 Task: Visualize the dynamics of a genetic regulatory network under external environmental stressors.
Action: Mouse pressed left at (1427, 481)
Screenshot: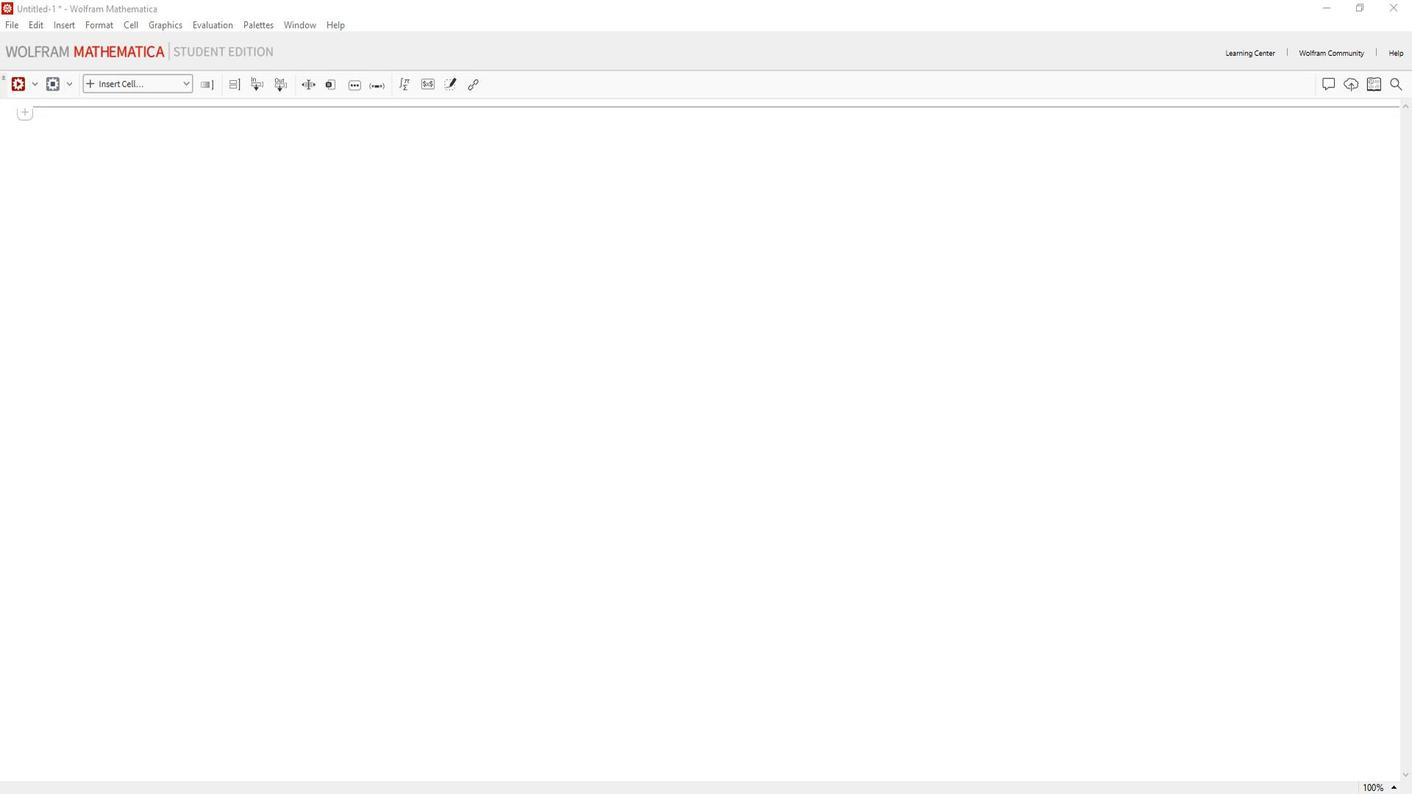 
Action: Mouse moved to (167, 72)
Screenshot: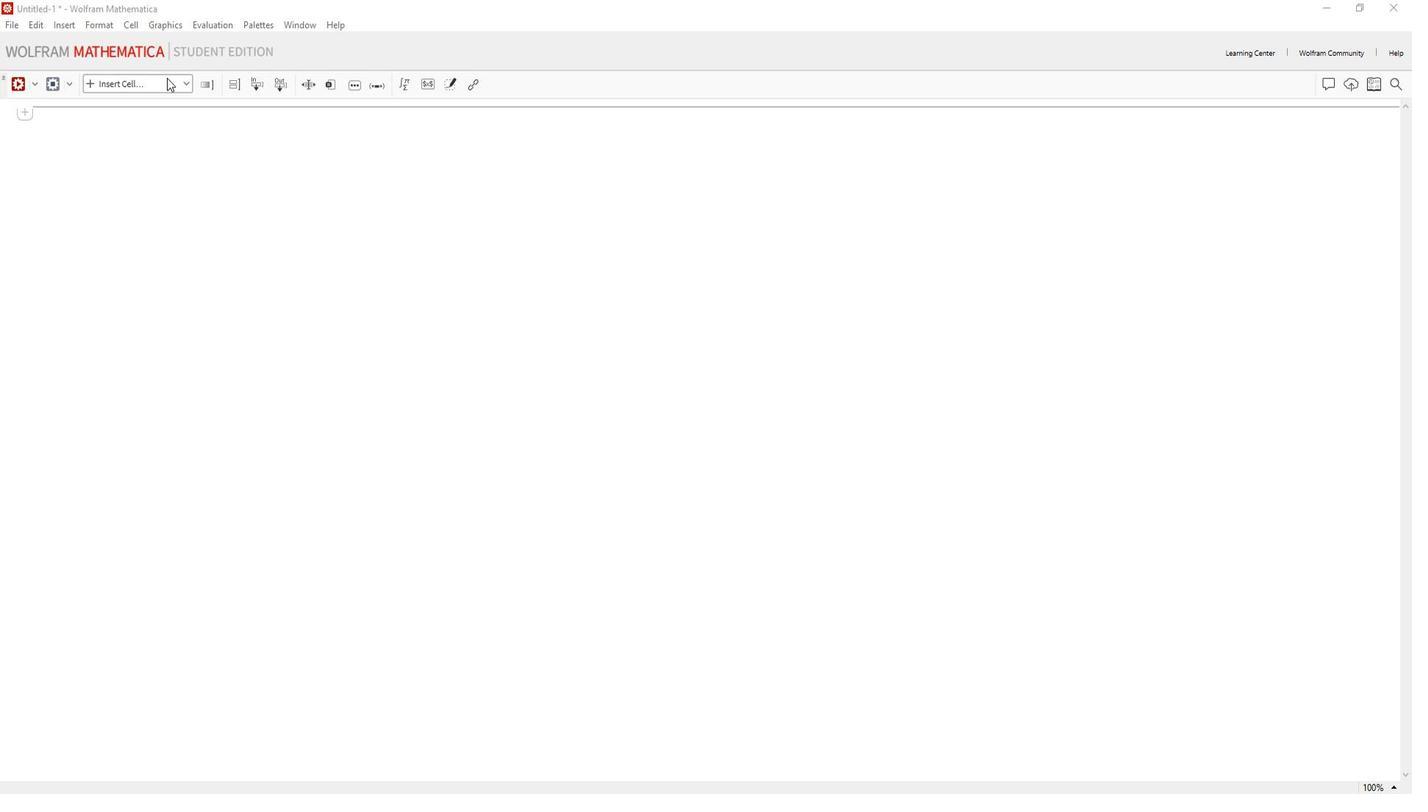 
Action: Mouse pressed left at (167, 72)
Screenshot: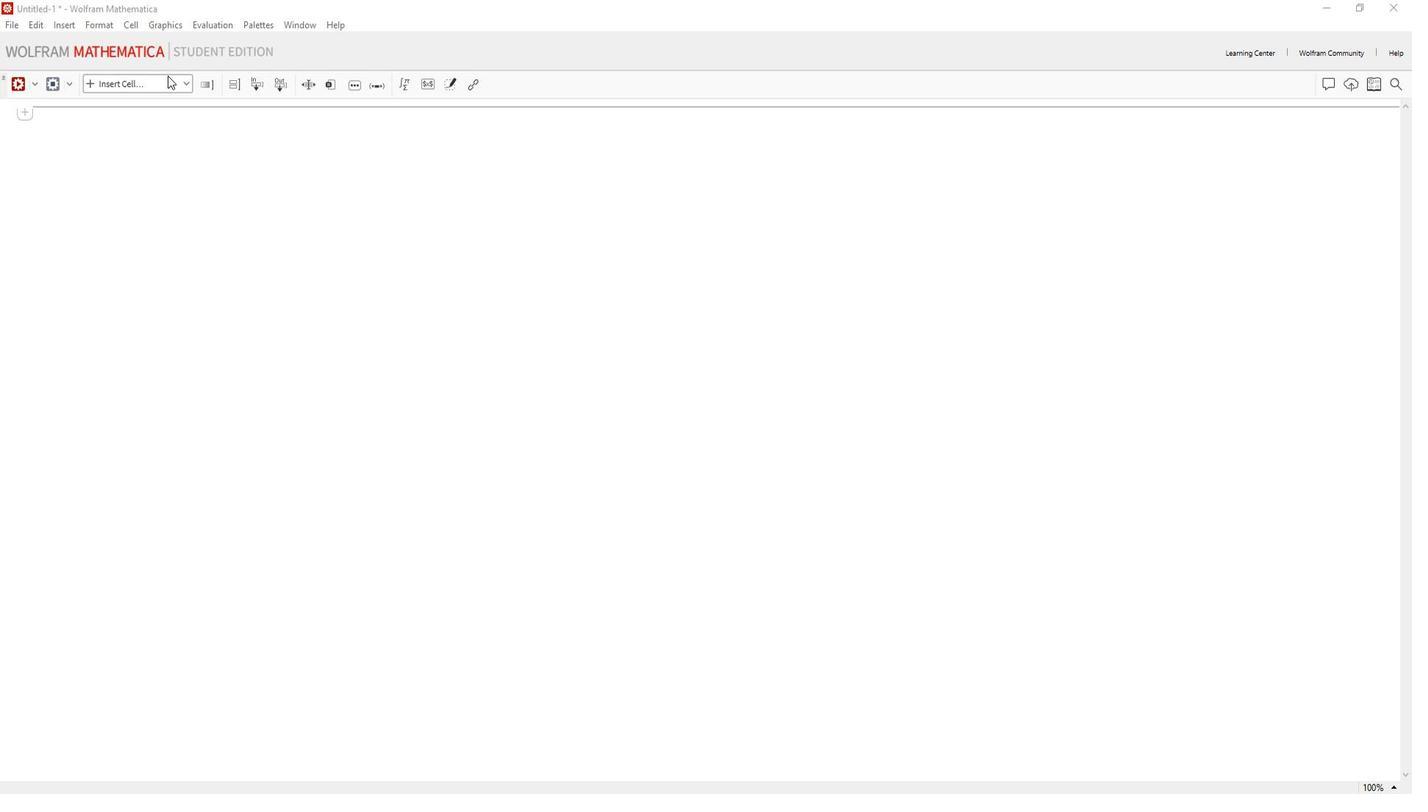 
Action: Mouse moved to (129, 274)
Screenshot: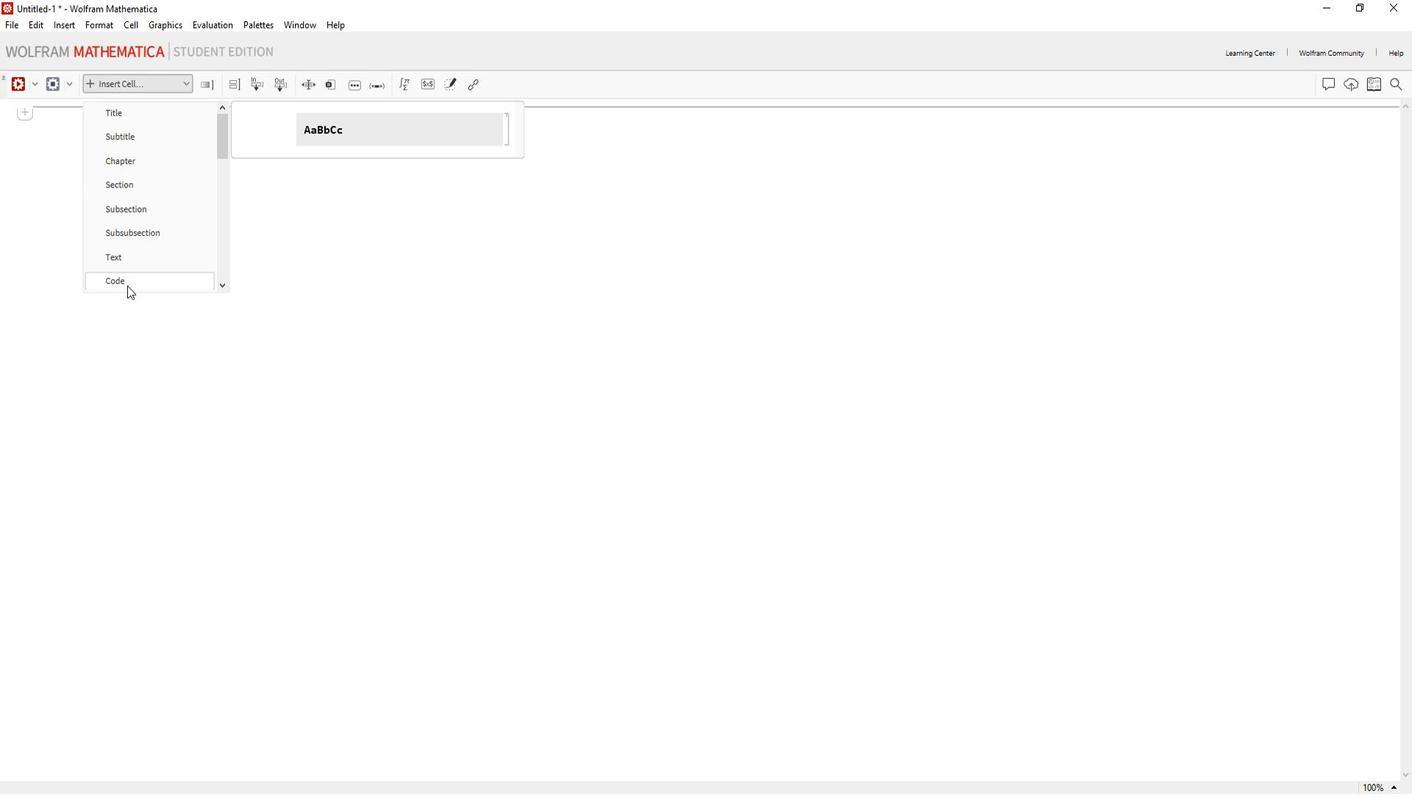 
Action: Mouse pressed left at (129, 274)
Screenshot: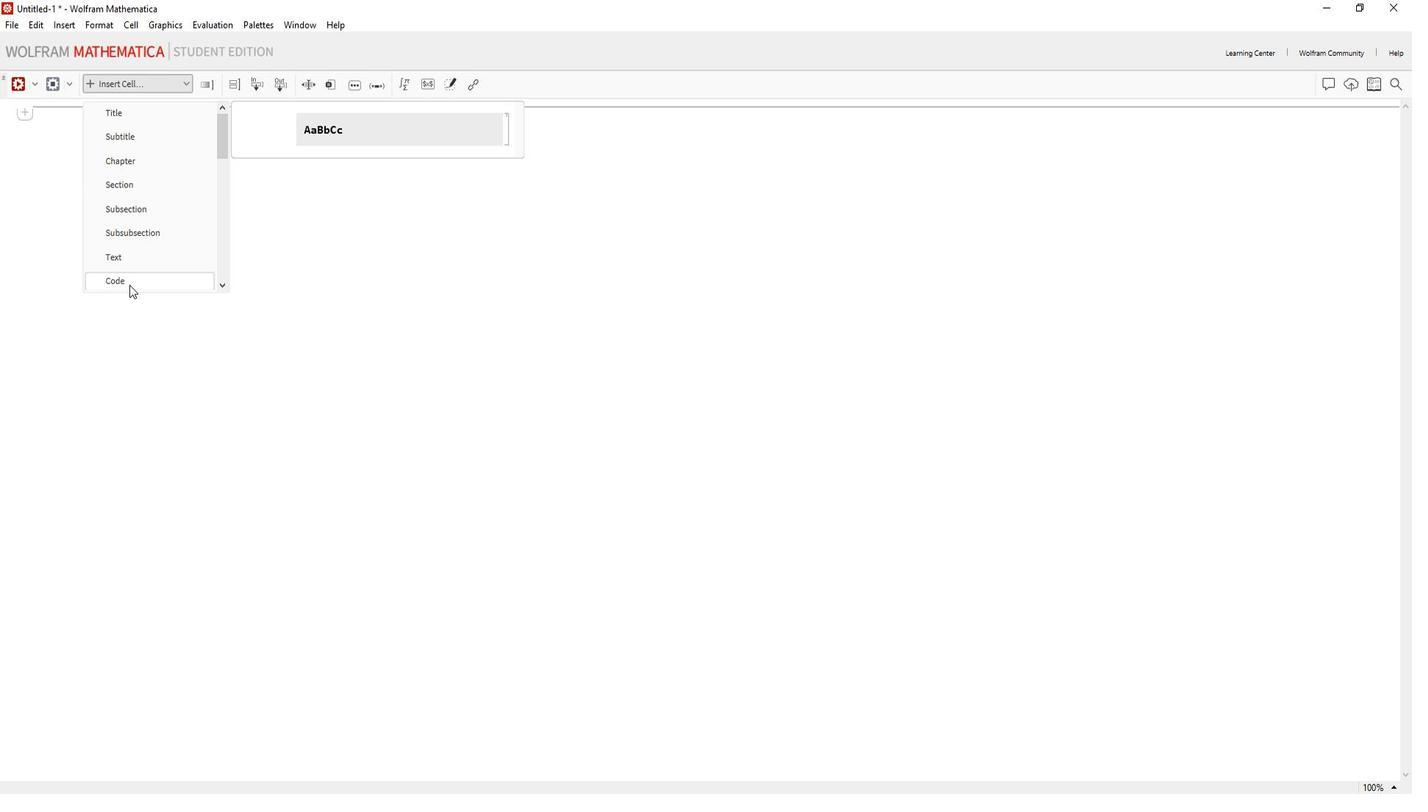 
Action: Mouse moved to (130, 274)
Screenshot: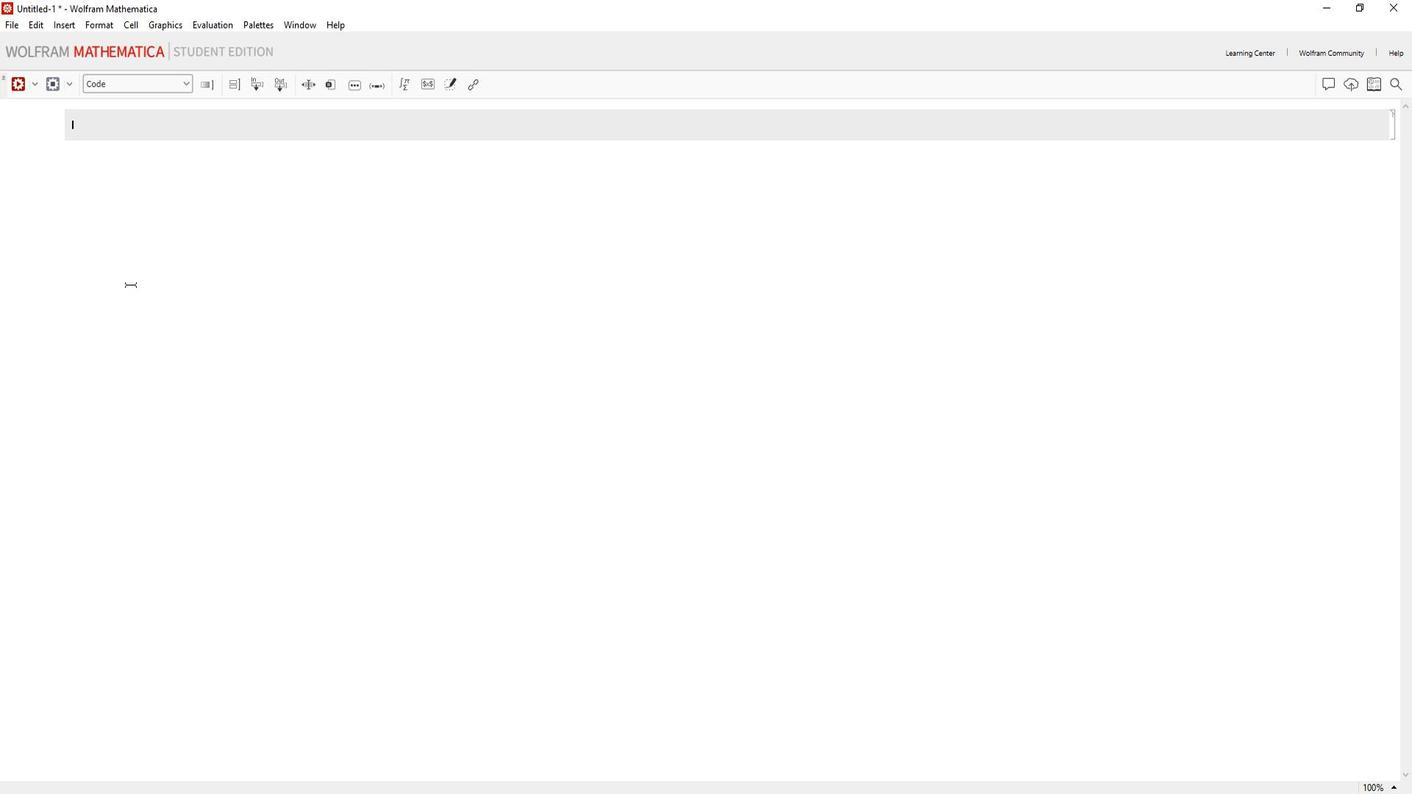 
Action: Key pressed <Key.shift_r>(*<Key.space><Key.shift>Define<Key.space>parameters<Key.space>and<Key.space>initial<Key.space>conditions<Key.space><Key.right><Key.right><Key.enter>
Screenshot: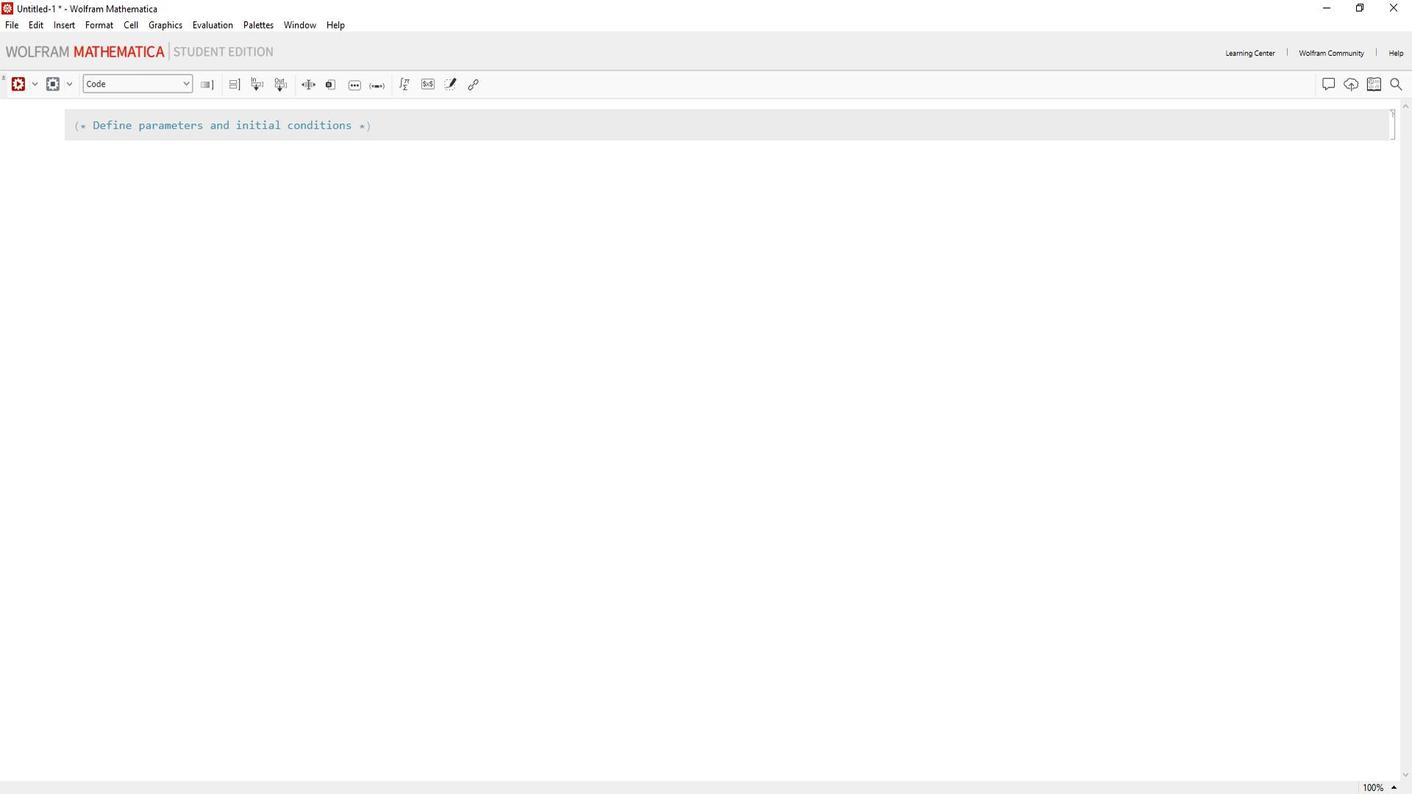 
Action: Mouse moved to (403, 85)
Screenshot: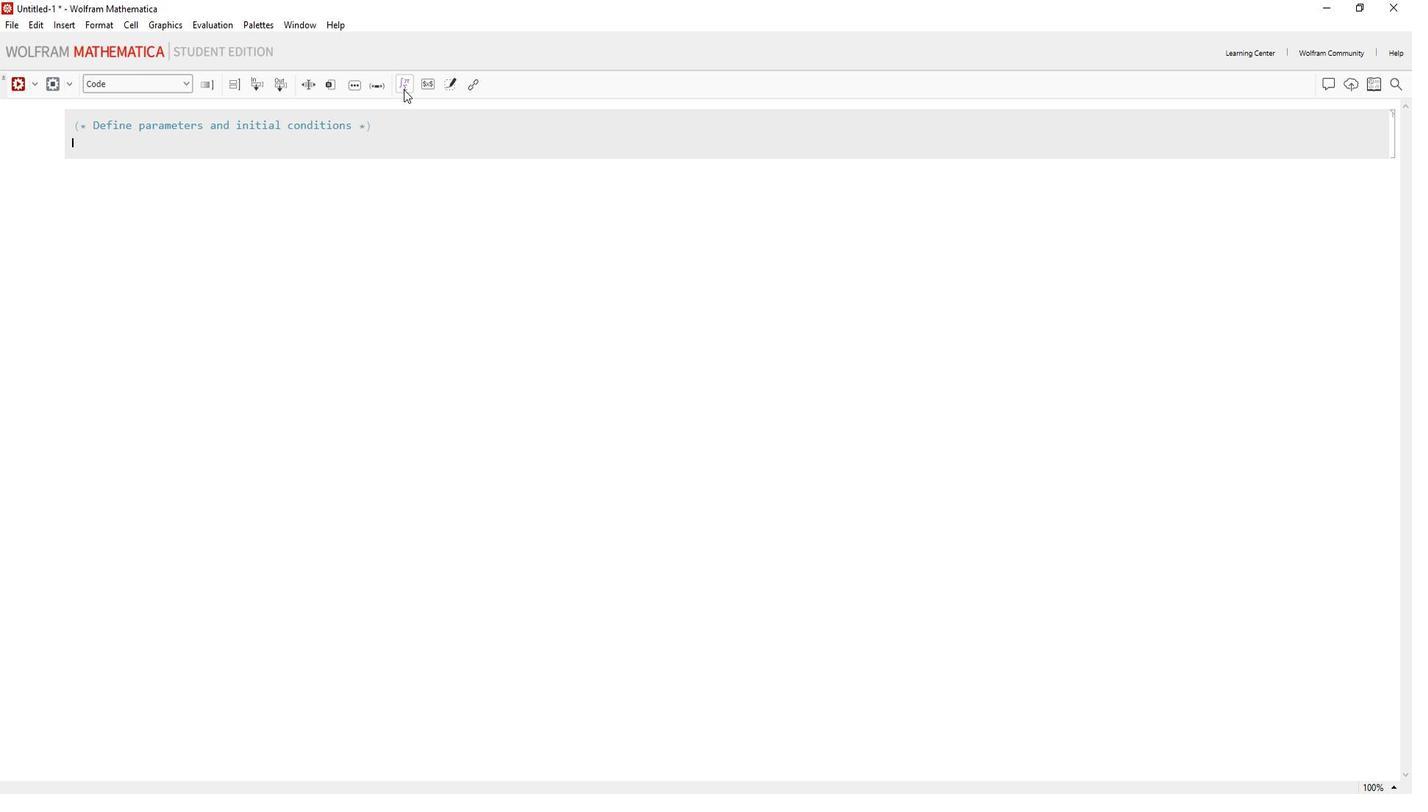 
Action: Mouse pressed left at (403, 85)
Screenshot: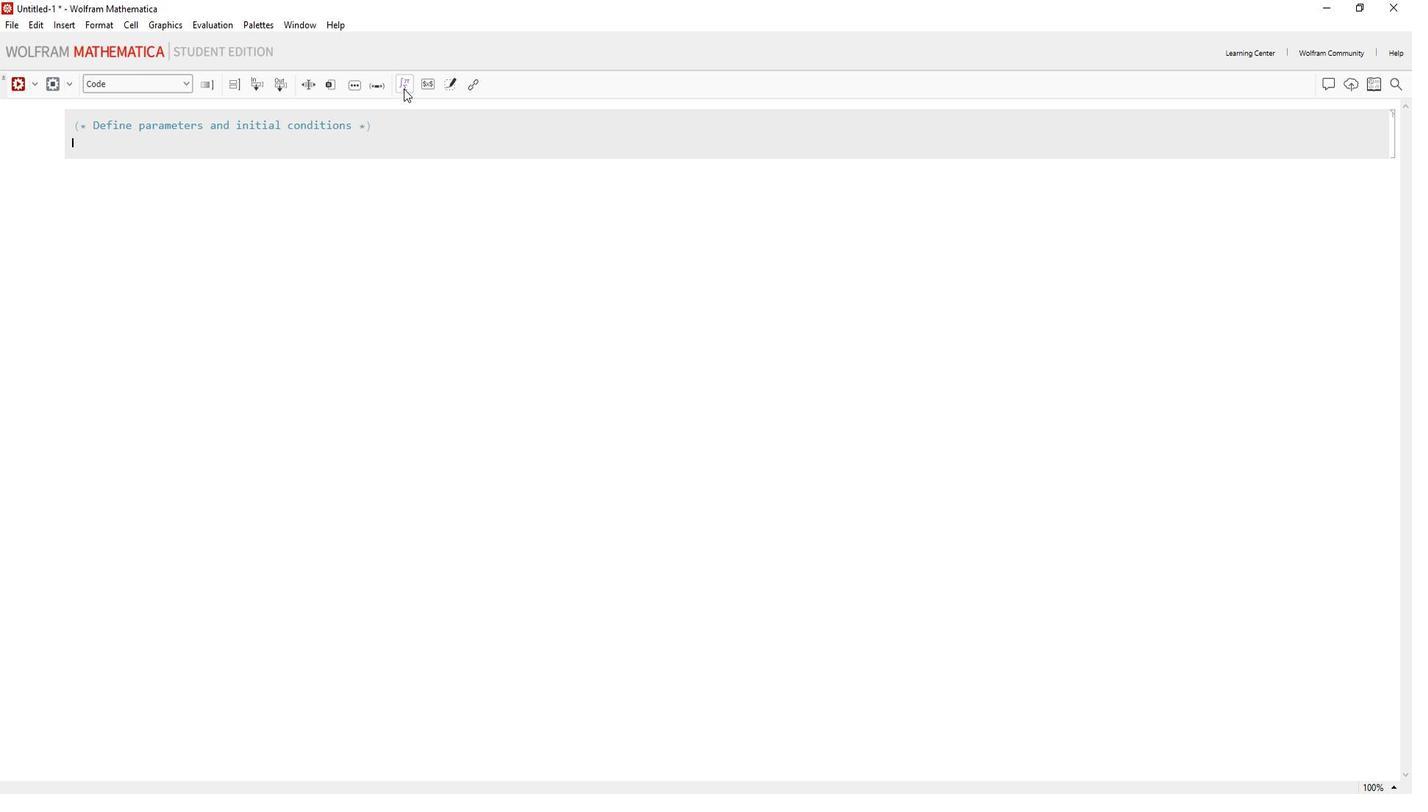 
Action: Mouse moved to (1337, 2)
Screenshot: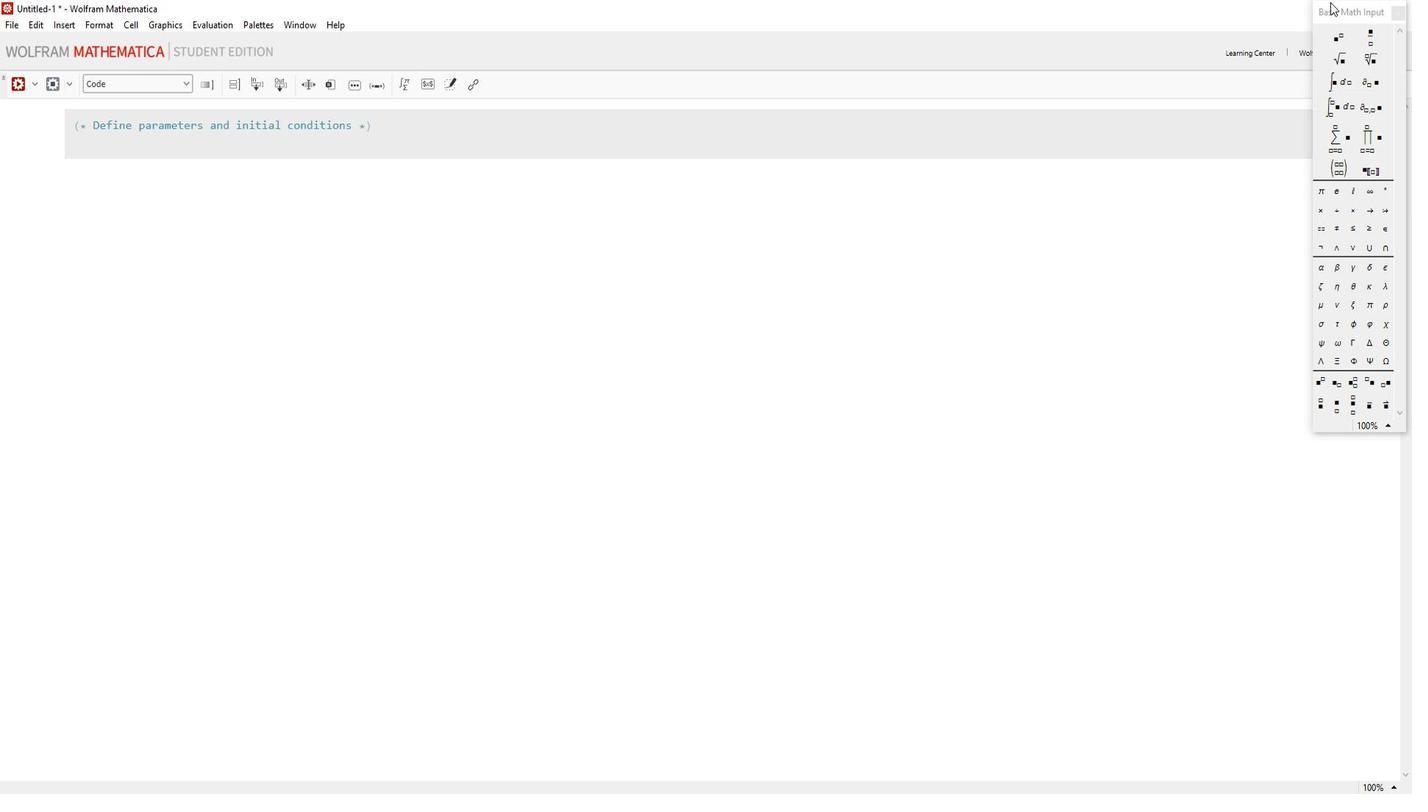 
Action: Mouse pressed left at (1337, 2)
Screenshot: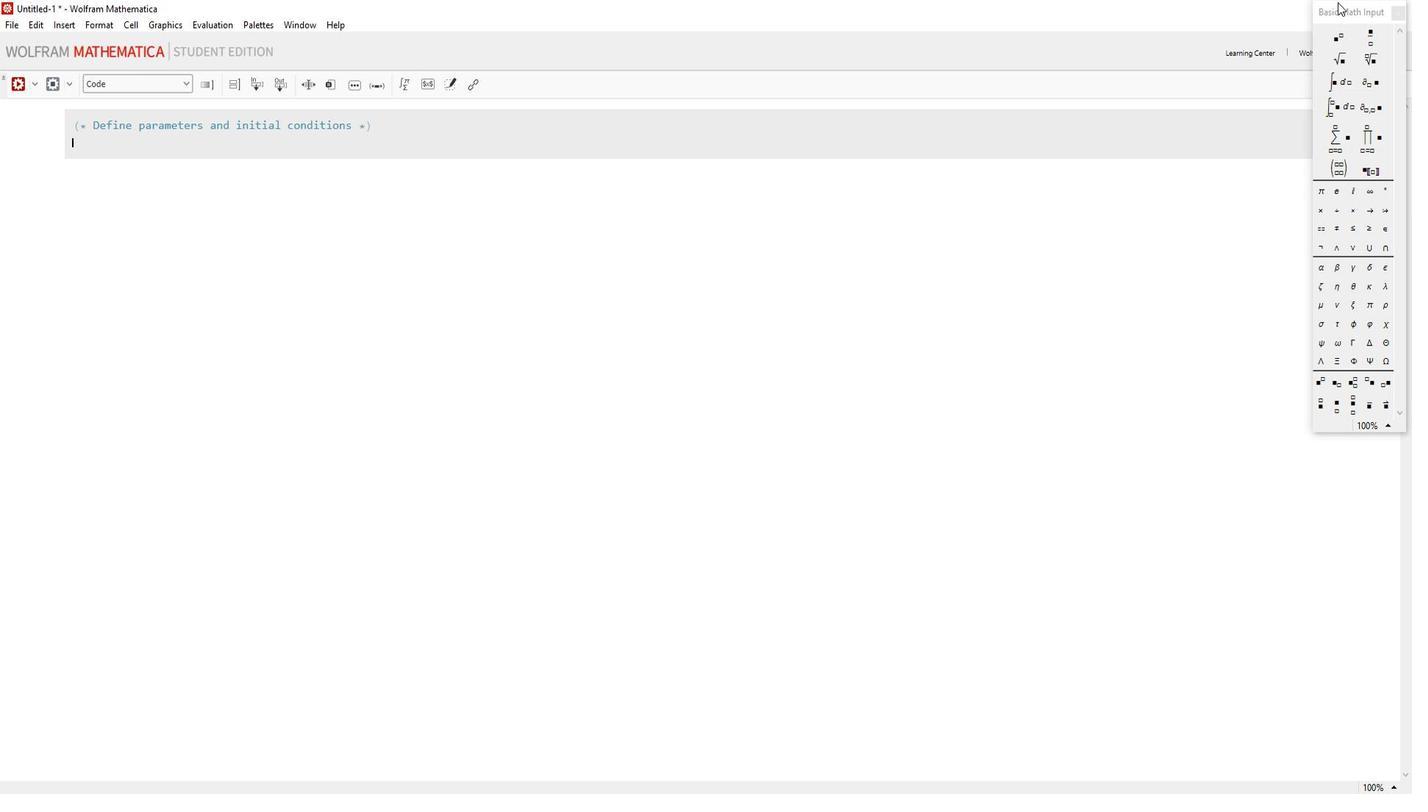 
Action: Mouse moved to (861, 748)
Screenshot: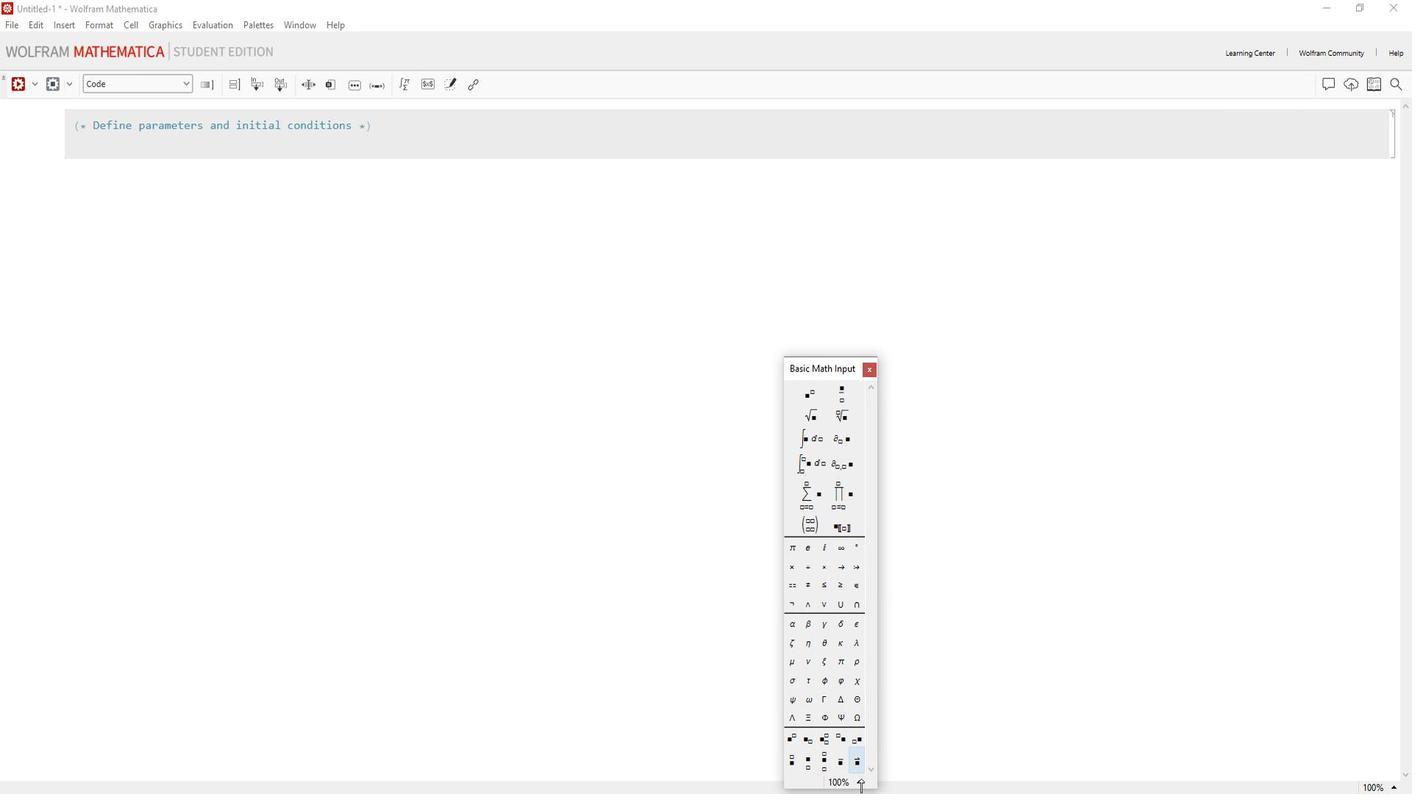
Action: Mouse pressed left at (861, 748)
Screenshot: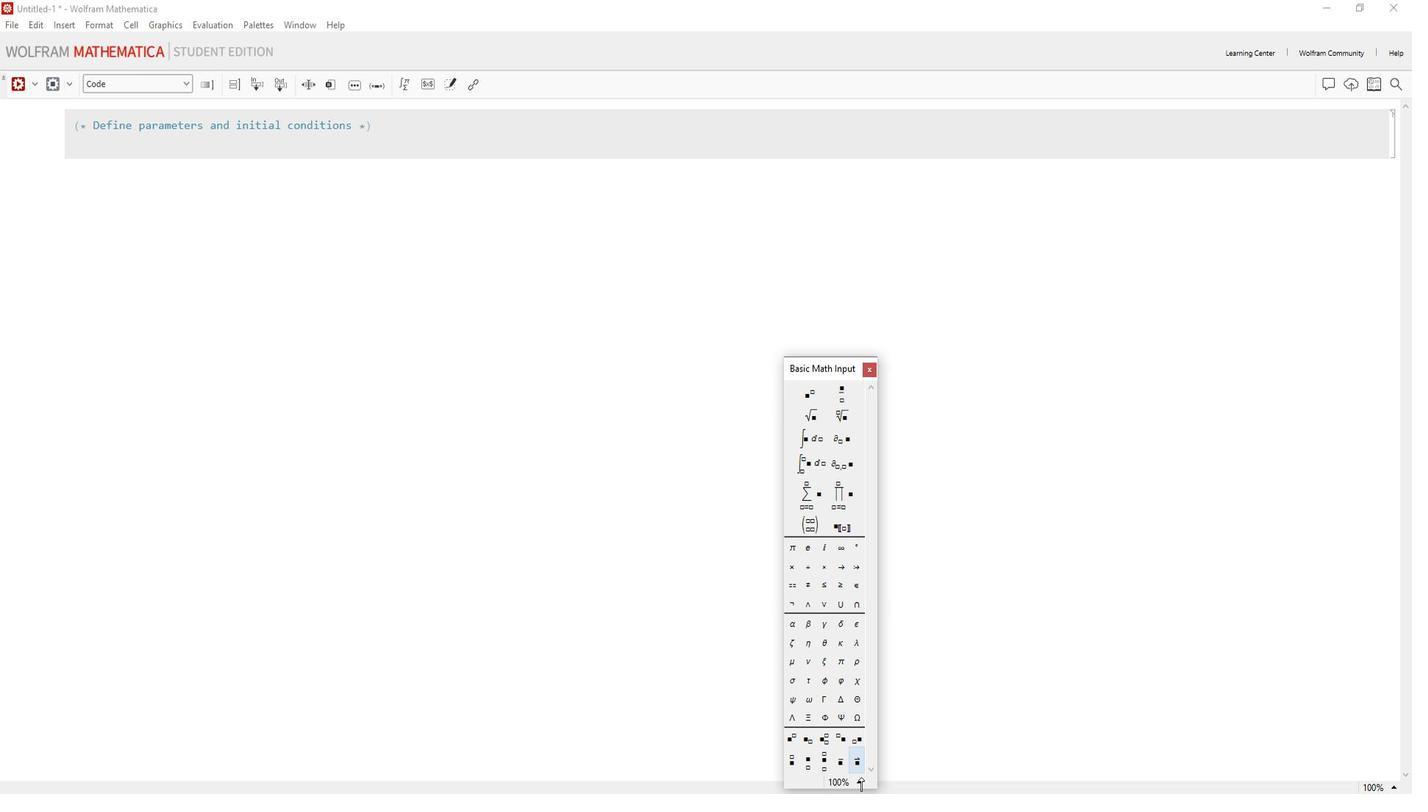 
Action: Mouse moved to (859, 703)
Screenshot: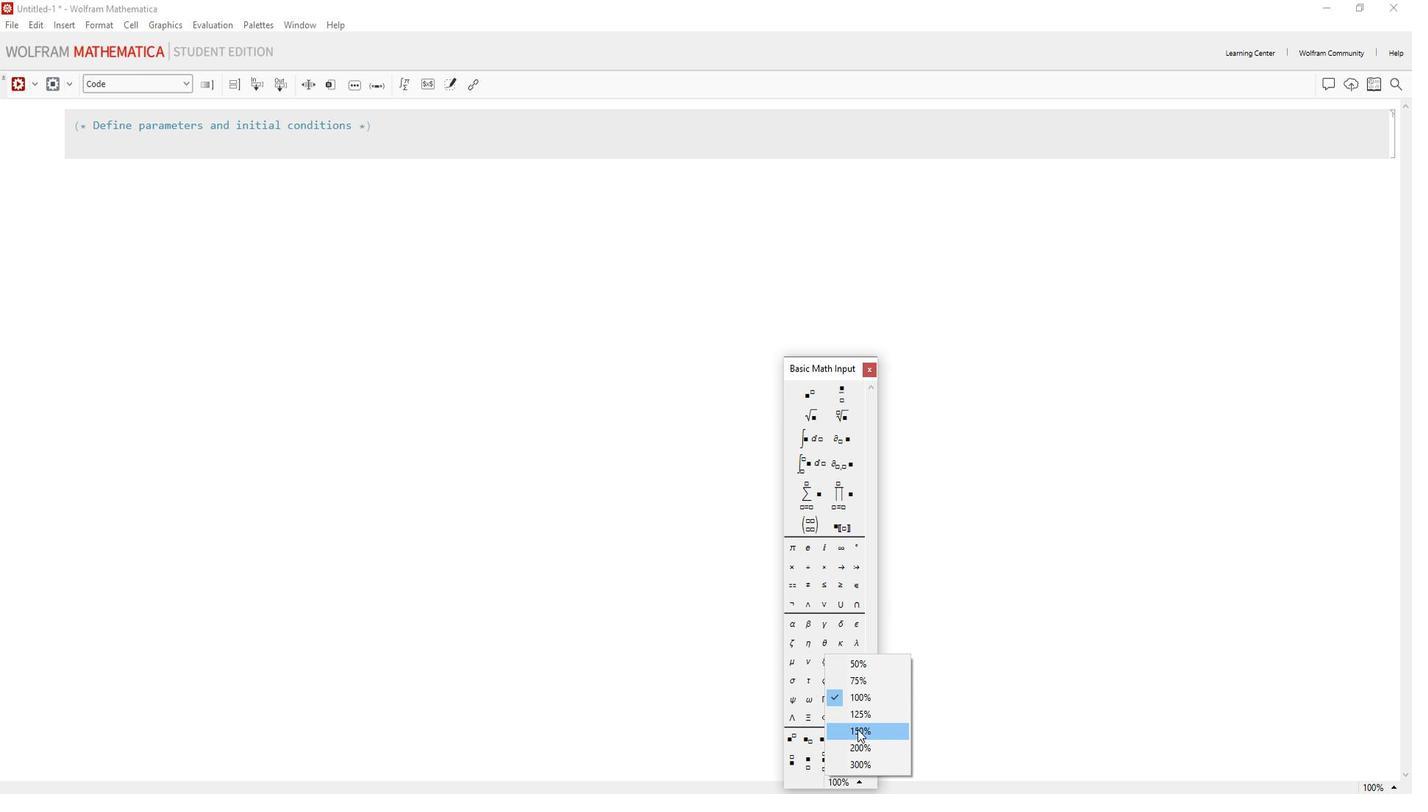 
Action: Mouse pressed left at (859, 703)
Screenshot: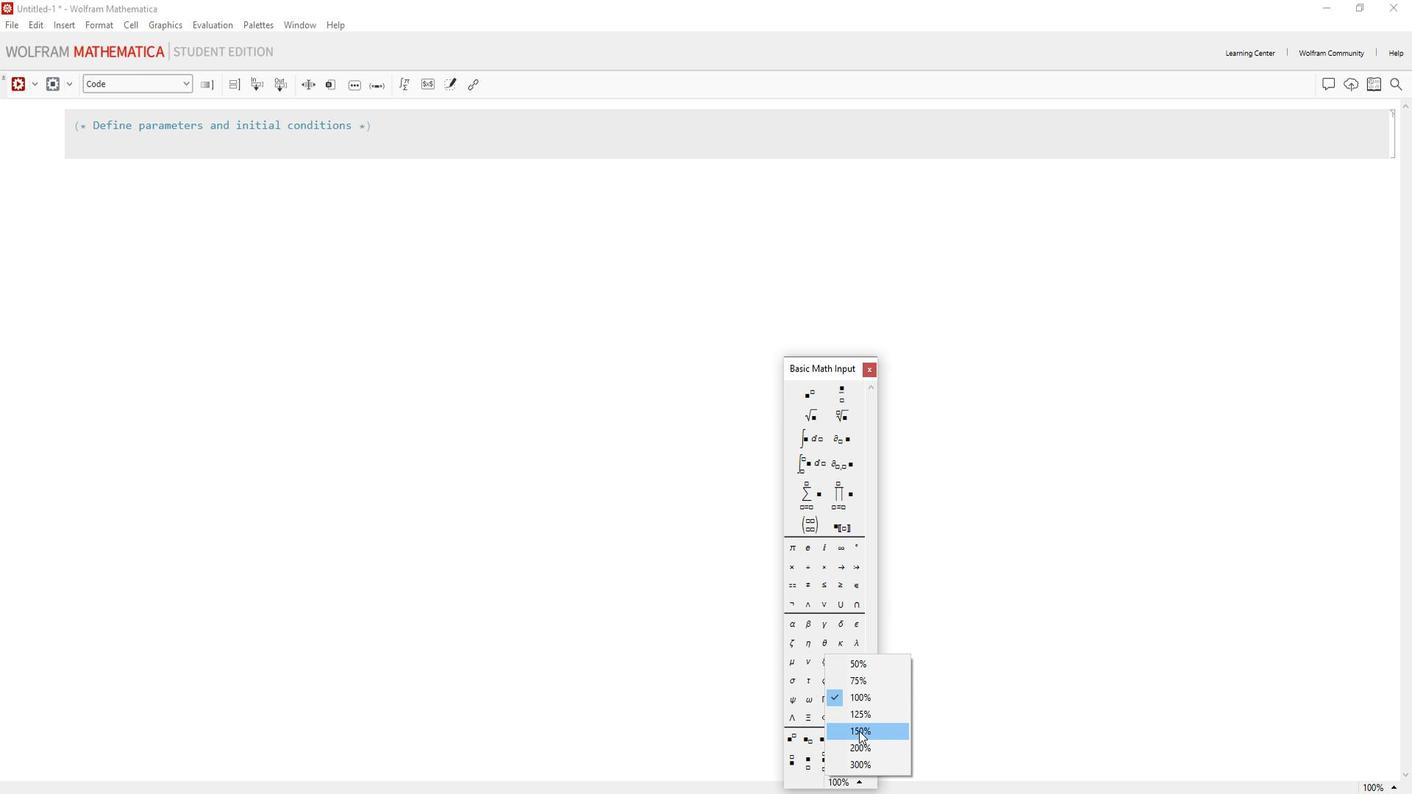 
Action: Mouse moved to (766, 541)
Screenshot: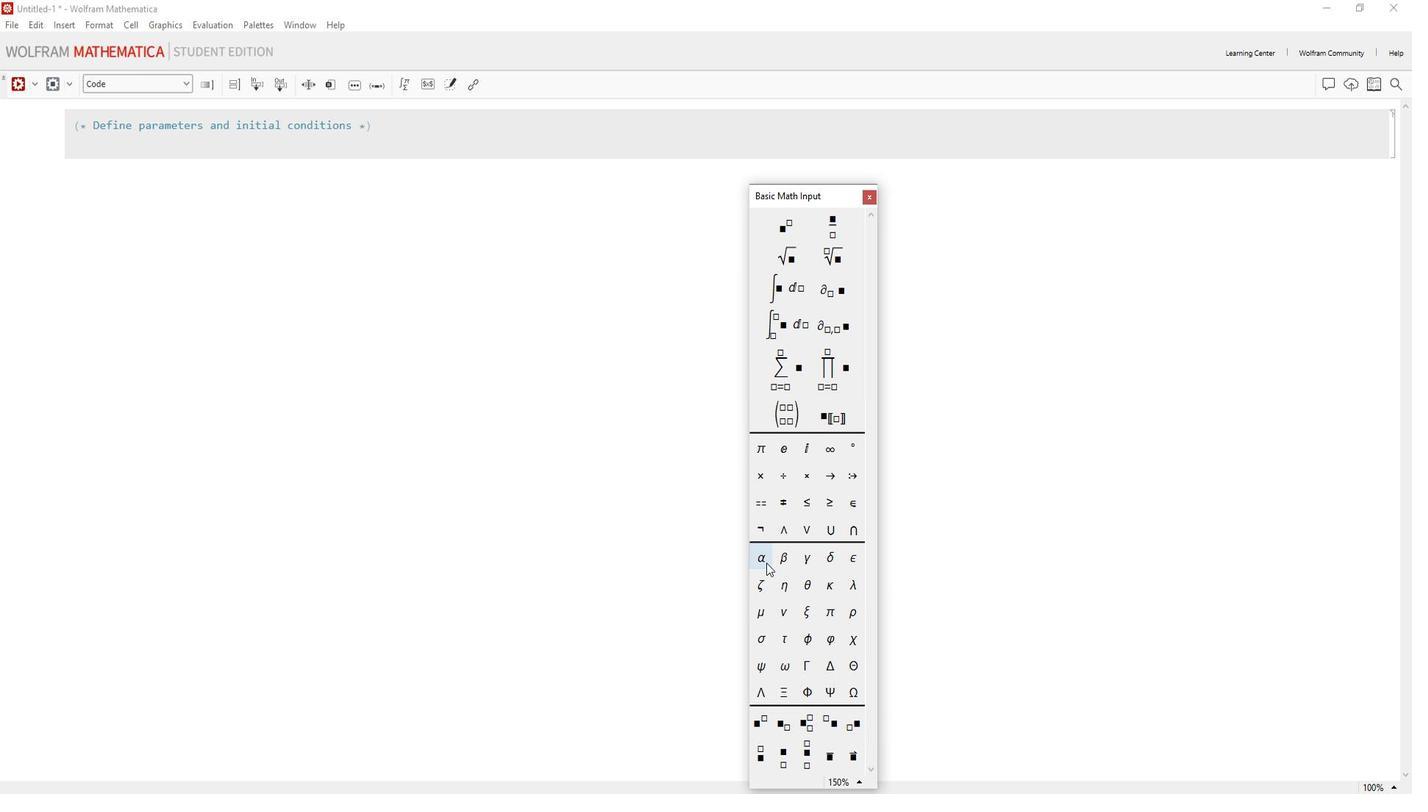 
Action: Mouse pressed left at (766, 541)
Screenshot: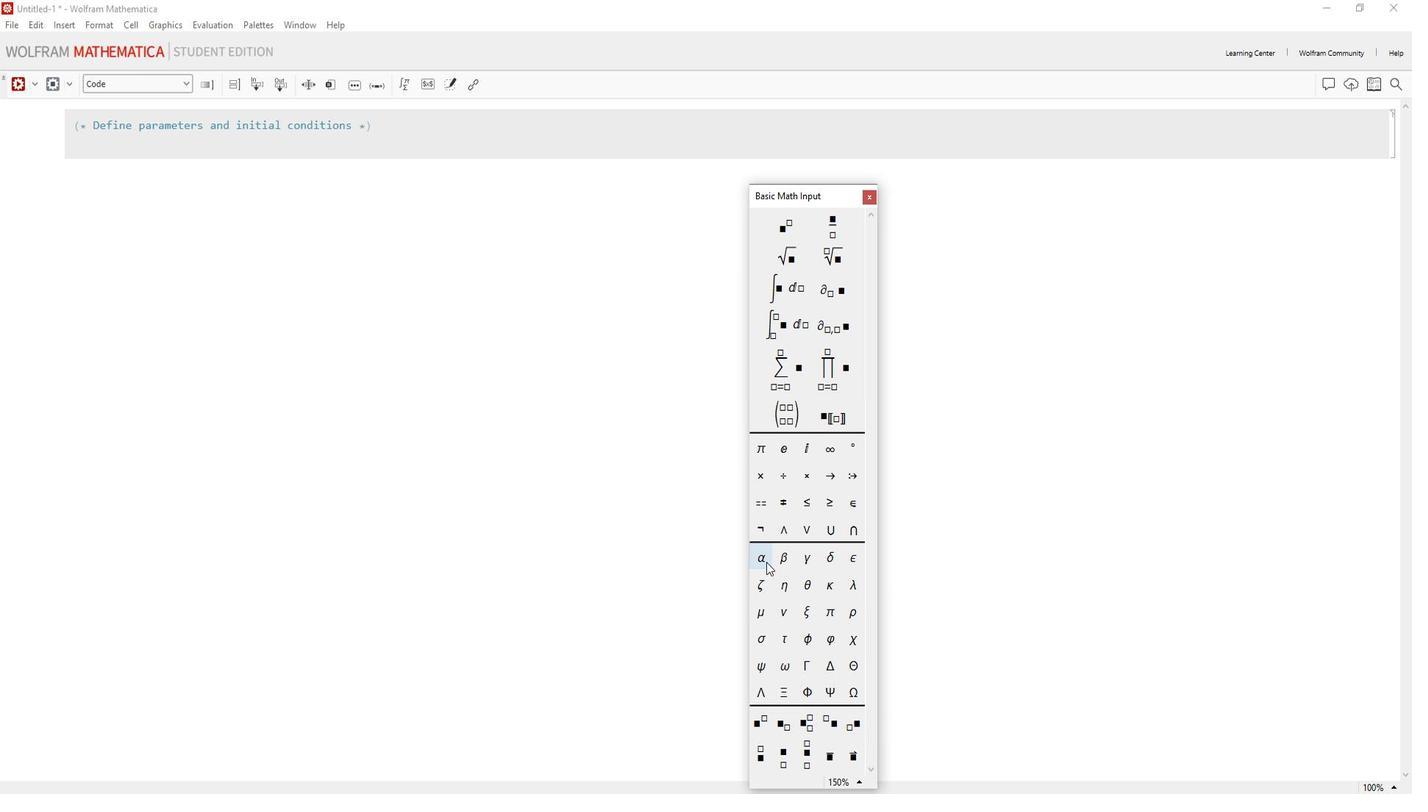 
Action: Mouse moved to (114, 142)
Screenshot: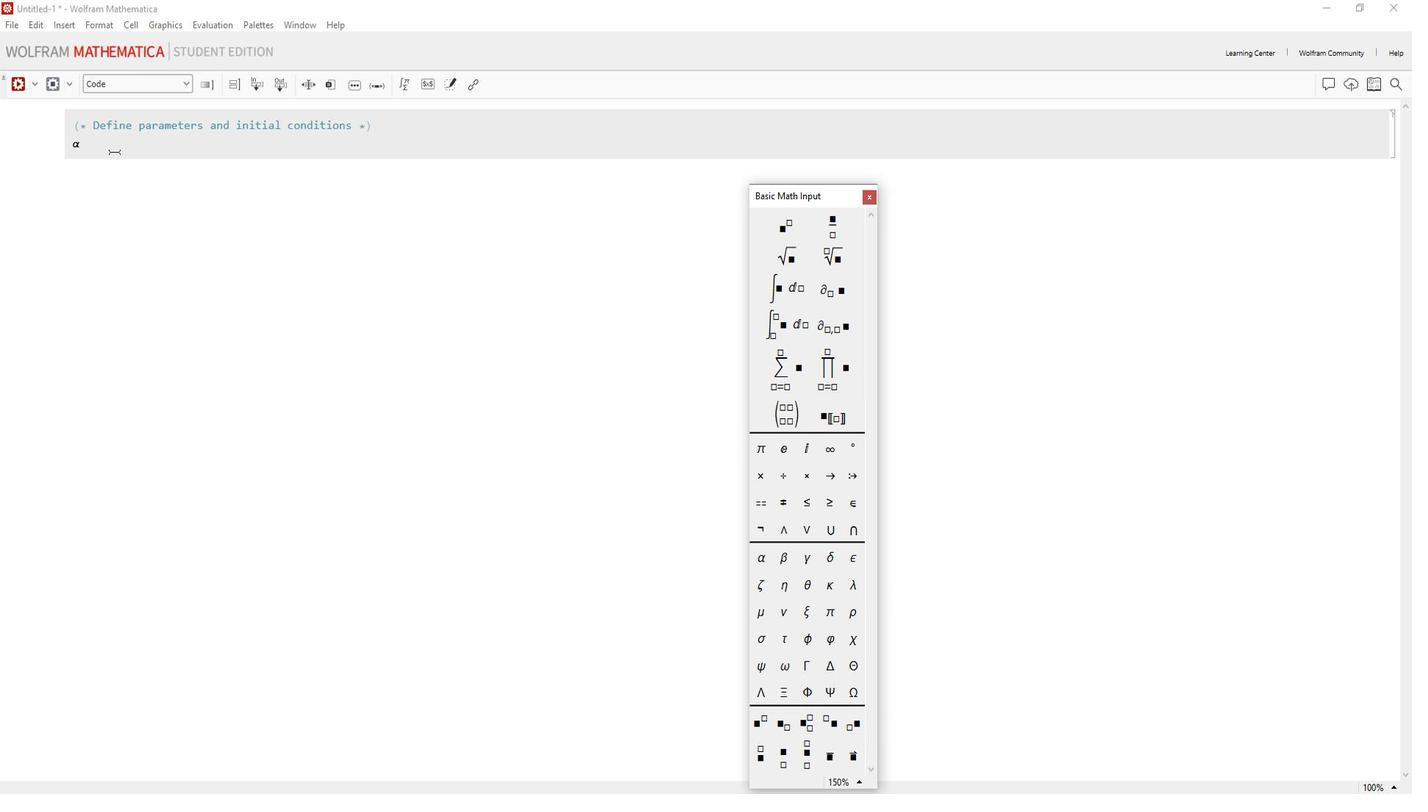 
Action: Mouse pressed left at (114, 142)
Screenshot: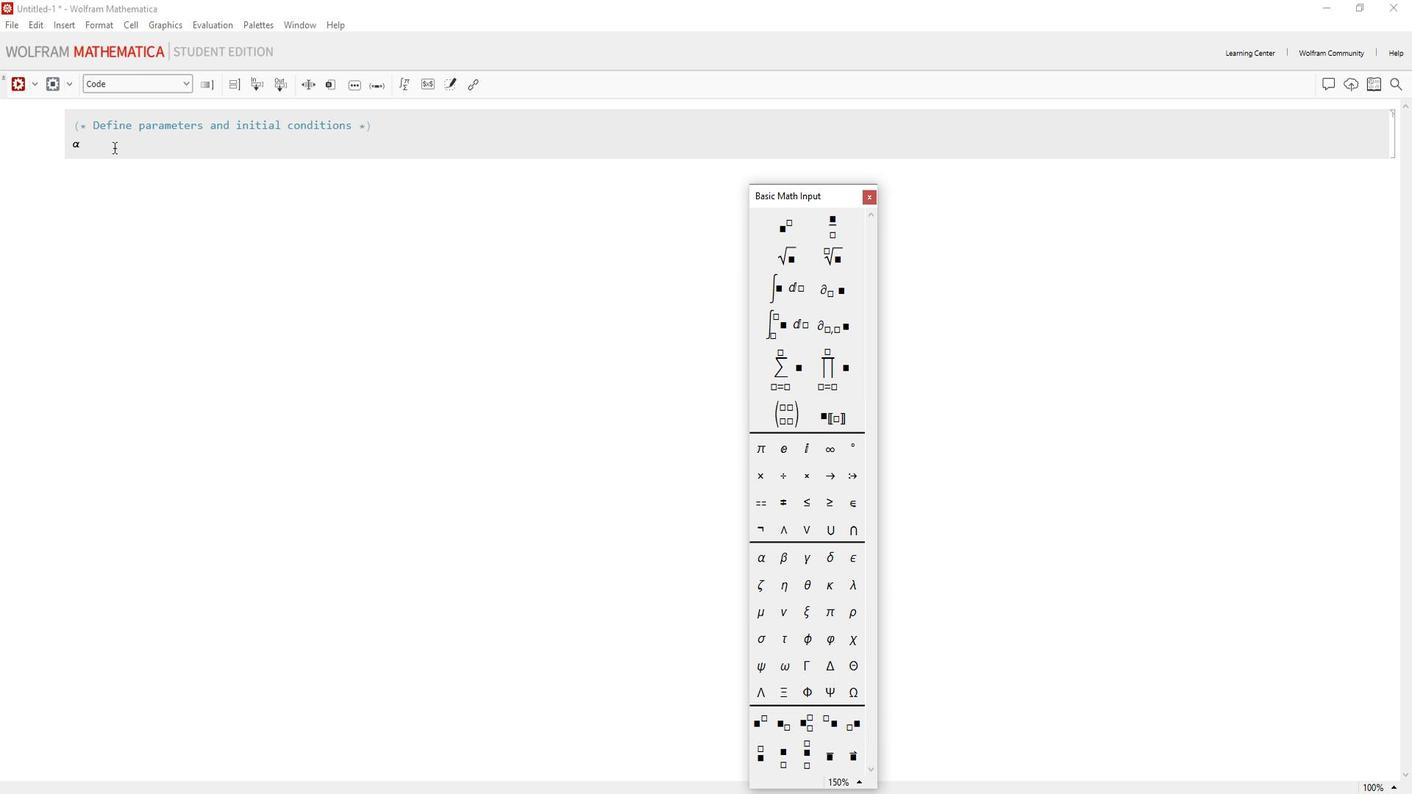 
Action: Key pressed <Key.space>=<Key.space>0.1;<Key.space>
Screenshot: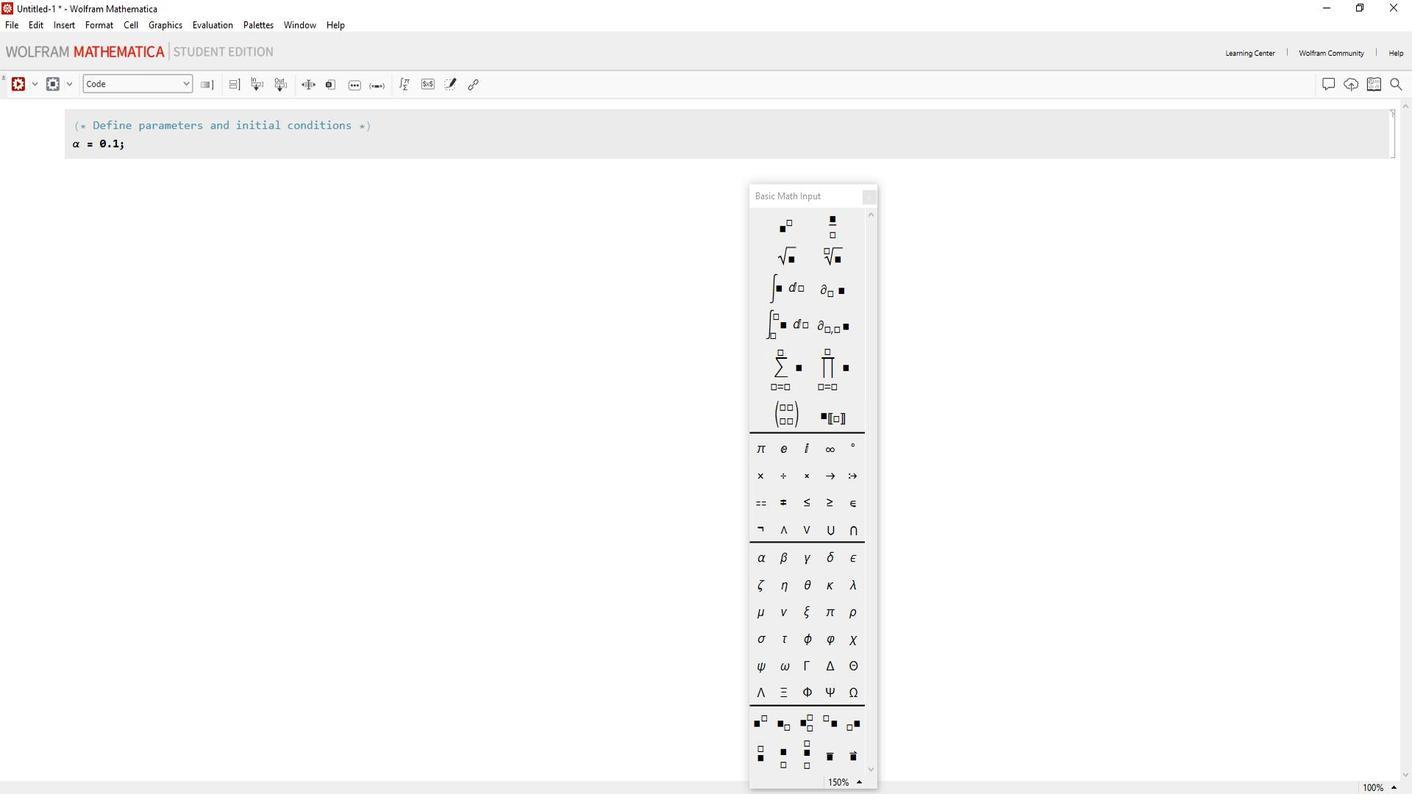 
Action: Mouse moved to (786, 546)
Screenshot: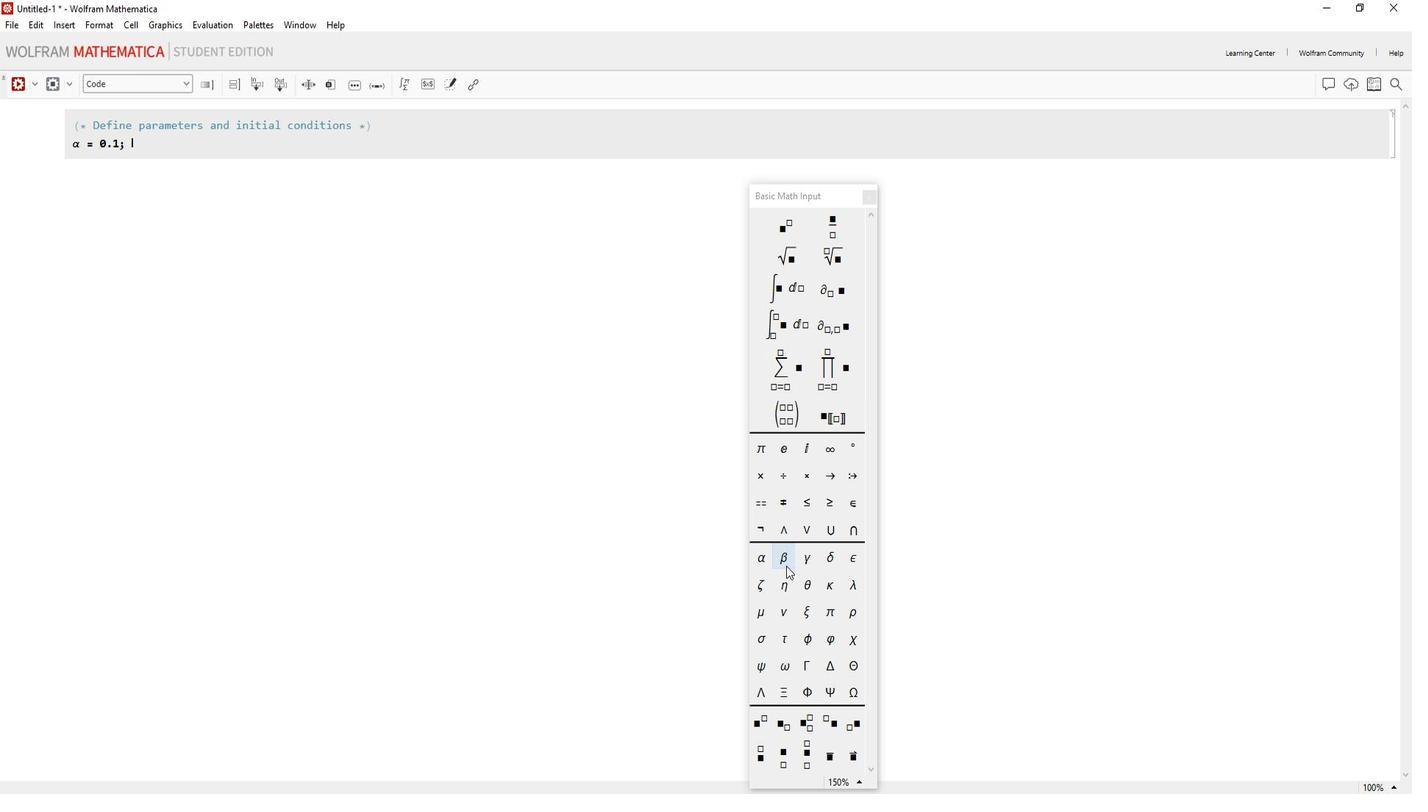 
Action: Mouse pressed left at (786, 546)
Screenshot: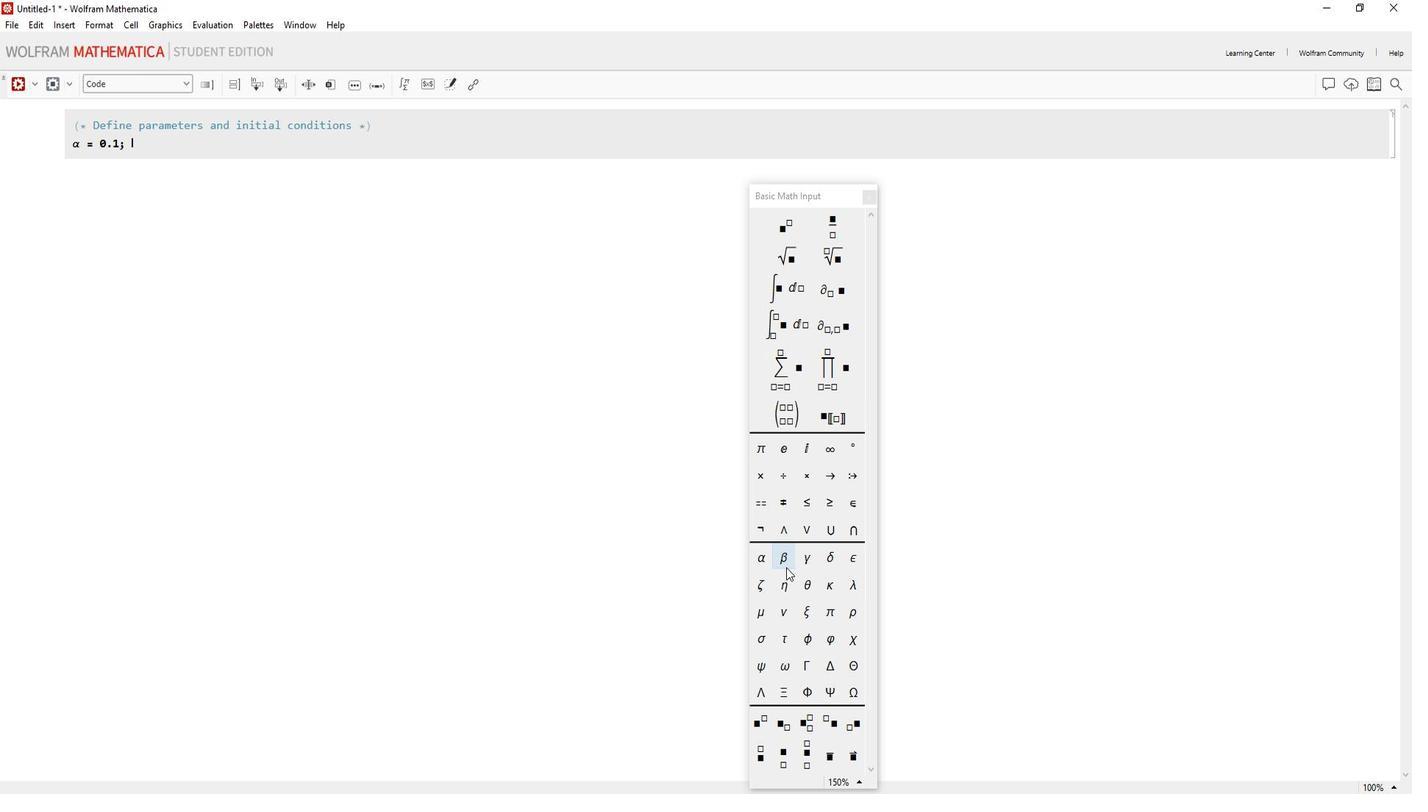 
Action: Key pressed =<Key.backspace><Key.space>=<Key.space>0.2;<Key.space>
Screenshot: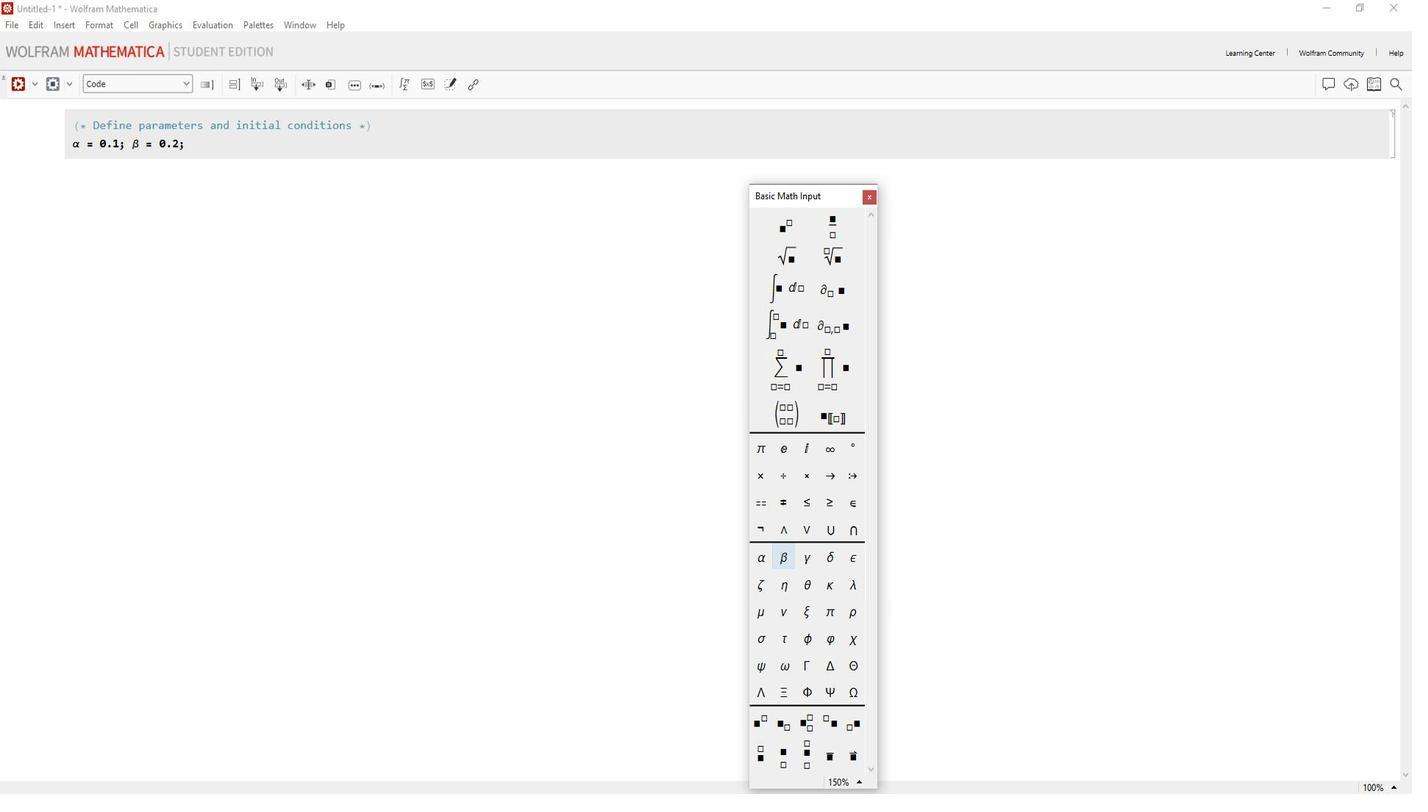 
Action: Mouse moved to (802, 541)
Screenshot: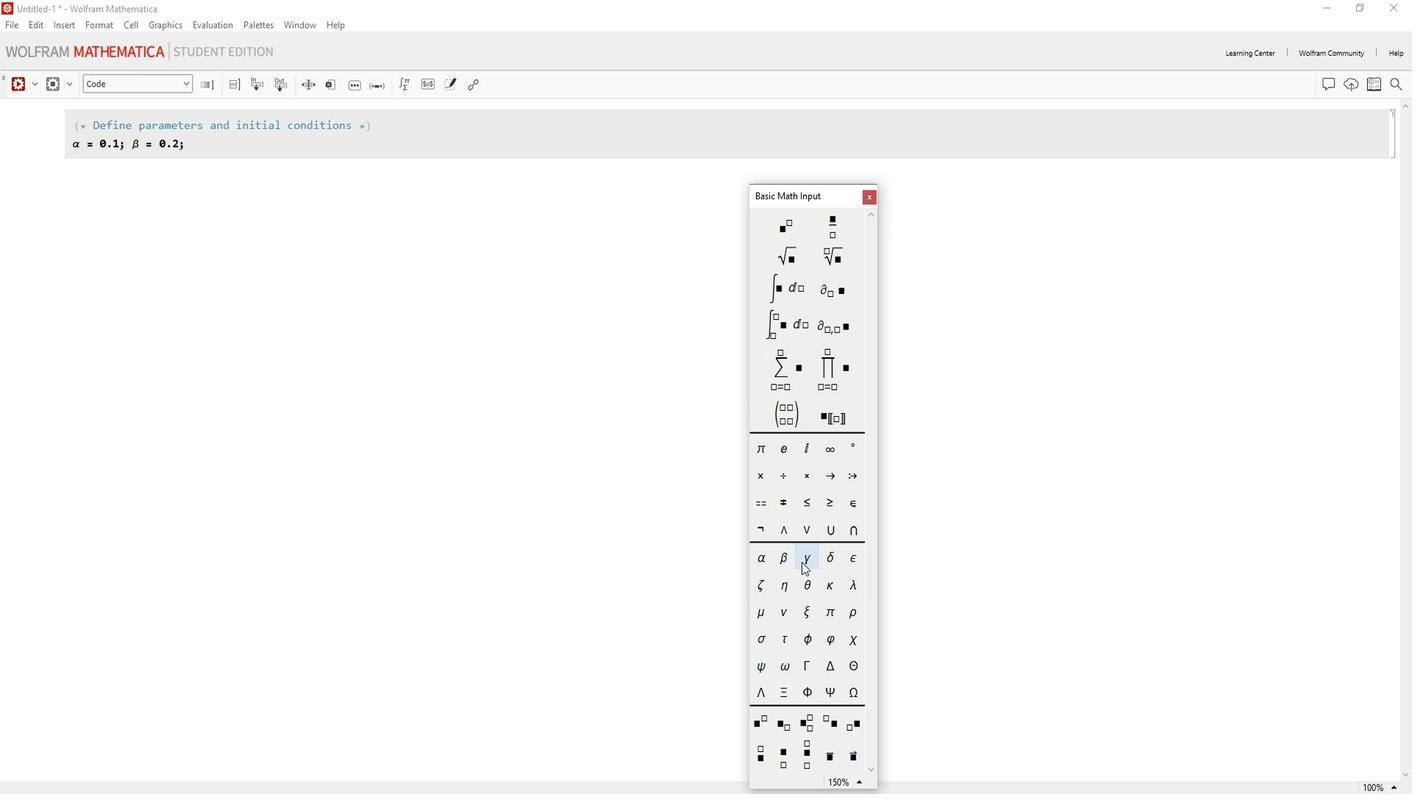 
Action: Mouse pressed left at (802, 541)
Screenshot: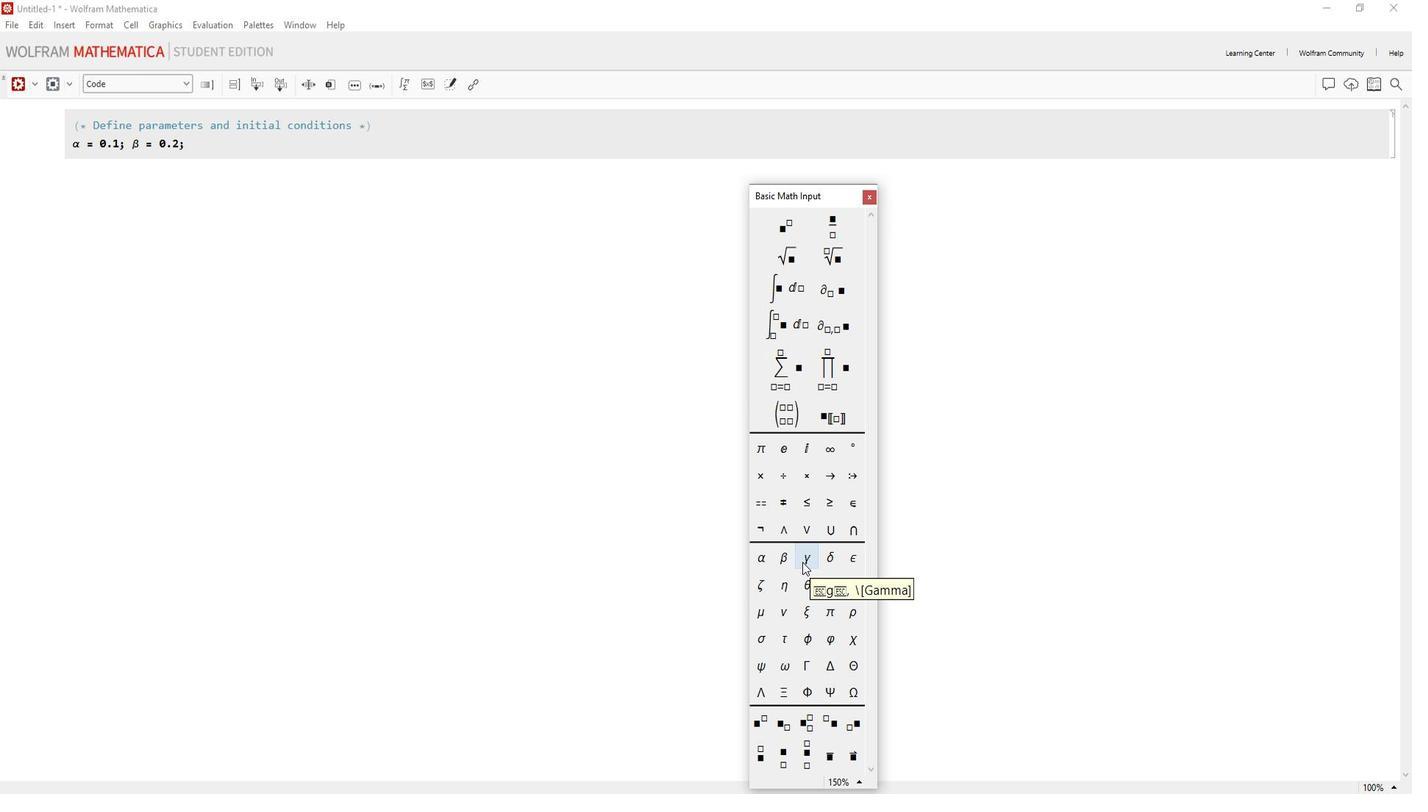 
Action: Mouse moved to (222, 140)
Screenshot: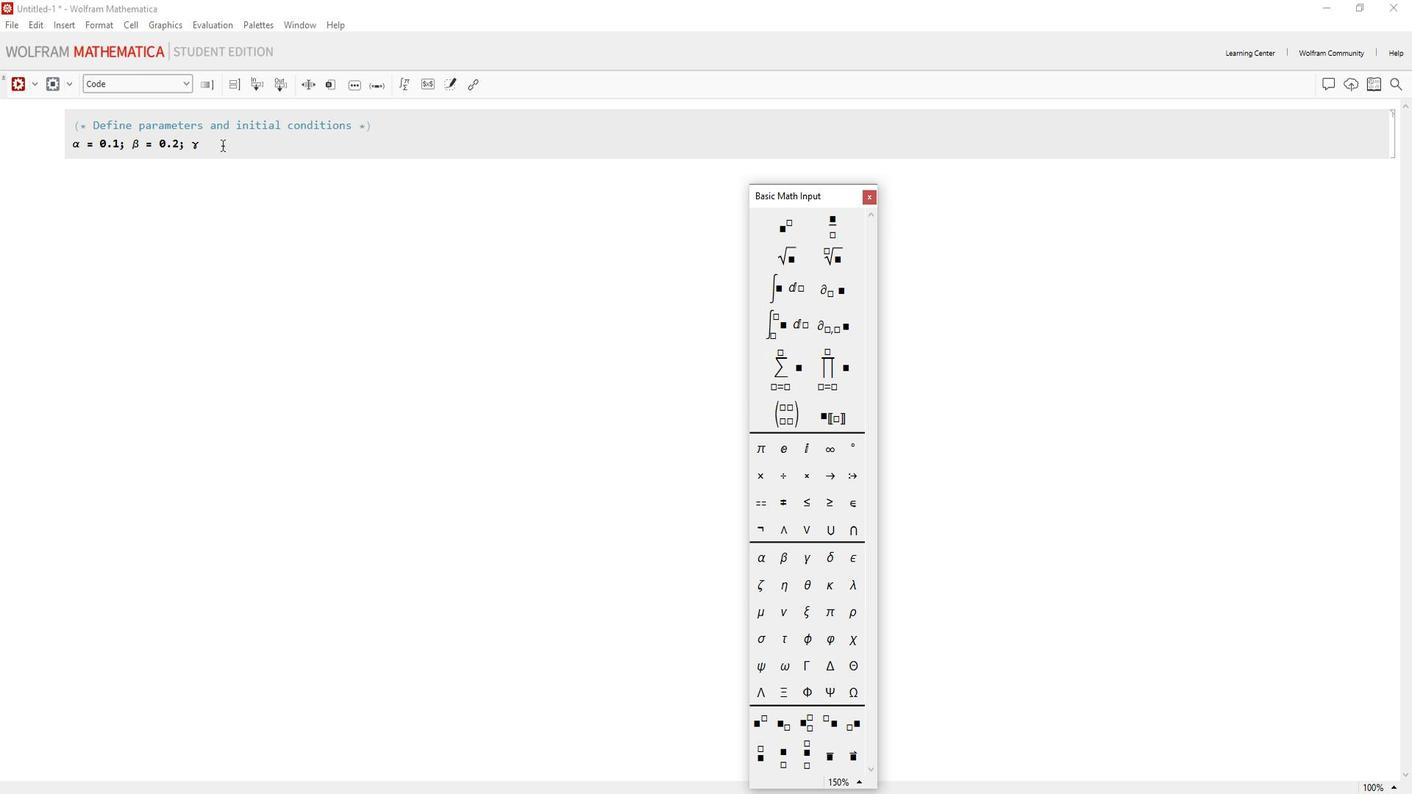 
Action: Mouse pressed left at (222, 140)
Screenshot: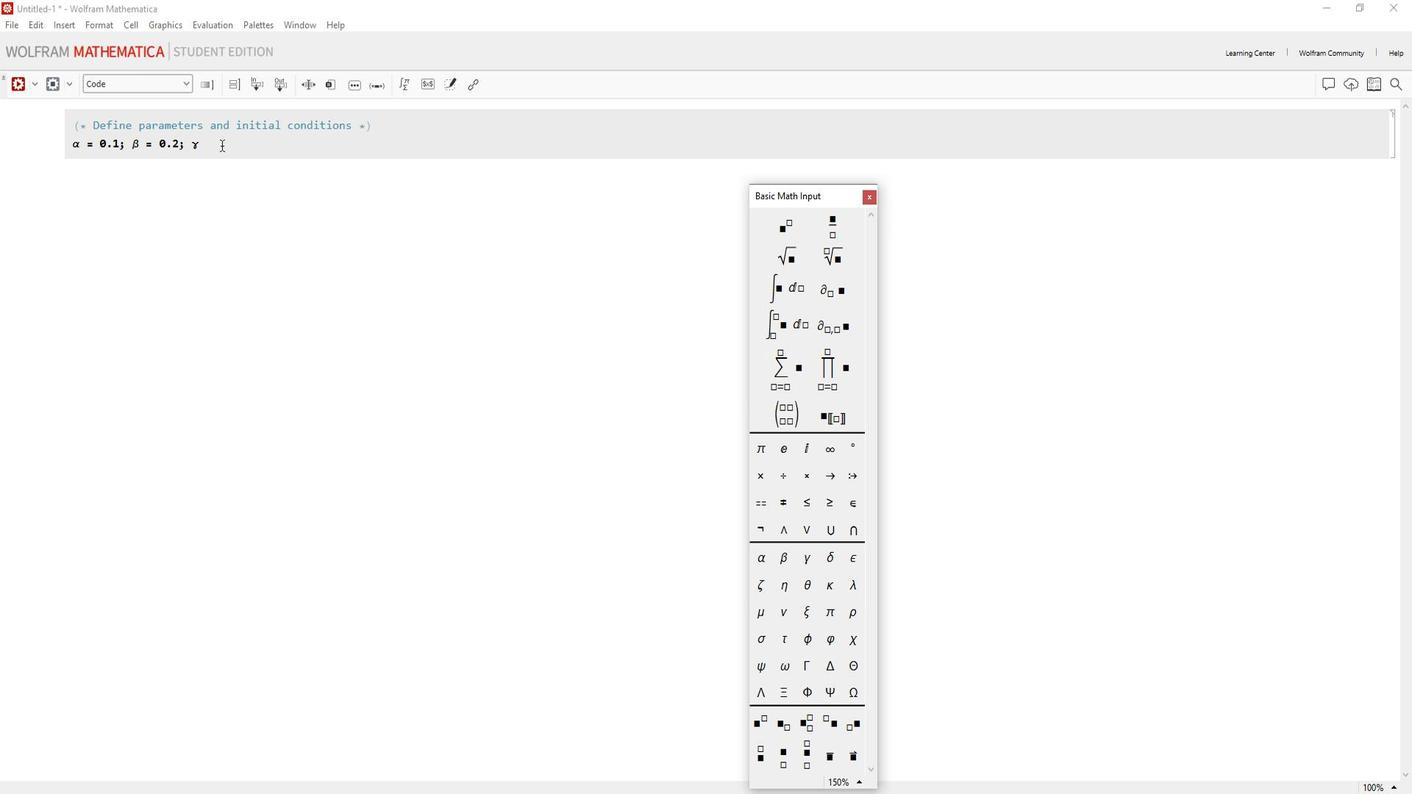 
Action: Mouse moved to (221, 140)
Screenshot: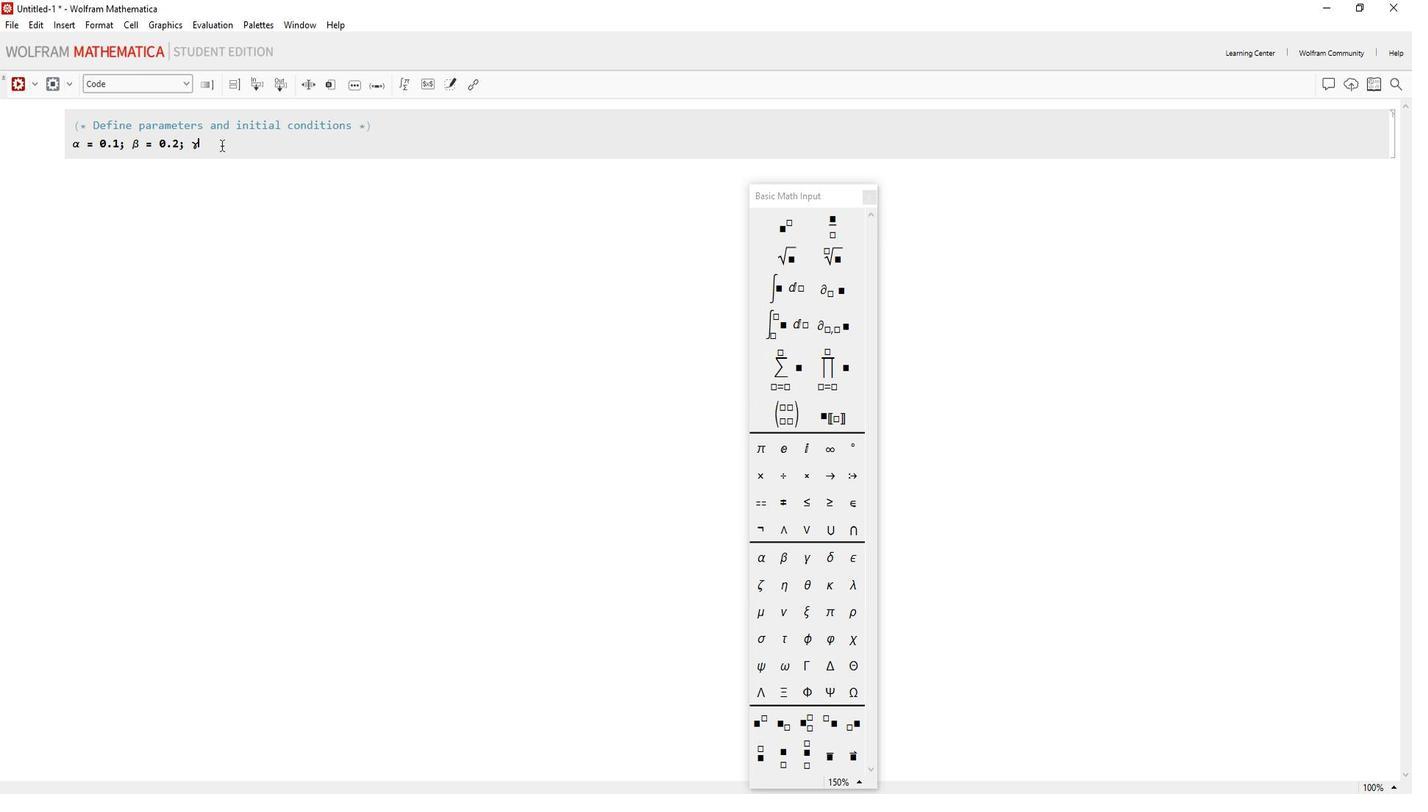 
Action: Key pressed <Key.space>=<Key.space>0.3;<Key.space>
Screenshot: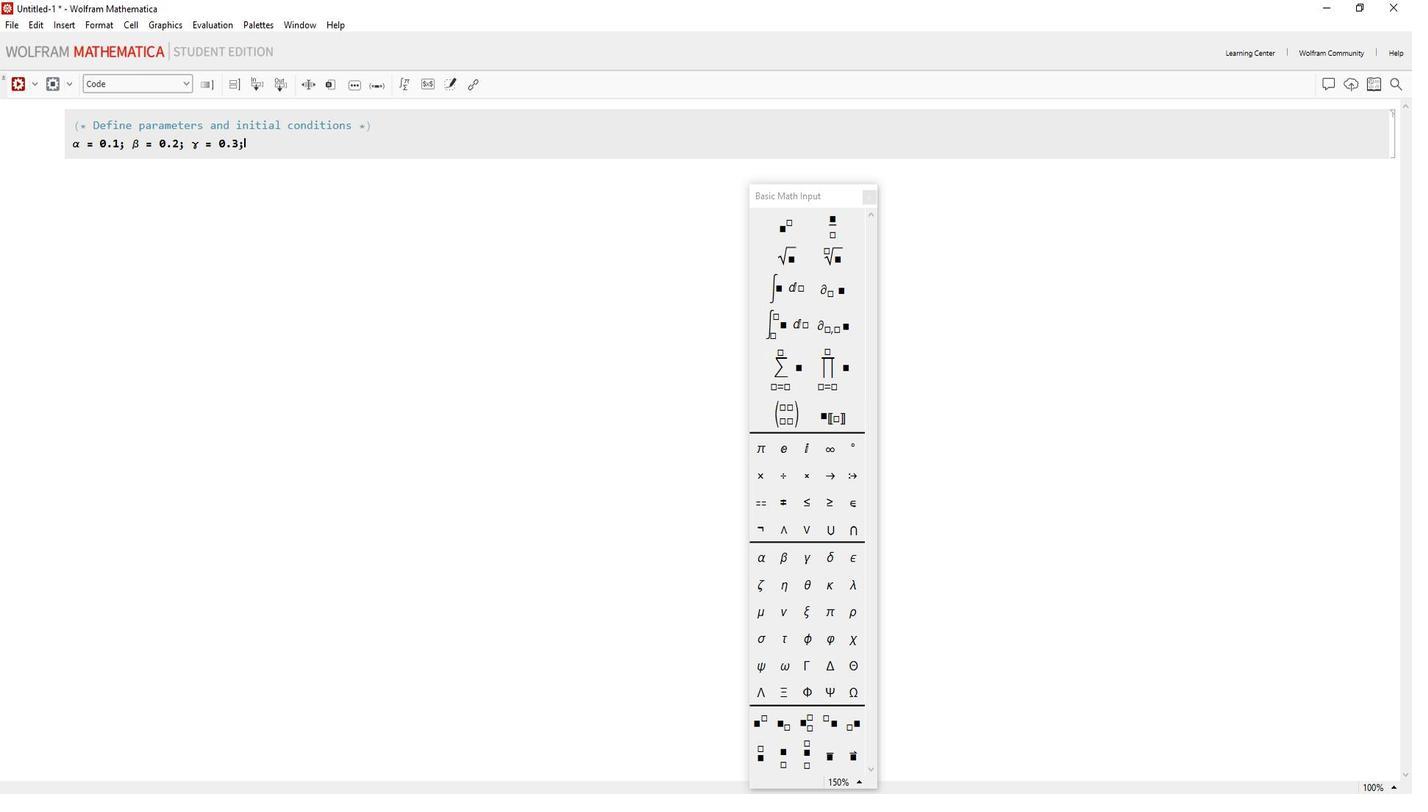 
Action: Mouse moved to (831, 542)
Screenshot: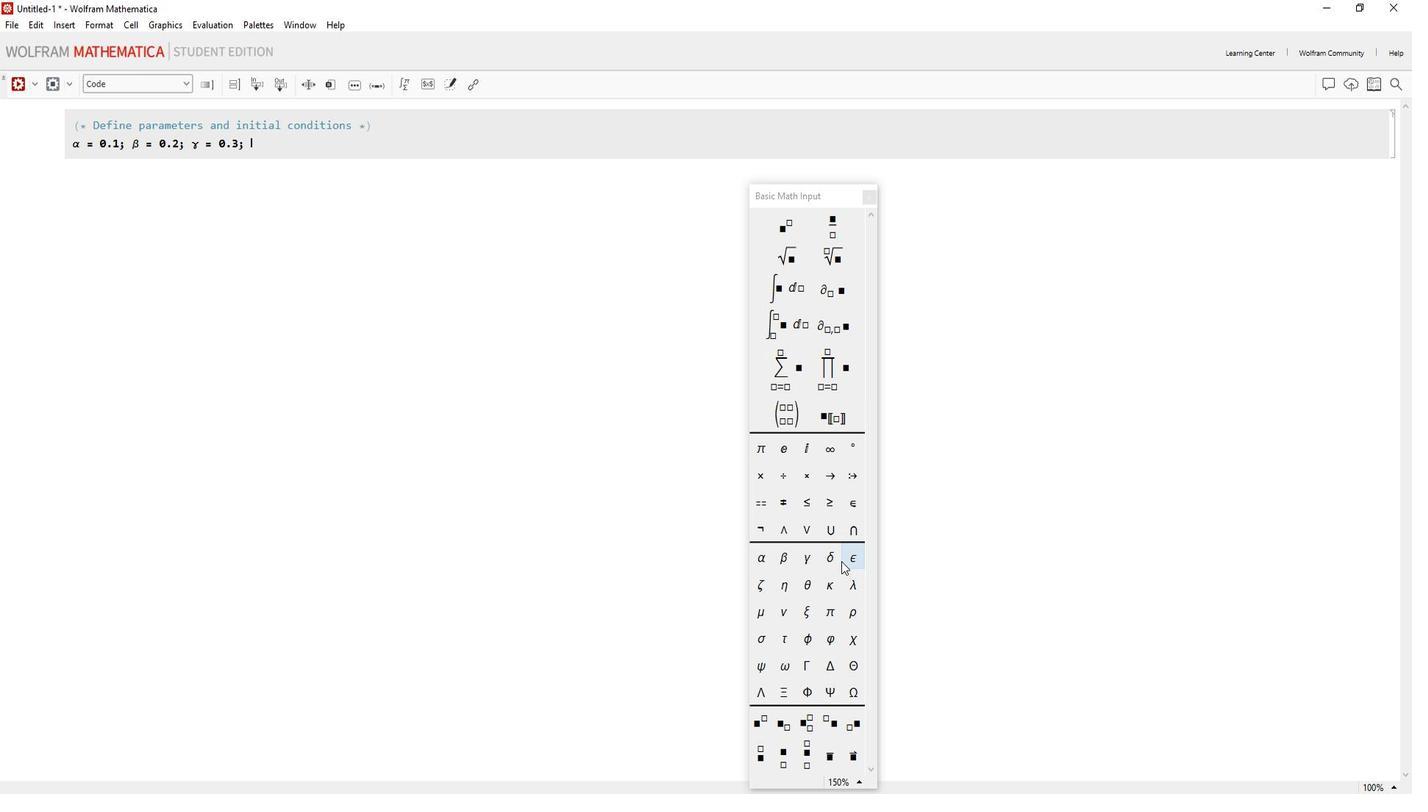 
Action: Mouse pressed left at (831, 542)
Screenshot: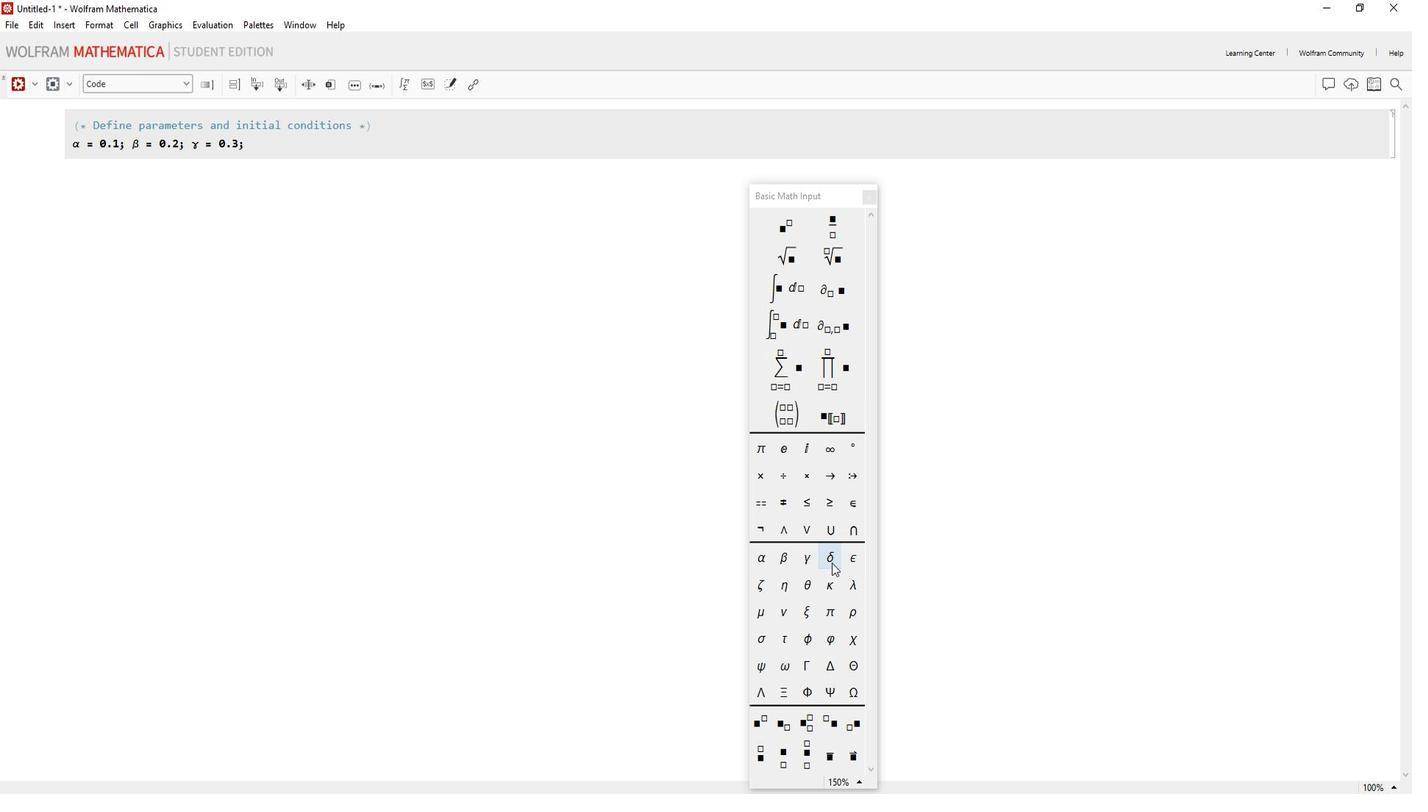 
Action: Mouse pressed left at (831, 542)
Screenshot: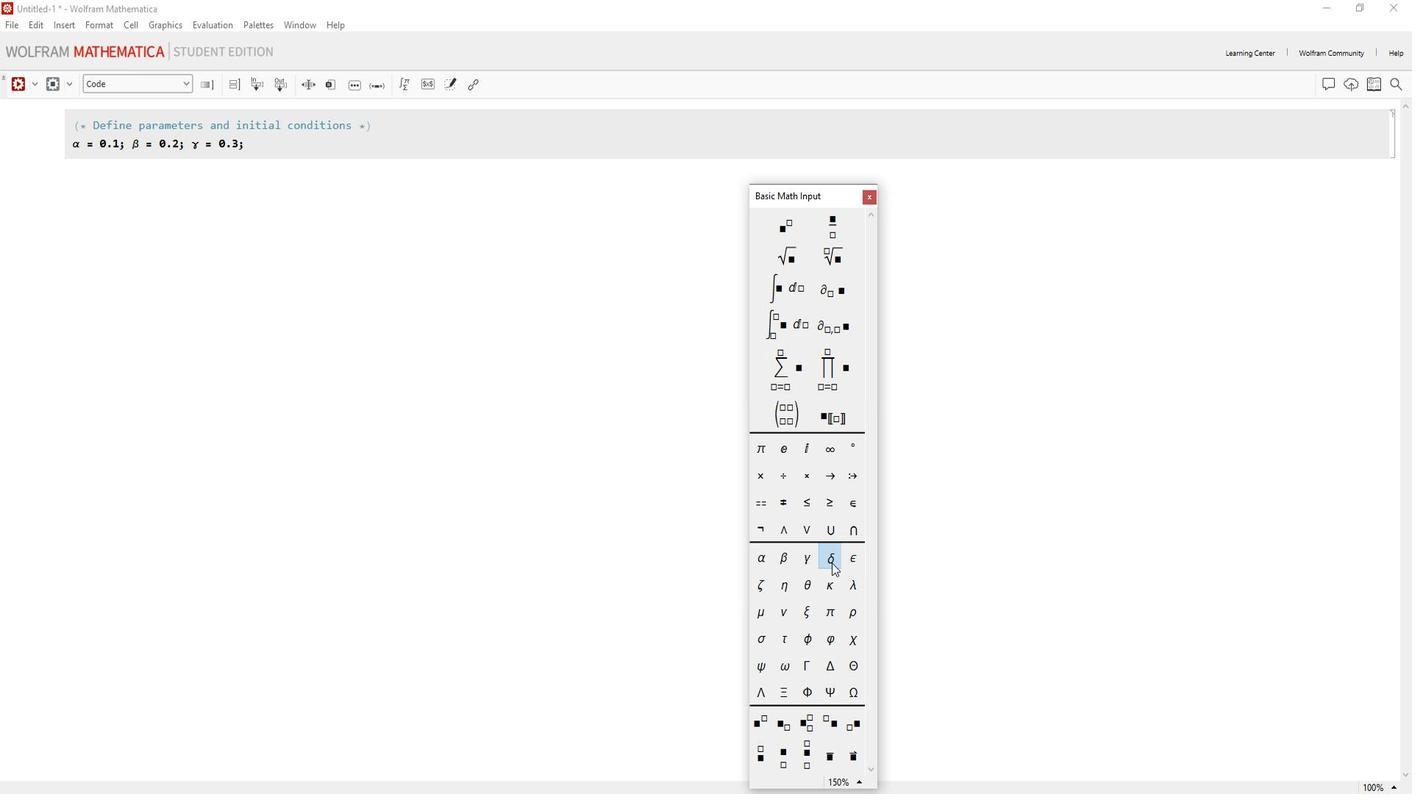 
Action: Mouse moved to (436, 231)
Screenshot: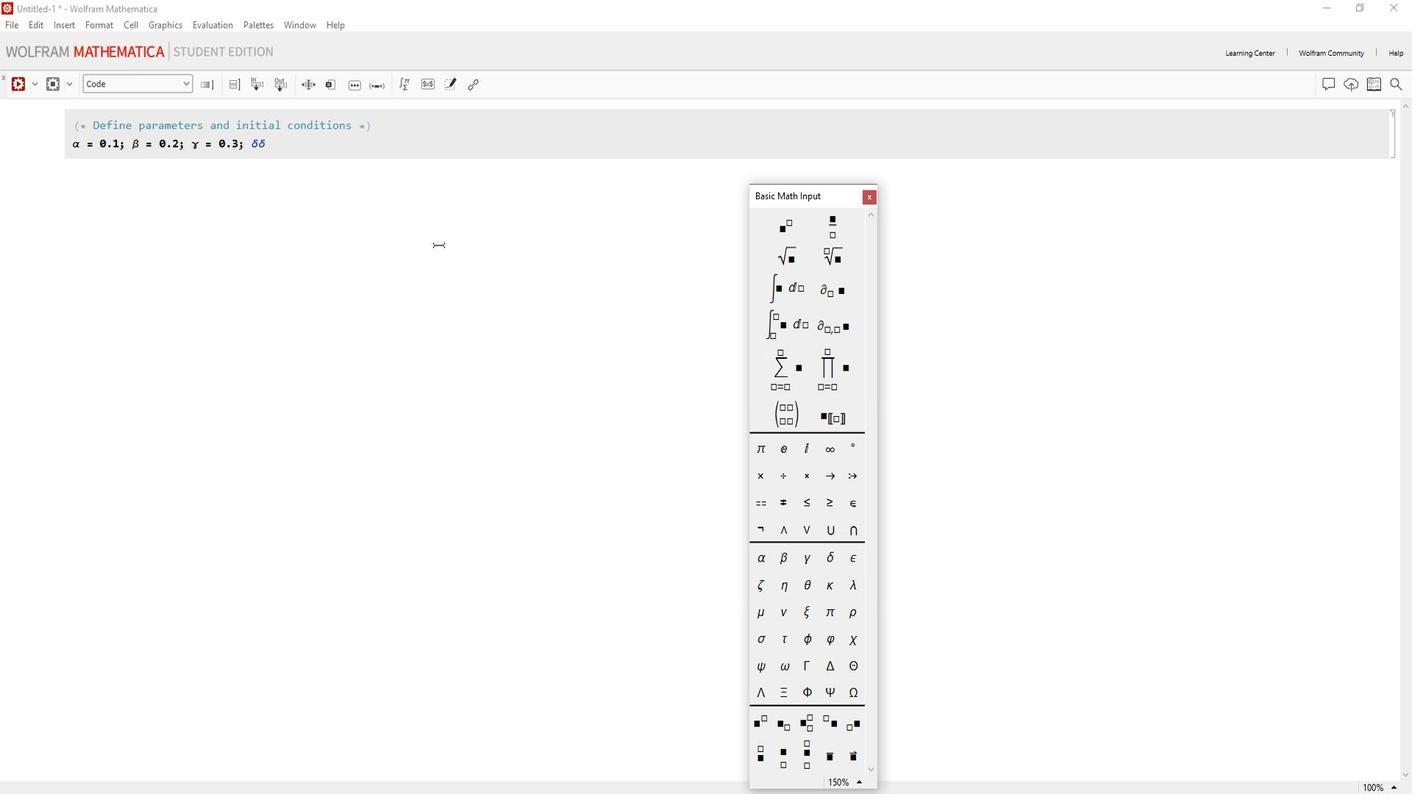 
Action: Key pressed <Key.backspace><Key.space>=<Key.space>0.4;<Key.space>
Screenshot: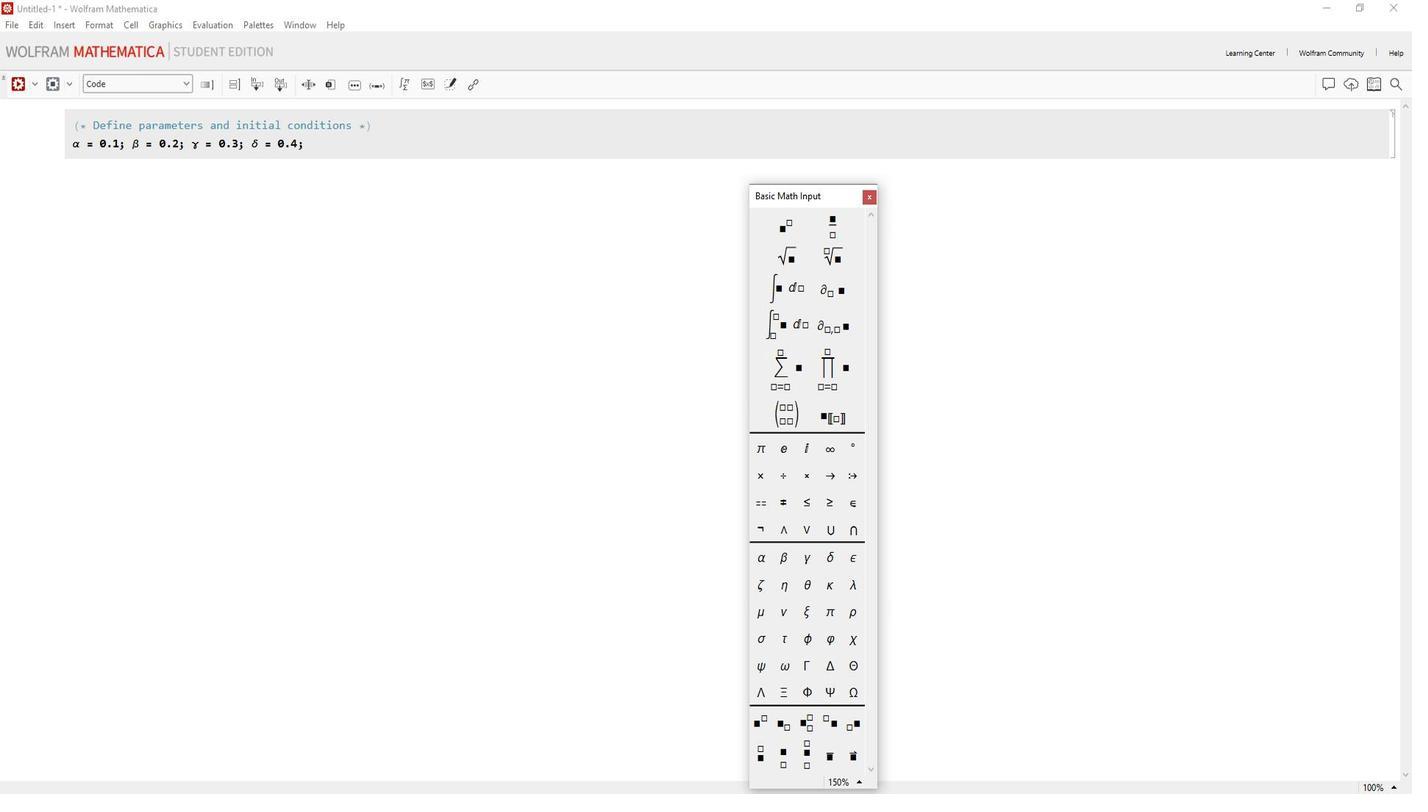 
Action: Mouse moved to (858, 539)
Screenshot: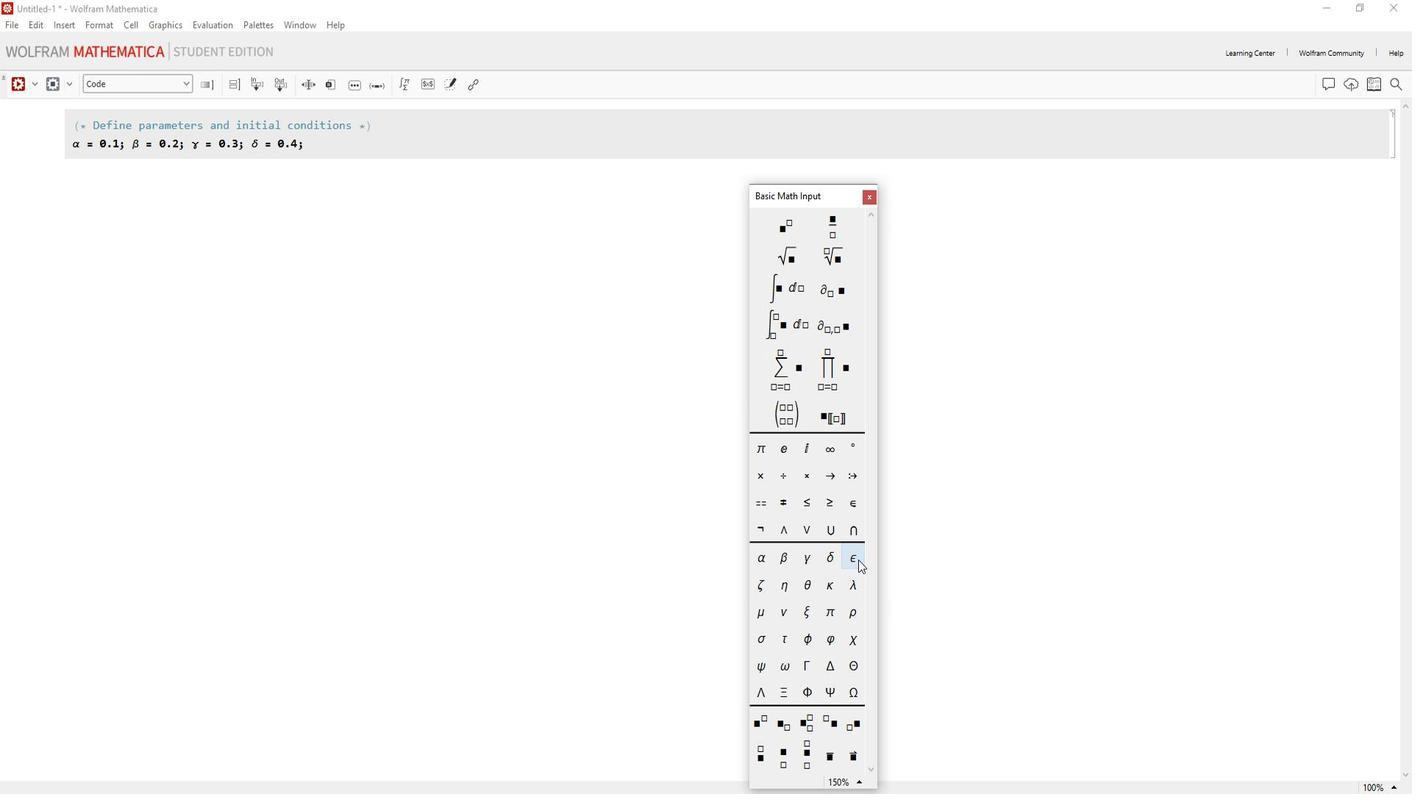 
Action: Mouse pressed left at (858, 539)
Screenshot: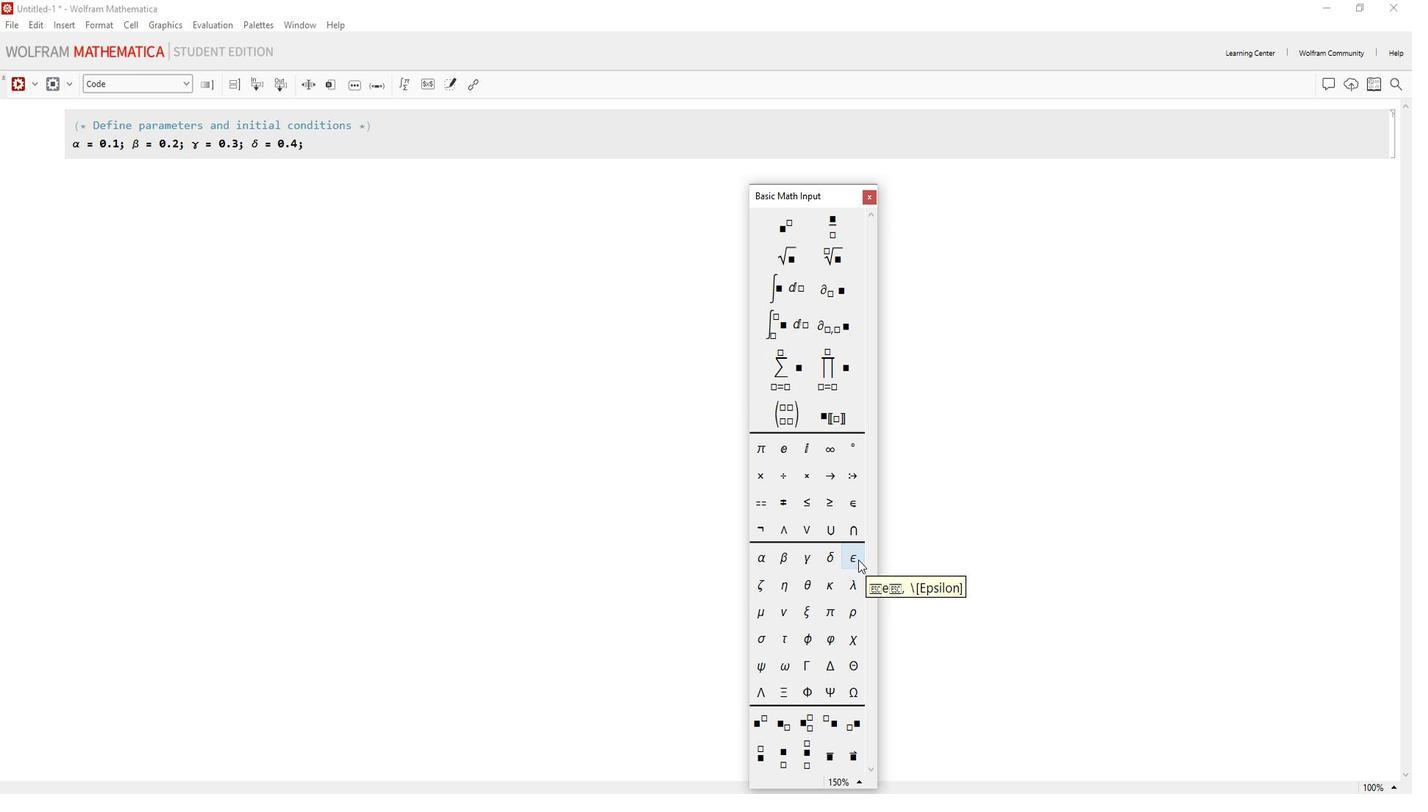 
Action: Mouse moved to (556, 264)
Screenshot: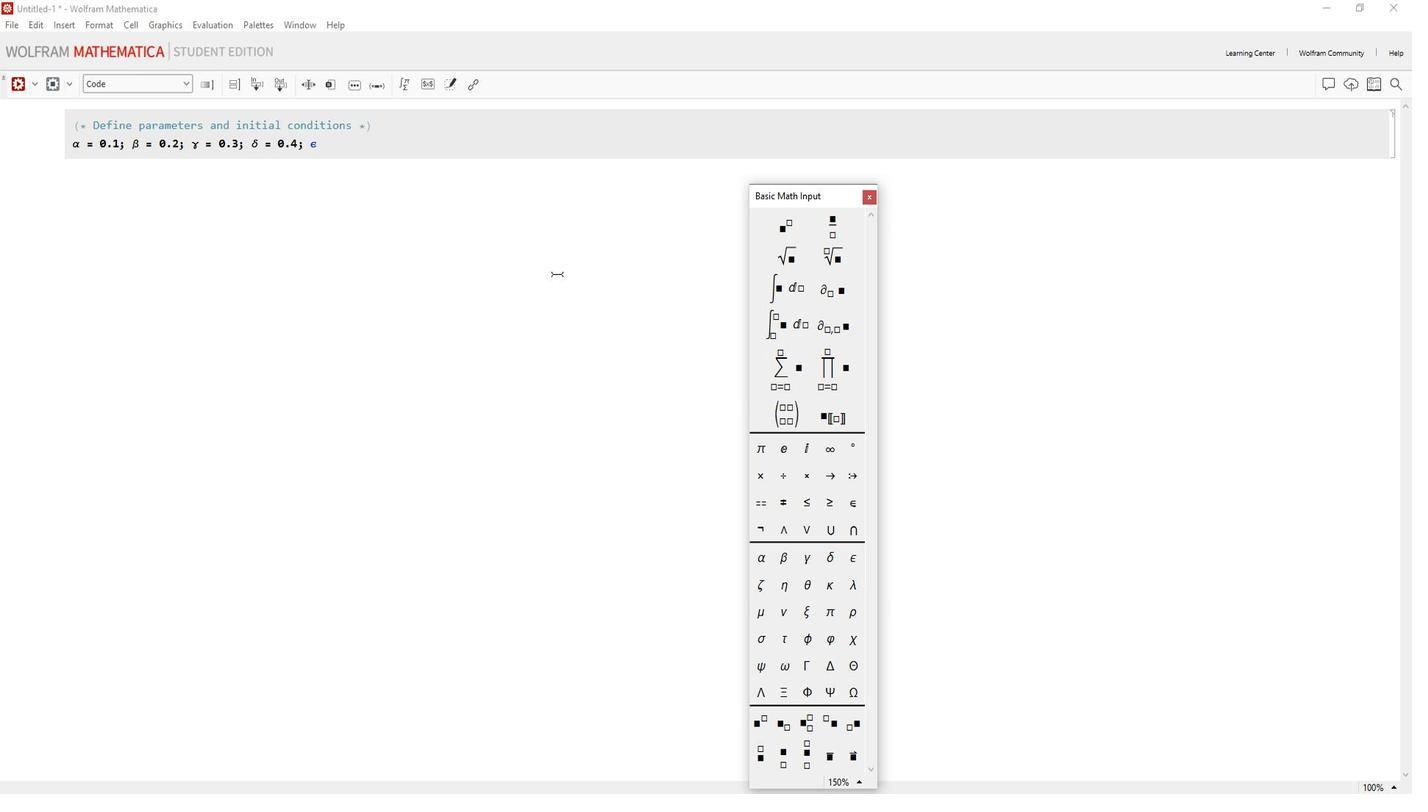 
Action: Key pressed <Key.space>=<Key.space>0.5;<Key.enter>
Screenshot: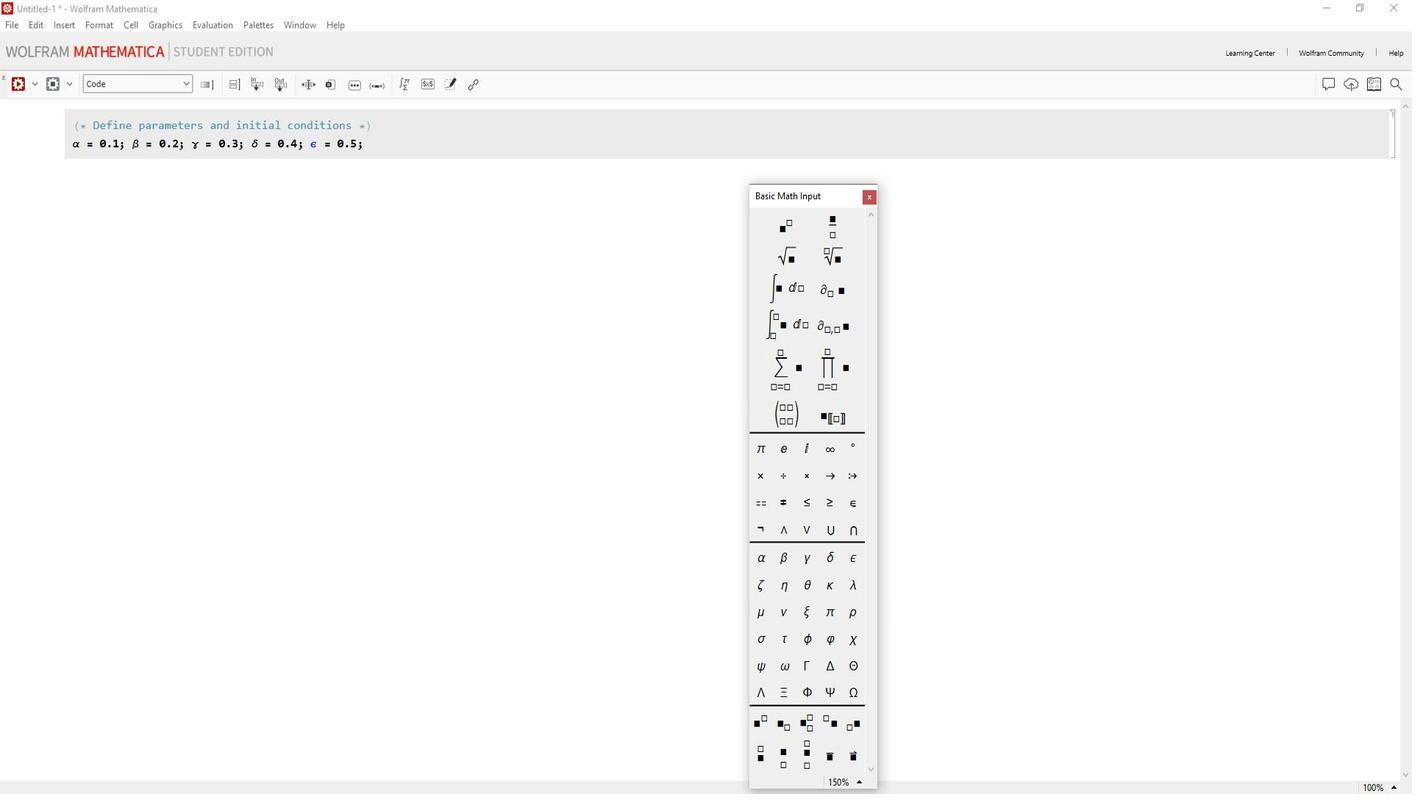 
Action: Mouse moved to (83, 150)
Screenshot: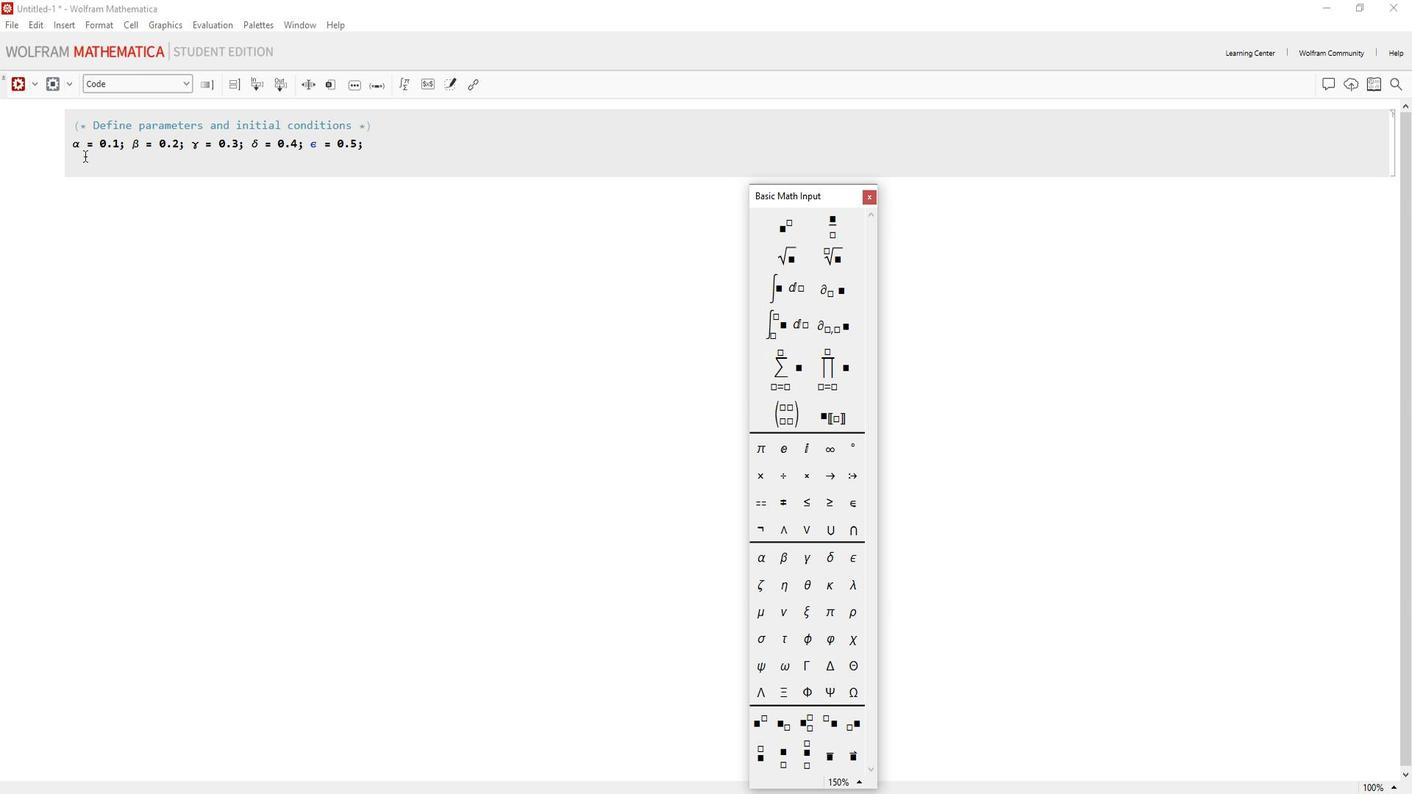 
Action: Mouse pressed left at (83, 150)
Screenshot: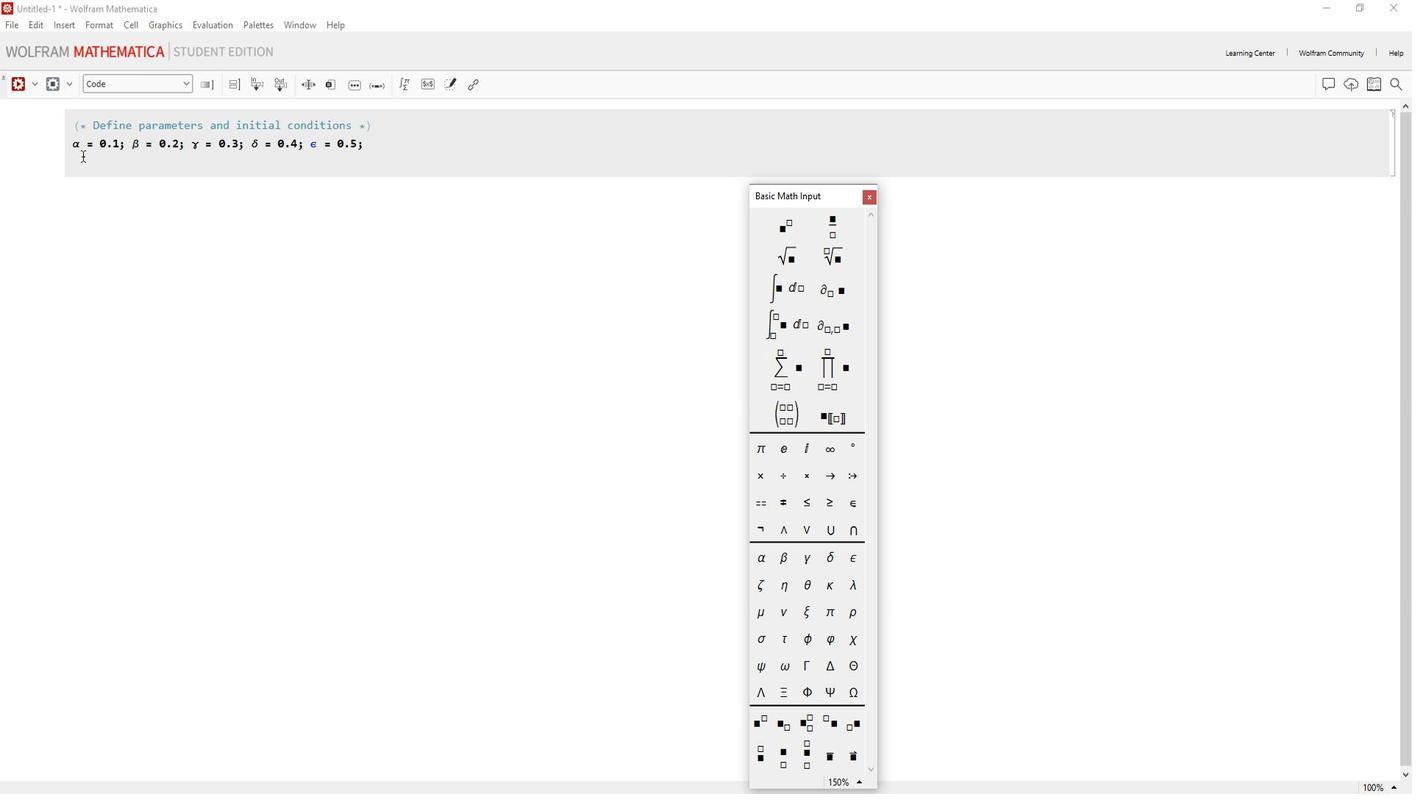 
Action: Key pressed x0<Key.space>=<Key.space>1;<Key.space>y0<Key.space>=<Key.space>1;<Key.space>z0<Key.space>=<Key.space>1;<Key.enter><Key.enter><Key.shift_r>(*<Key.space><Key.shift>Define<Key.space>the<Key.space>system<Key.space>of<Key.space><Key.shift>ODEs<Key.space>representing<Key.space>the<Key.space>genetic<Key.space>regulatory<Key.space>network<Key.space><Key.right><Key.right><Key.enter>system<Key.space>=<Key.space><Key.shift_r>{<Key.enter><Key.enter><Key.up><Key.tab>x'[t<Key.right><Key.space>==<Key.space>
Screenshot: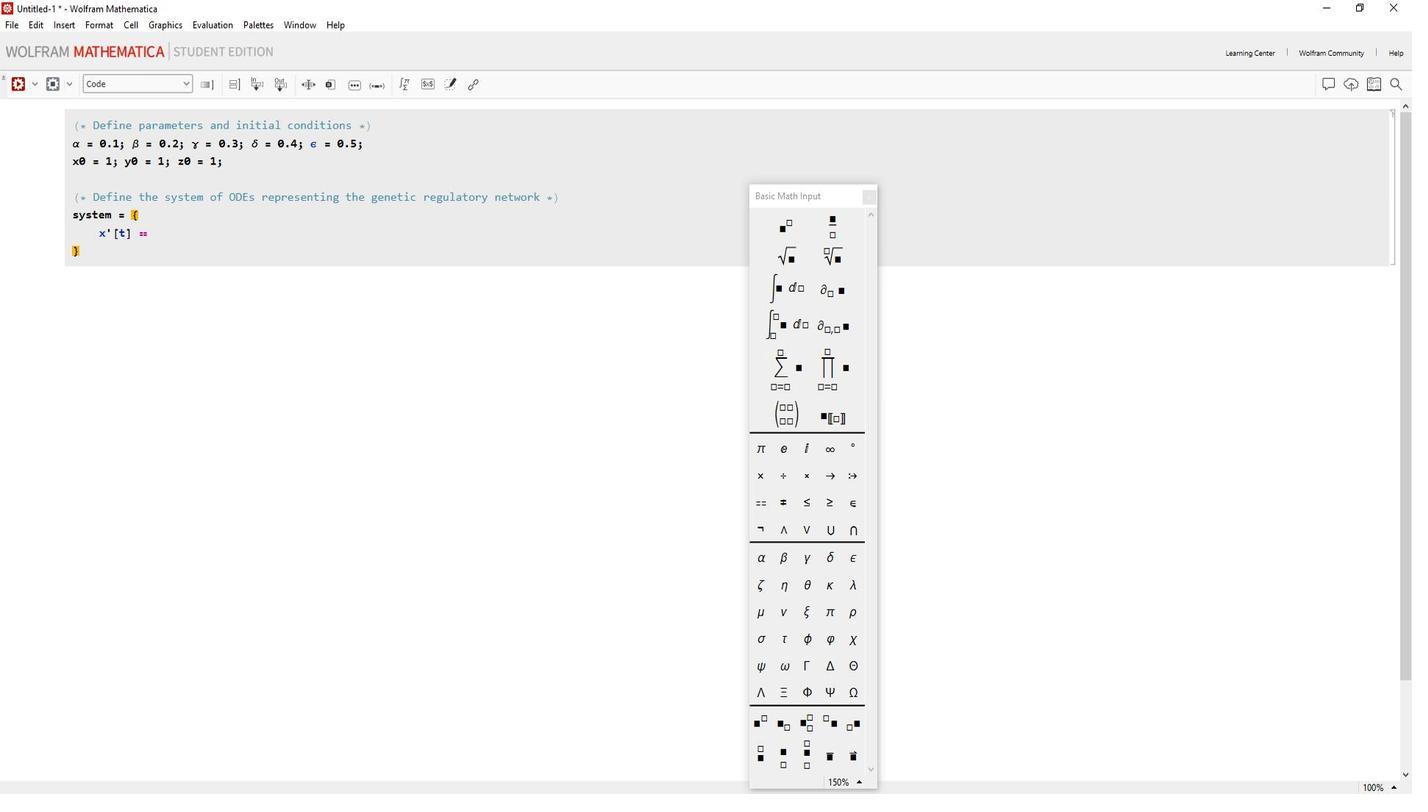 
Action: Mouse moved to (766, 539)
Screenshot: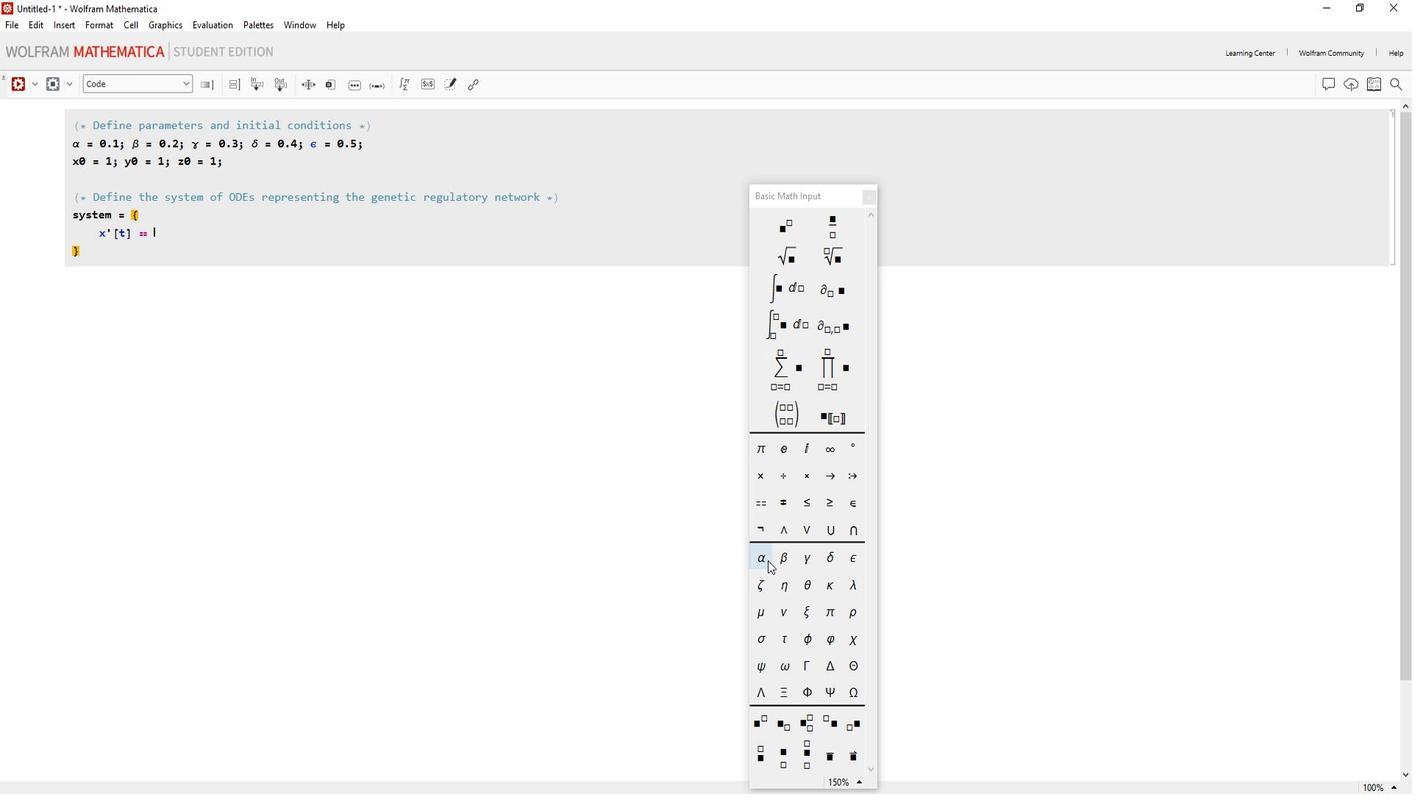 
Action: Mouse pressed left at (766, 539)
Screenshot: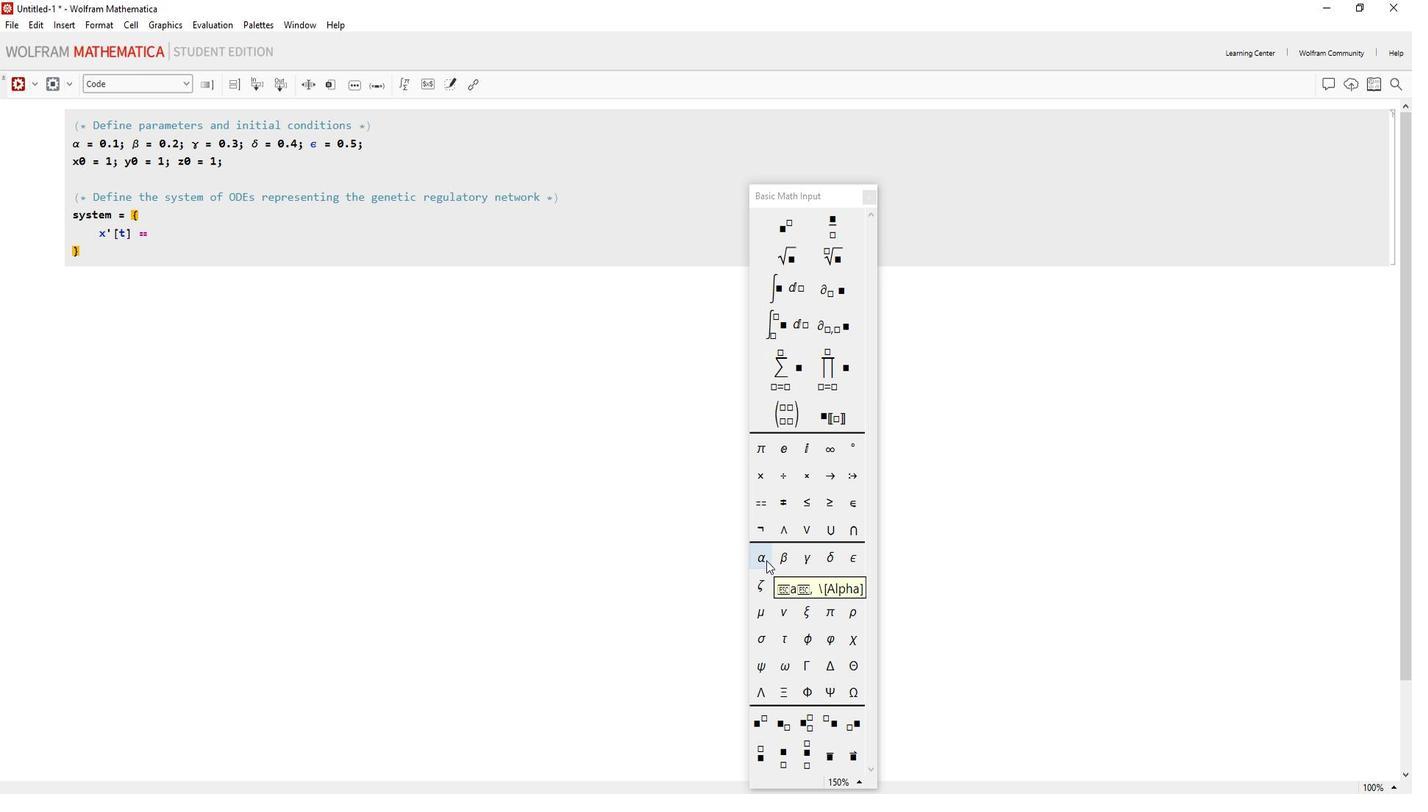 
Action: Key pressed <Key.shift_r><Key.shift_r><Key.shift_r><Key.shift_r>*x[t<Key.right><Key.space>
Screenshot: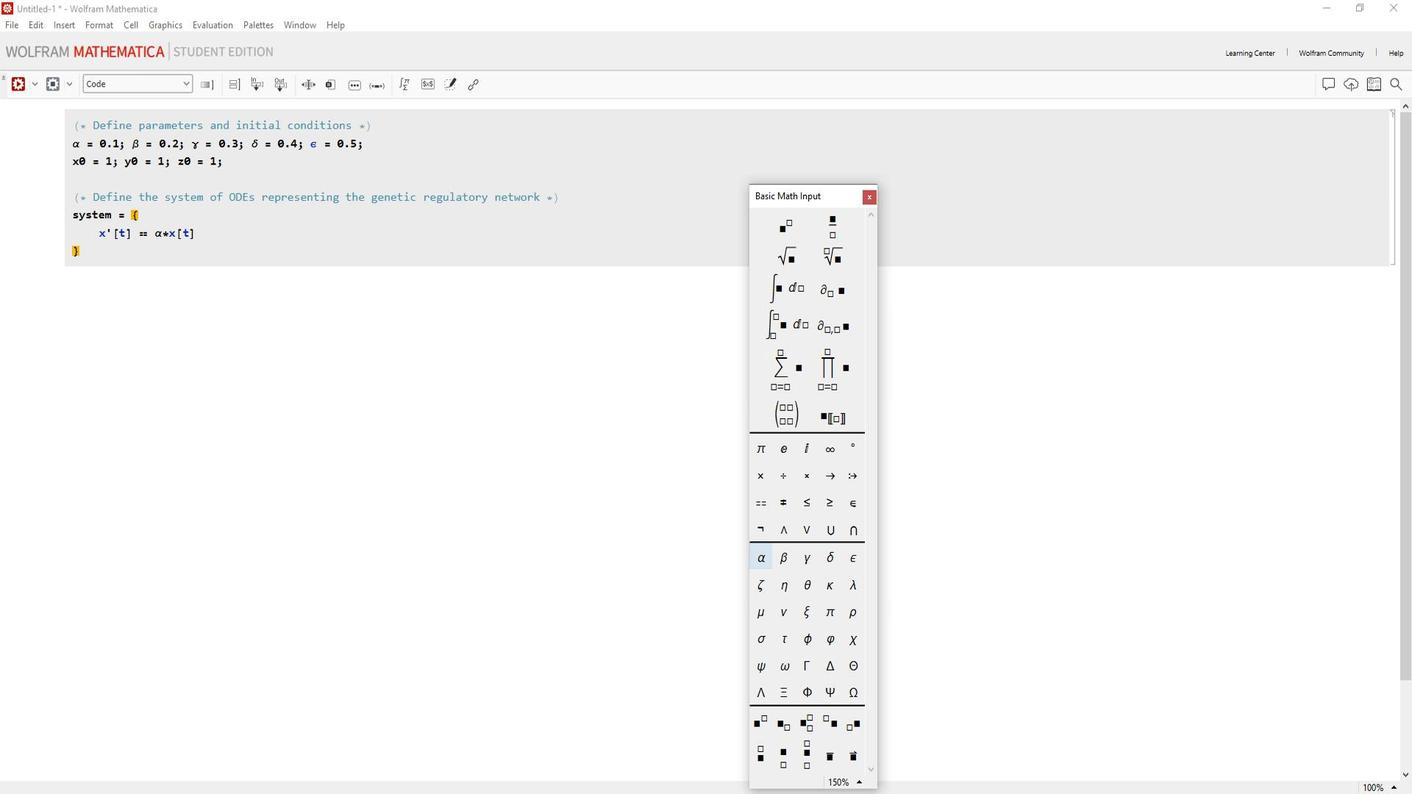 
Action: Mouse moved to (224, 216)
Screenshot: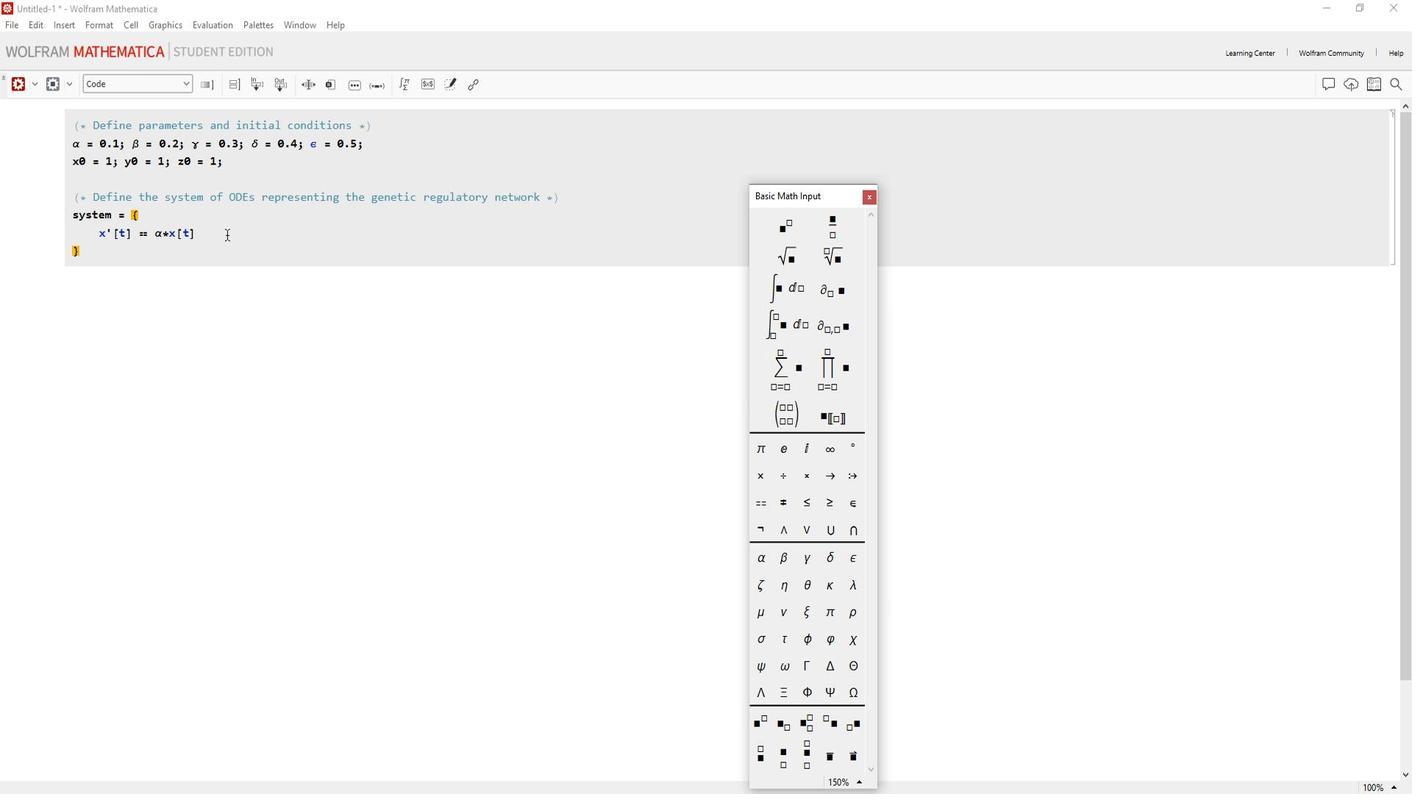 
Action: Mouse pressed left at (224, 216)
Screenshot: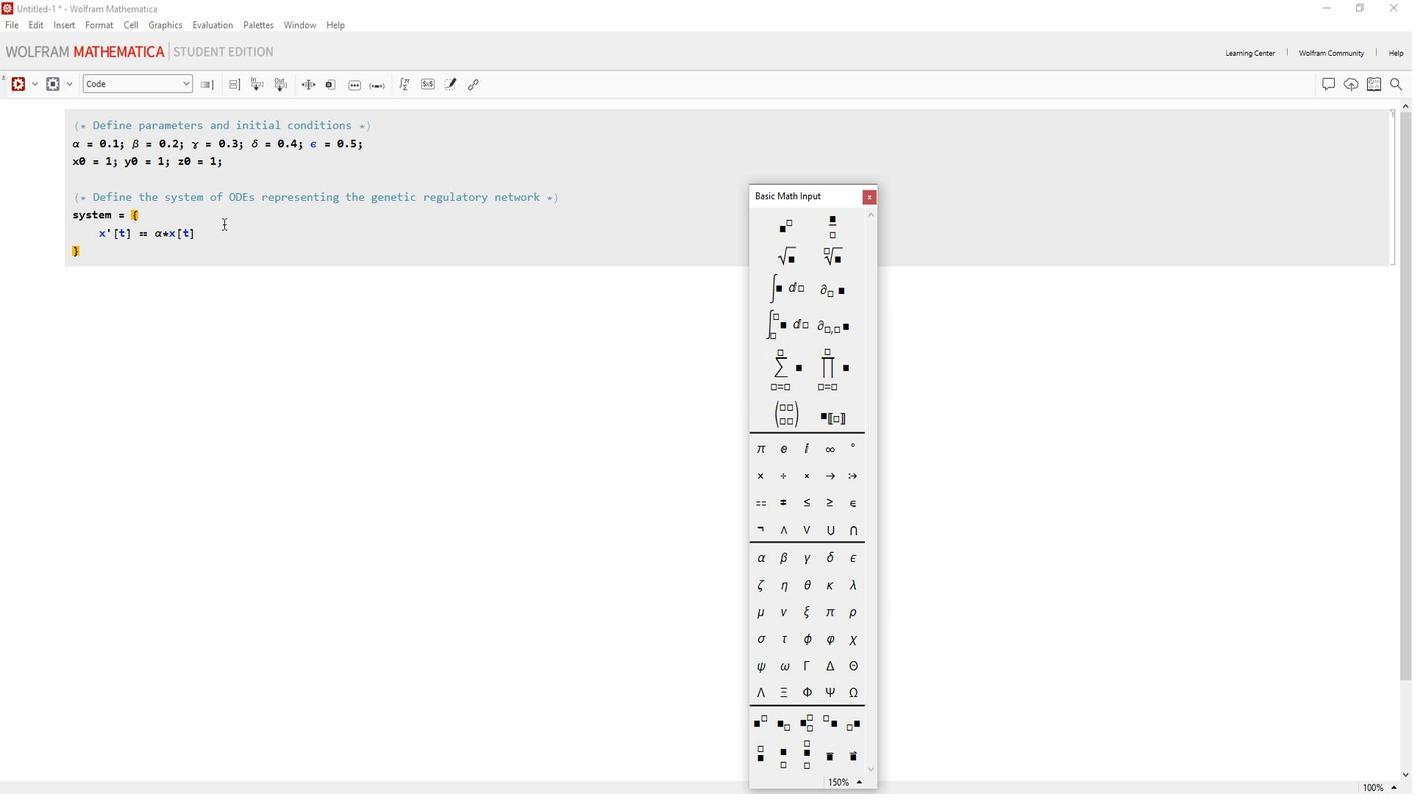 
Action: Mouse moved to (224, 218)
Screenshot: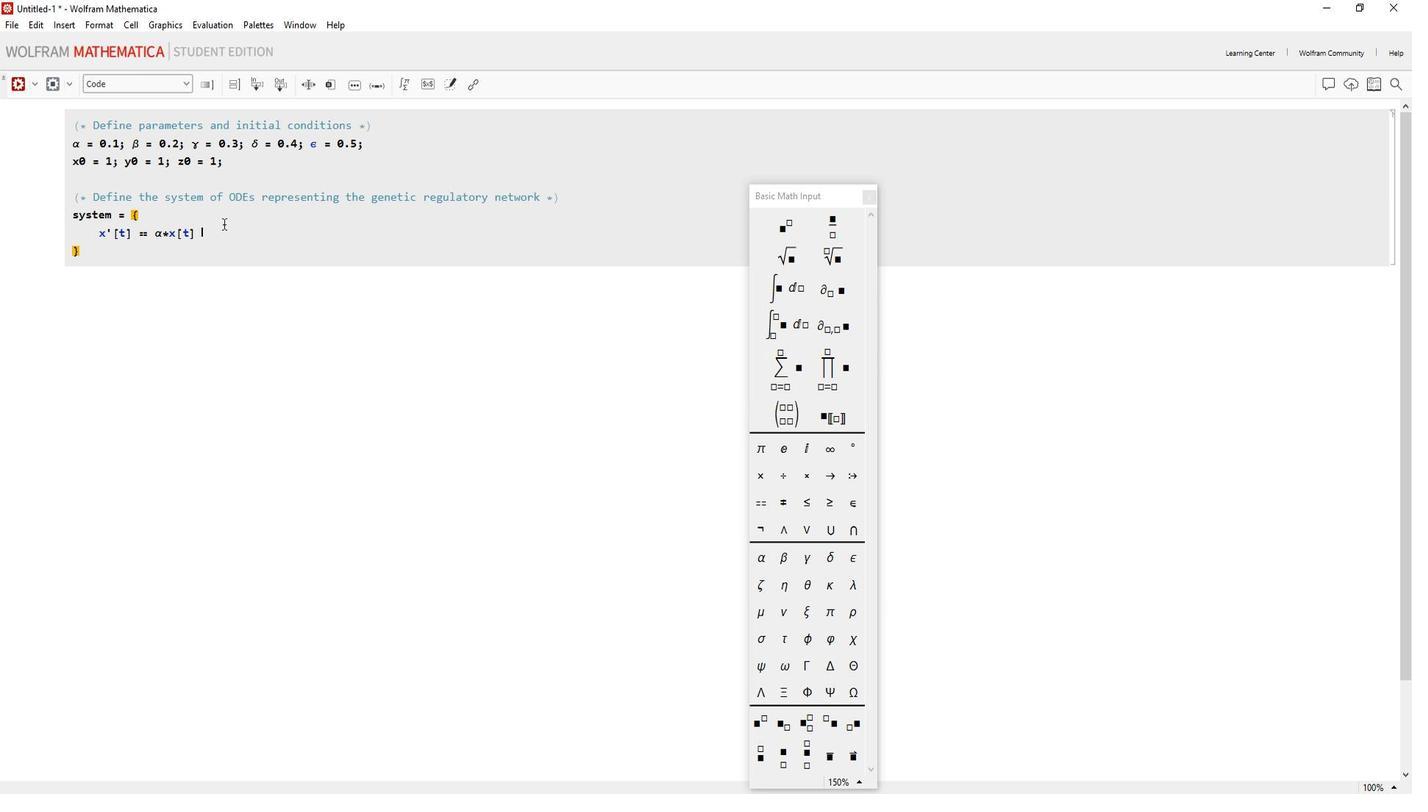 
Action: Key pressed =<Key.backspace>-<Key.space>
Screenshot: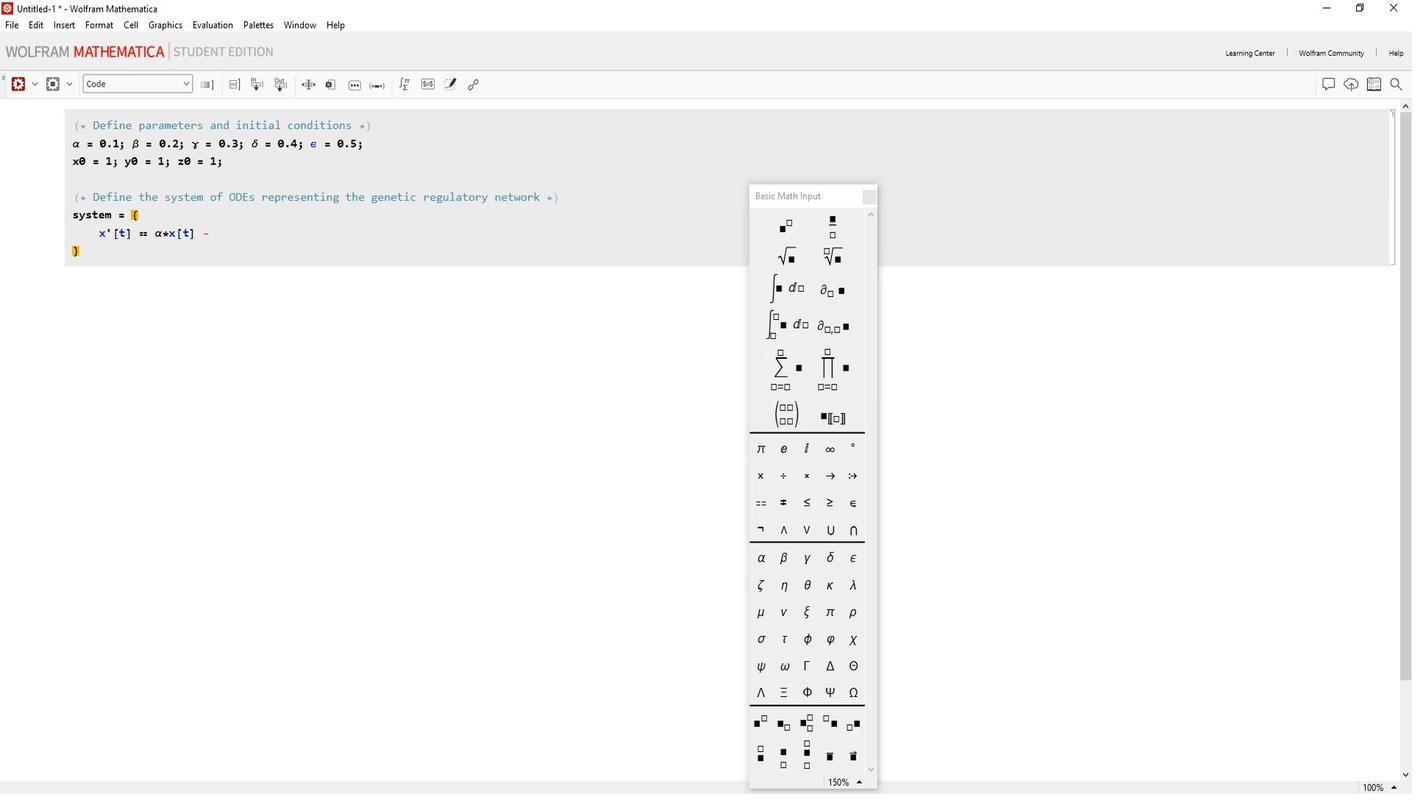 
Action: Mouse moved to (785, 543)
Screenshot: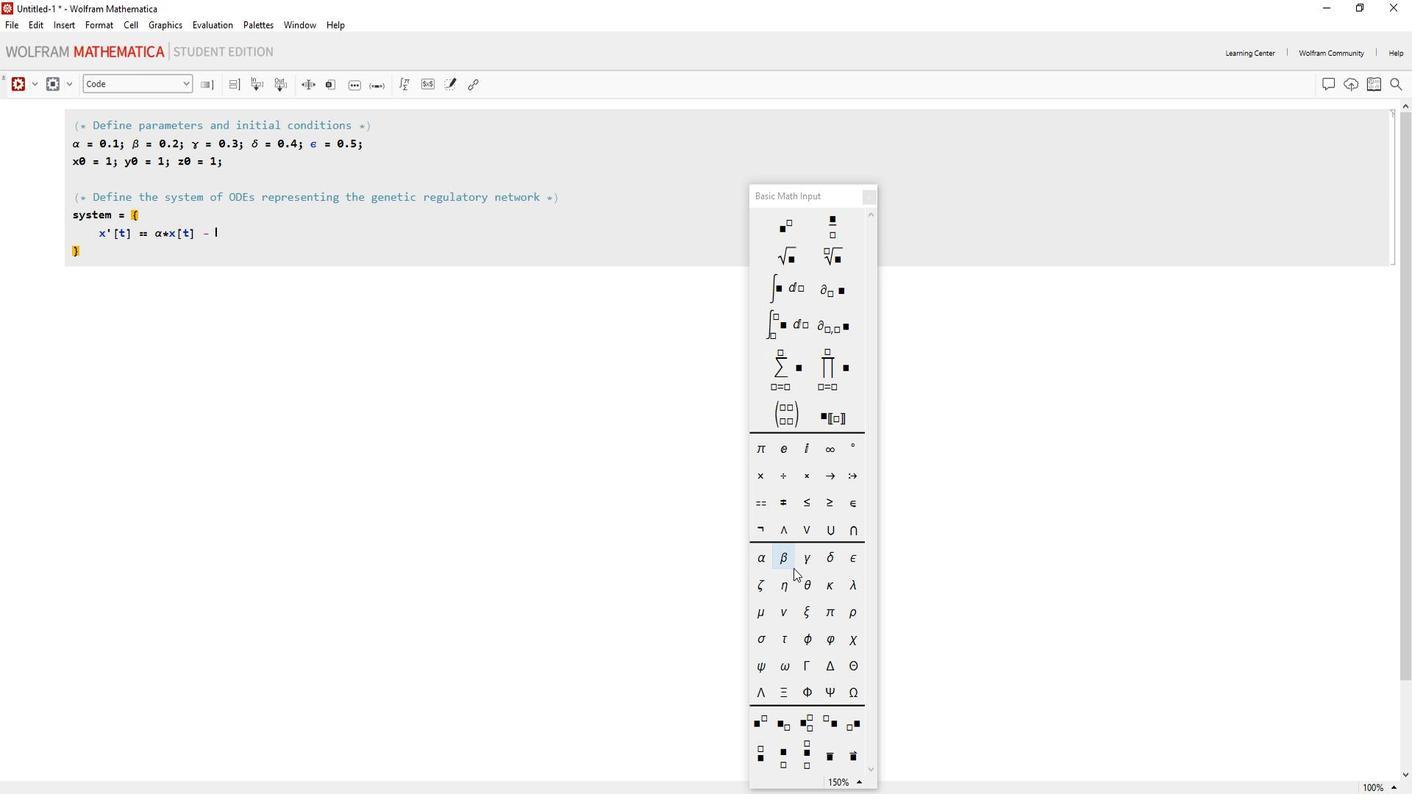 
Action: Mouse pressed left at (785, 543)
Screenshot: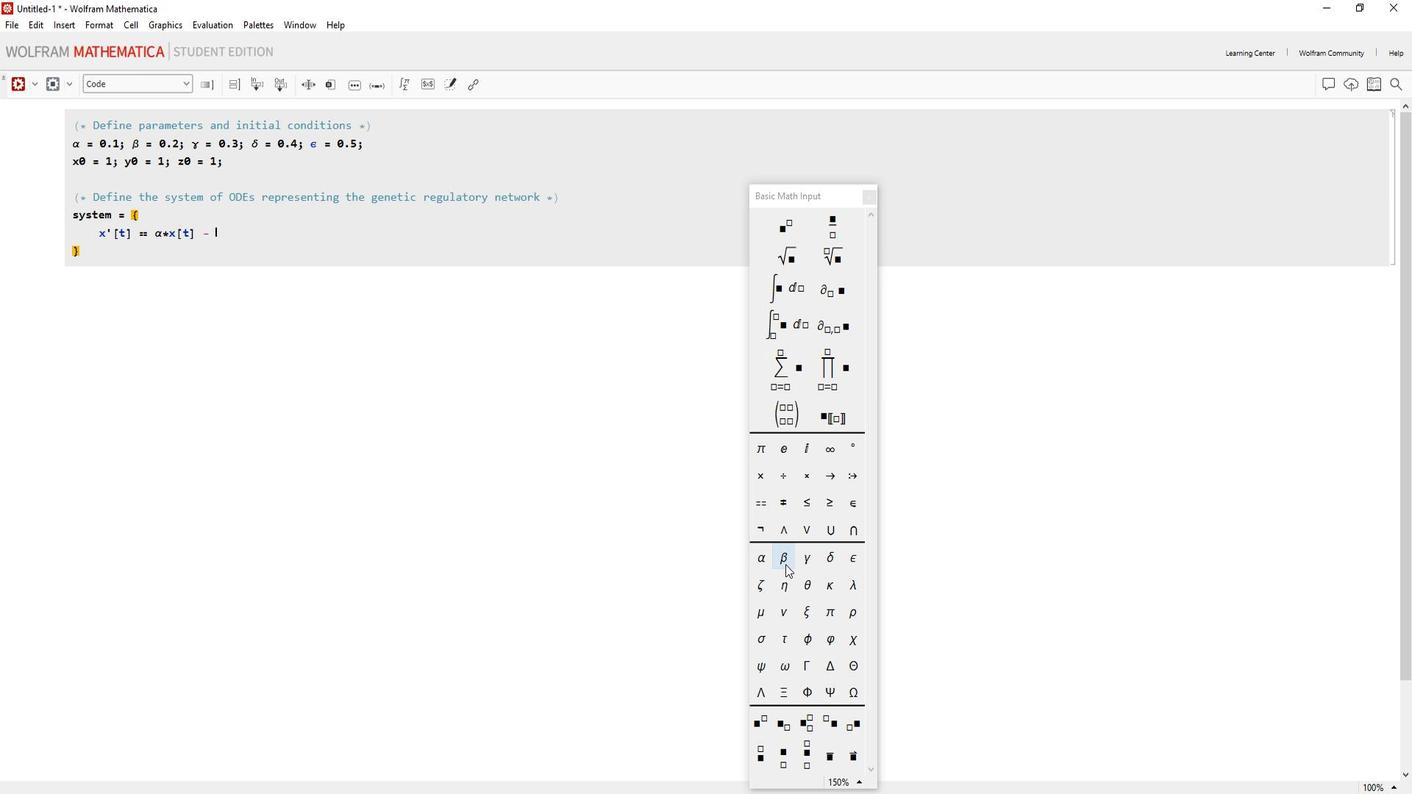 
Action: Mouse moved to (249, 224)
Screenshot: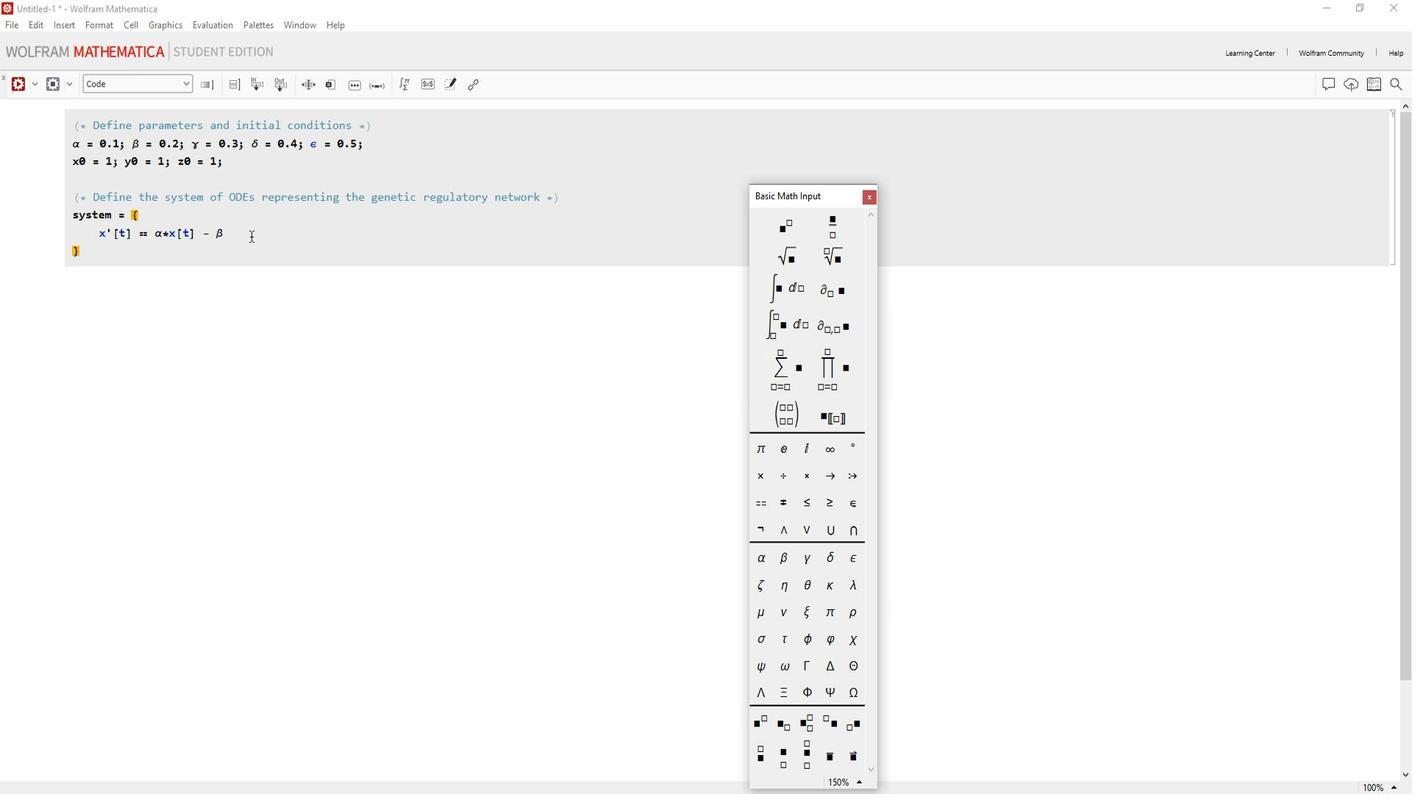 
Action: Mouse pressed left at (249, 224)
Screenshot: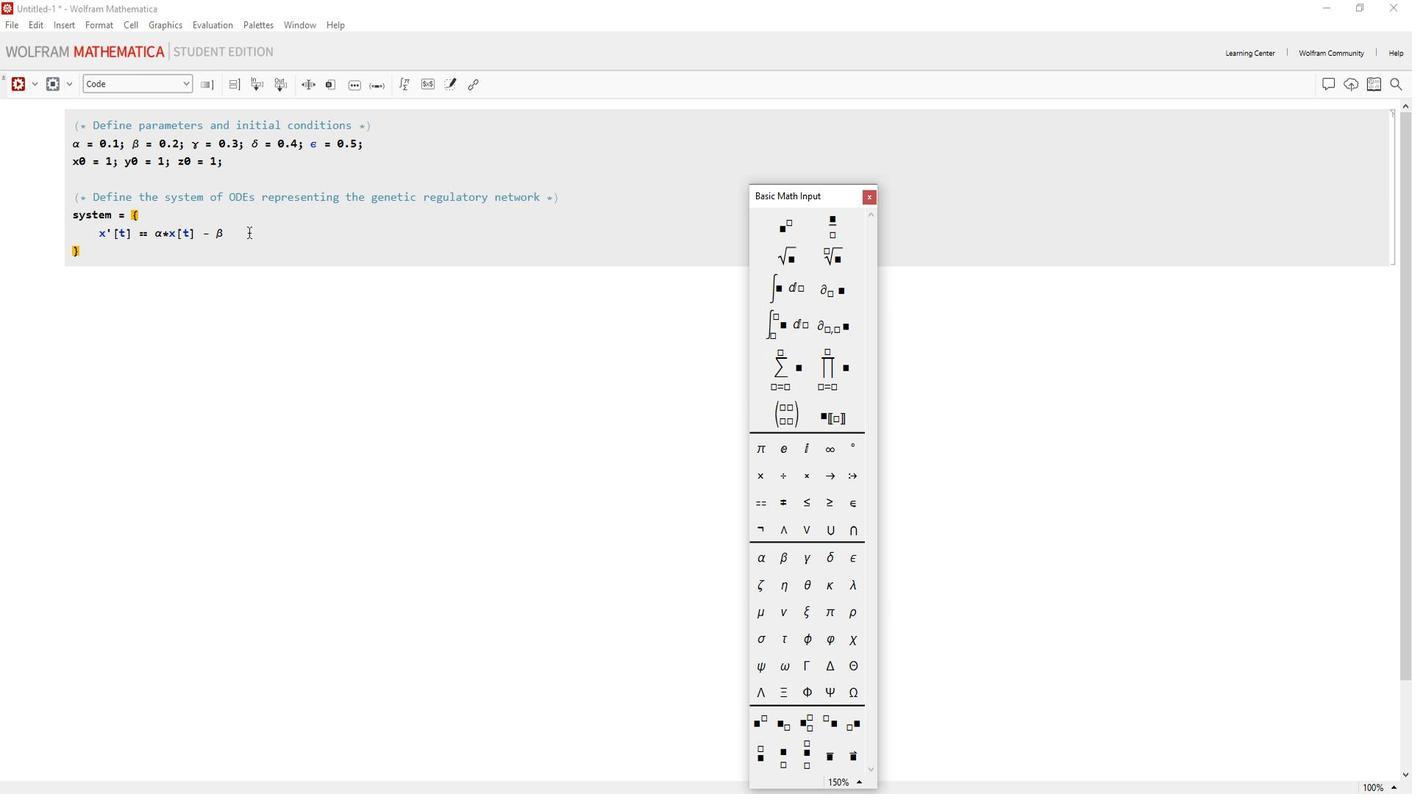 
Action: Key pressed <Key.shift_r><Key.shift_r><Key.shift_r><Key.shift_r>*x[t<Key.right><Key.shift_r>*y[t<Key.right>,<Key.enter>y'[t<Key.right><Key.space>==<Key.space>
Screenshot: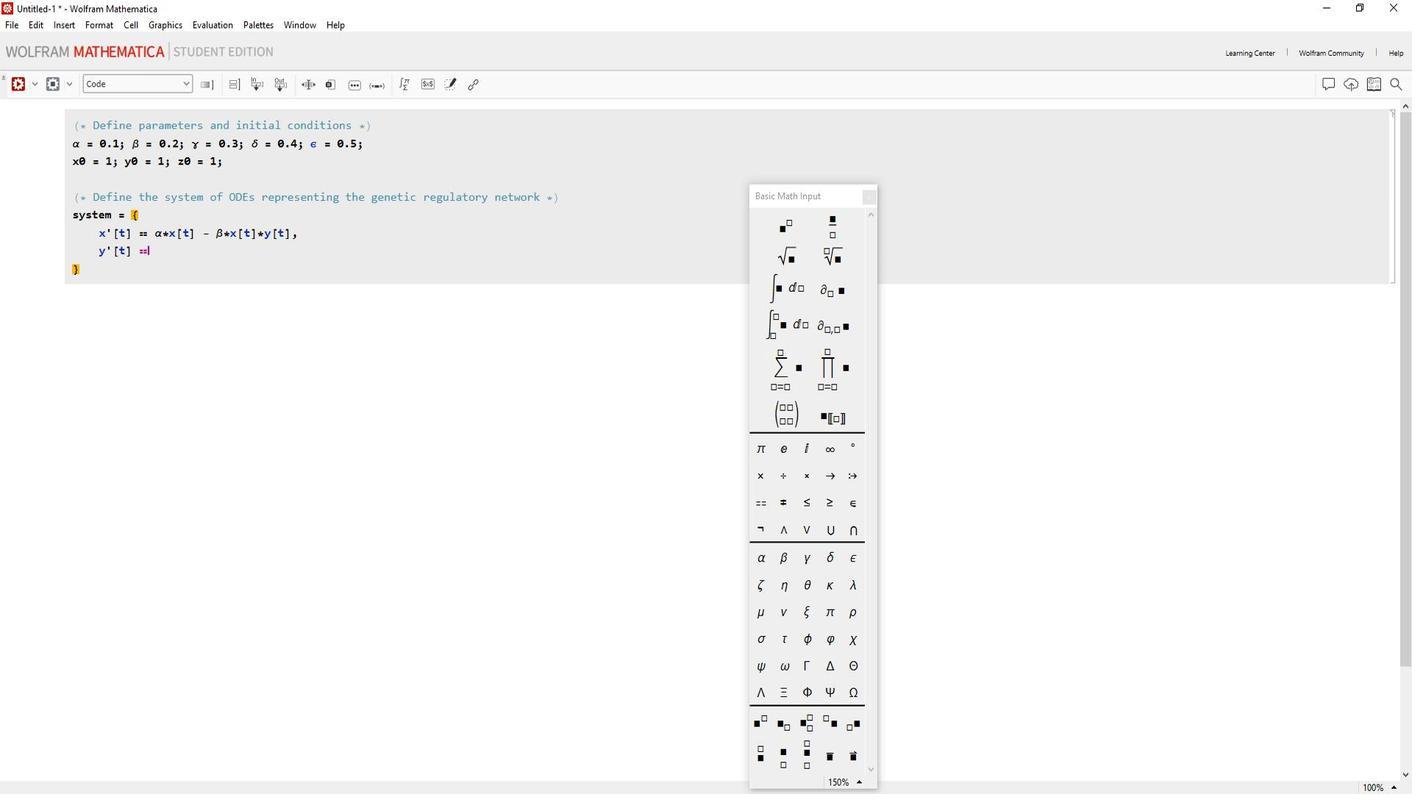 
Action: Mouse moved to (831, 541)
Screenshot: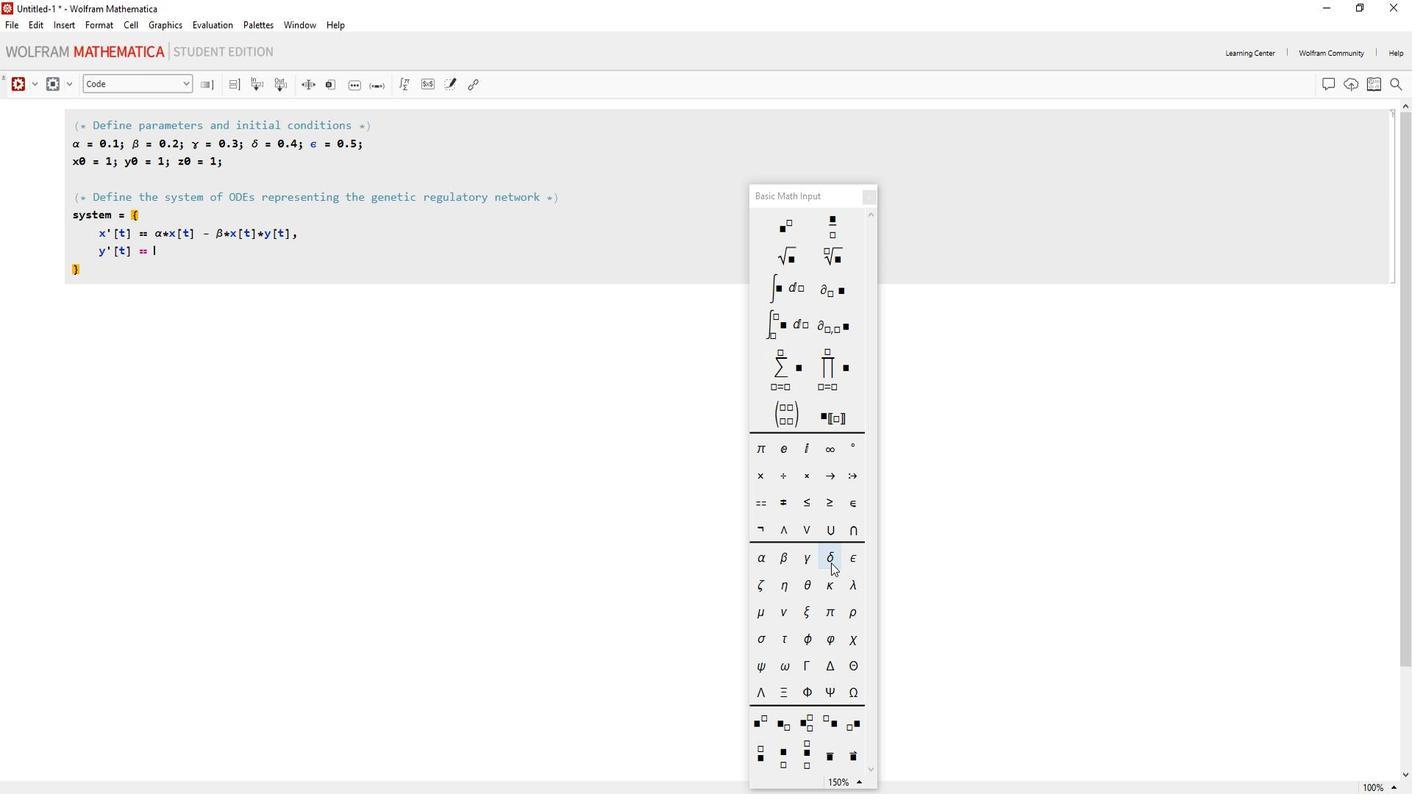 
Action: Mouse pressed left at (831, 541)
Screenshot: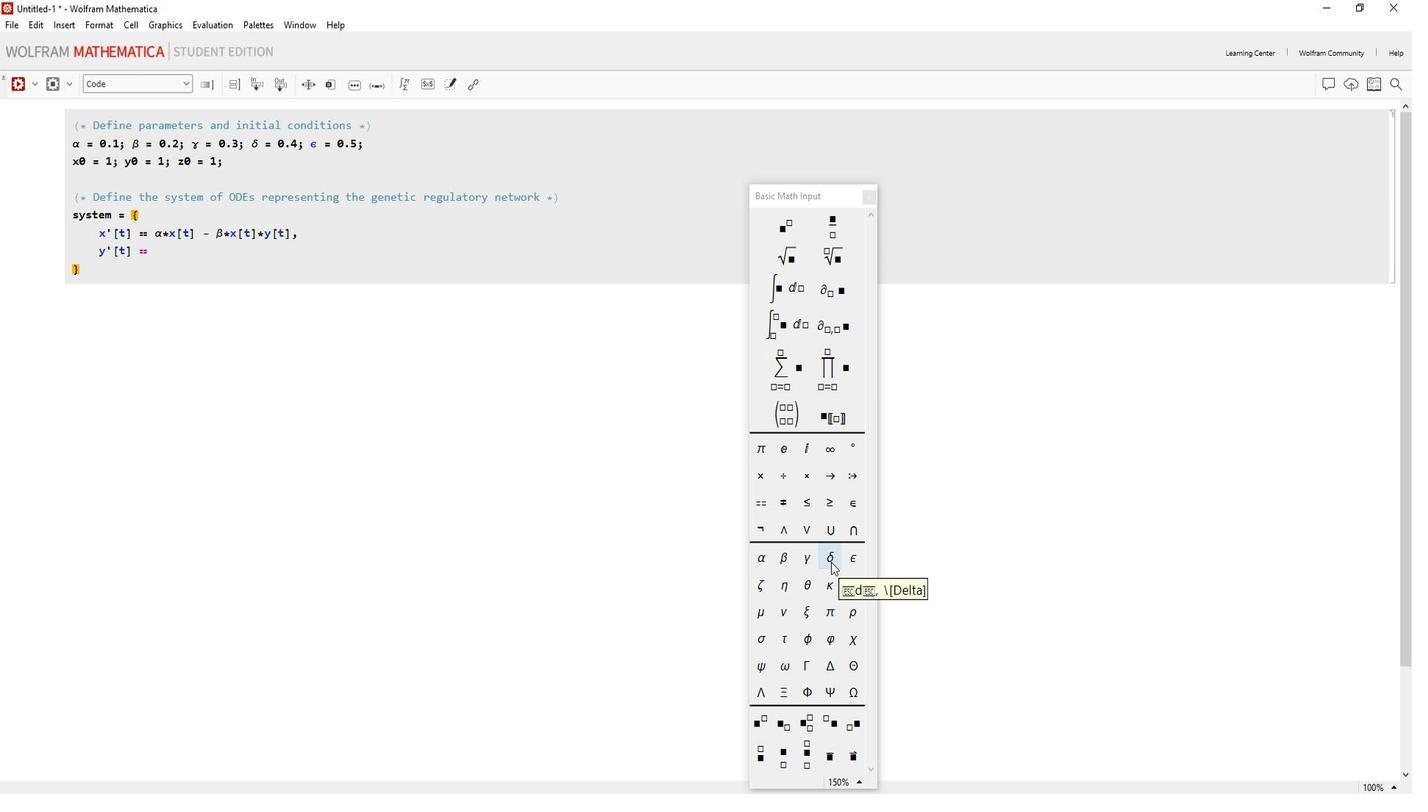 
Action: Mouse moved to (164, 239)
Screenshot: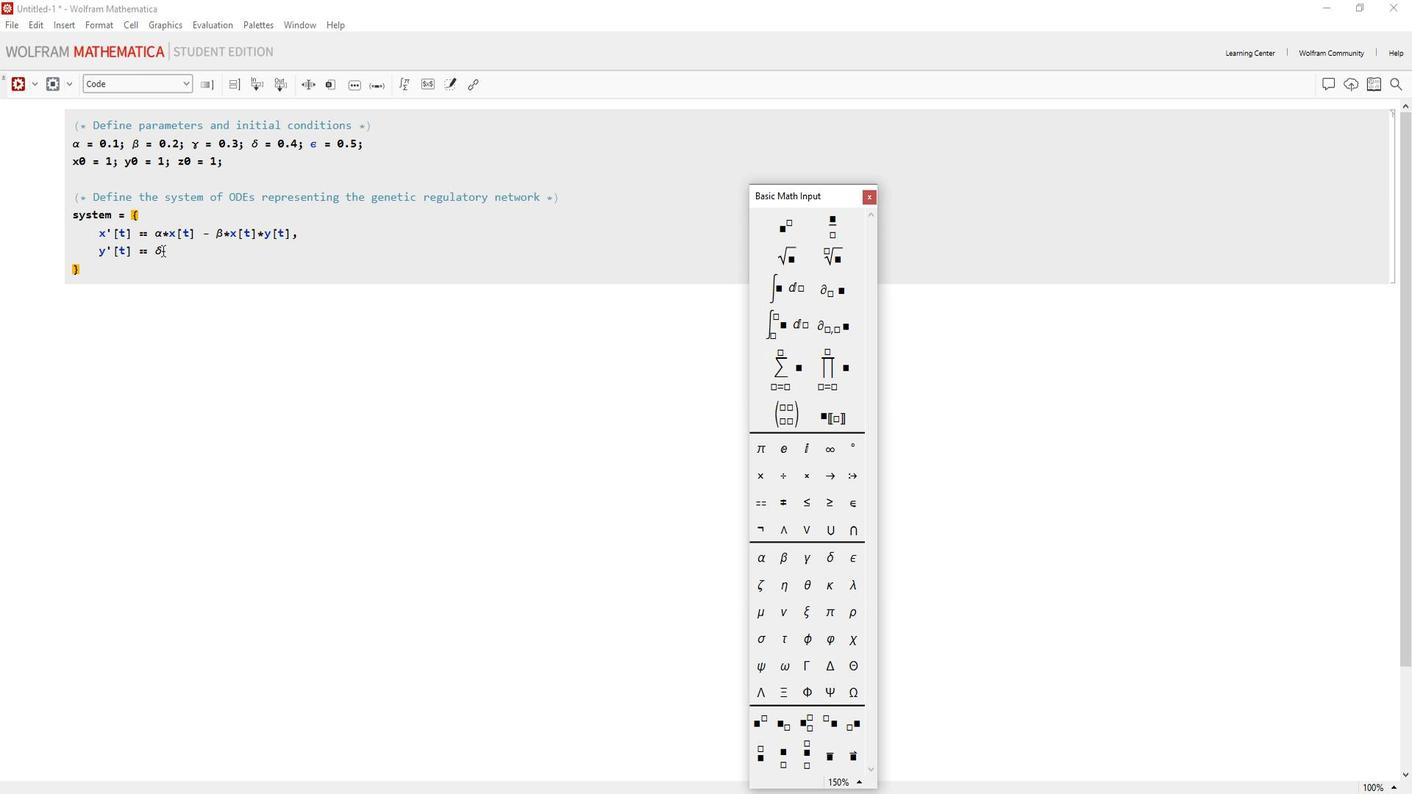 
Action: Mouse pressed left at (164, 239)
Screenshot: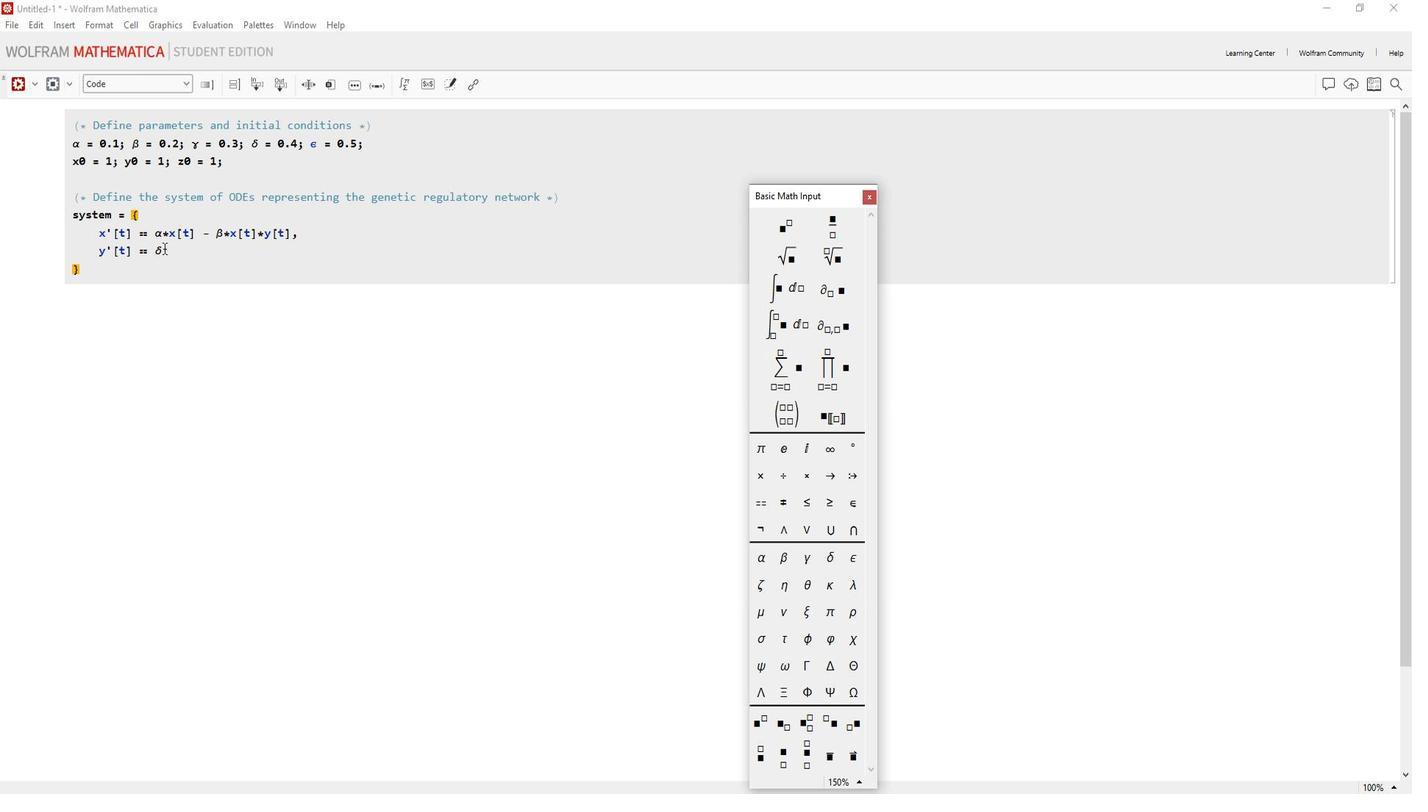 
Action: Key pressed <Key.shift_r><Key.shift_r><Key.shift_r>*x[t<Key.right><Key.shift_r>*y[t<Key.right><Key.space>-<Key.space>
Screenshot: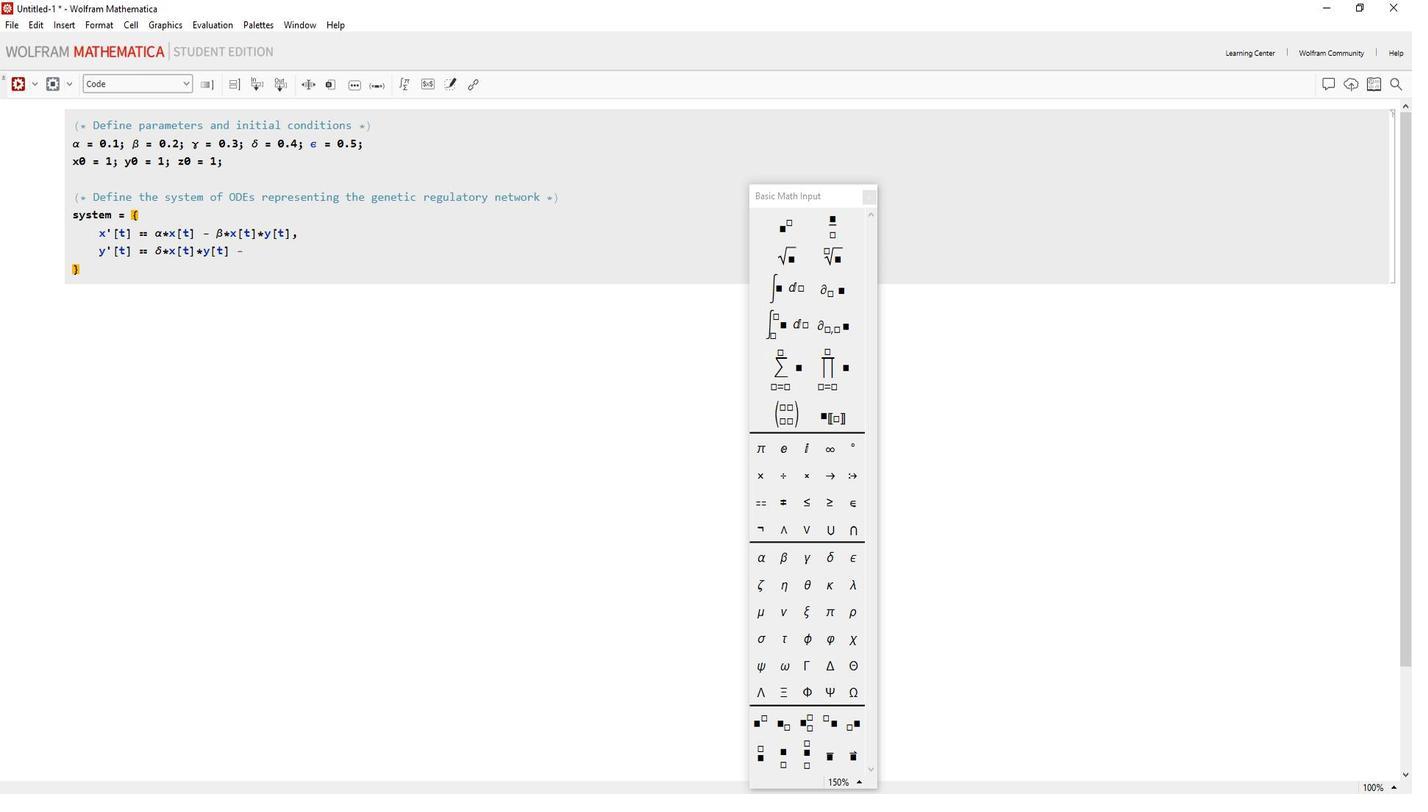 
Action: Mouse moved to (808, 540)
Screenshot: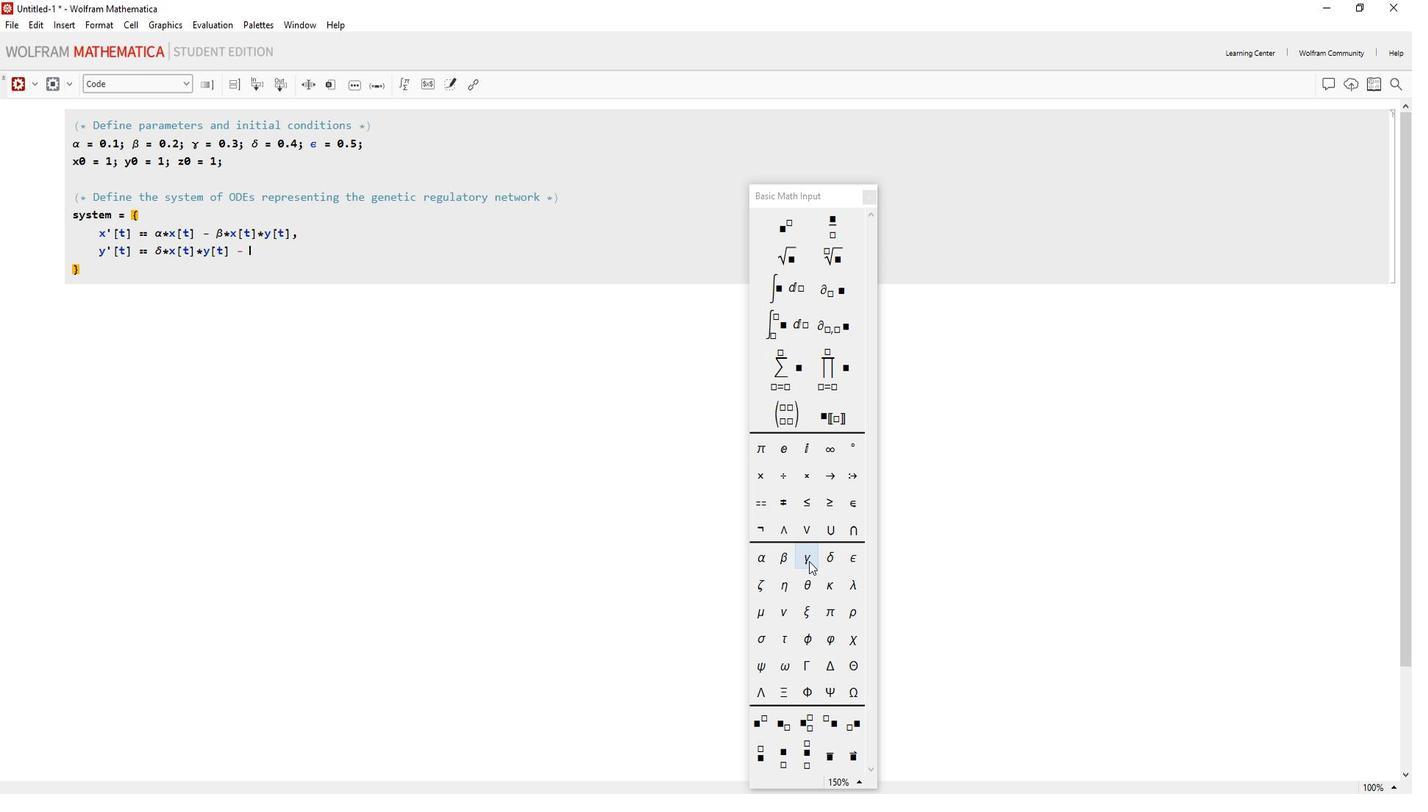 
Action: Mouse pressed left at (808, 540)
Screenshot: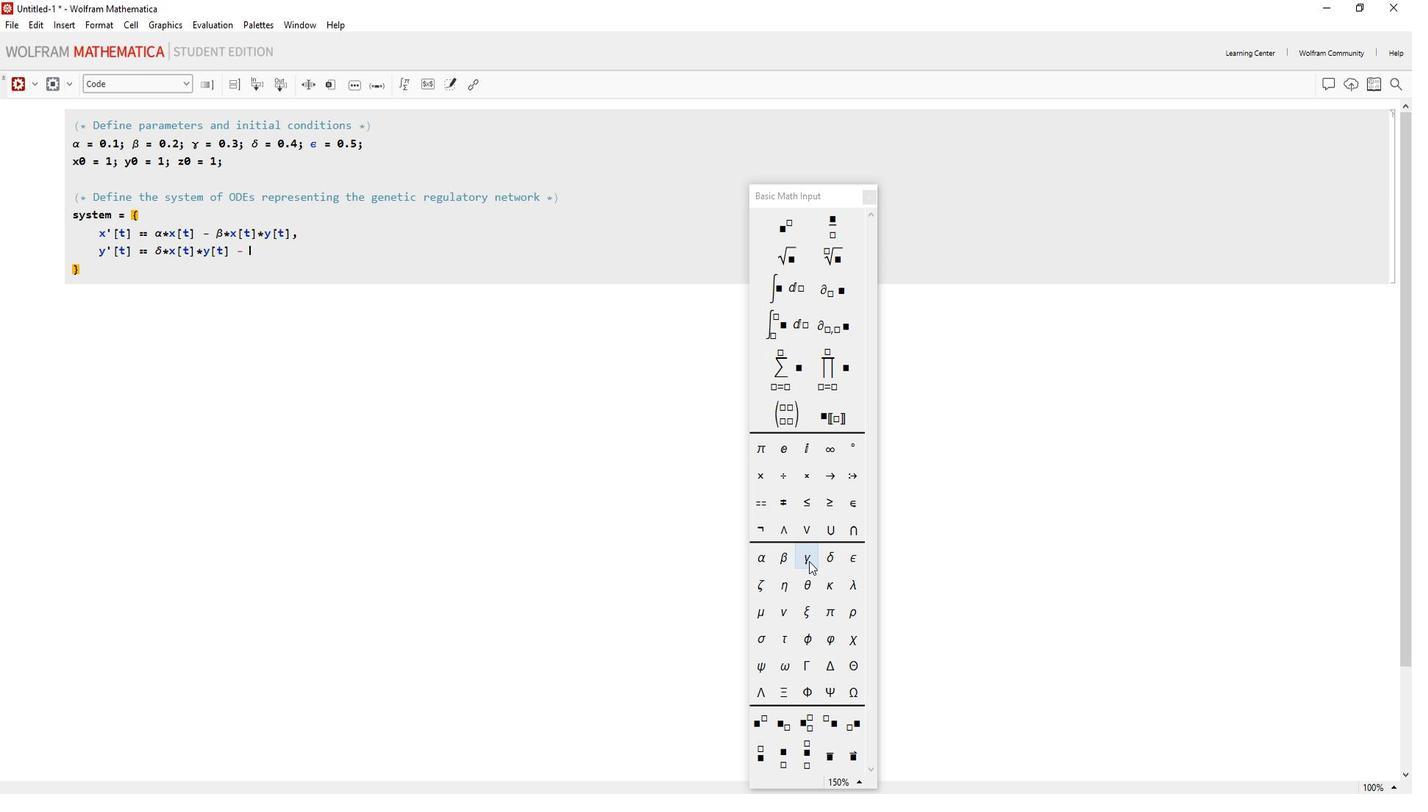 
Action: Mouse moved to (284, 251)
Screenshot: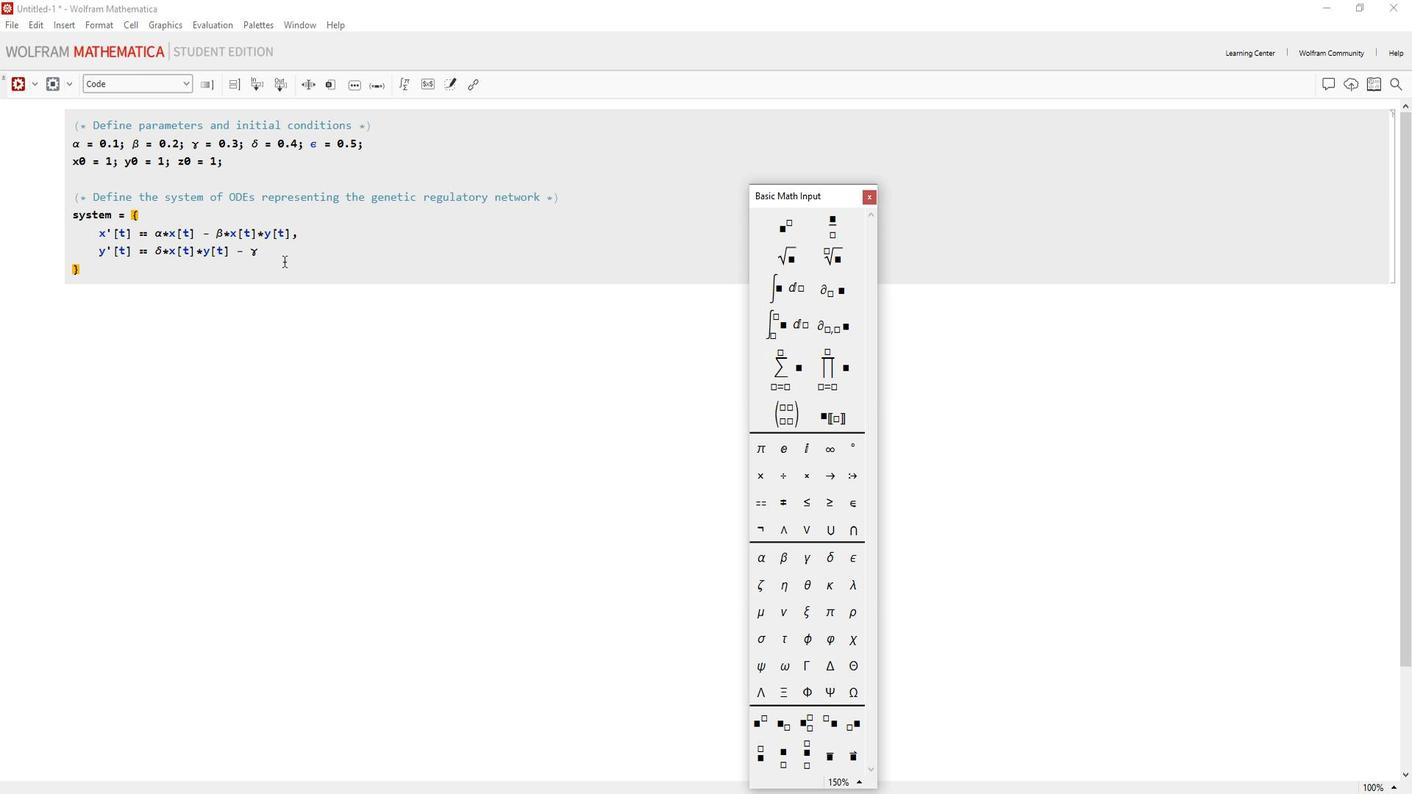 
Action: Mouse pressed left at (284, 251)
Screenshot: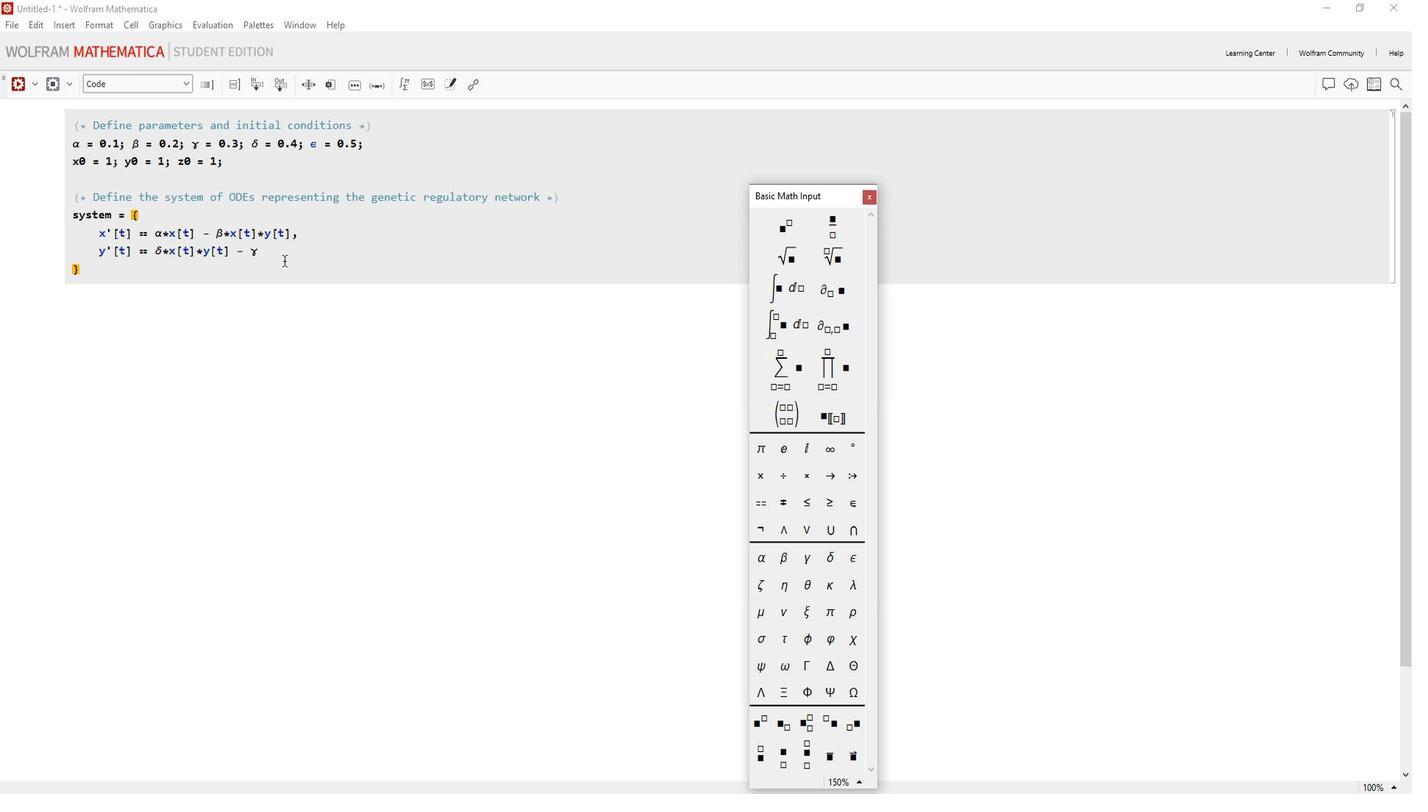 
Action: Mouse moved to (276, 244)
Screenshot: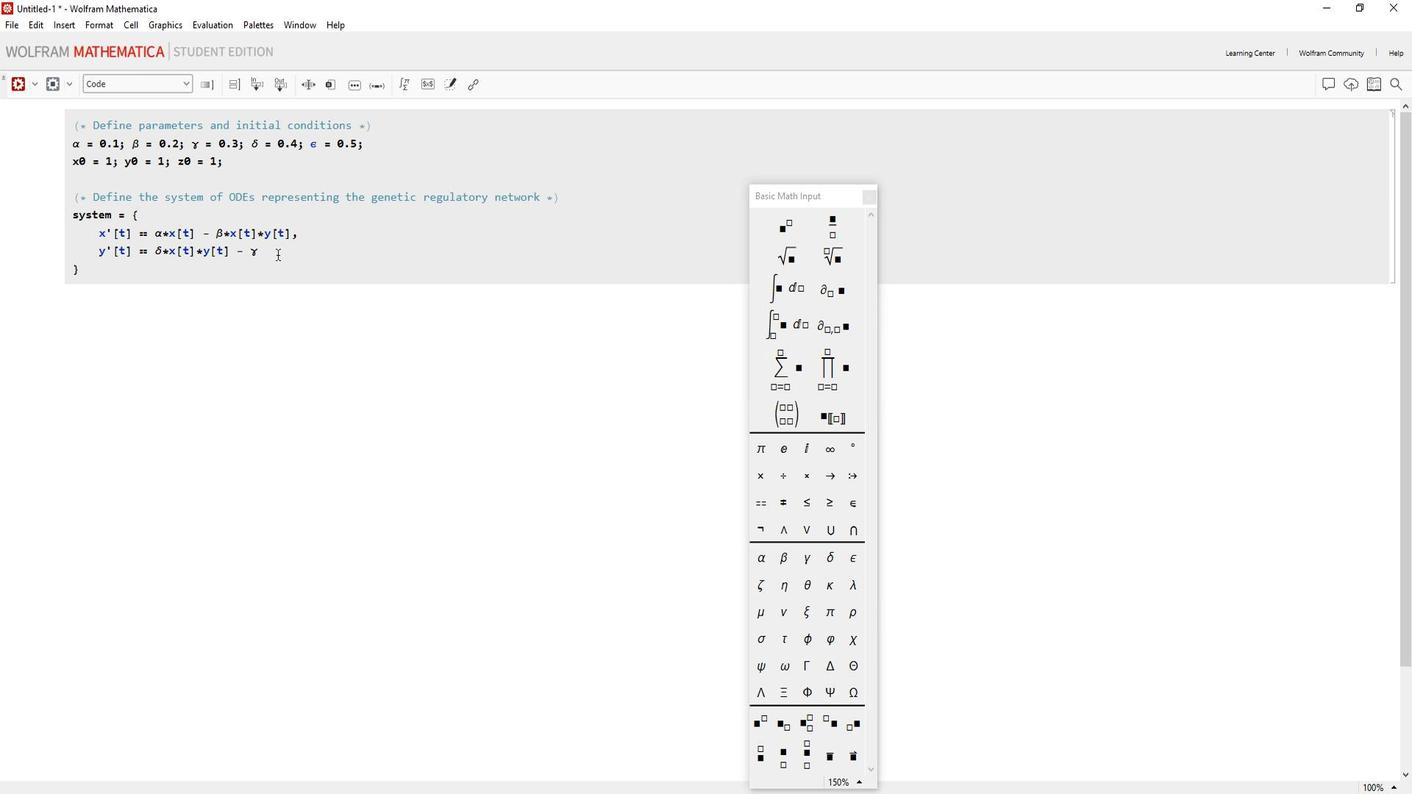 
Action: Mouse pressed left at (276, 244)
Screenshot: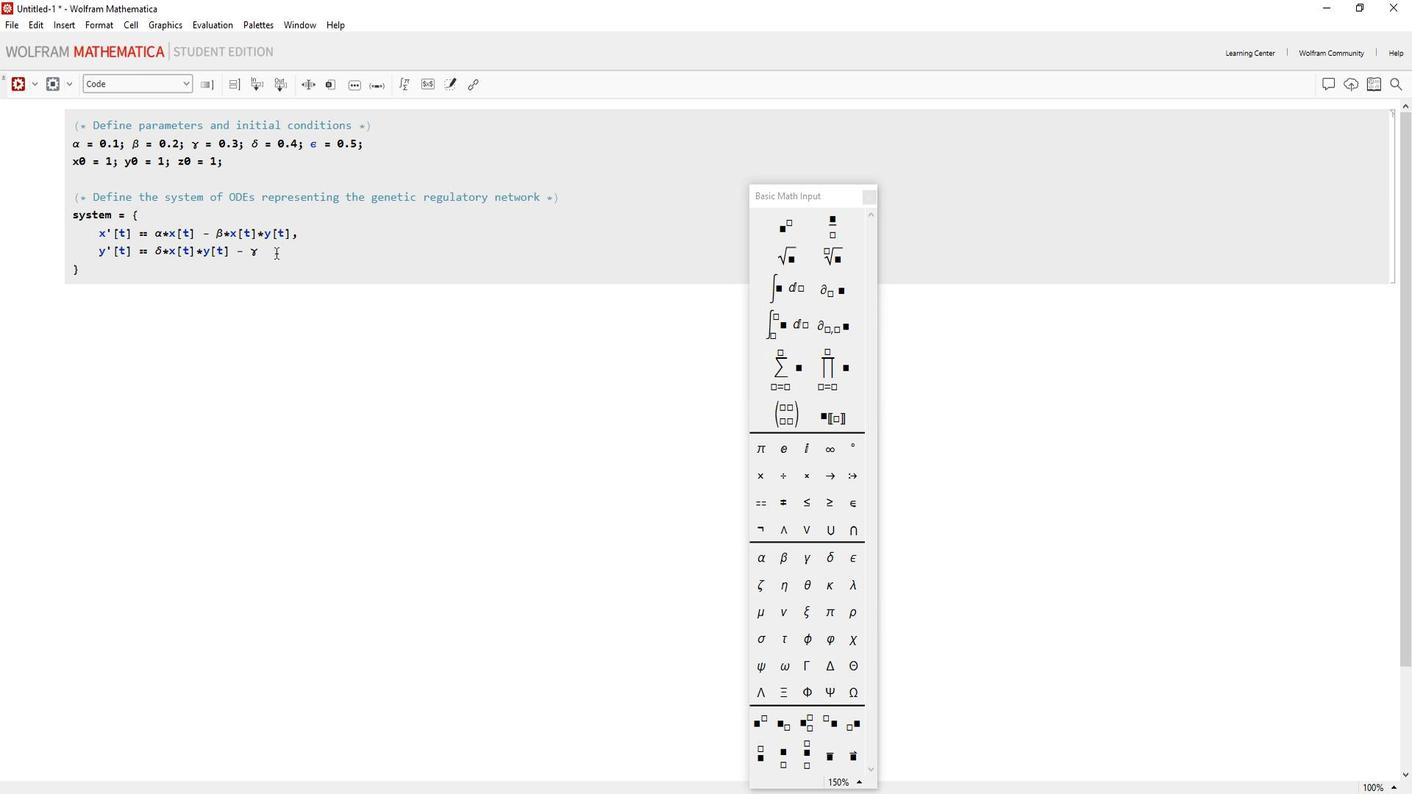 
Action: Key pressed <Key.shift_r>*y[t<Key.right><Key.space>-<Key.space>
Screenshot: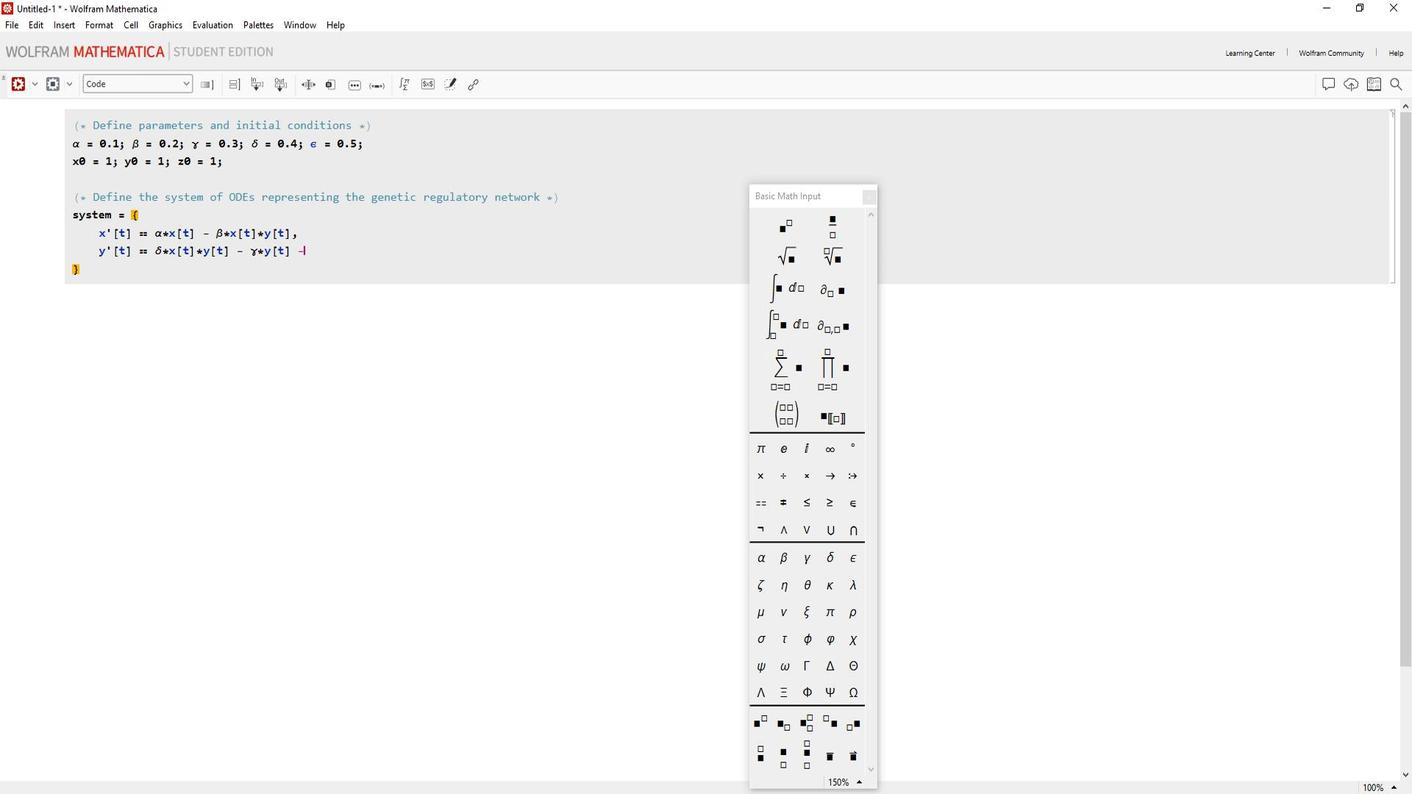 
Action: Mouse moved to (859, 536)
Screenshot: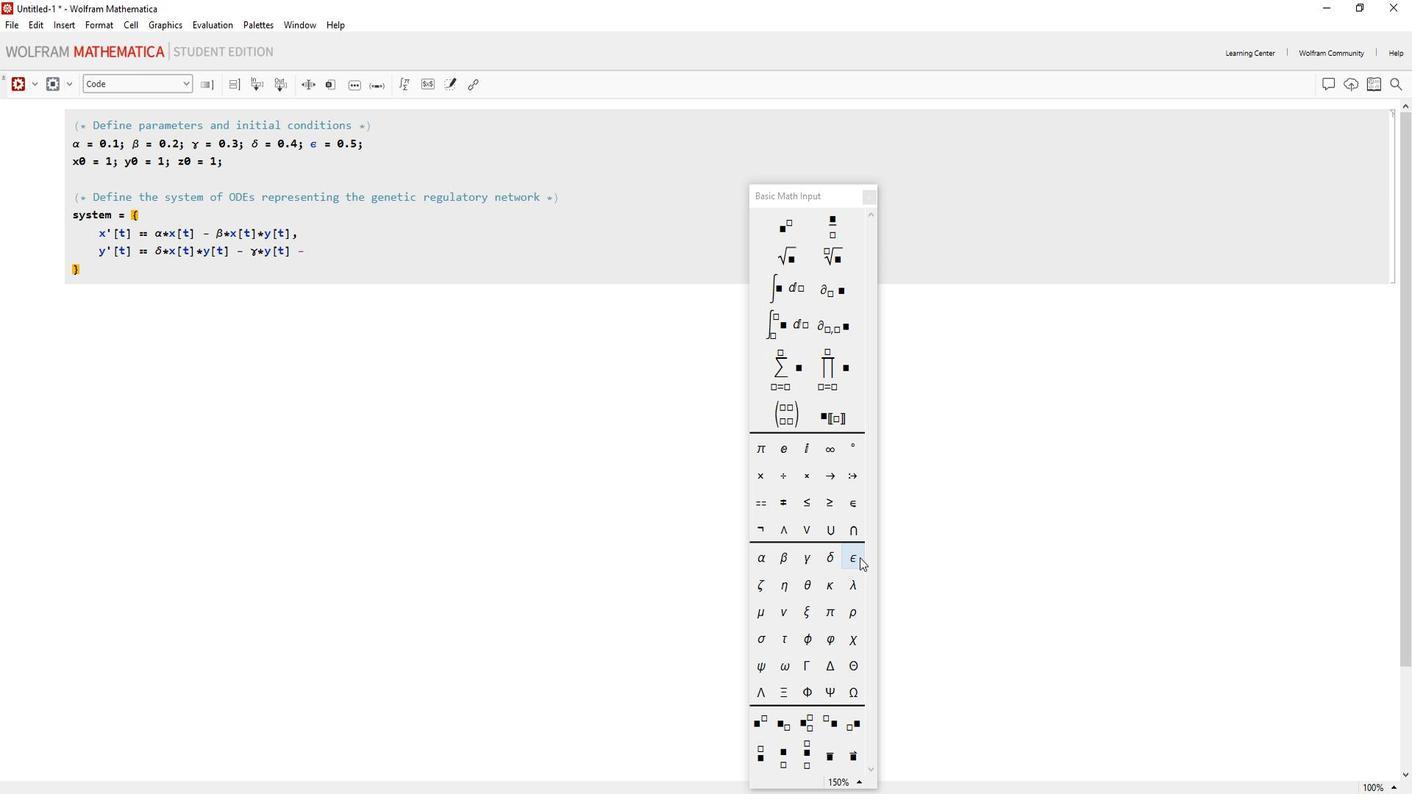 
Action: Mouse pressed left at (859, 536)
Screenshot: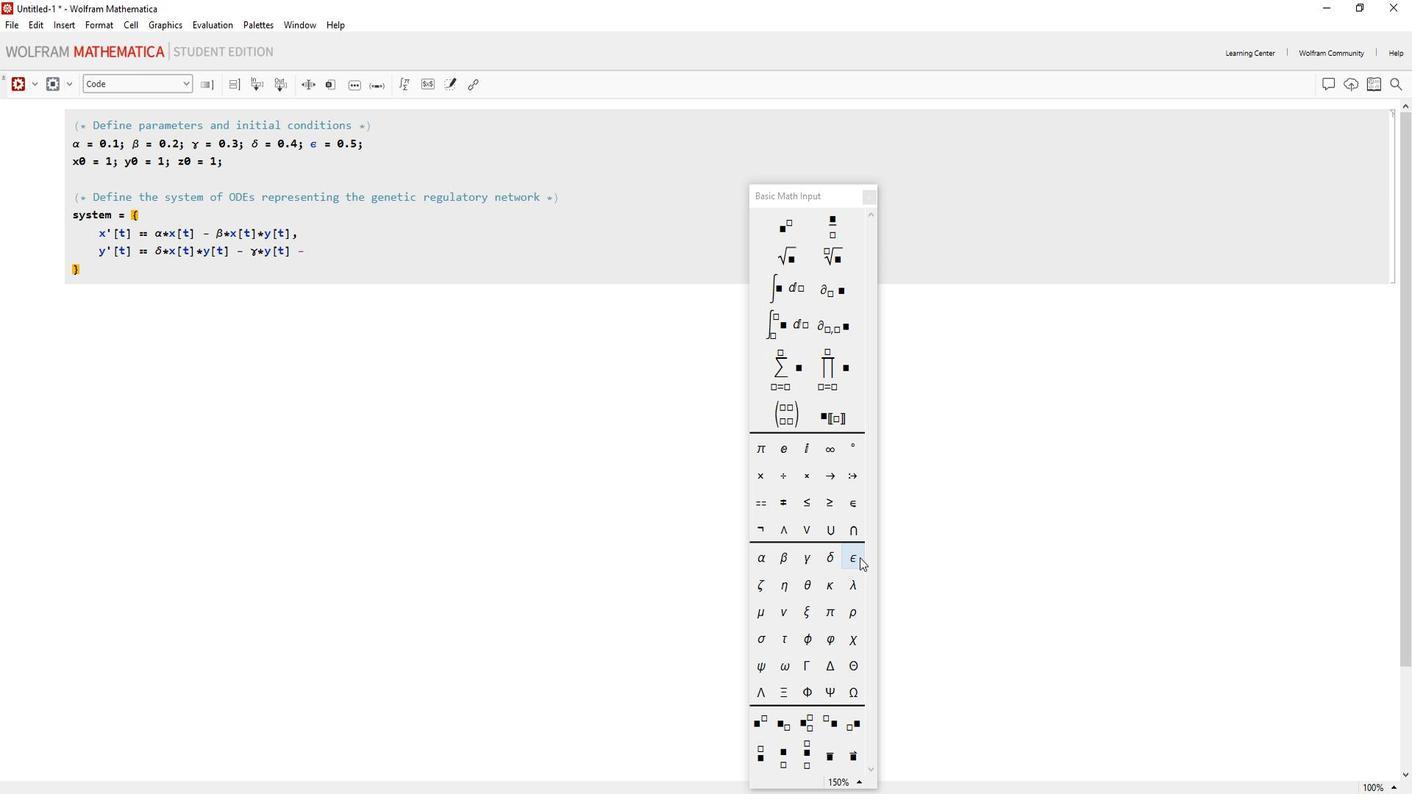 
Action: Mouse moved to (335, 244)
Screenshot: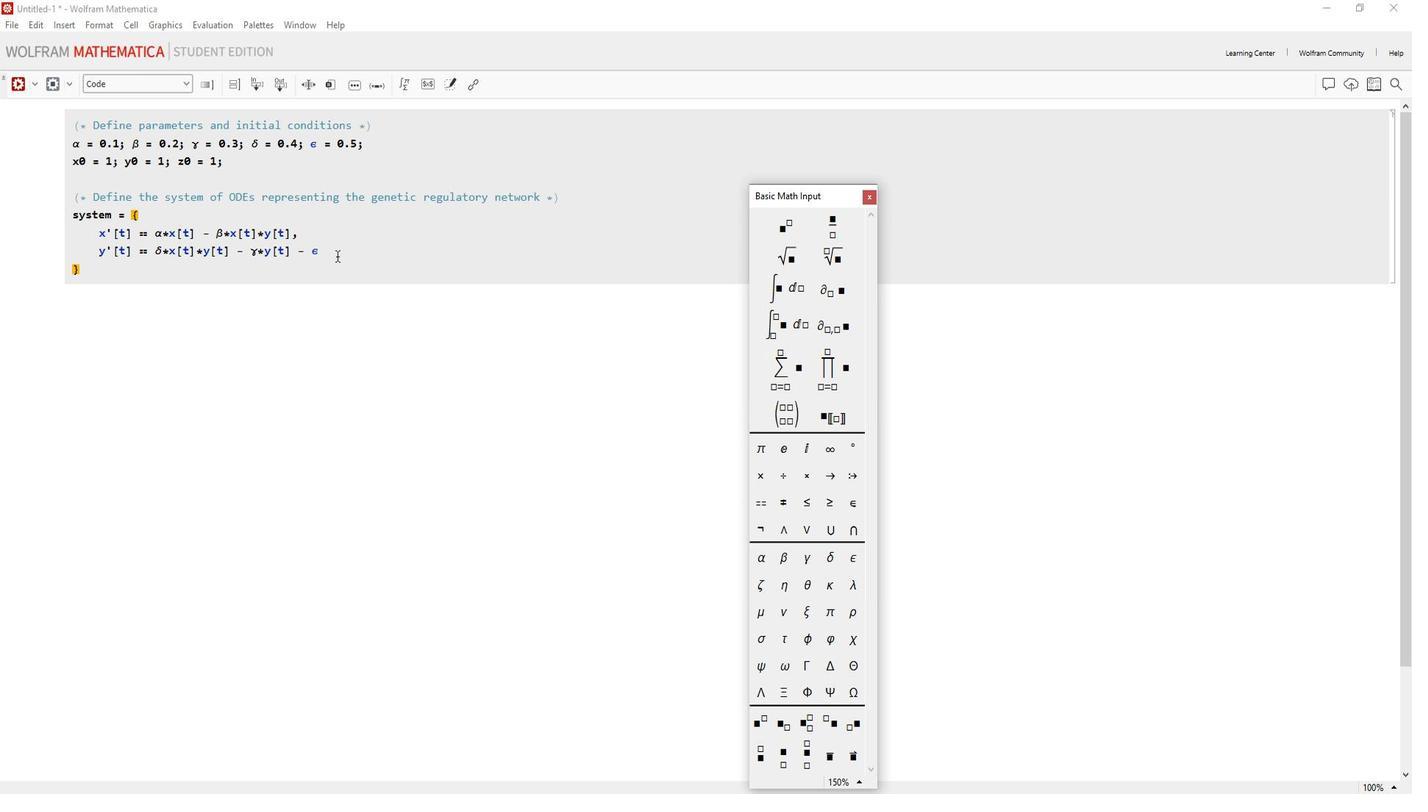 
Action: Mouse pressed left at (335, 244)
Screenshot: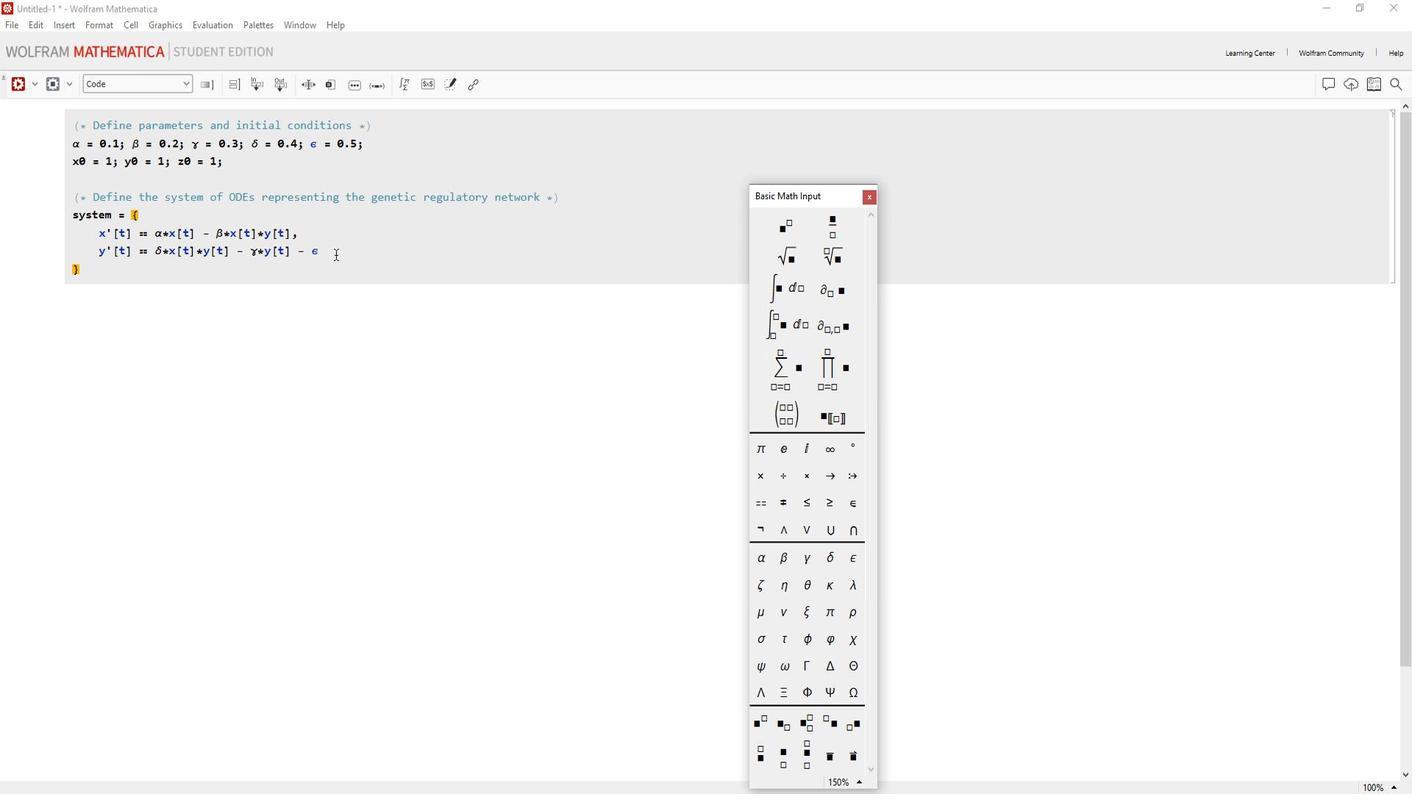 
Action: Key pressed <Key.shift_r>*y[t<Key.right><Key.shift_r><Key.shift_r>*z[t<Key.right>,<Key.enter>z'[t<Key.right><Key.space>==<Key.space>r<Key.shift_r><Key.shift_r><Key.shift_r><Key.shift_r>*<Key.backspace><Key.backspace>
Screenshot: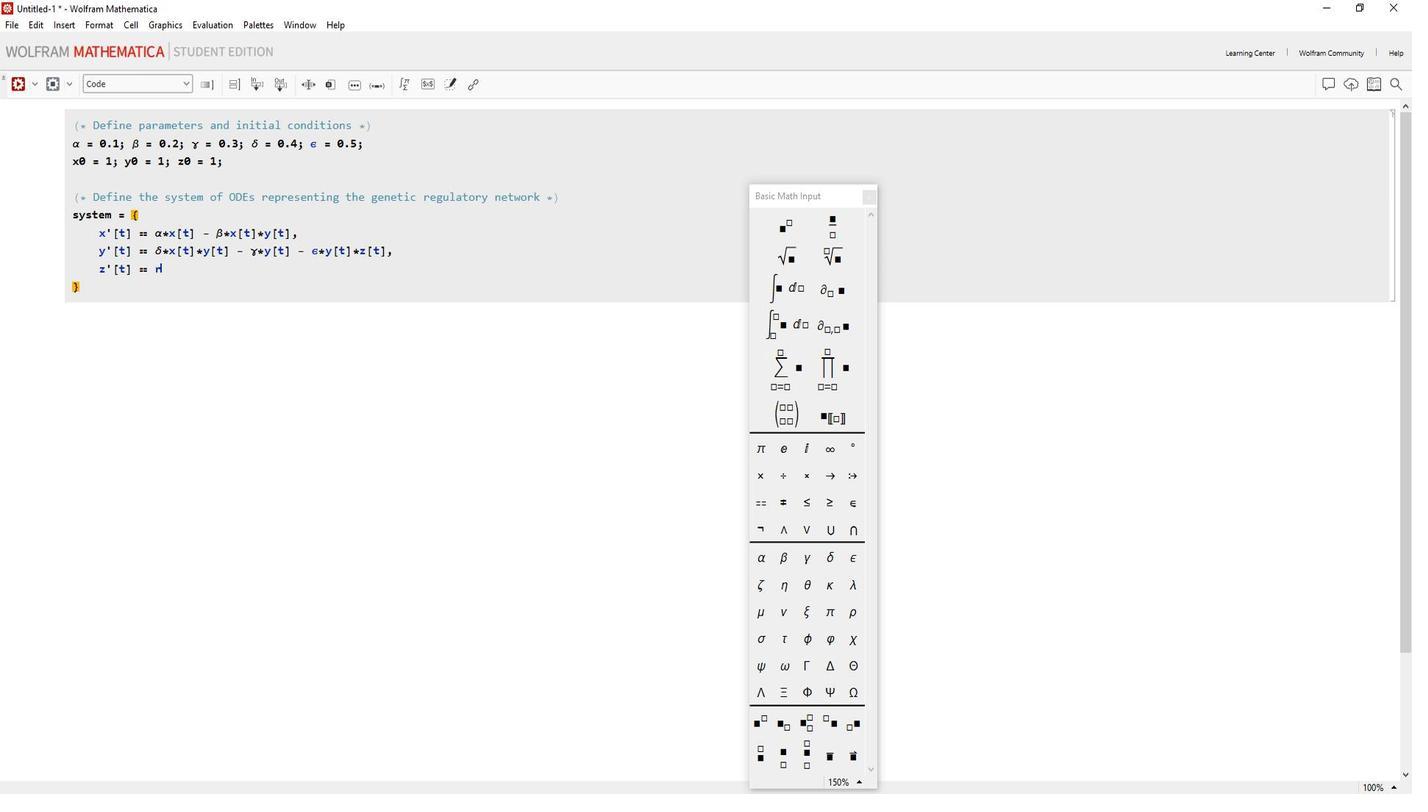 
Action: Mouse moved to (804, 541)
Screenshot: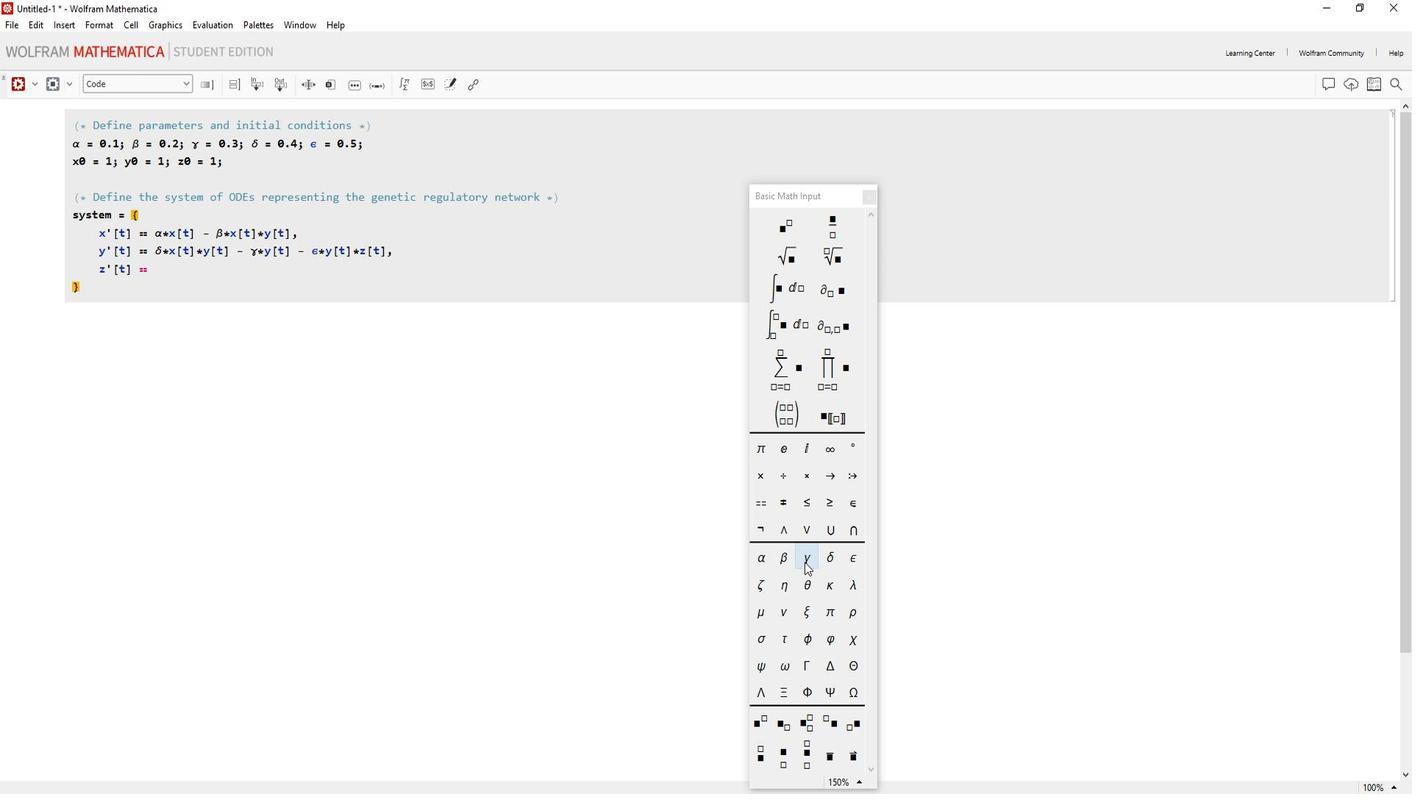 
Action: Mouse pressed left at (804, 541)
Screenshot: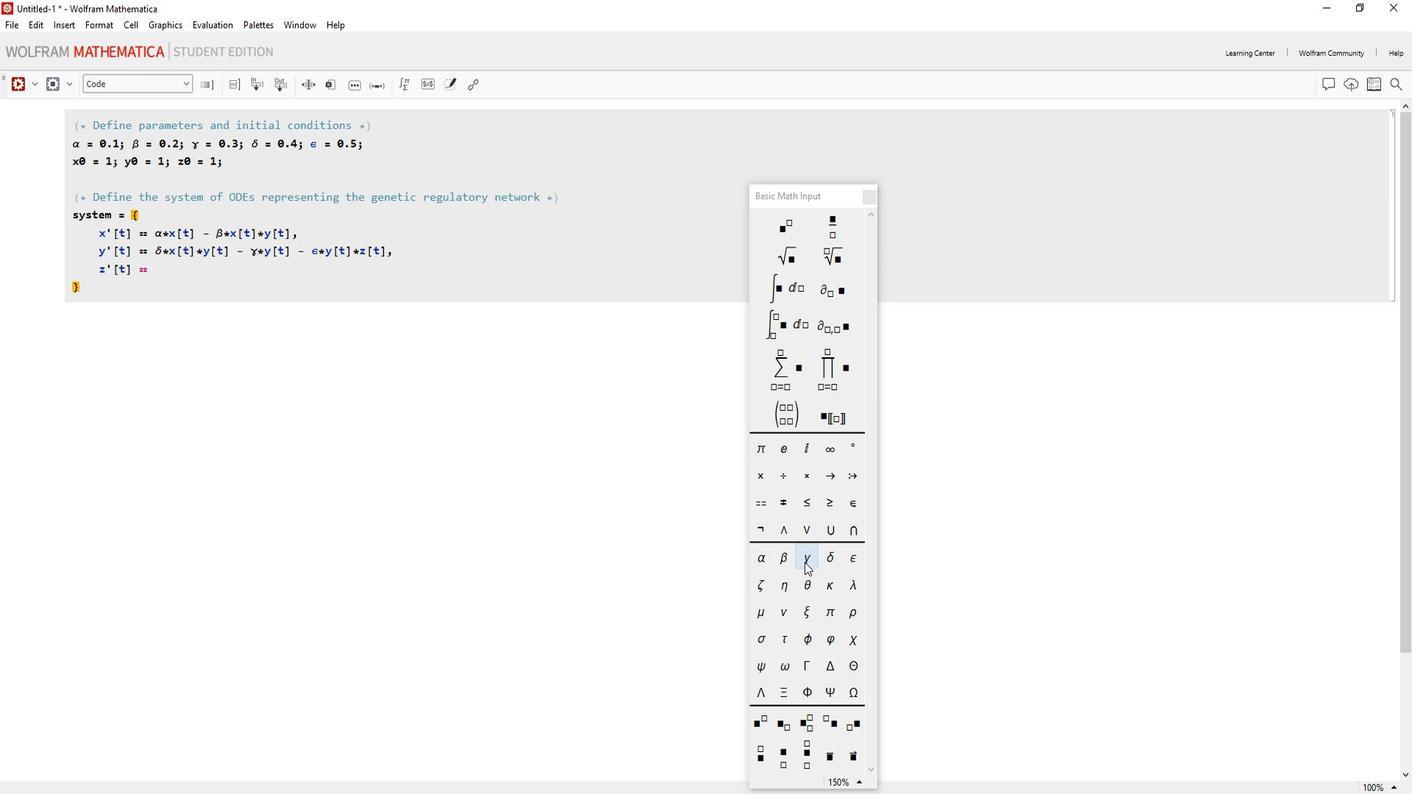 
Action: Mouse moved to (188, 267)
Screenshot: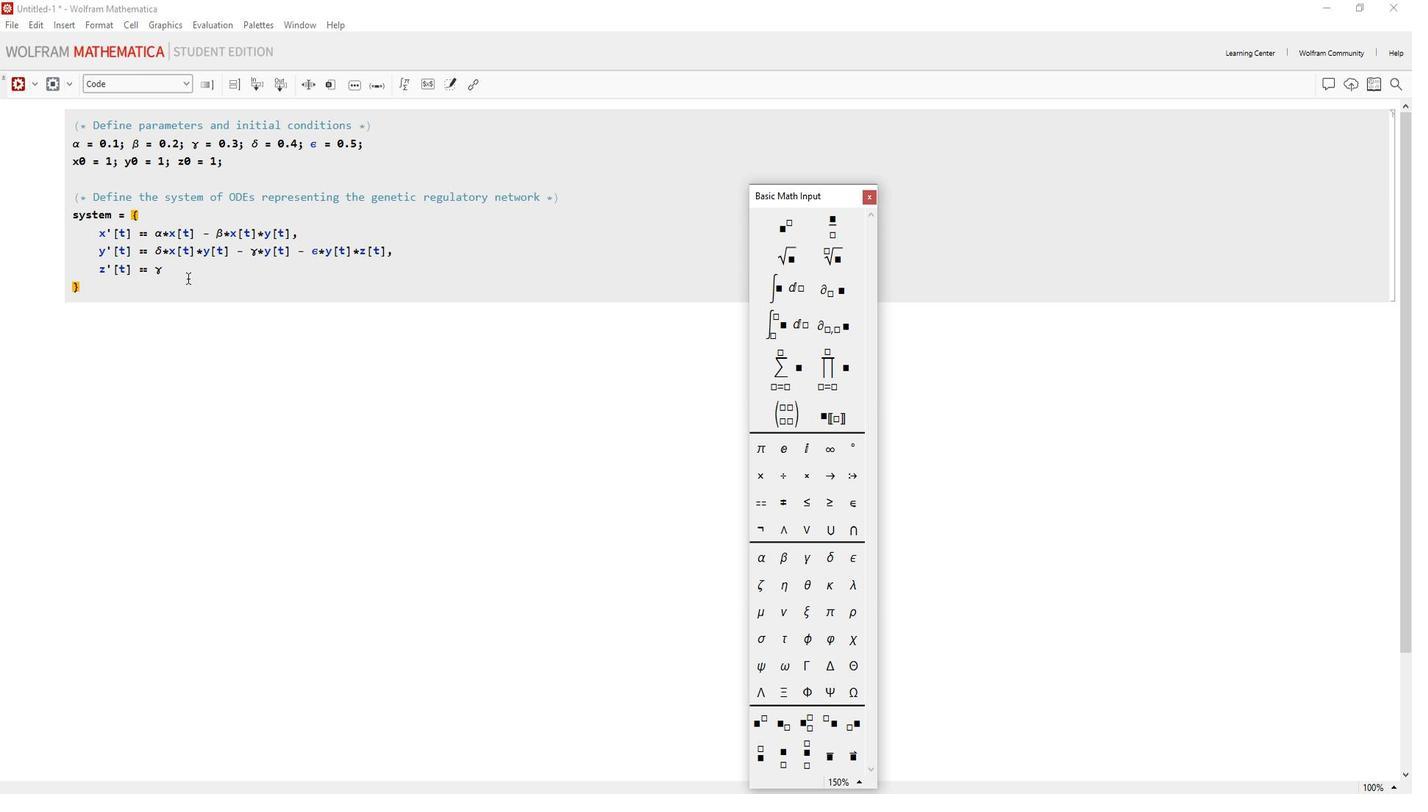
Action: Mouse pressed left at (188, 267)
Screenshot: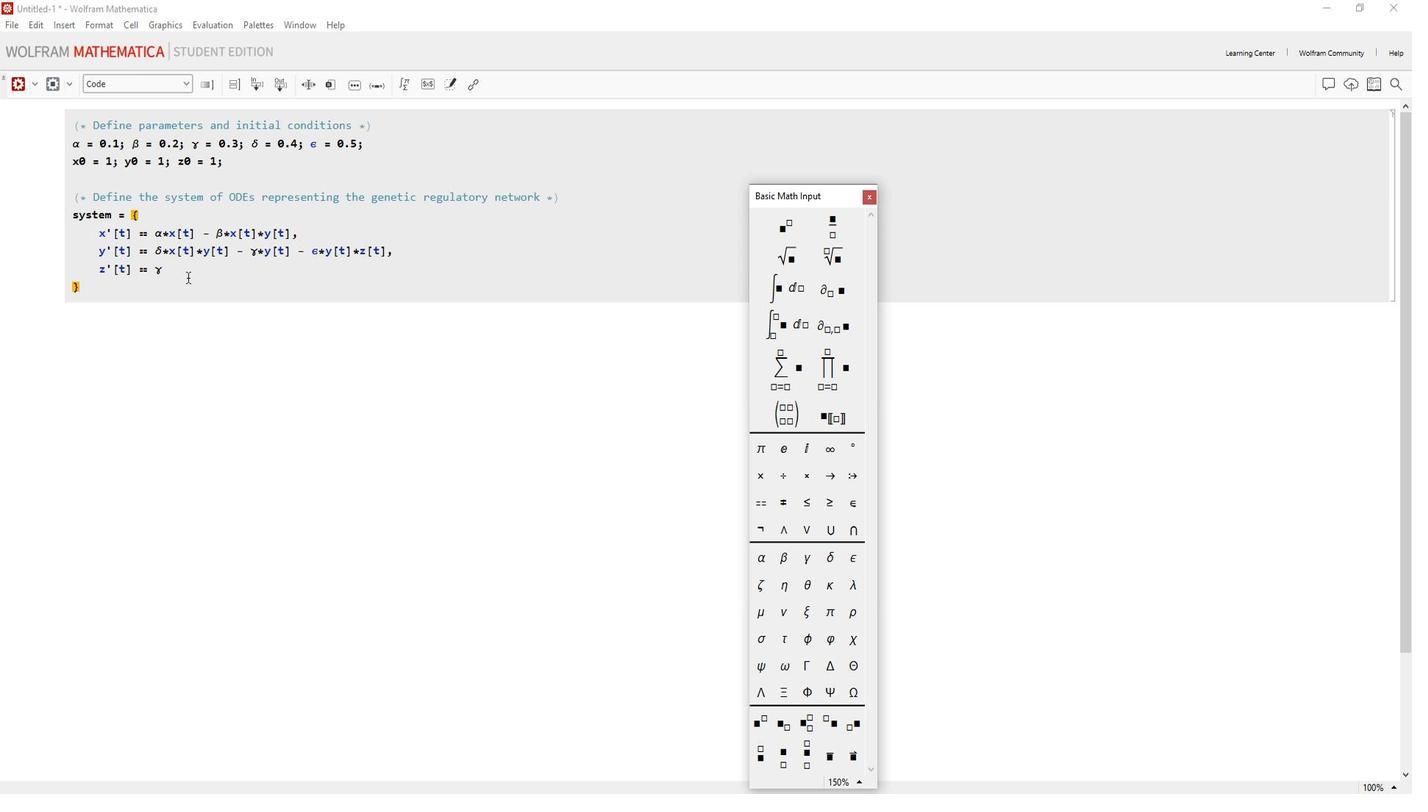 
Action: Mouse moved to (178, 261)
Screenshot: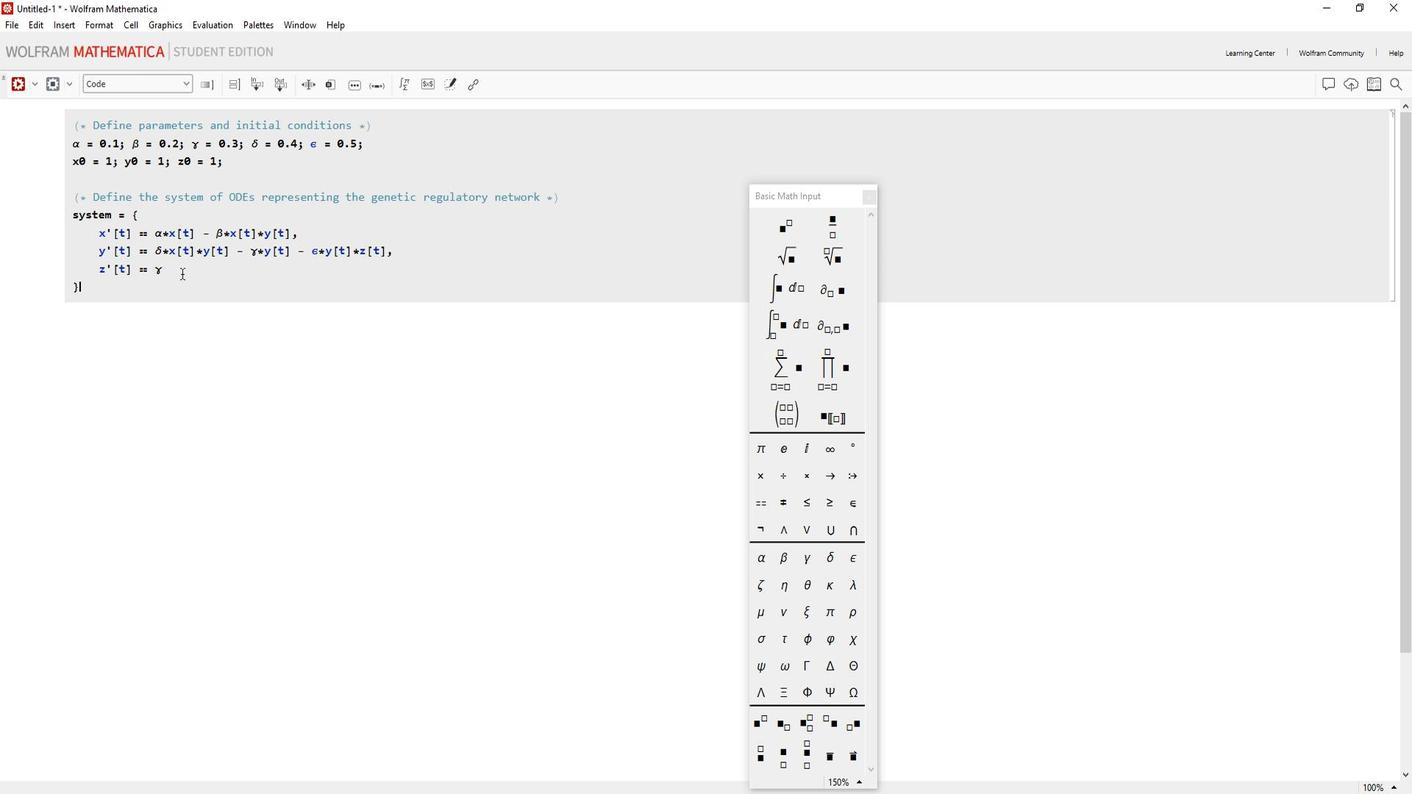 
Action: Mouse pressed left at (178, 261)
Screenshot: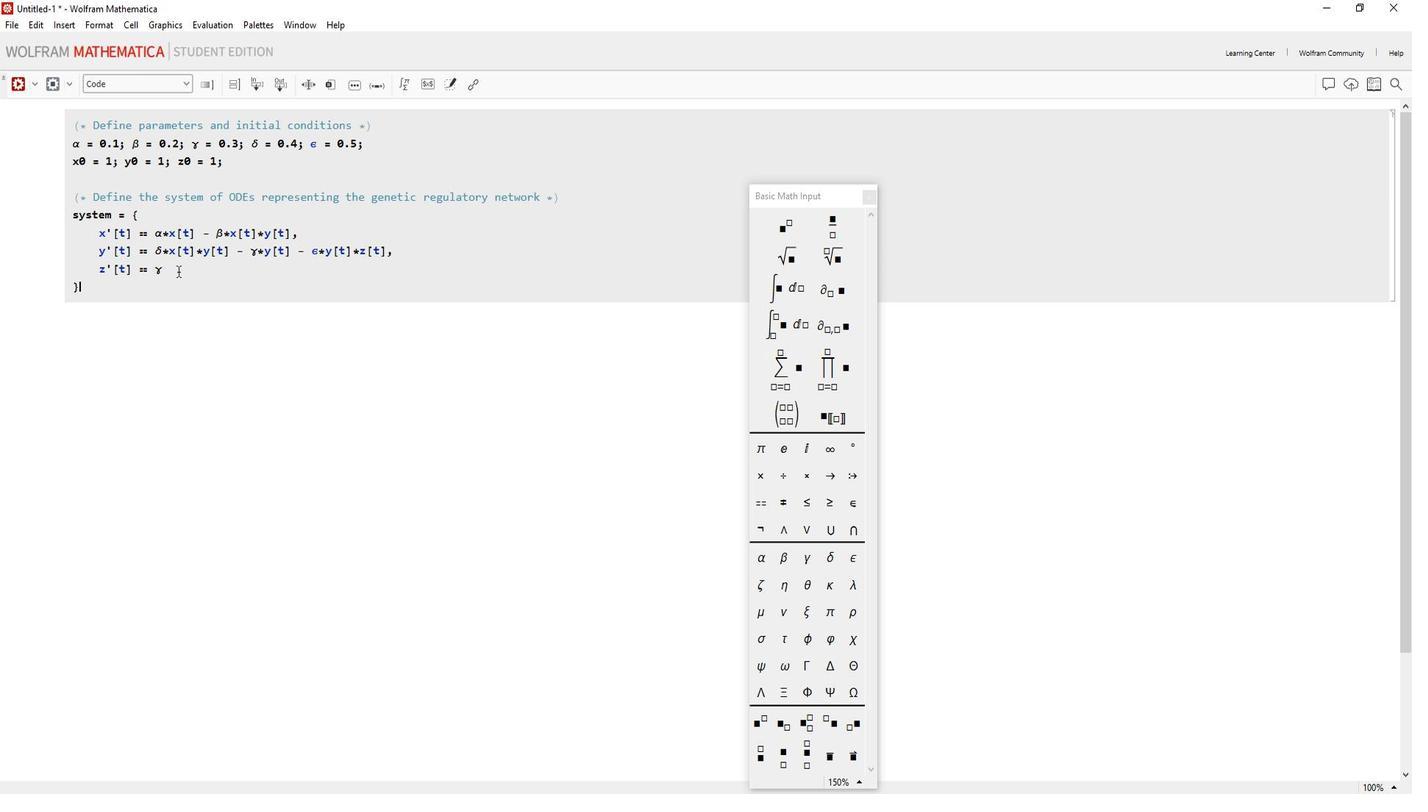 
Action: Key pressed <Key.shift_r>*y]<Key.backspace>[t<Key.right><Key.space>-<Key.space>
Screenshot: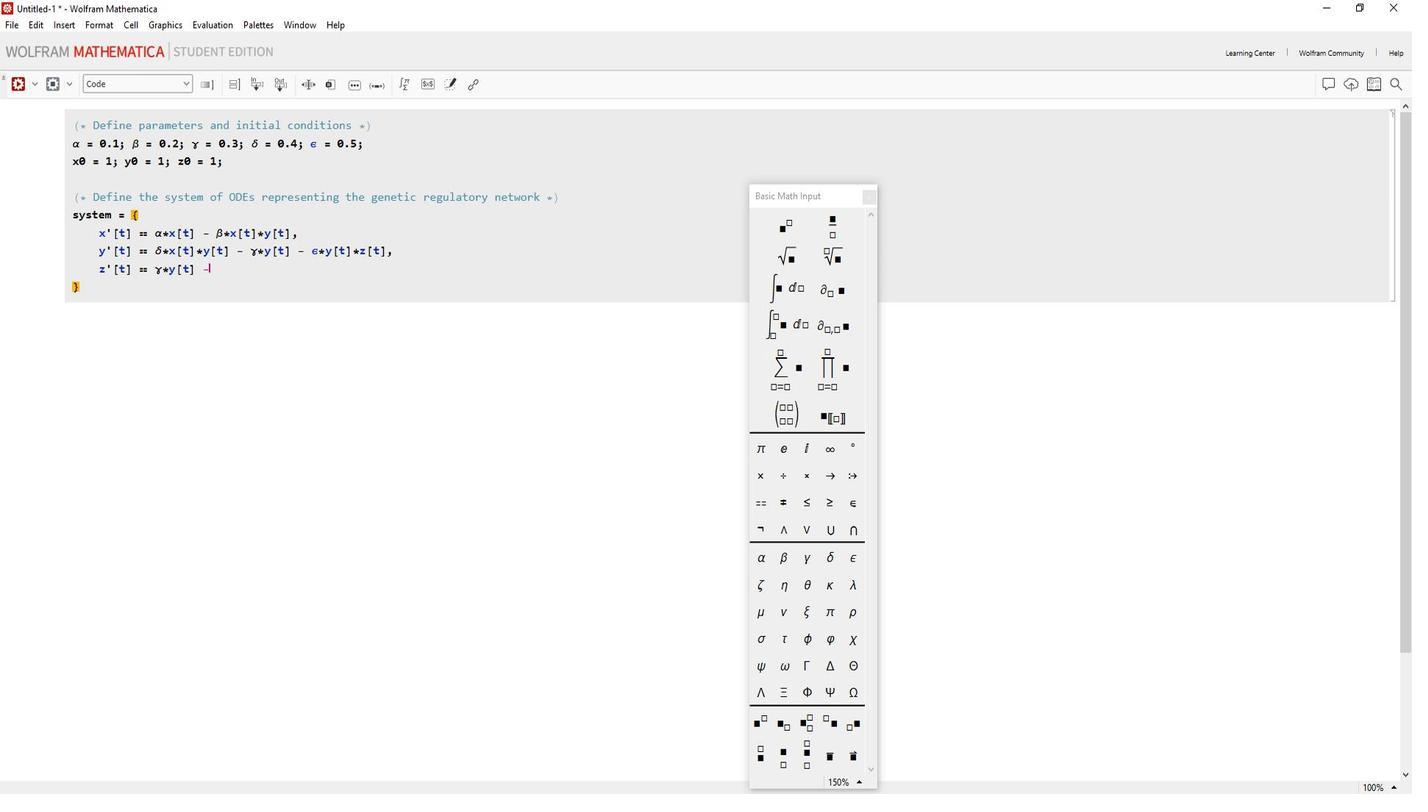
Action: Mouse moved to (863, 536)
Screenshot: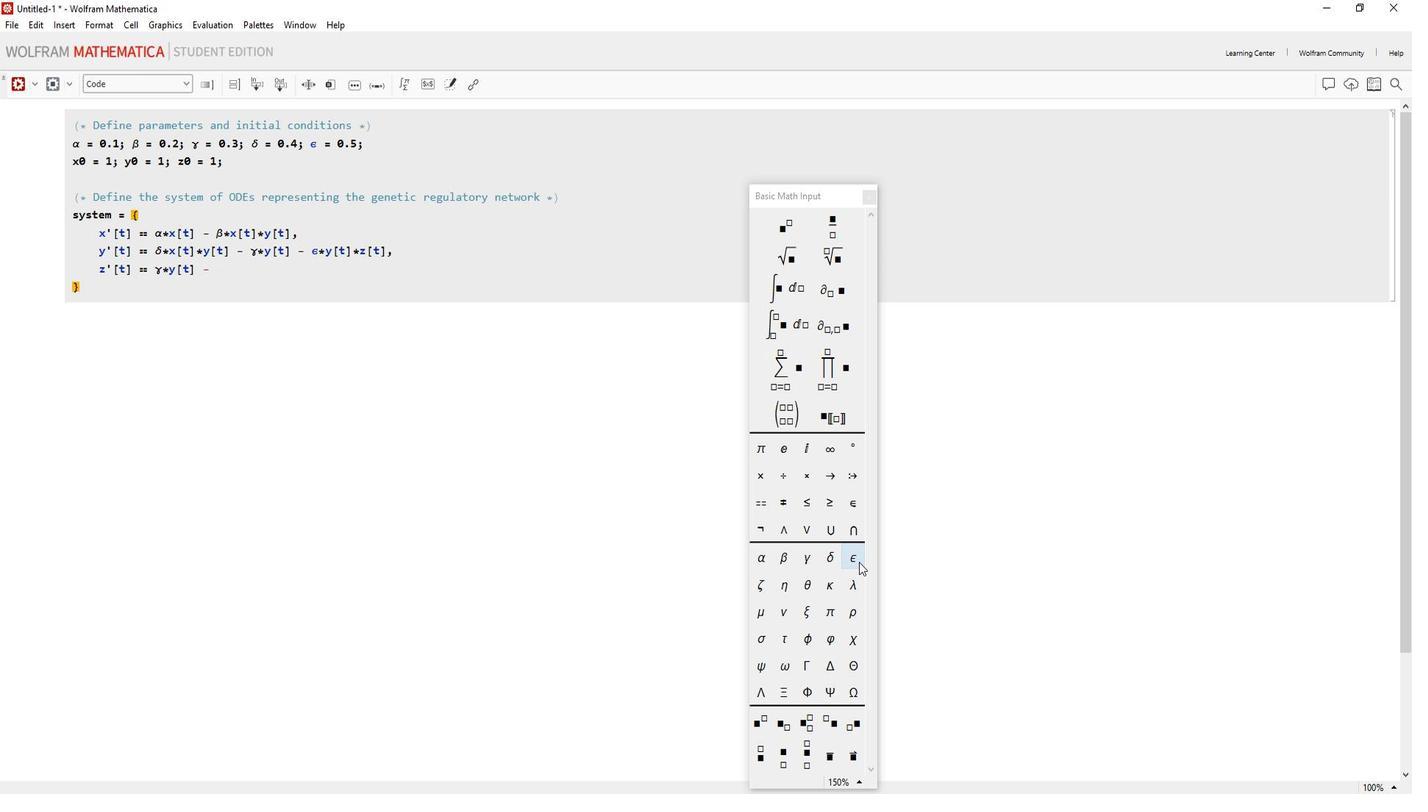 
Action: Mouse pressed left at (863, 536)
Screenshot: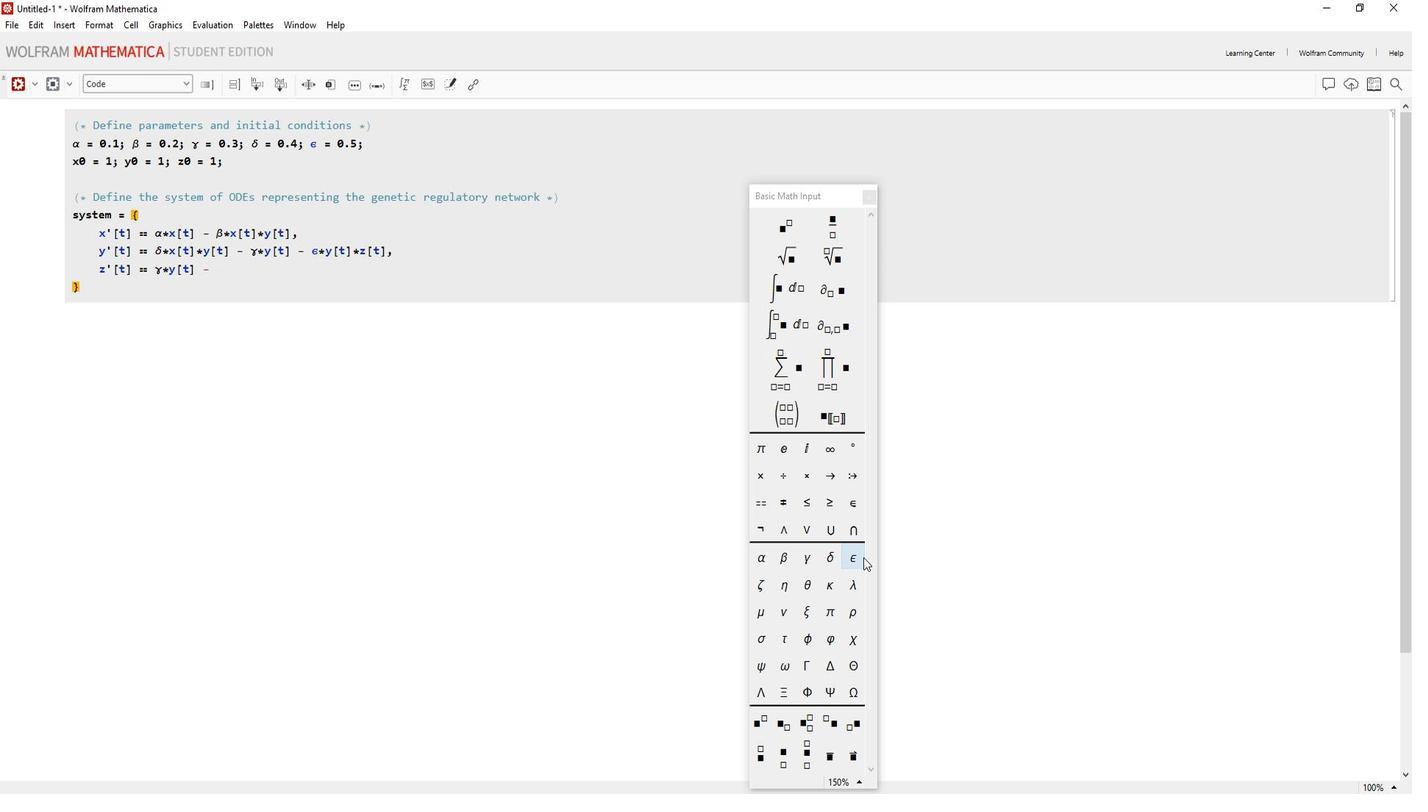 
Action: Mouse moved to (241, 258)
Screenshot: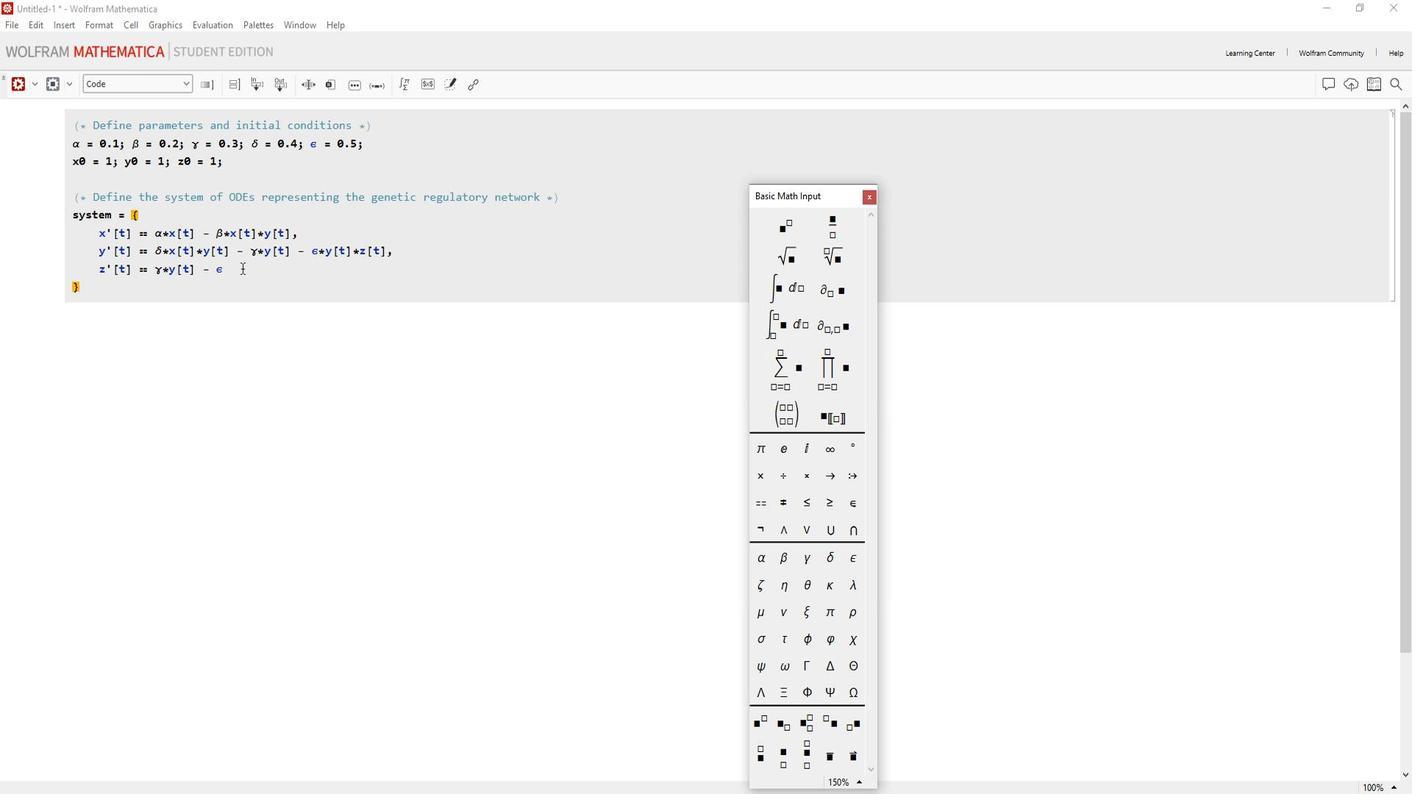 
Action: Mouse pressed left at (241, 258)
Screenshot: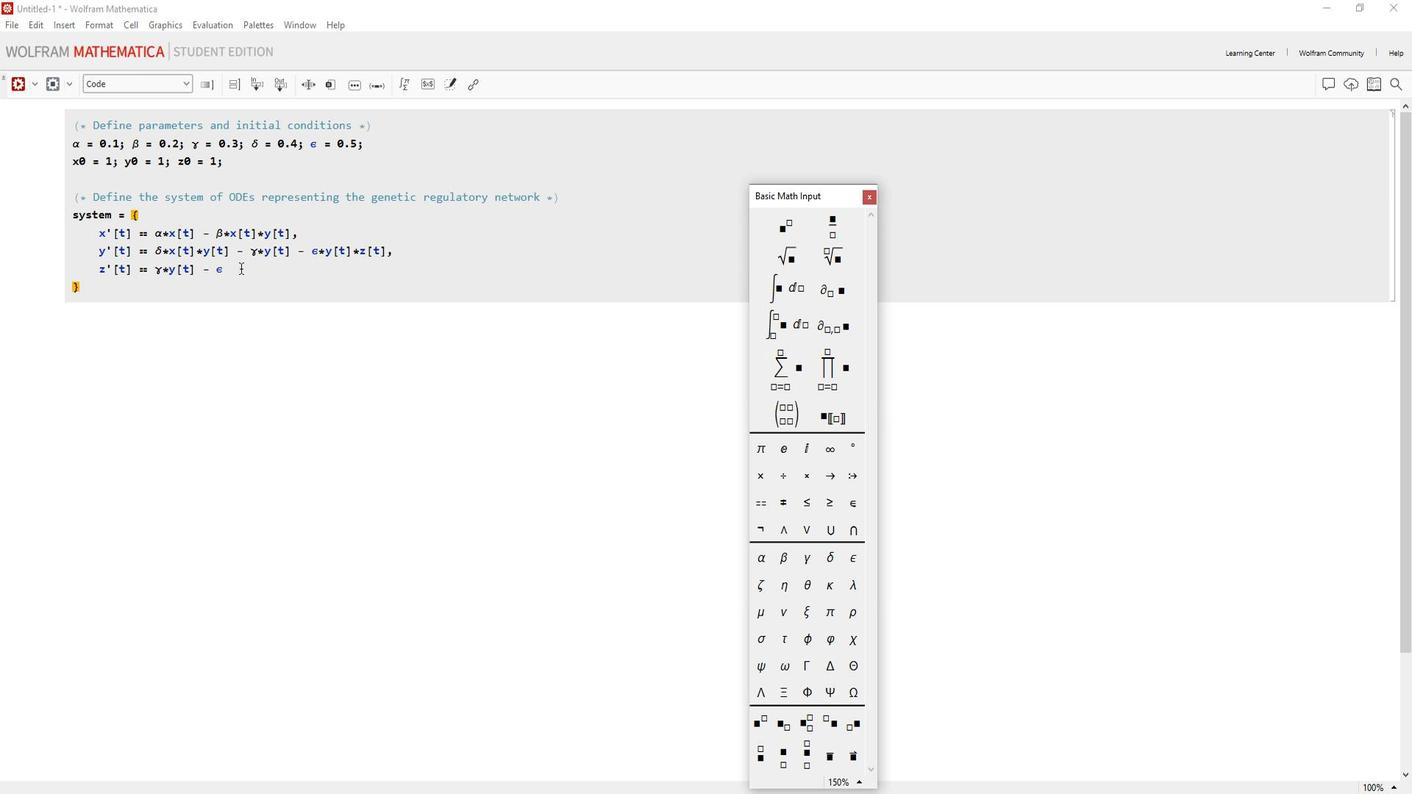 
Action: Key pressed <Key.shift_r><Key.shift_r><Key.shift_r>*y[t<Key.right><Key.shift_r><Key.shift_r><Key.shift_r>*z[t<Key.right>
Screenshot: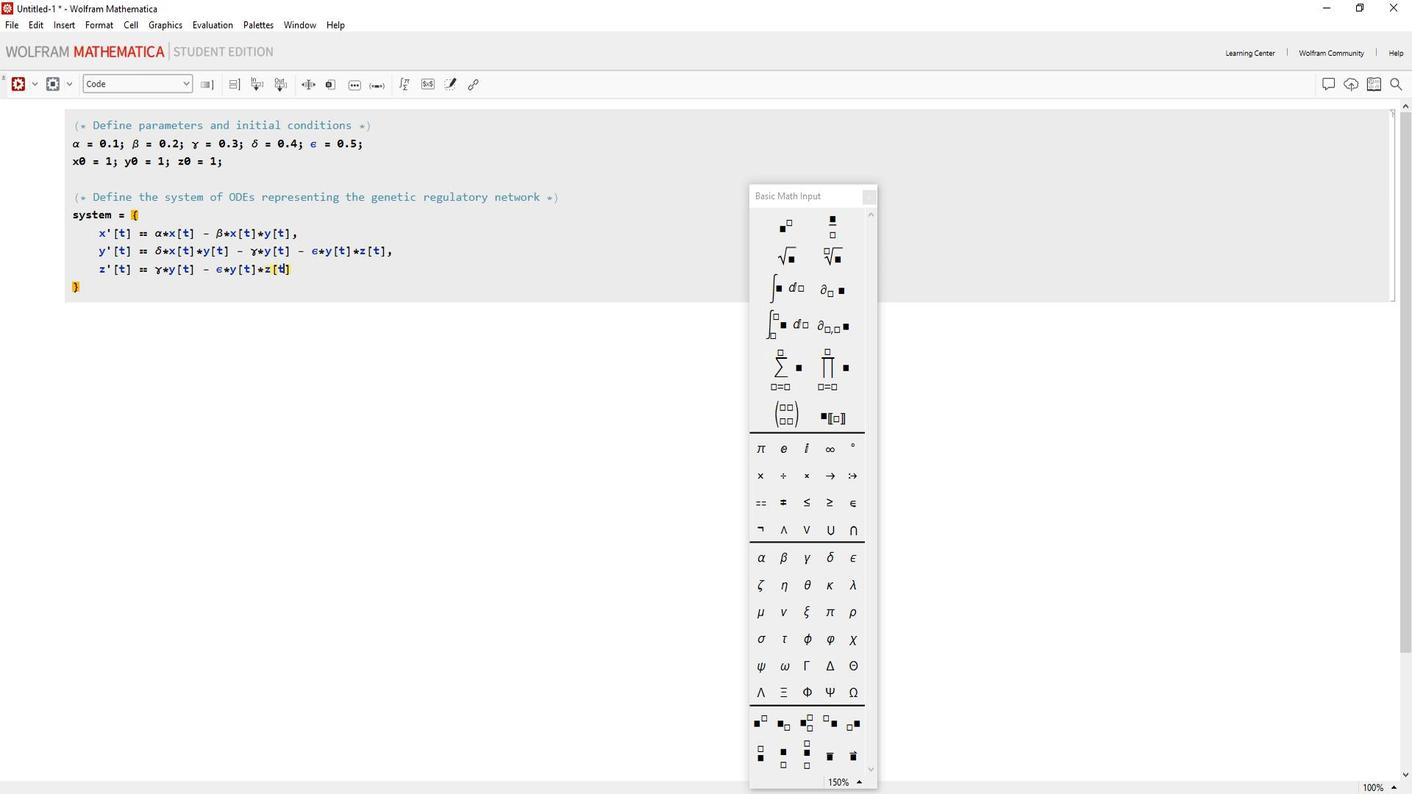 
Action: Mouse moved to (140, 283)
Screenshot: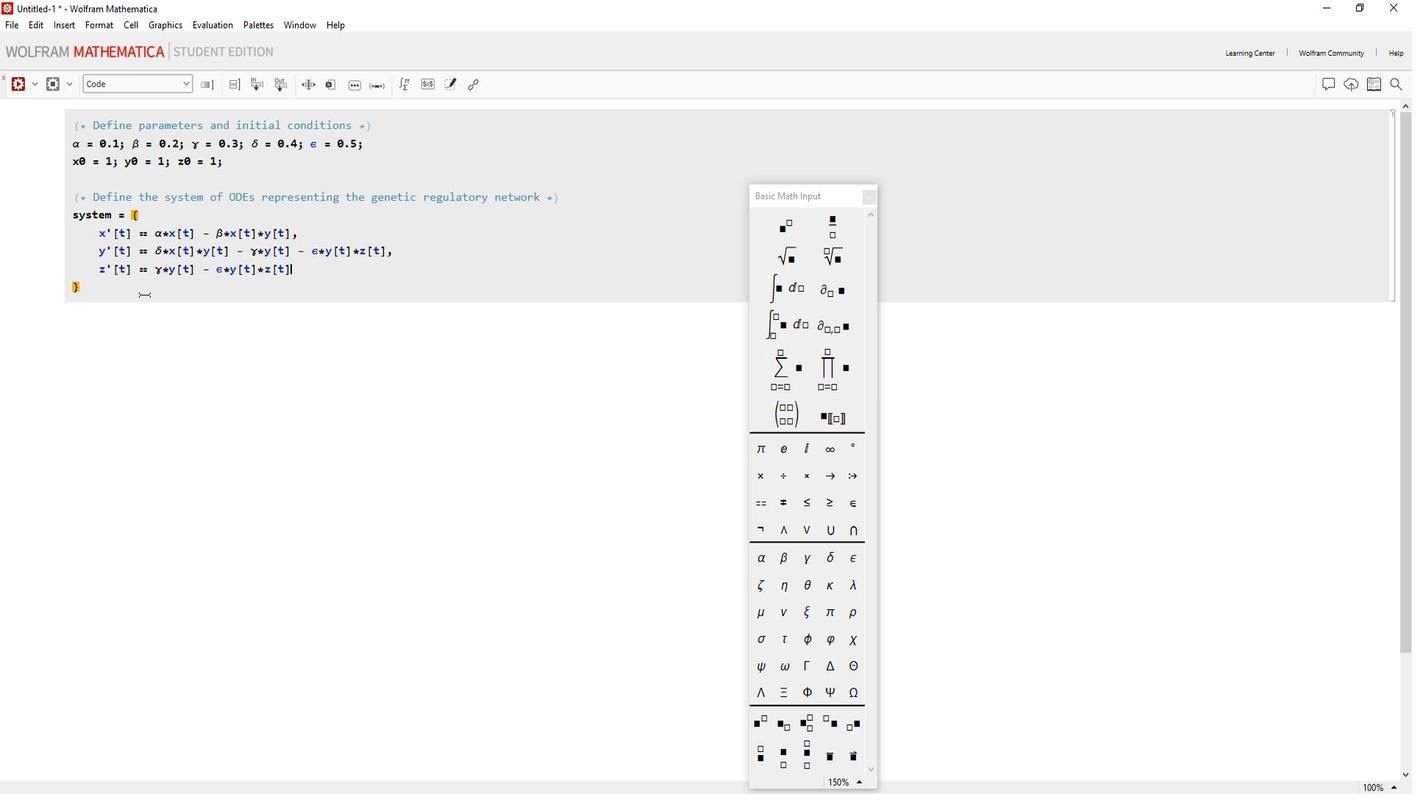 
Action: Mouse pressed left at (140, 283)
Screenshot: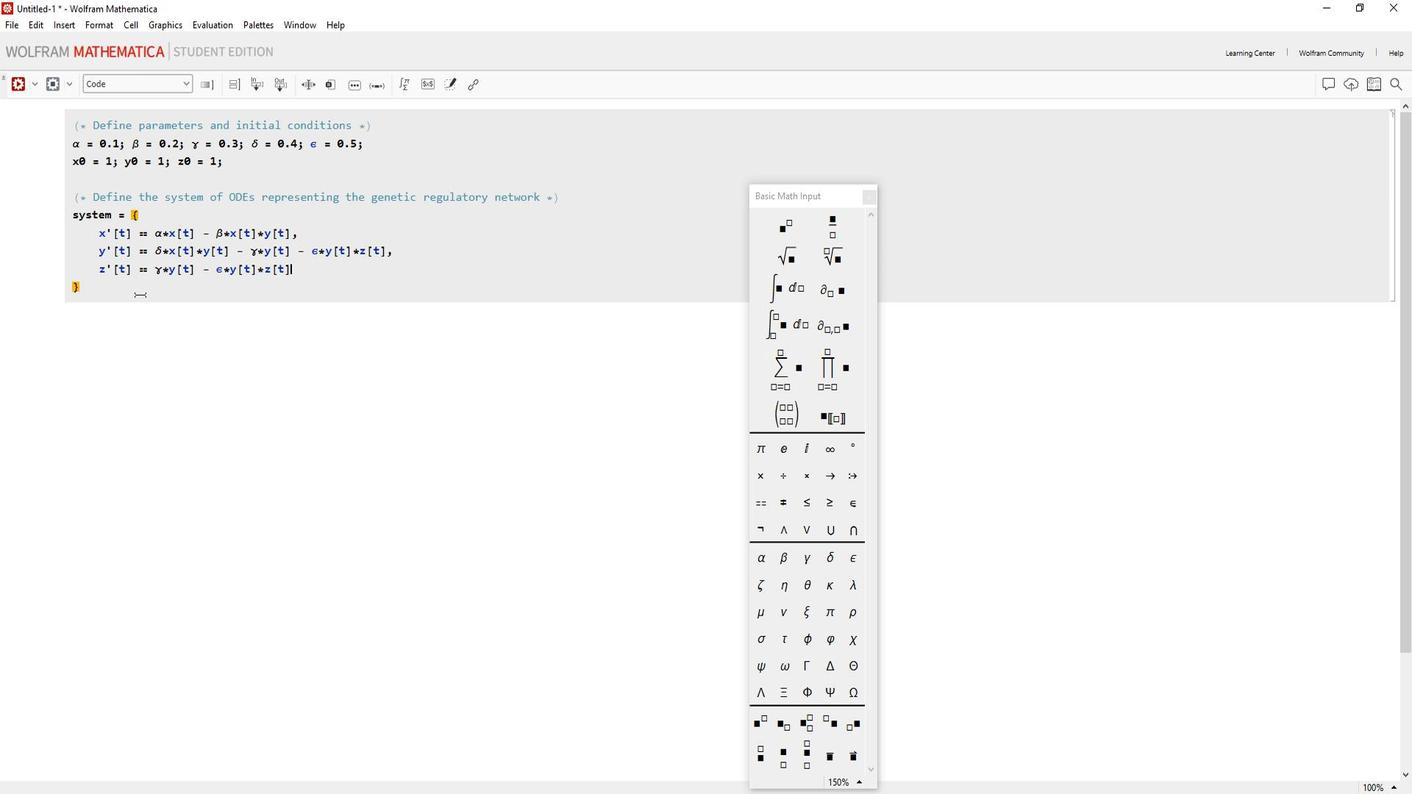 
Action: Mouse moved to (167, 267)
Screenshot: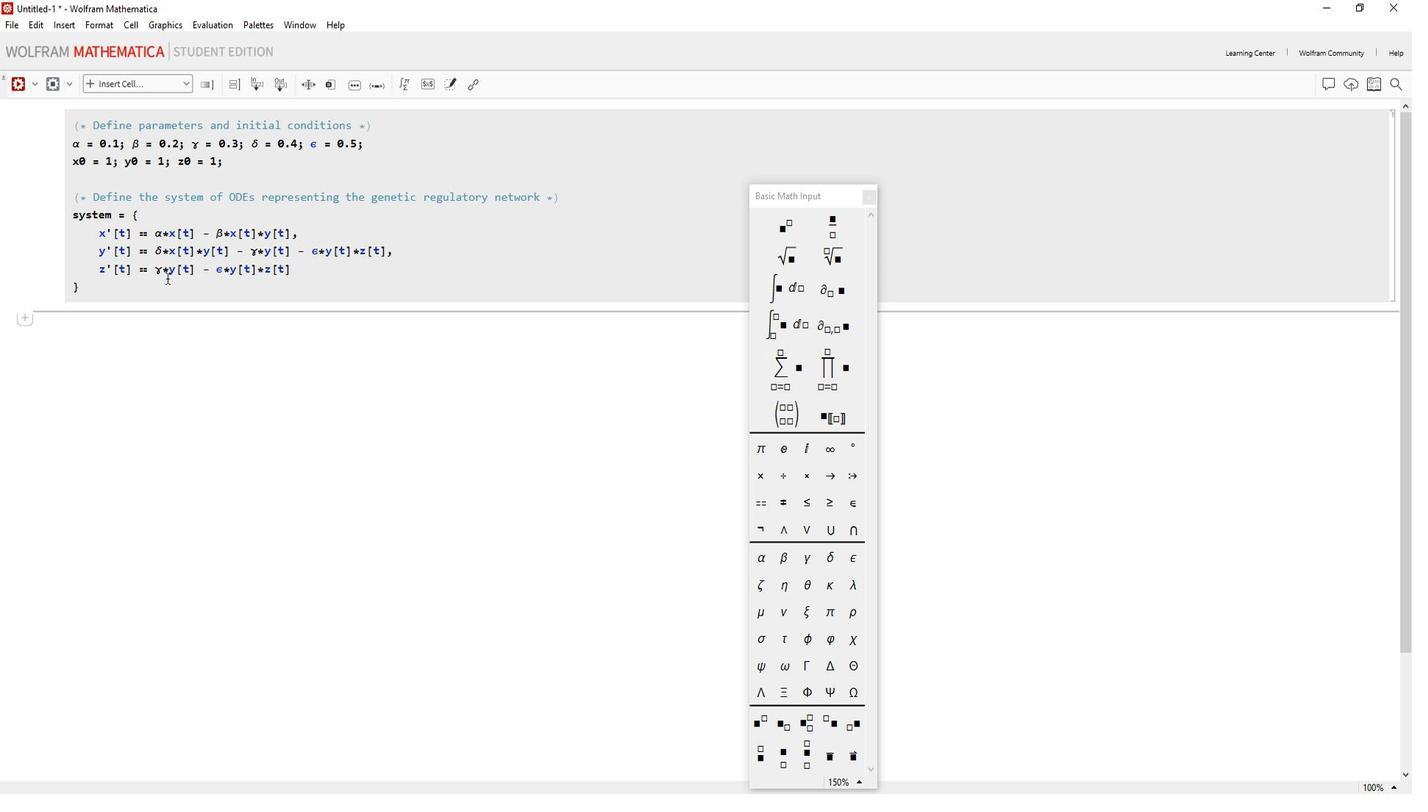 
Action: Mouse pressed left at (167, 267)
Screenshot: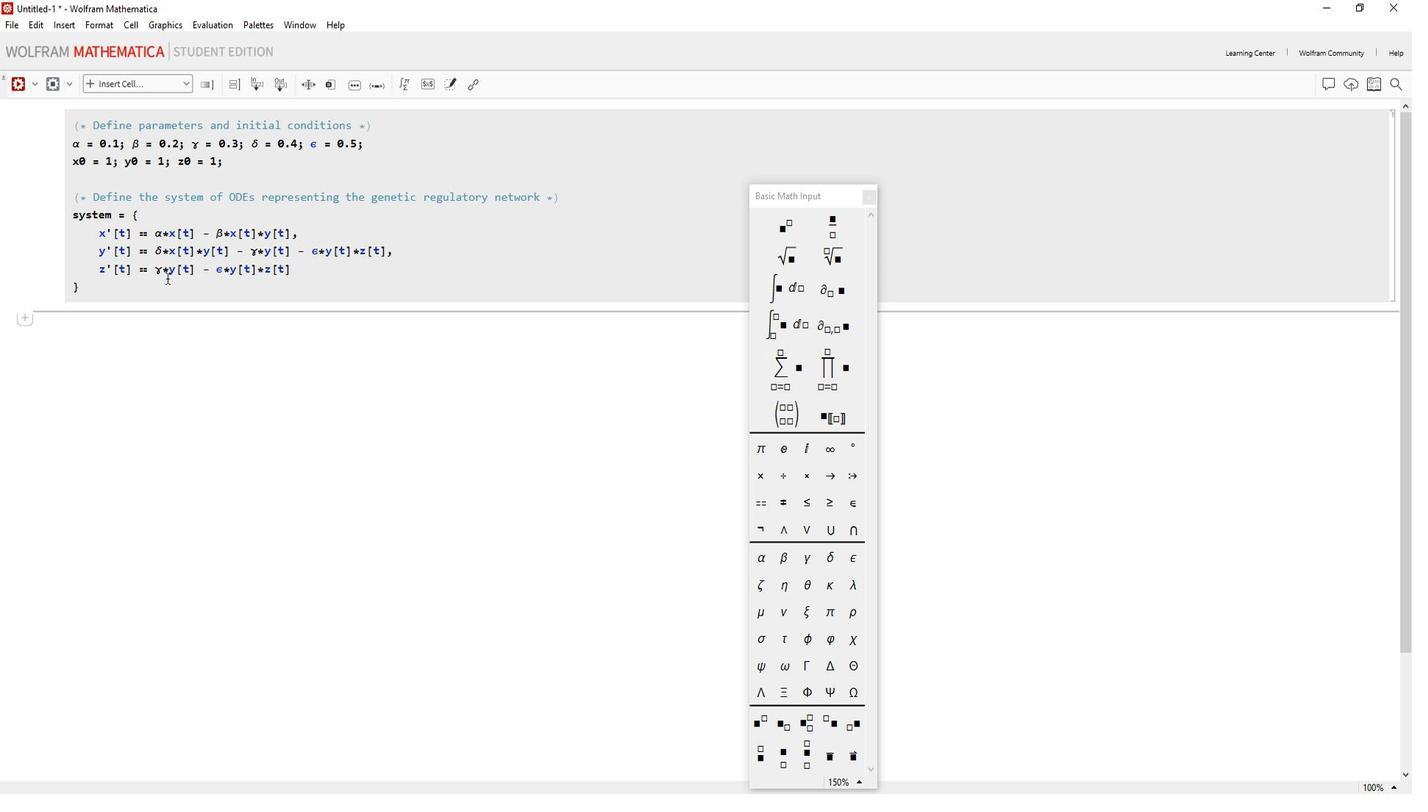 
Action: Mouse moved to (550, 277)
Screenshot: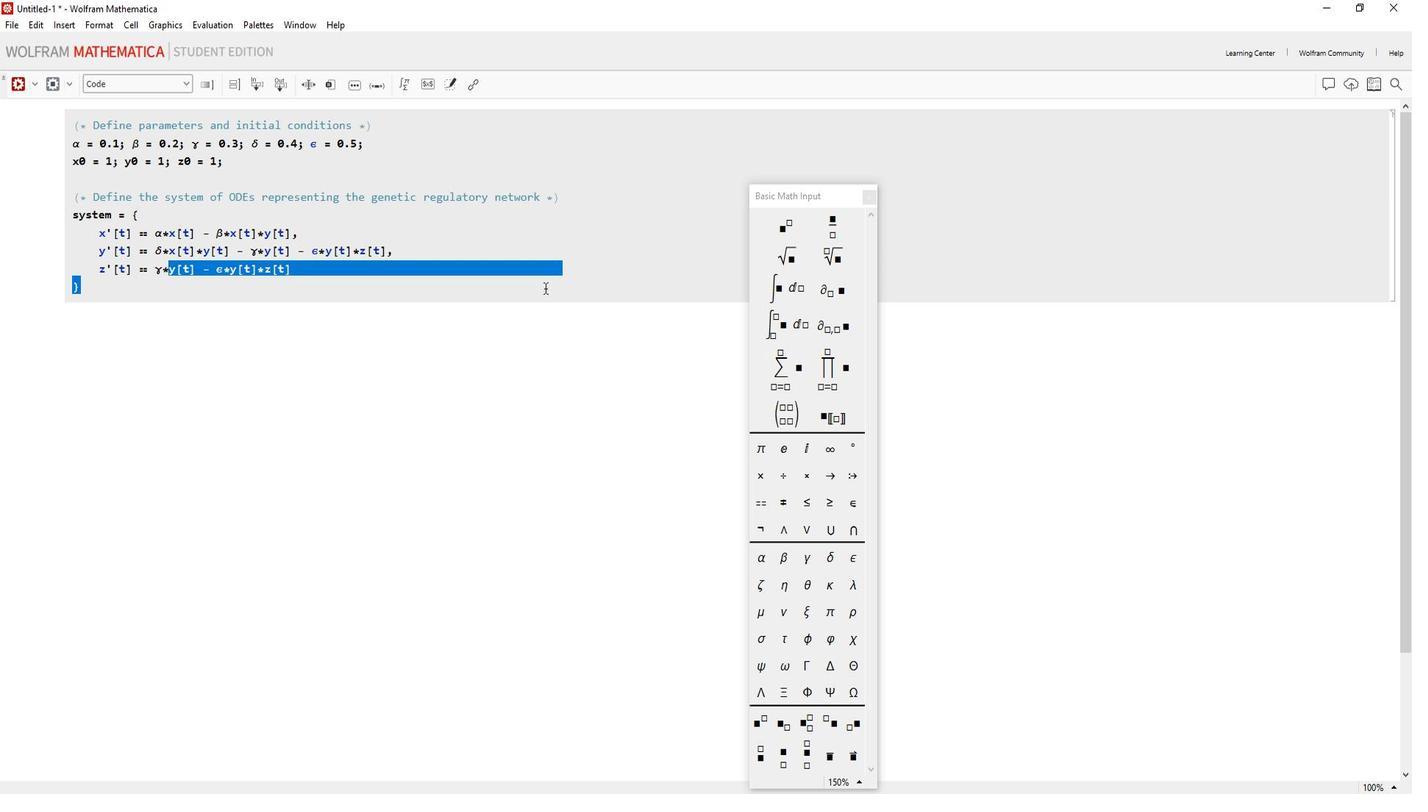 
Action: Mouse pressed left at (550, 277)
Screenshot: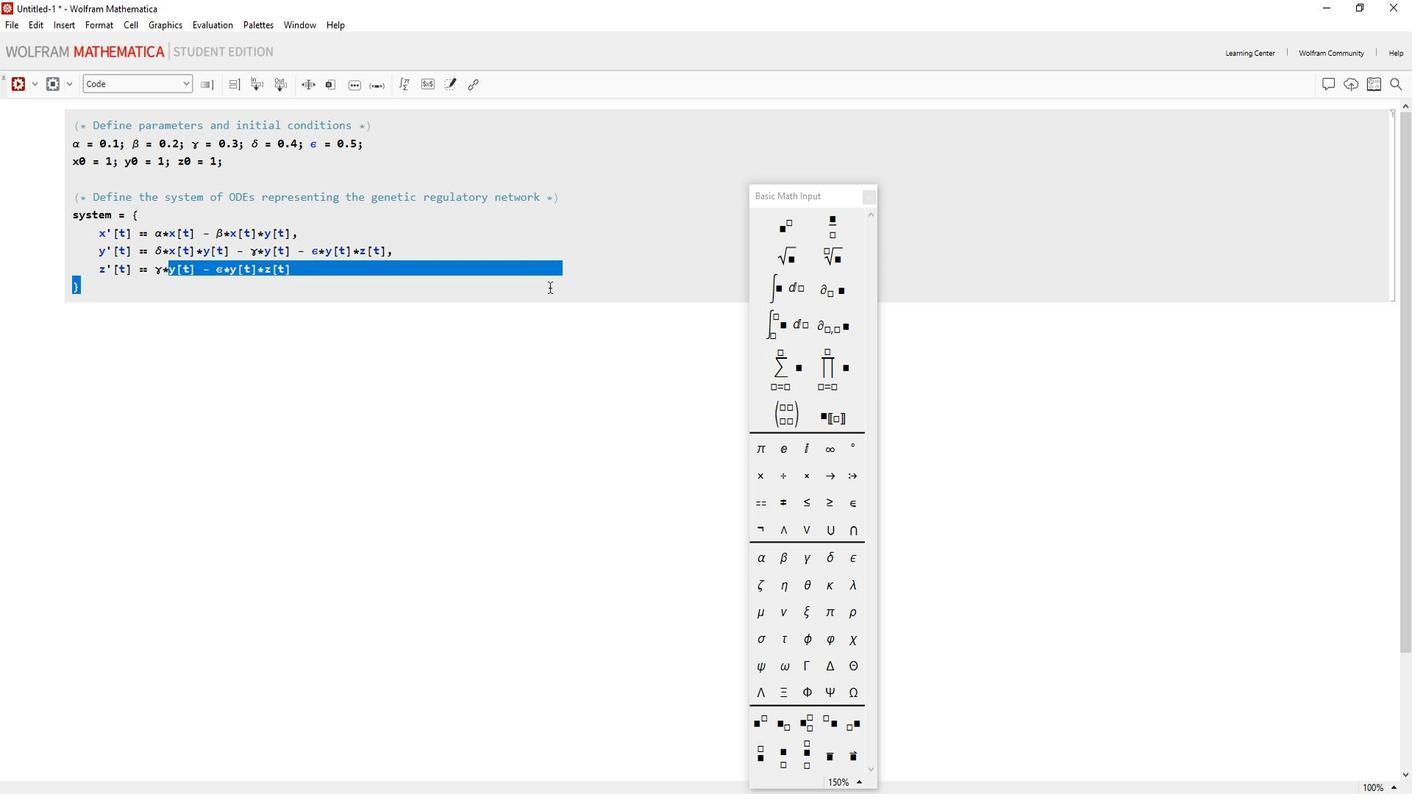 
Action: Mouse moved to (105, 273)
Screenshot: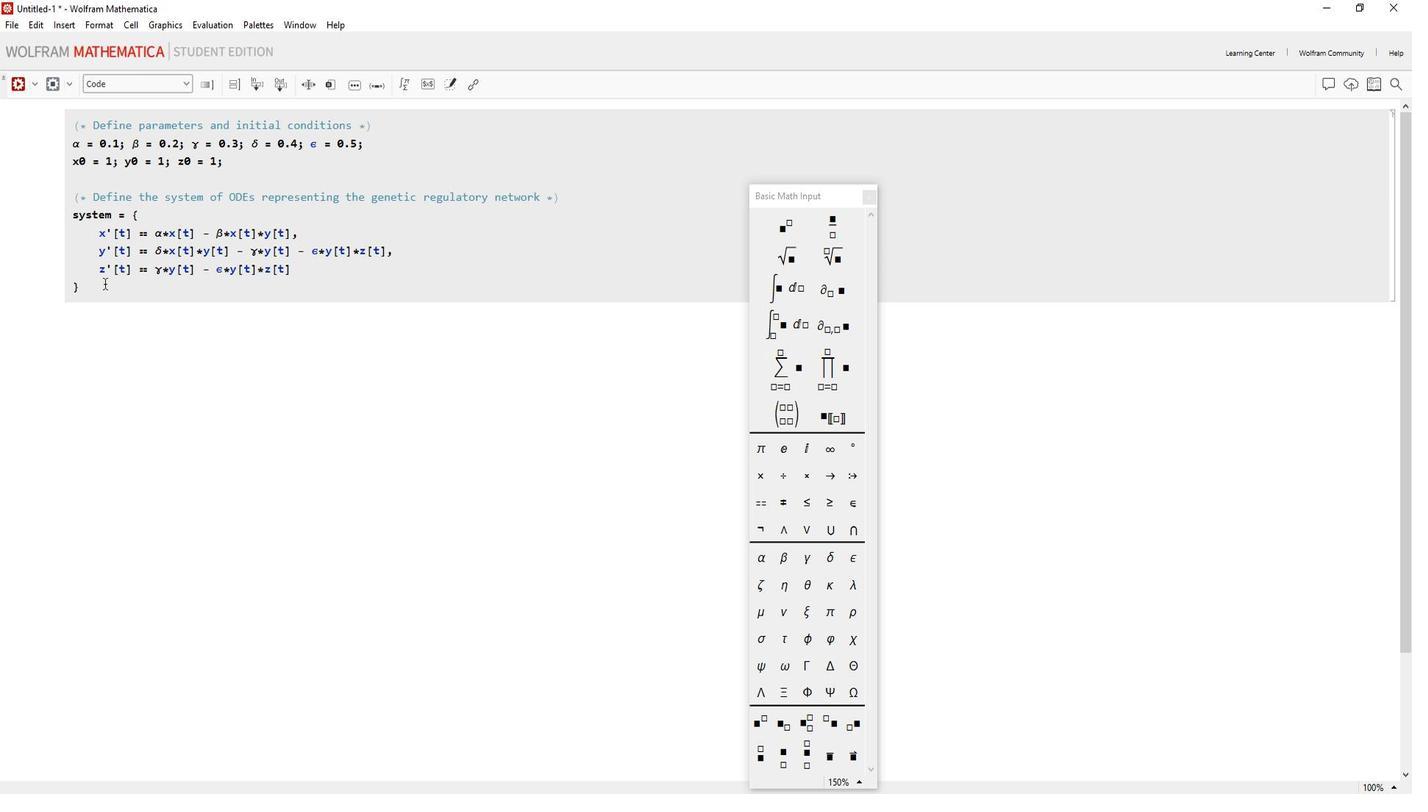 
Action: Mouse pressed left at (105, 273)
Screenshot: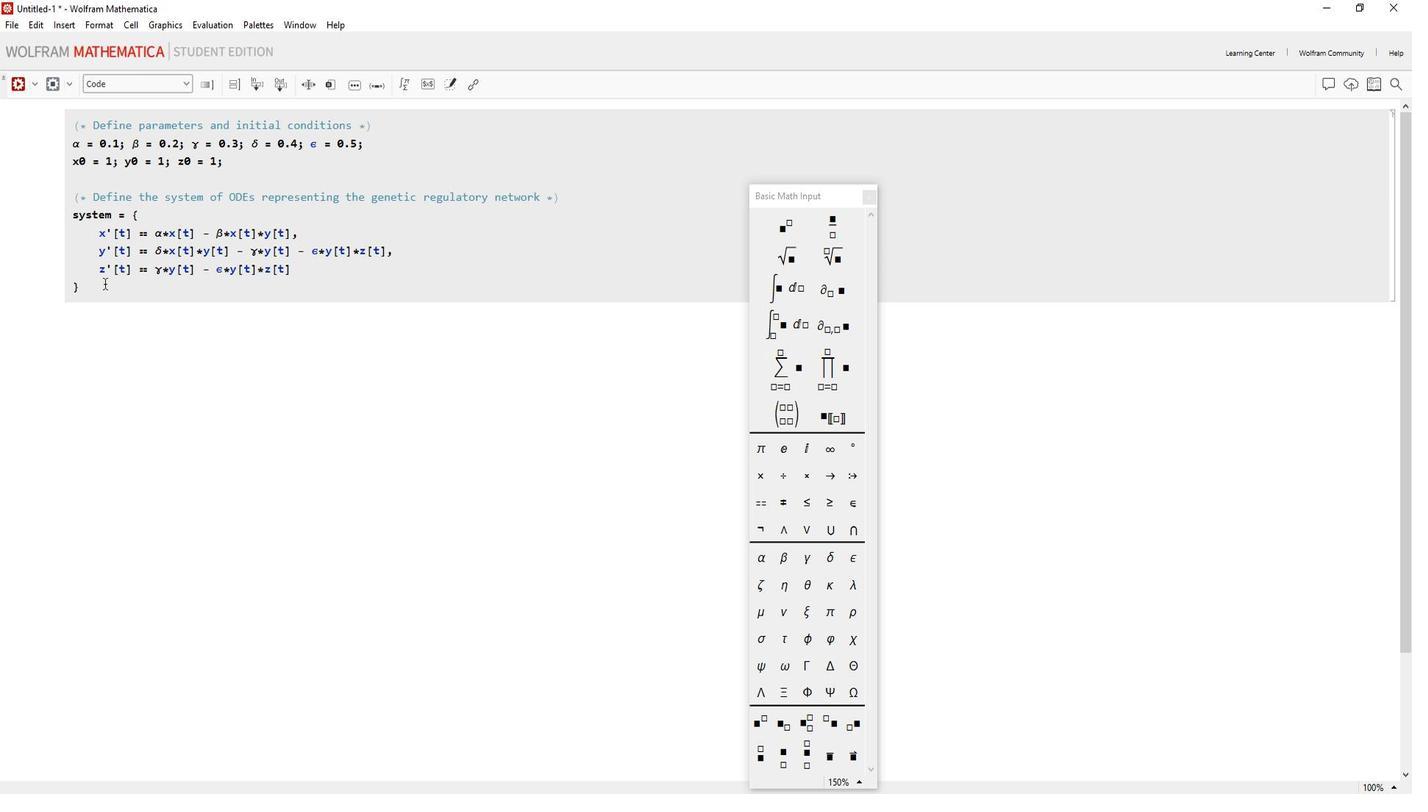 
Action: Key pressed ;<Key.enter><Key.enter>solution<Key.space>=<Key.space><Key.shift>NDSolve[<Key.shift_r>{system,<Key.space>x[0<Key.right><Key.space>==<Key.space>x0,<Key.space>y[0<Key.right><Key.space>==<Key.space>y0<Key.enter>,<Key.space>z[0<Key.right><Key.space>==<Key.space>z0<Key.right>,<Key.space><Key.shift_r>{x,y<Key.backspace><Key.space>y,<Key.space>z<Key.right>,<Key.space><Key.shift_r>{t,<Key.space>0,<Key.space>10<Key.right><Key.right>;<Key.enter><Key.enter><Key.shift_r><Key.shift_r>(*<Key.space><Key.shift><Key.shift><Key.shift><Key.shift><Key.shift>Results<Key.space><Key.right><Key.right><Key.enter><Key.shift>Plot<Key.shift>[<Key.shift>Evalua<Key.enter>[<Key.shift_r>{x[t<Key.right>,<Key.space>y[t<Key.right>,<Key.space>z[t<Key.right><Key.right><Key.space>/.<Key.space>solution<Key.enter><Key.right>,<Key.space><Key.shift_r>{t,<Key.space>0,<Key.space>10<Key.right><Key.right><Key.left>,<Key.enter><Key.space><Key.space><Key.shift>Plot<Key.shift>Legent<Key.backspace>d<Key.enter><Key.space><Key.shift_r>{<Key.shift_r>"<Key.shift>Gene<Key.space><Key.shift>X<Key.right>,<Key.space><Key.shift_r>"<Key.shift>Gene<Key.space>y<Key.backspace><Key.shift><Key.shift><Key.shift><Key.shift><Key.shift>Y<Key.right>,<Key.space><Key.shift_r>"<Key.shift>Gene<Key.space><Key.shift>Z<Key.right><Key.right>,<Key.enter><Key.shift>Frame<Key.shift>Label<Key.enter><Key.shift_r>{<Key.shift_r>"<Key.shift>Time<Key.right>,<Key.space><Key.shift_r>"<Key.shift><Key.shift>Express<Key.enter><Key.space><Key.shift>Level<Key.right><Key.left><Key.shift_r>"<Key.left><Key.right><Key.backspace><Key.left><Key.left><Key.left><Key.left><Key.left><Key.left><Key.backspace><Key.right><Key.right><Key.right><Key.right><Key.right><Key.right><Key.shift_r>"<Key.left><Key.space><Key.backspace><Key.right><Key.right>,<Key.enter><Key.shift>Plot<Key.enter><Key.shift_r>"<Key.shift>Genetic<Key.space><Key.shift>Regulatoru<Key.backspace>y<Key.space><Key.shift>Network<Key.space><Key.shift>Dynamics<Key.space>under<Key.space><Key.shift>Stress
Screenshot: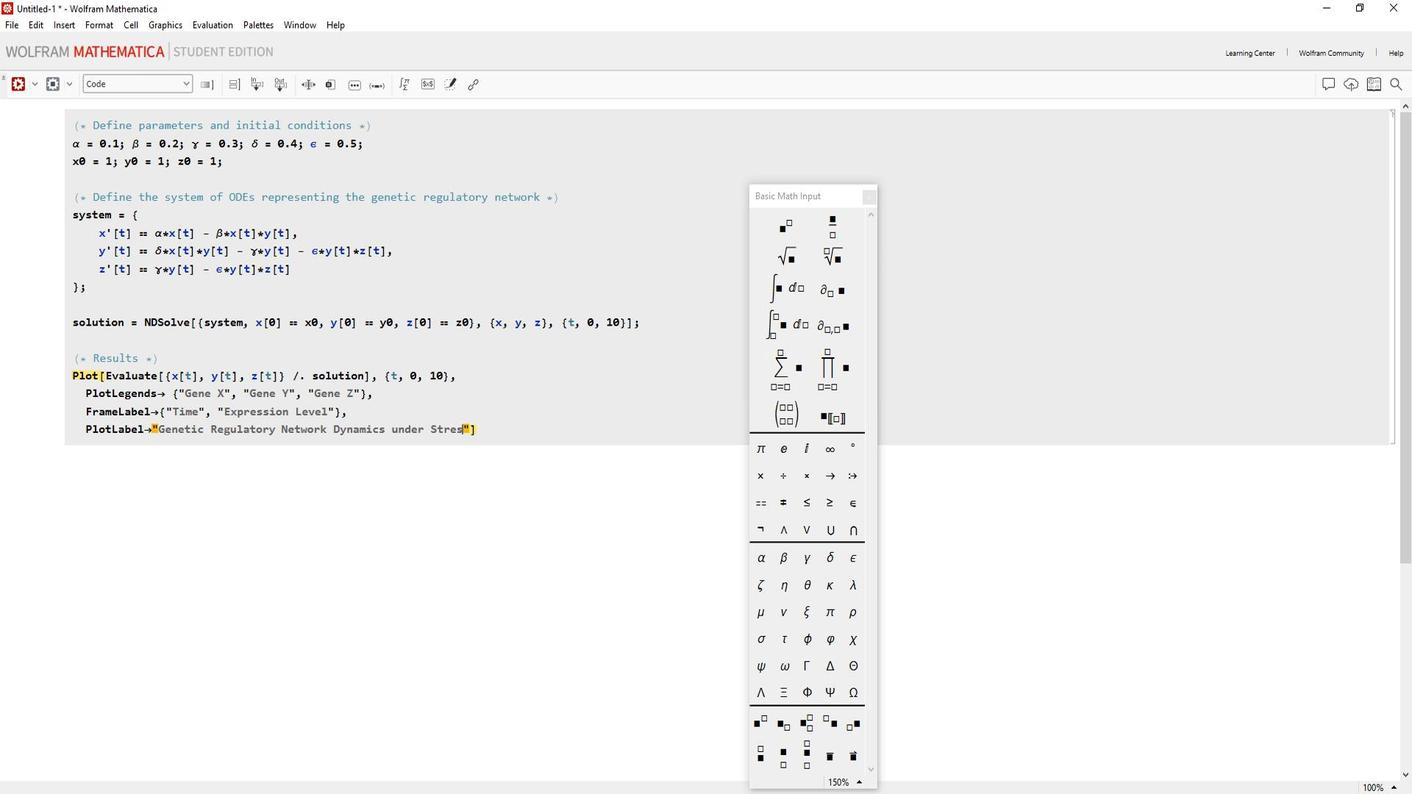 
Action: Mouse moved to (518, 402)
Screenshot: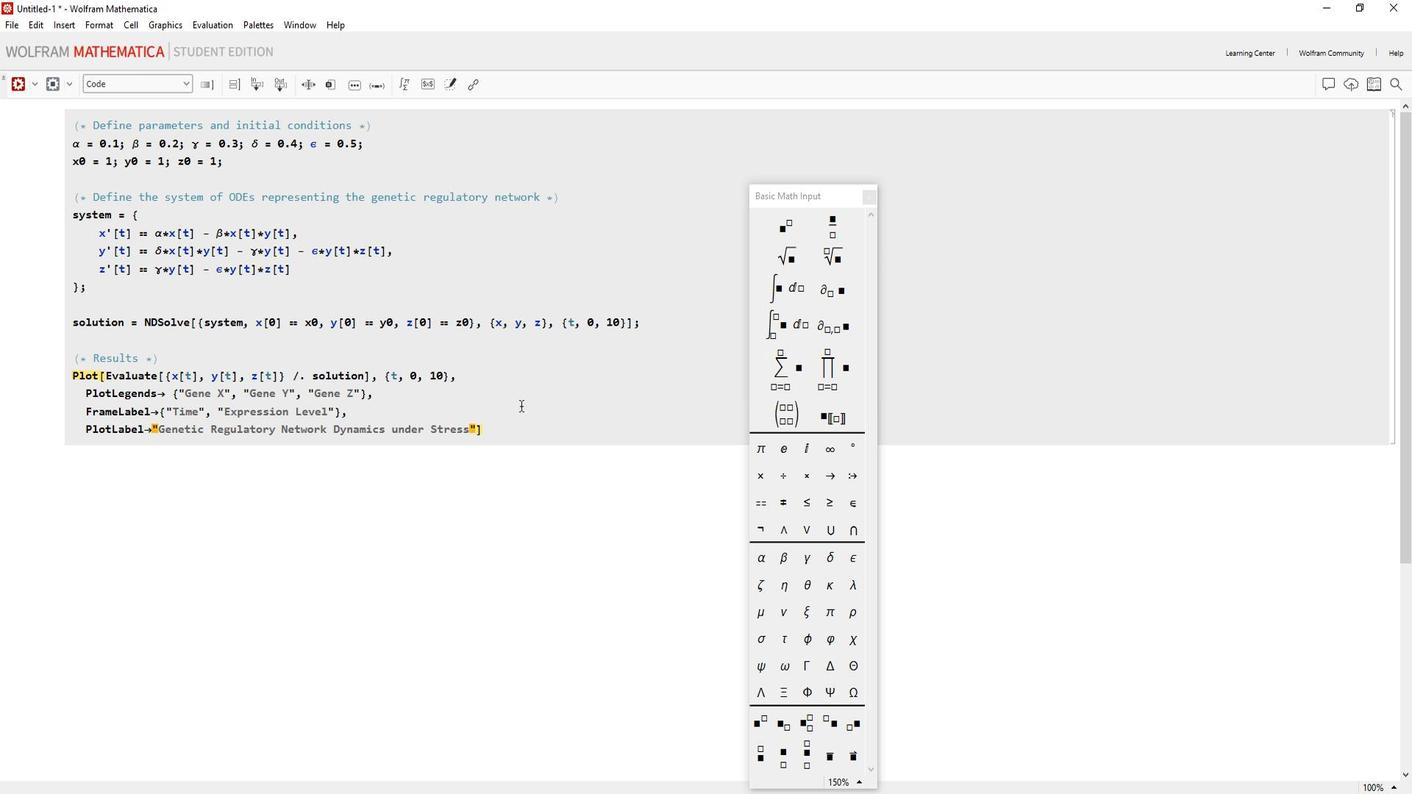 
Action: Mouse pressed left at (518, 402)
Screenshot: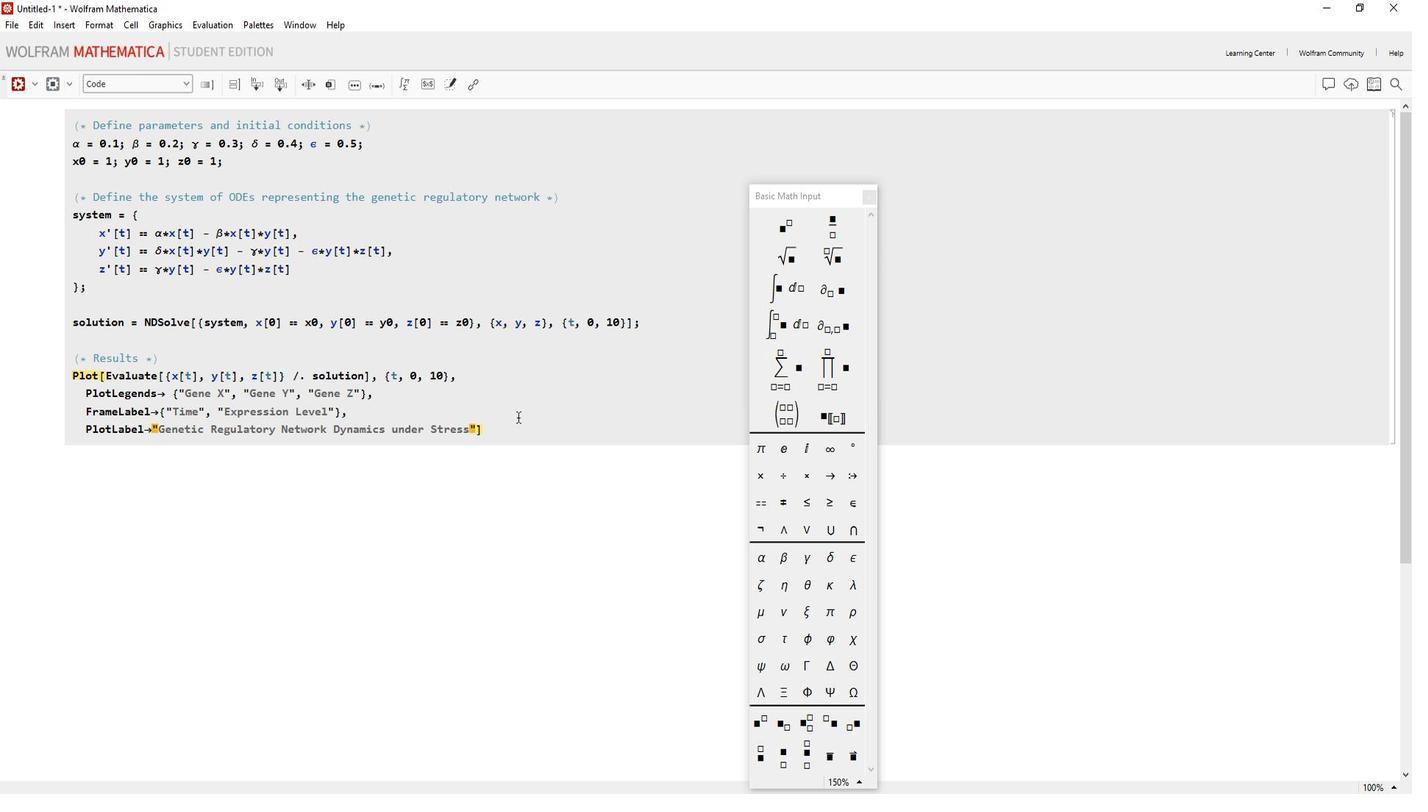 
Action: Mouse moved to (518, 408)
Screenshot: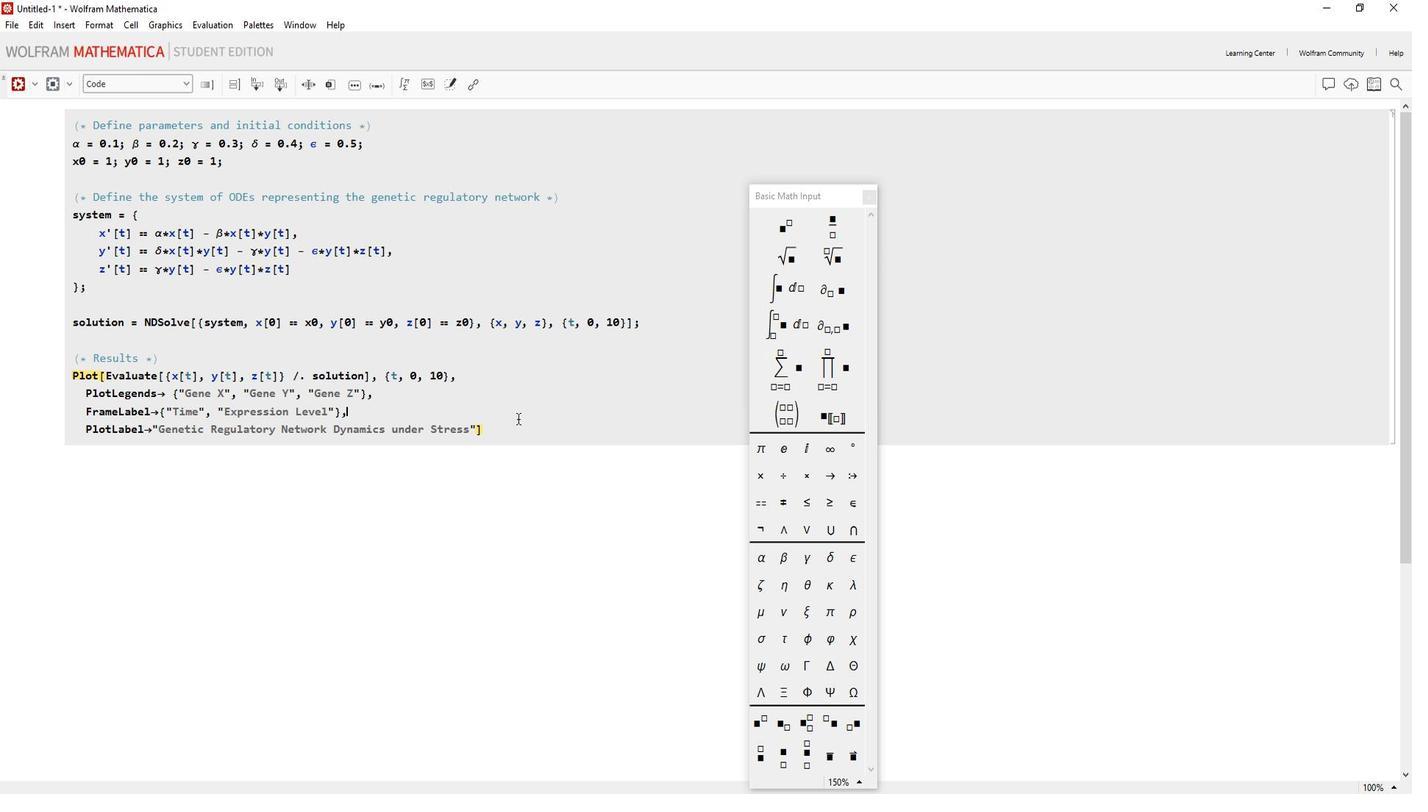 
Action: Key pressed <Key.enter>
Screenshot: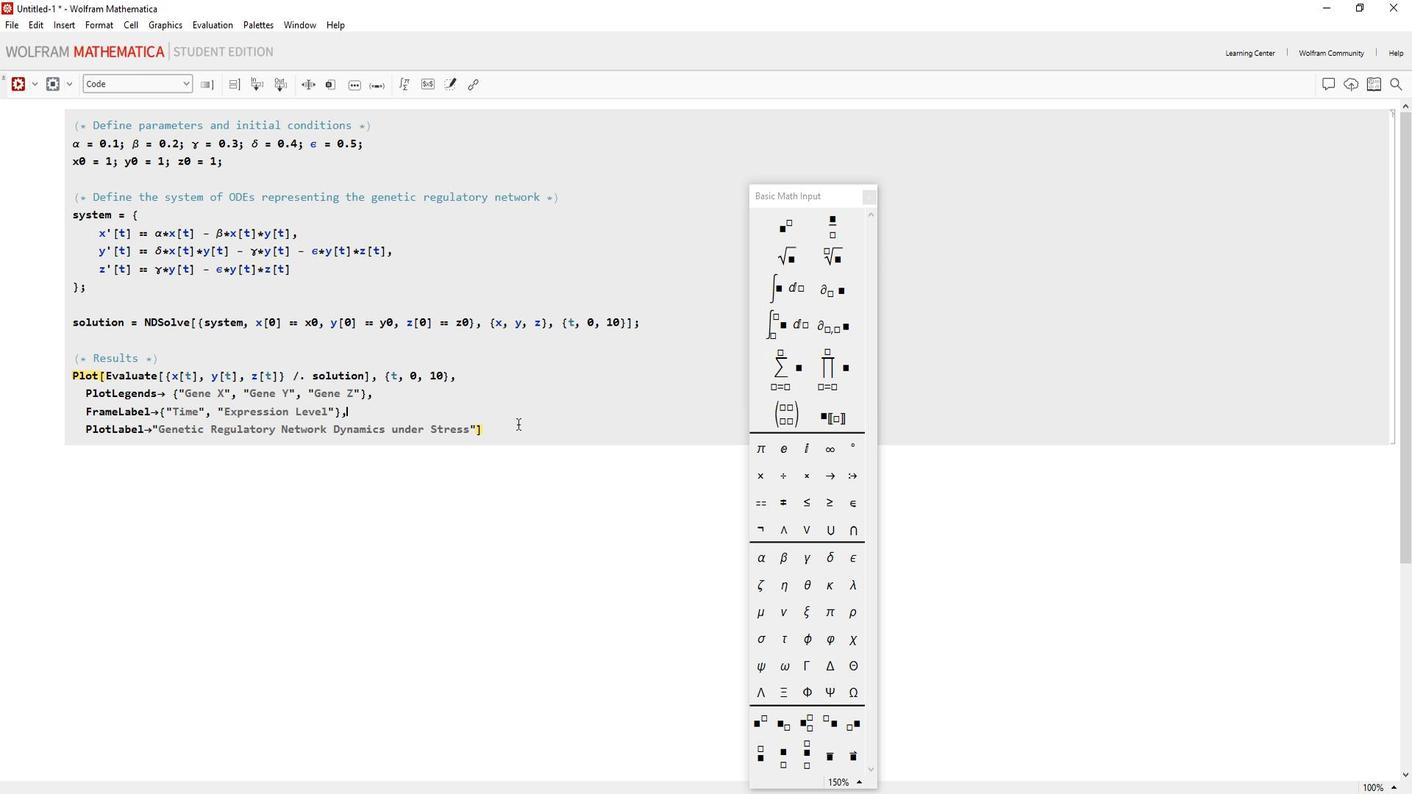 
Action: Mouse moved to (517, 410)
Screenshot: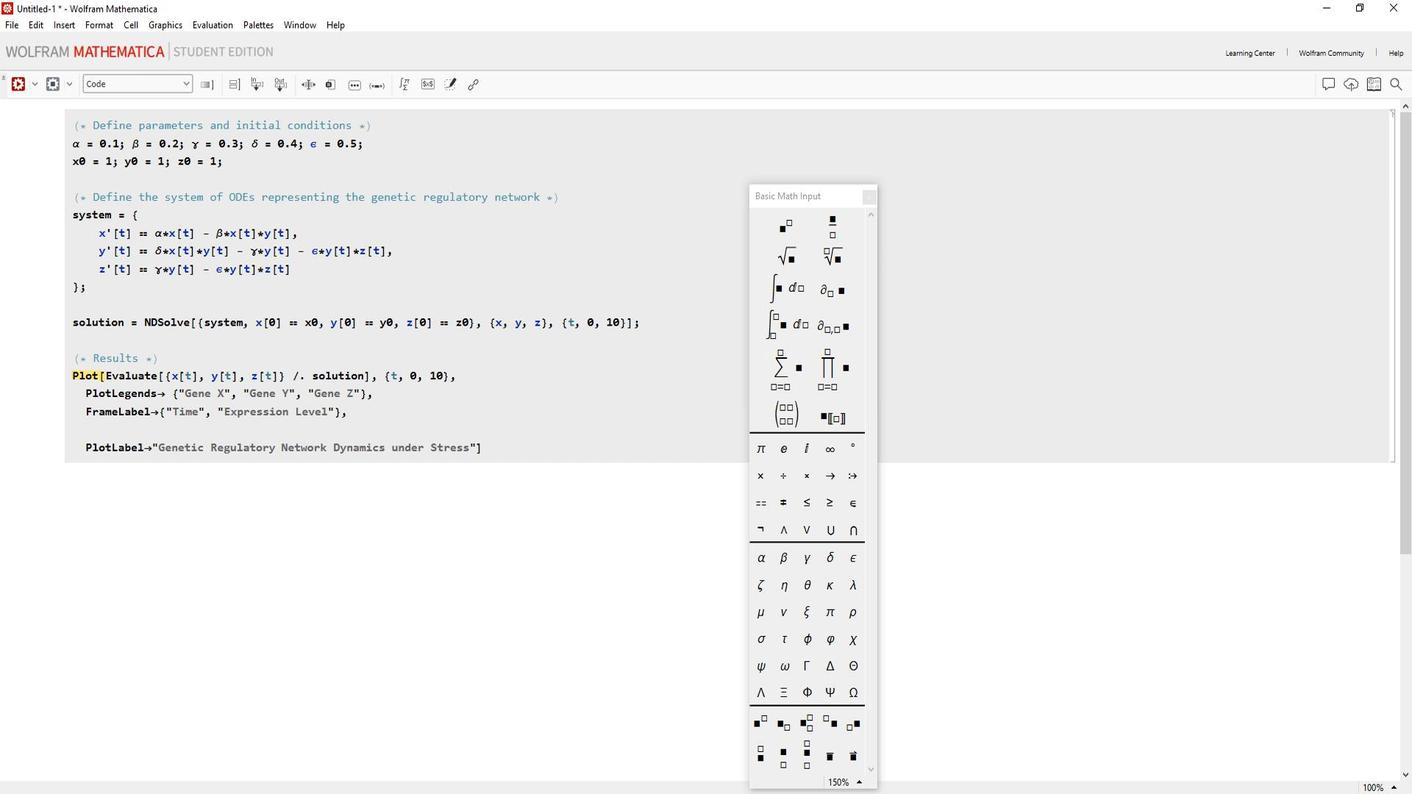
Action: Key pressed <Key.backspace><Key.backspace><Key.backspace>
Screenshot: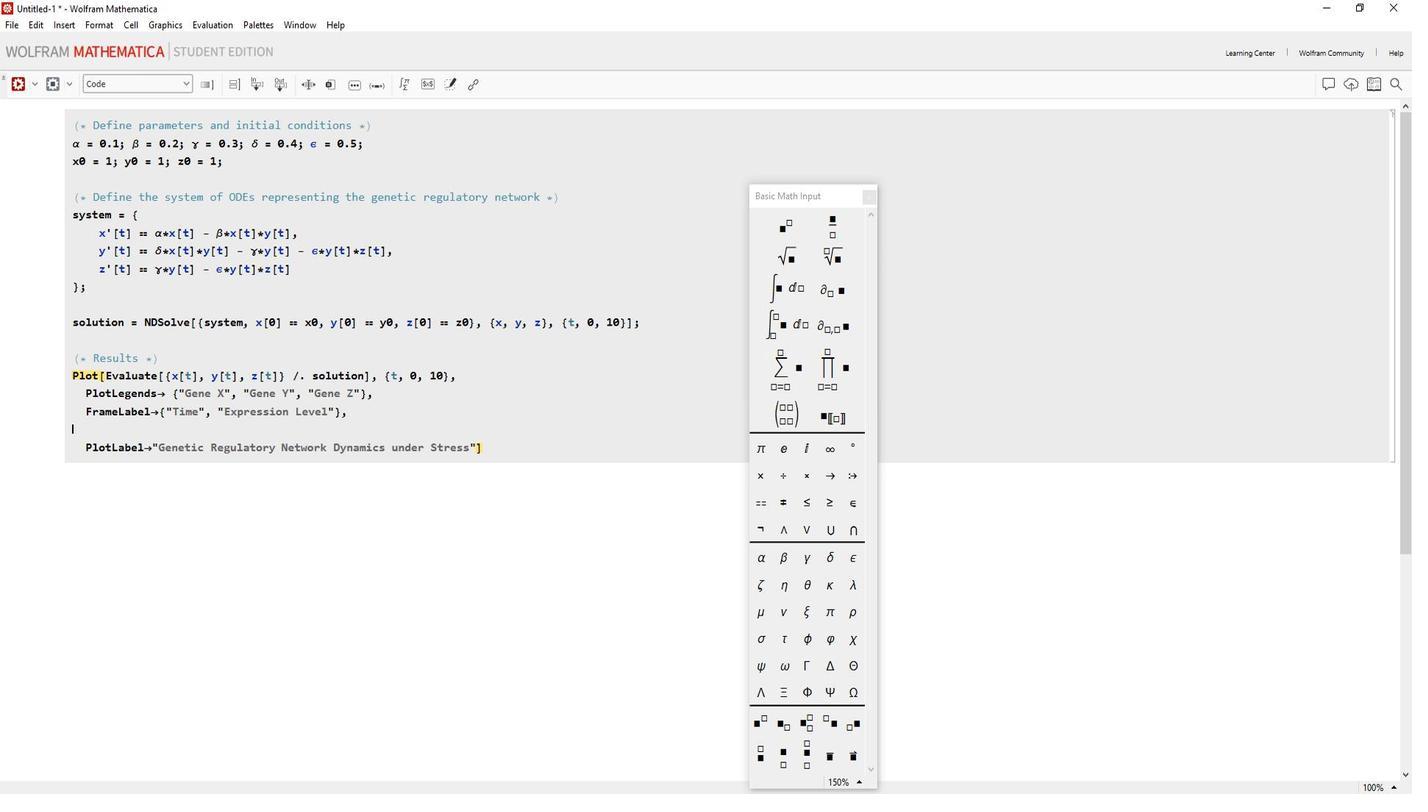 
Action: Mouse moved to (875, 191)
Screenshot: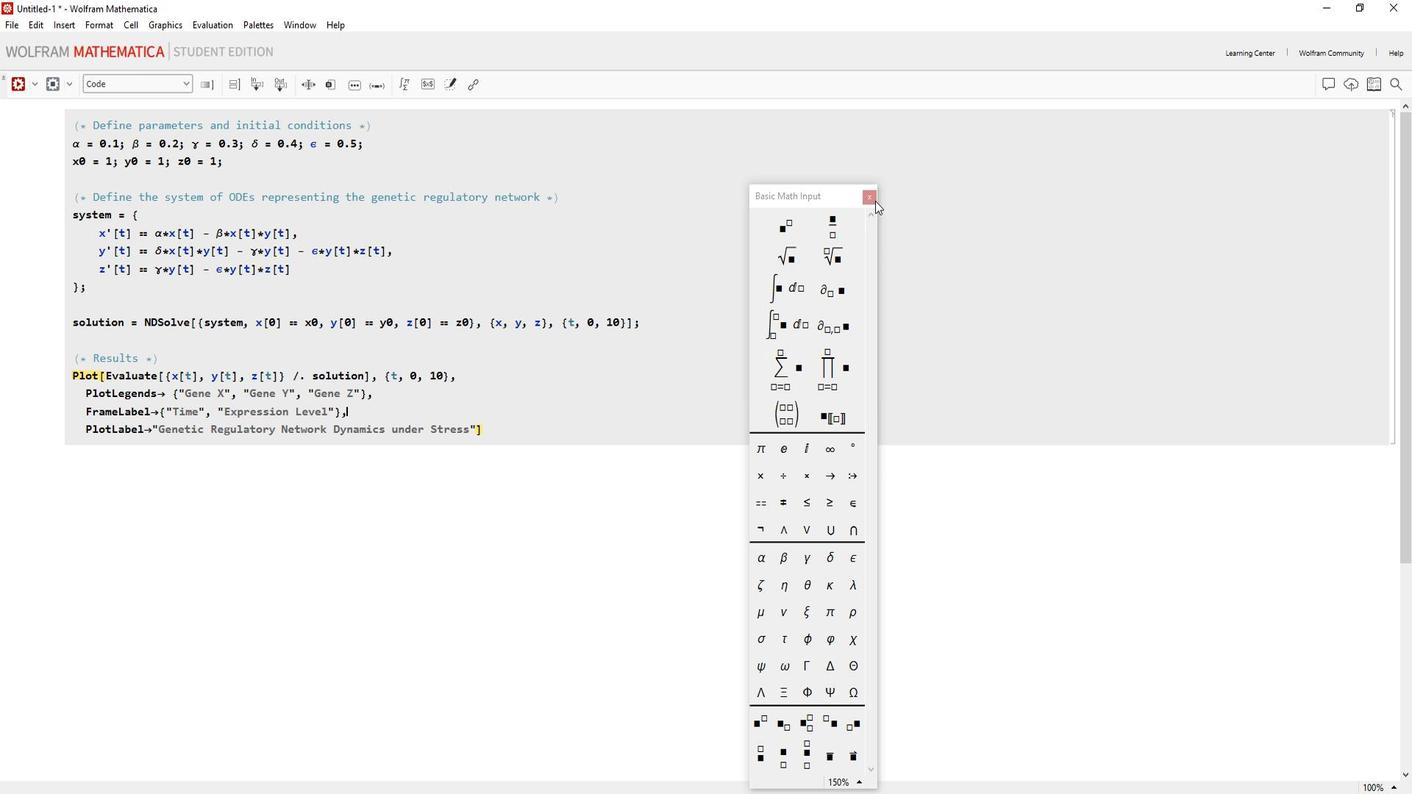 
Action: Mouse pressed left at (875, 191)
Screenshot: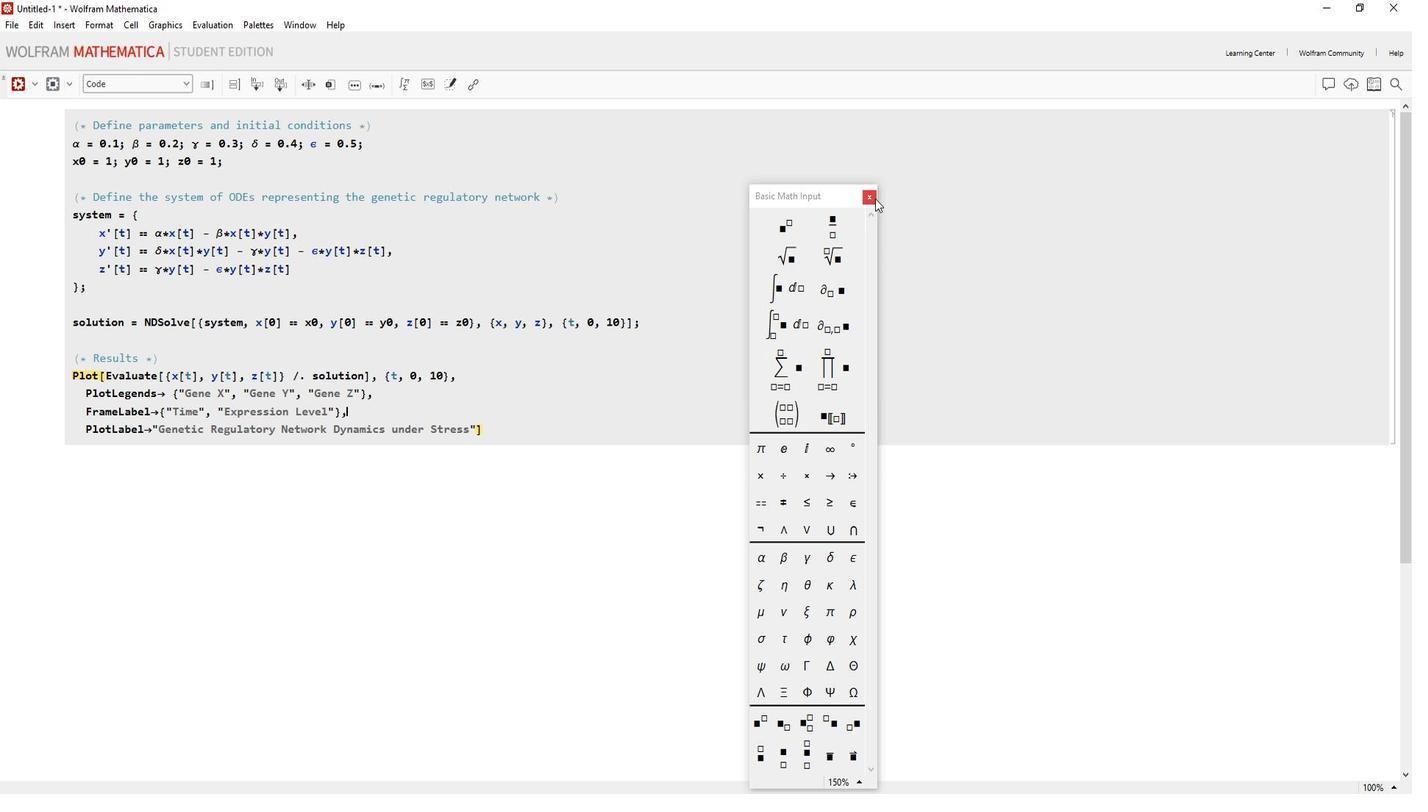 
Action: Mouse moved to (557, 406)
Screenshot: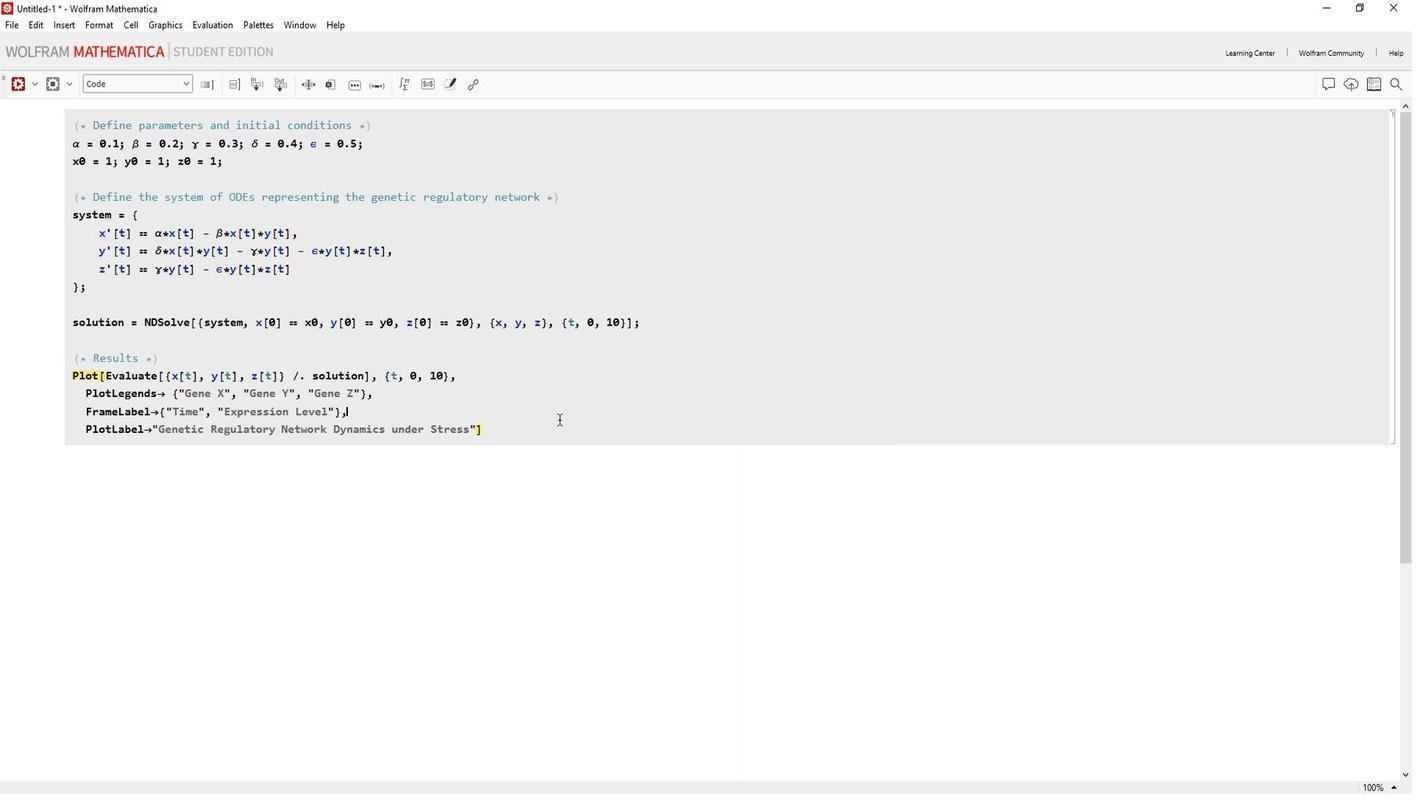 
Action: Mouse pressed left at (557, 406)
Screenshot: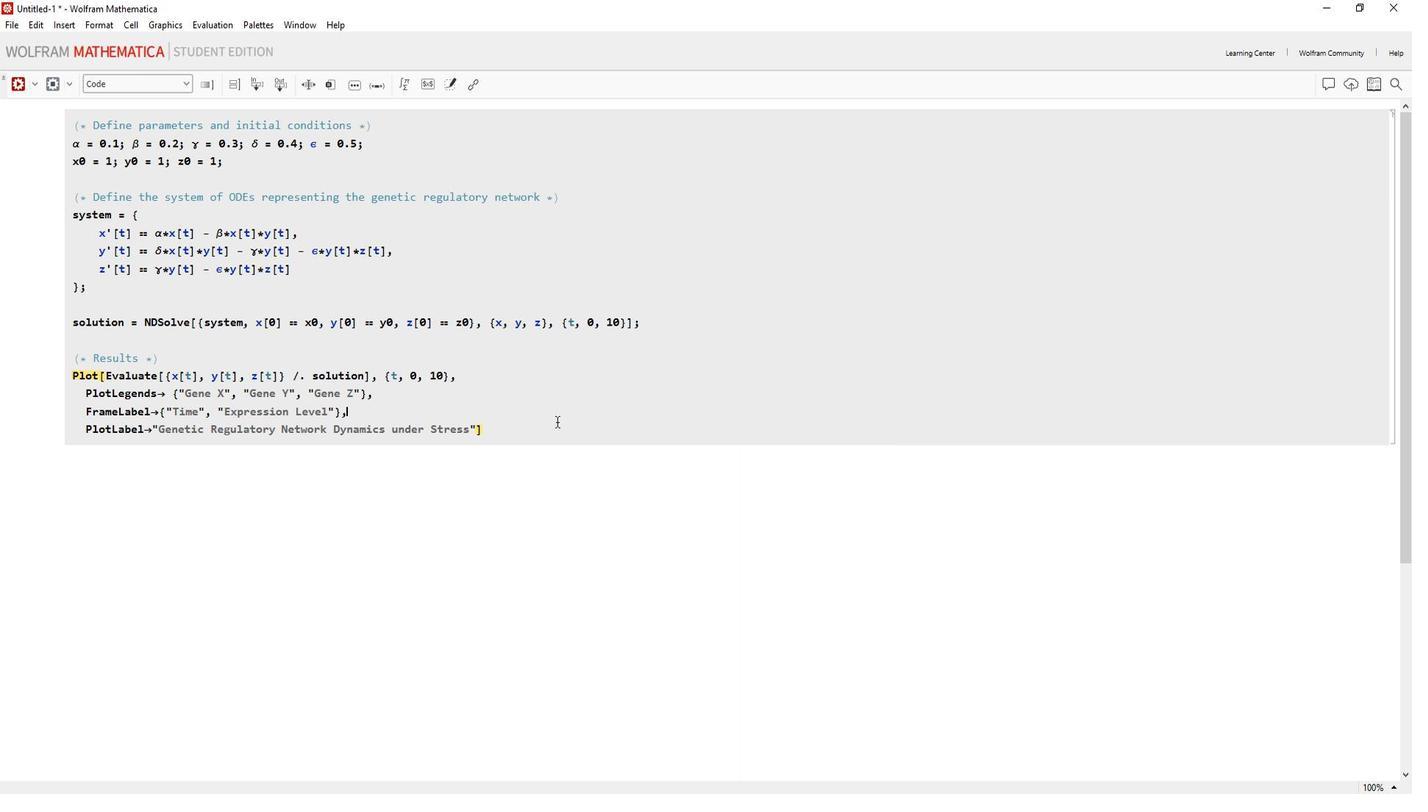 
Action: Mouse moved to (555, 408)
Screenshot: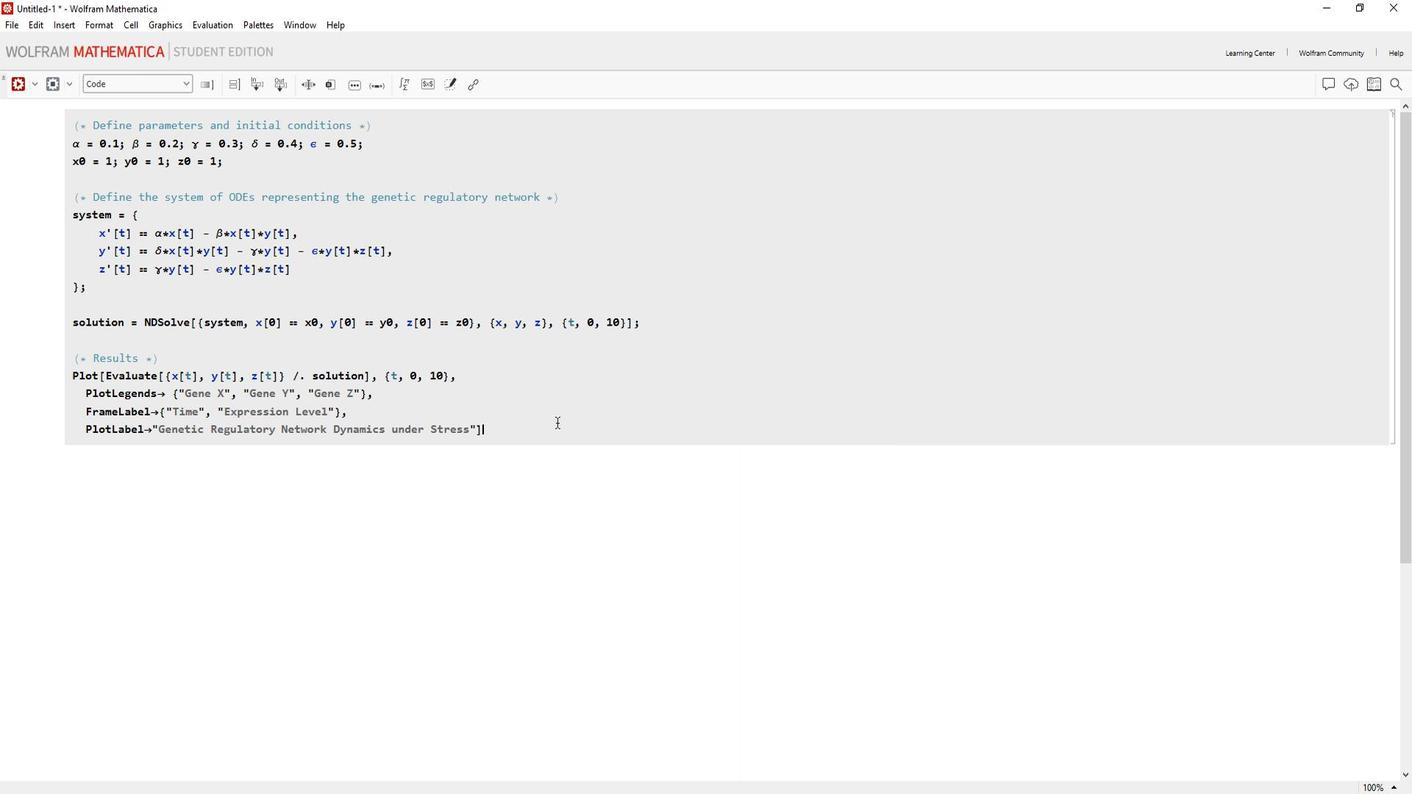 
Action: Mouse pressed left at (555, 408)
Screenshot: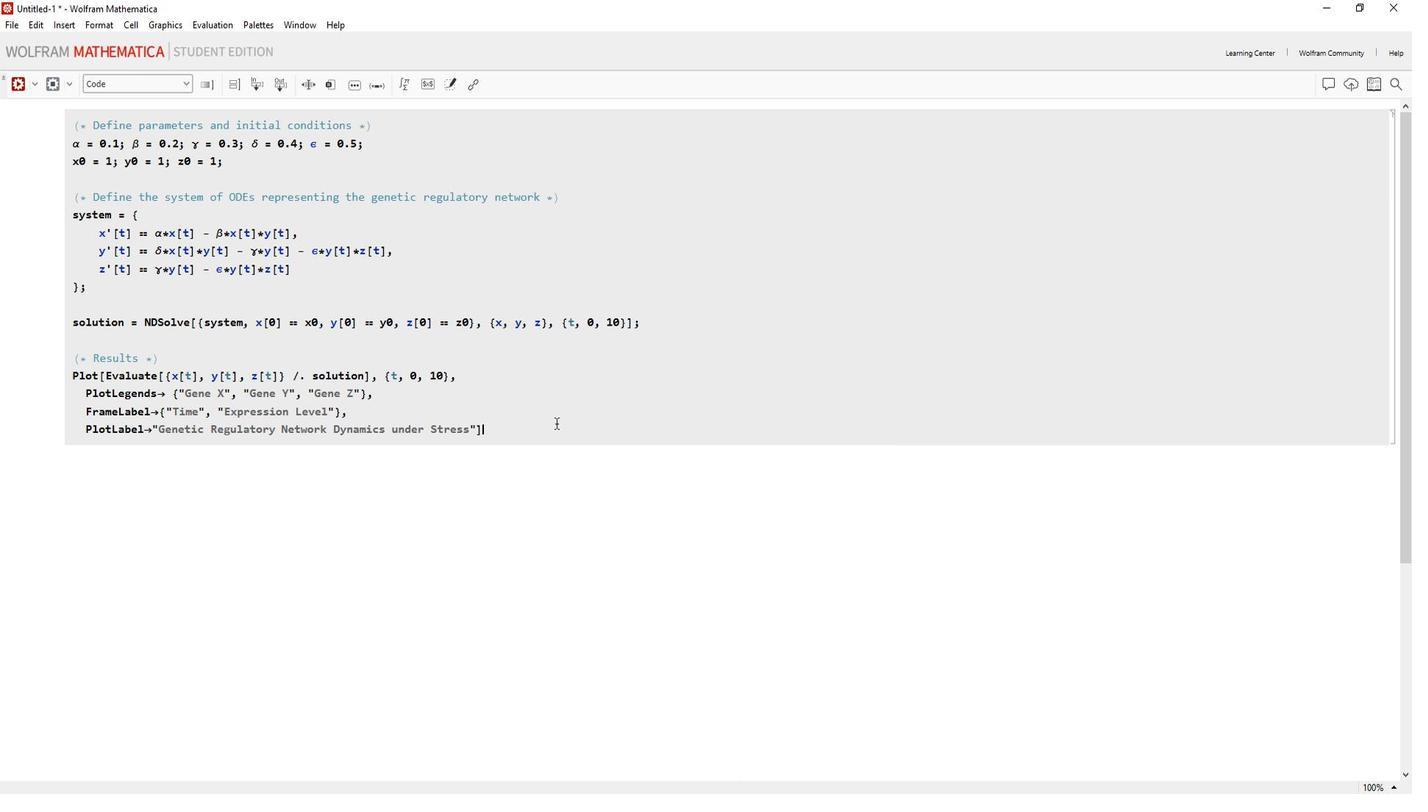 
Action: Mouse moved to (554, 410)
Screenshot: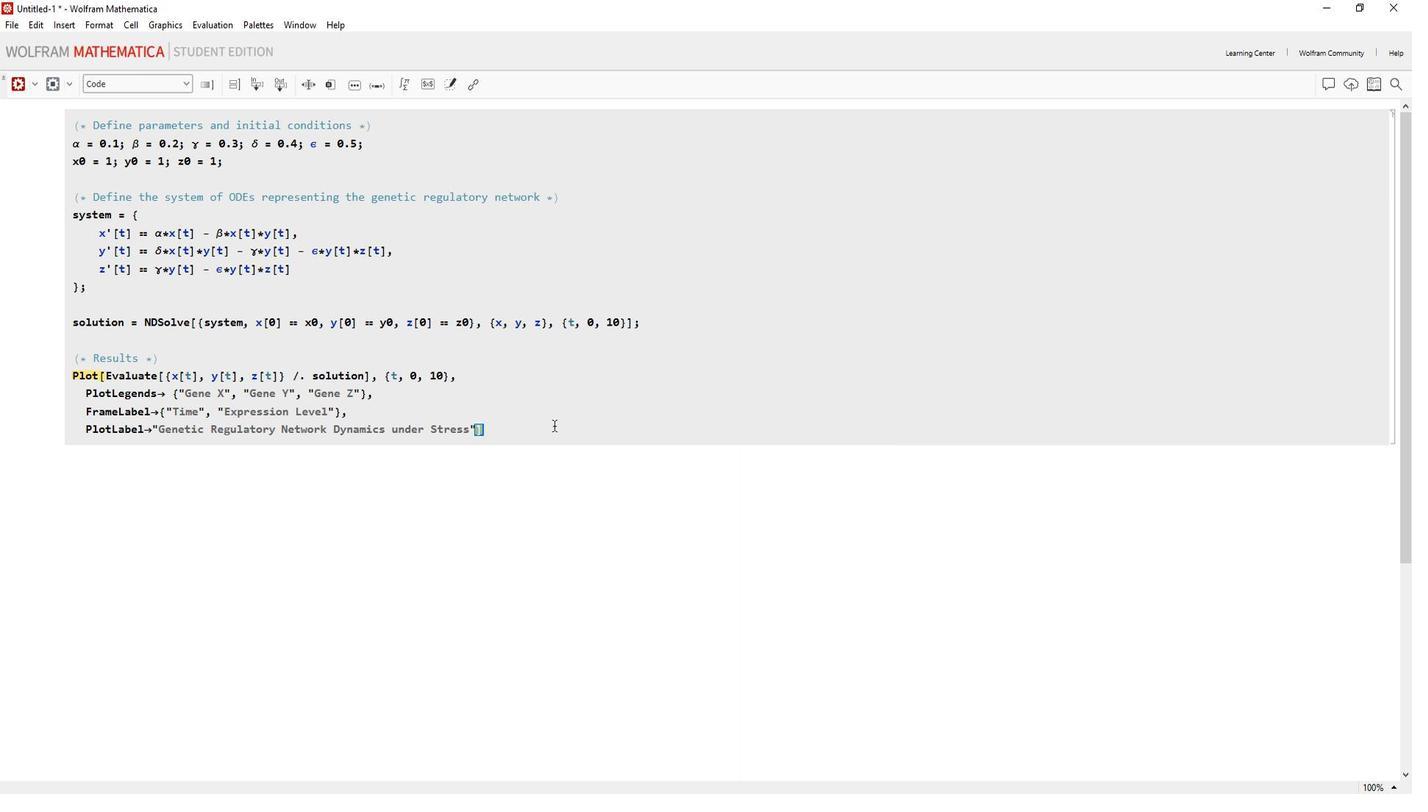 
Action: Key pressed <Key.enter>
Screenshot: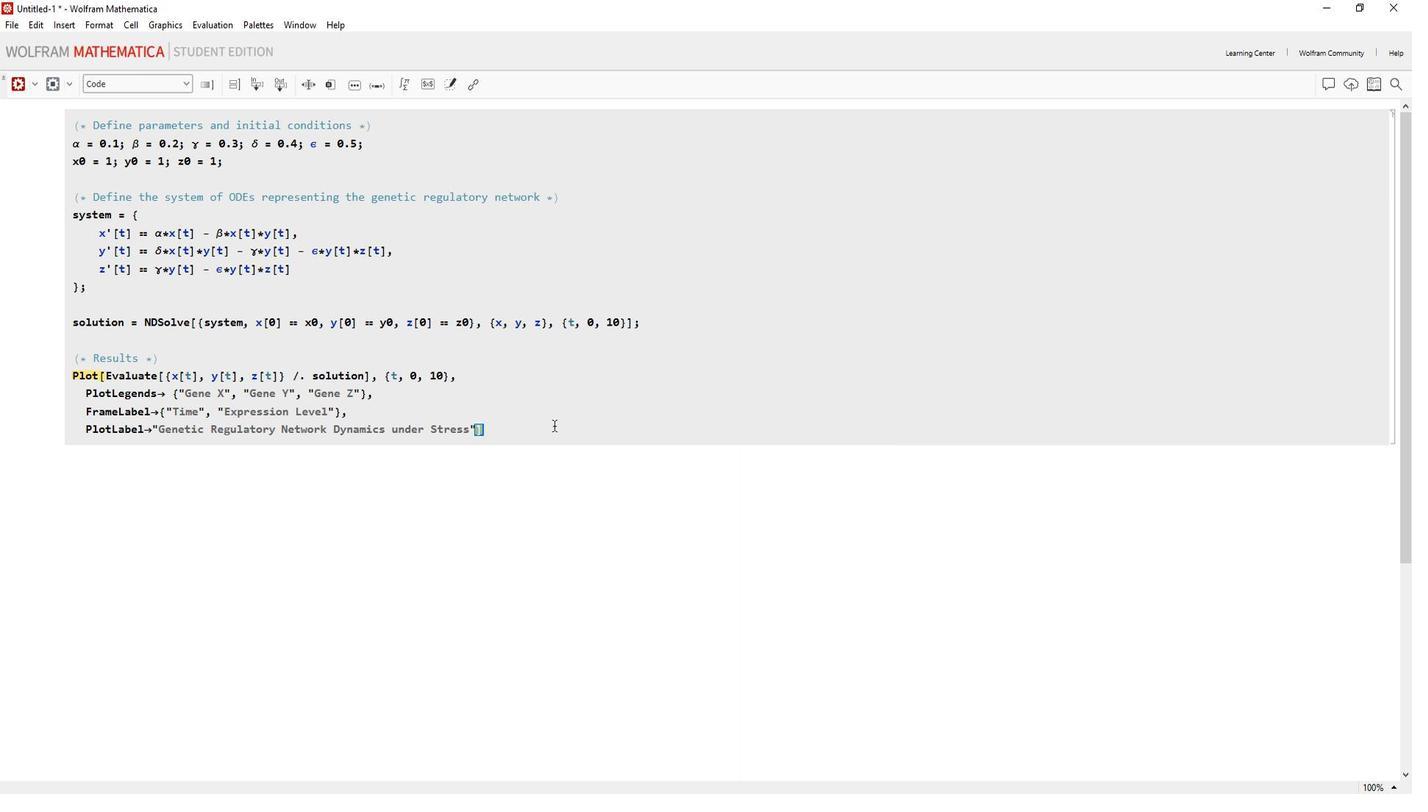 
Action: Mouse moved to (518, 412)
Screenshot: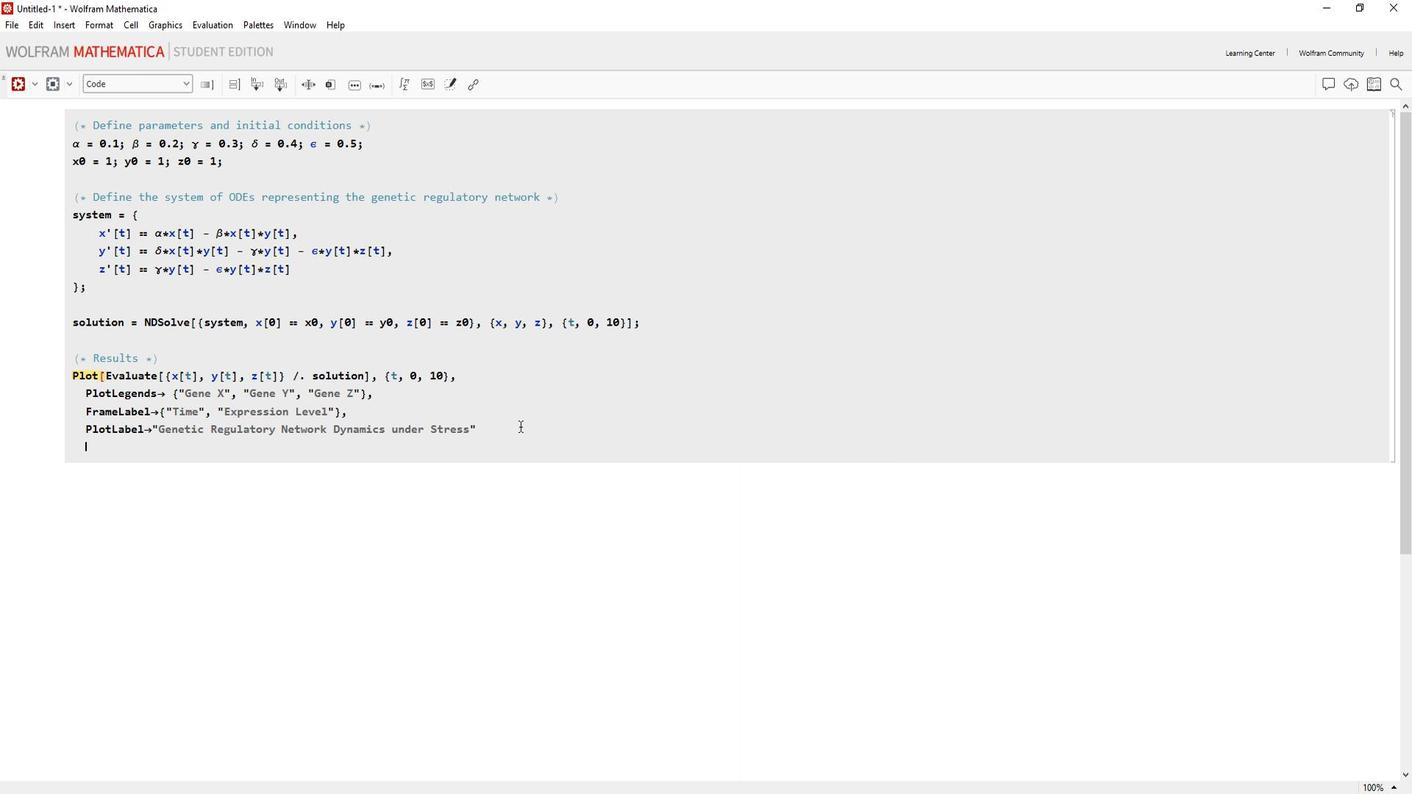 
Action: Mouse pressed left at (518, 412)
Screenshot: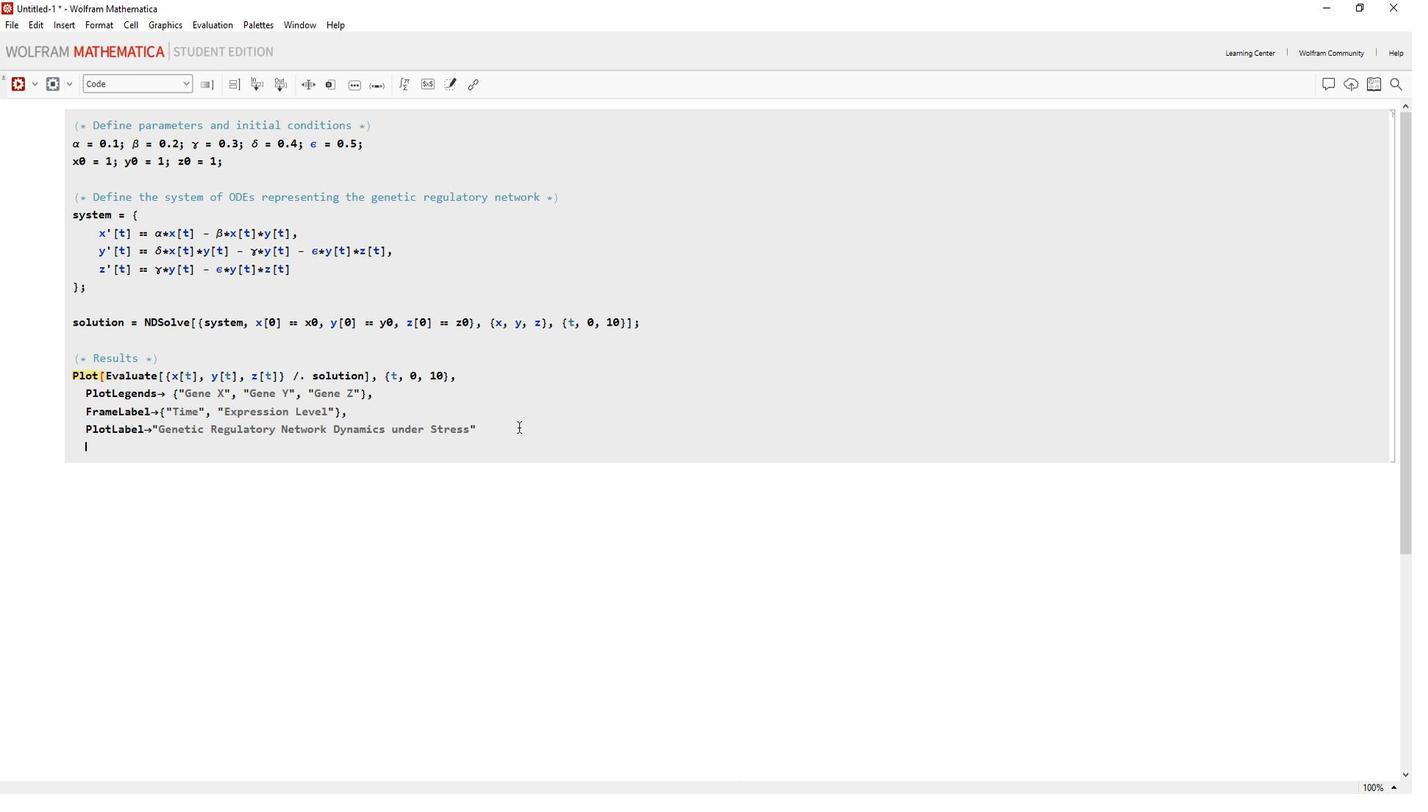 
Action: Mouse moved to (517, 413)
Screenshot: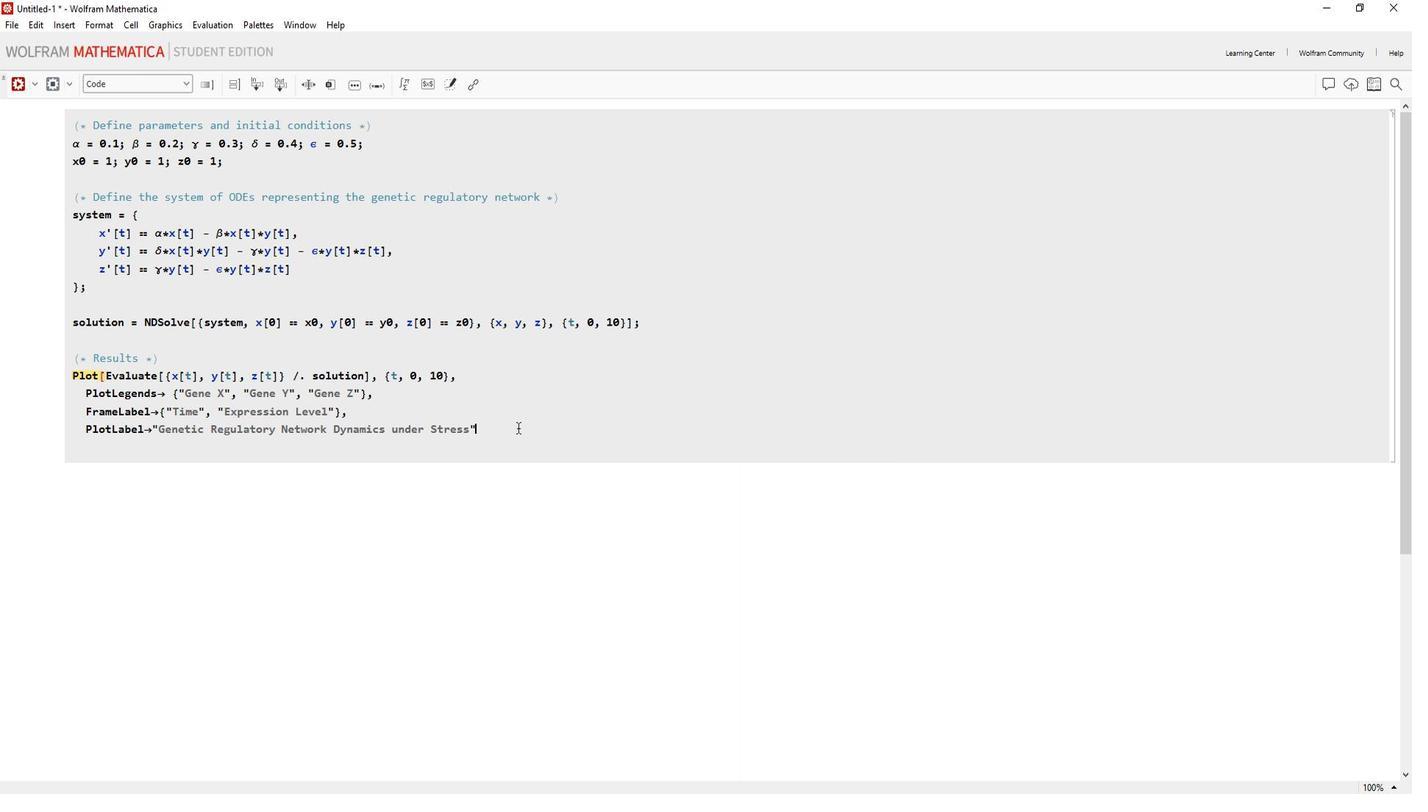 
Action: Key pressed ]
Screenshot: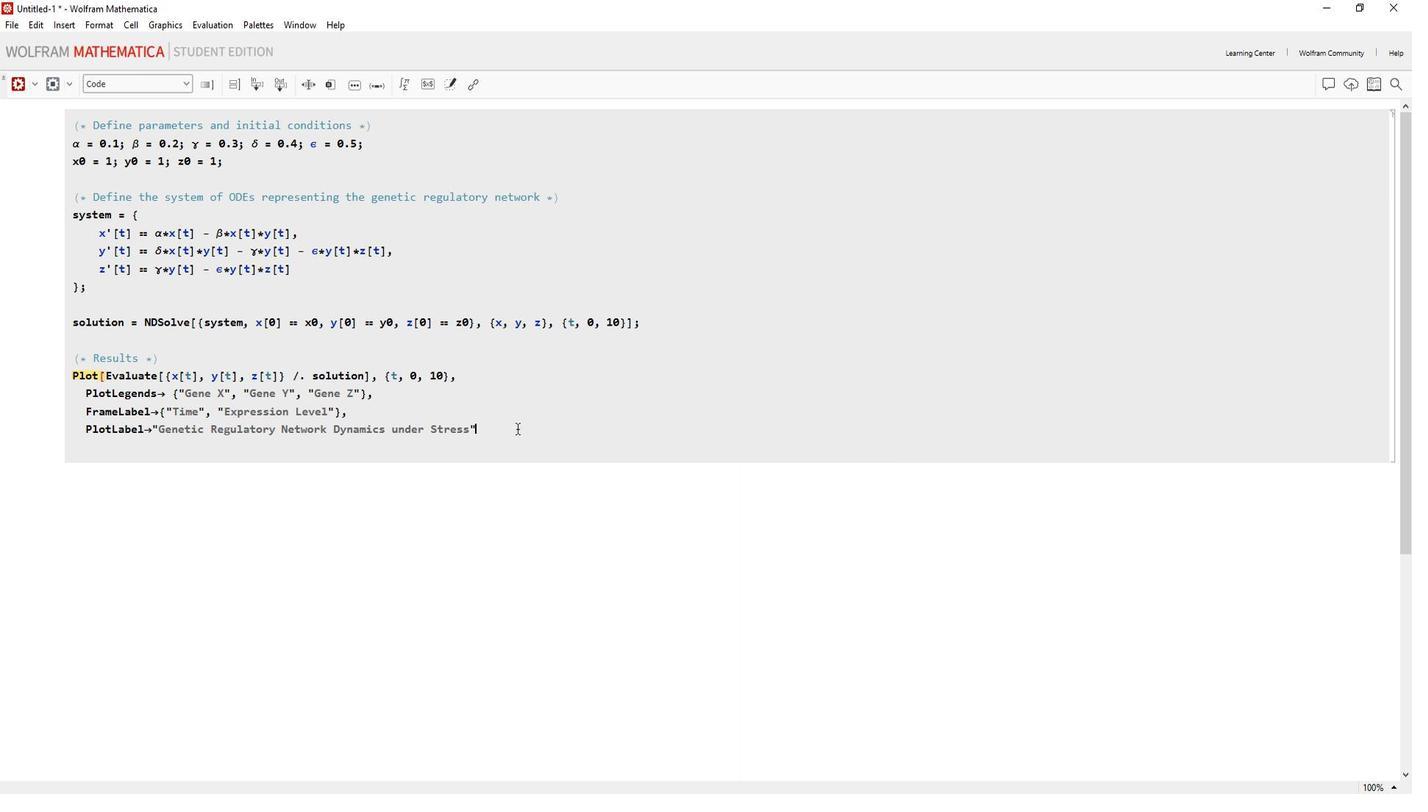 
Action: Mouse moved to (774, 397)
Screenshot: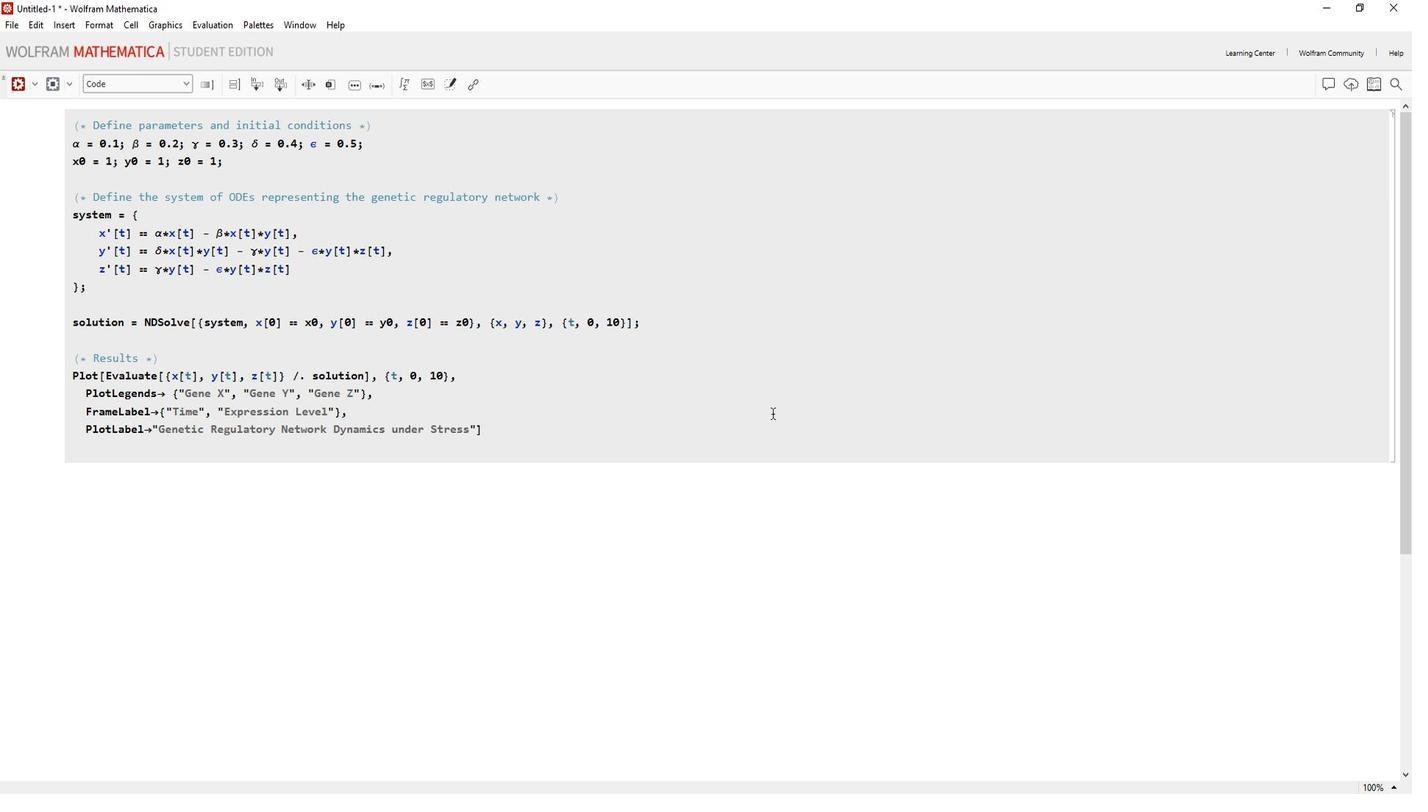 
Action: Mouse pressed left at (774, 397)
Screenshot: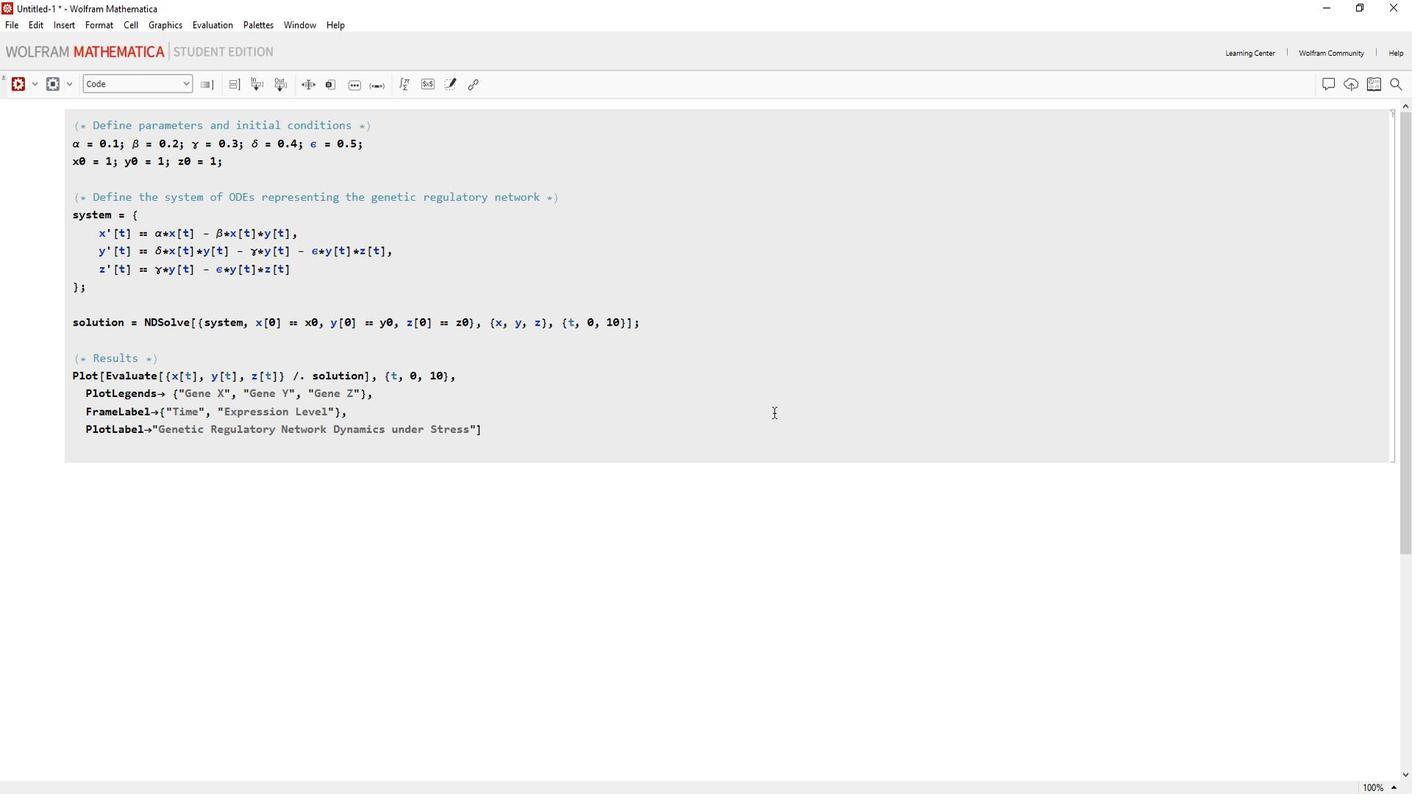 
Action: Mouse moved to (775, 397)
Screenshot: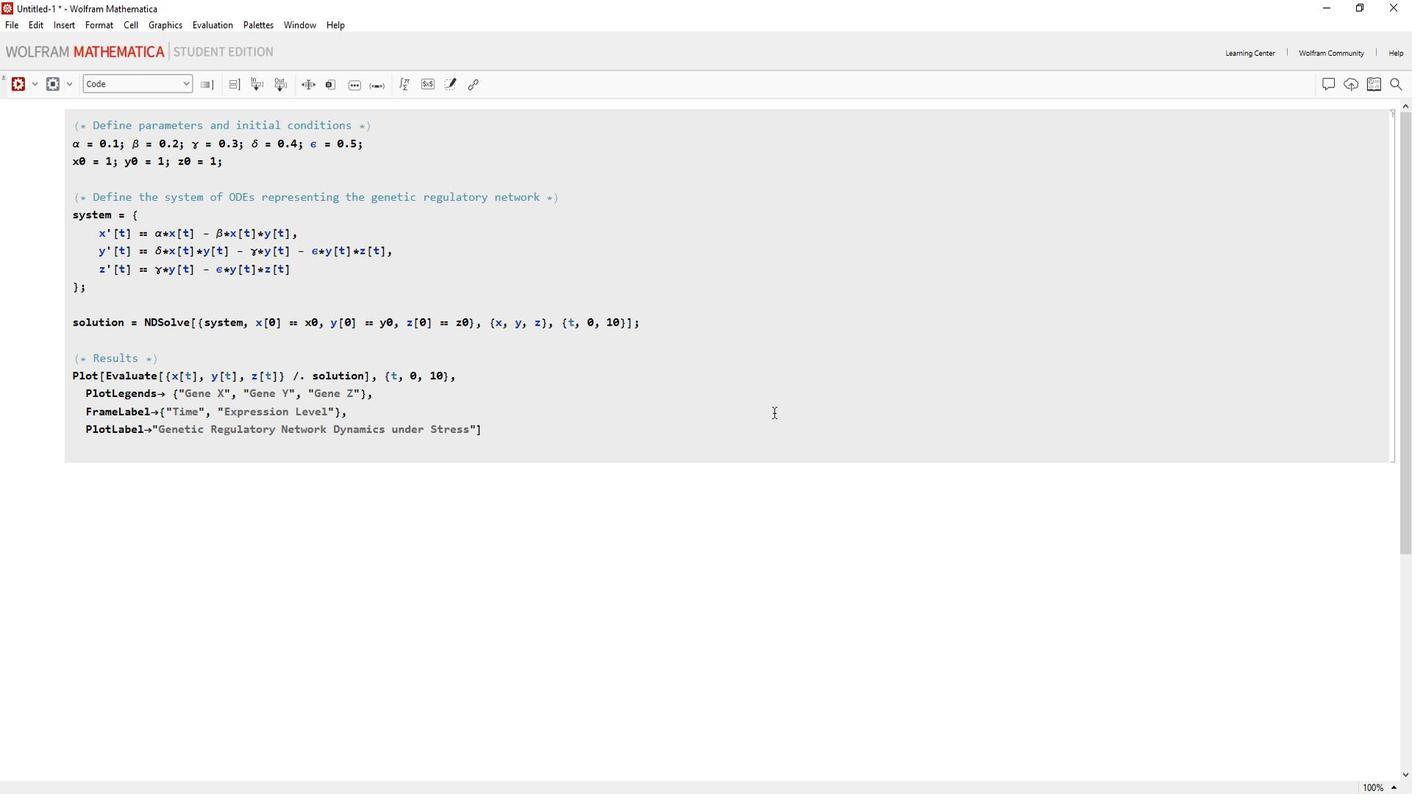
Action: Mouse pressed left at (775, 397)
Screenshot: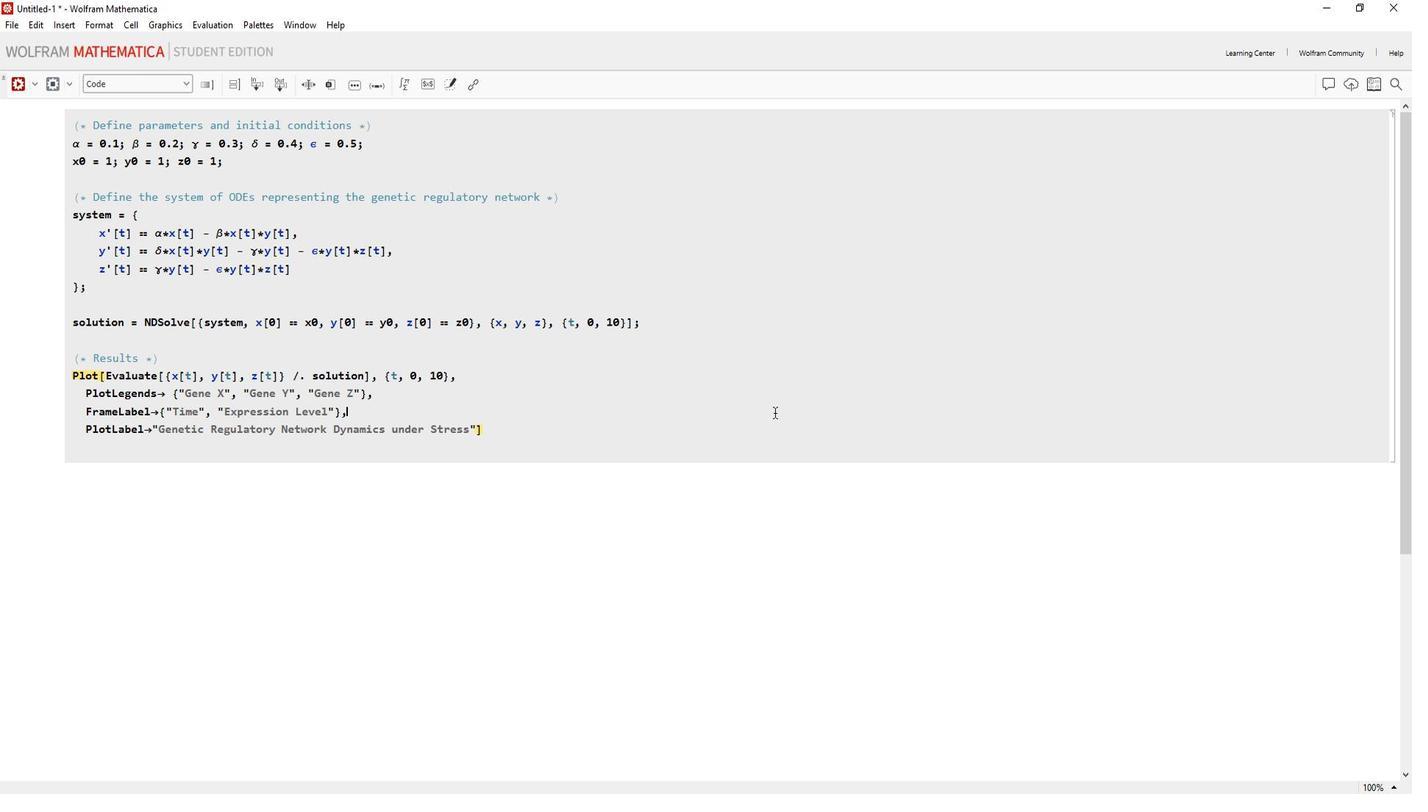 
Action: Mouse moved to (763, 356)
Screenshot: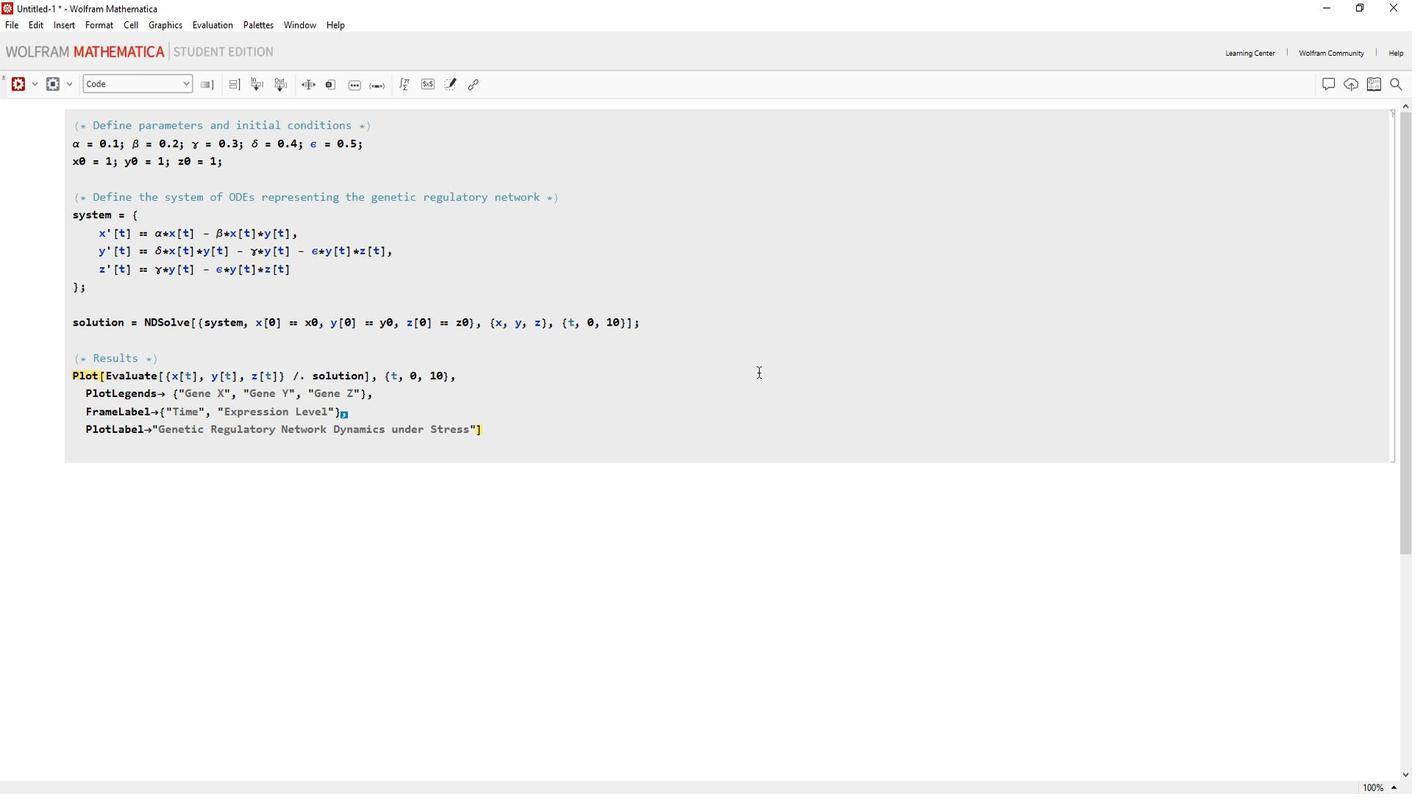 
Action: Mouse pressed left at (763, 356)
Screenshot: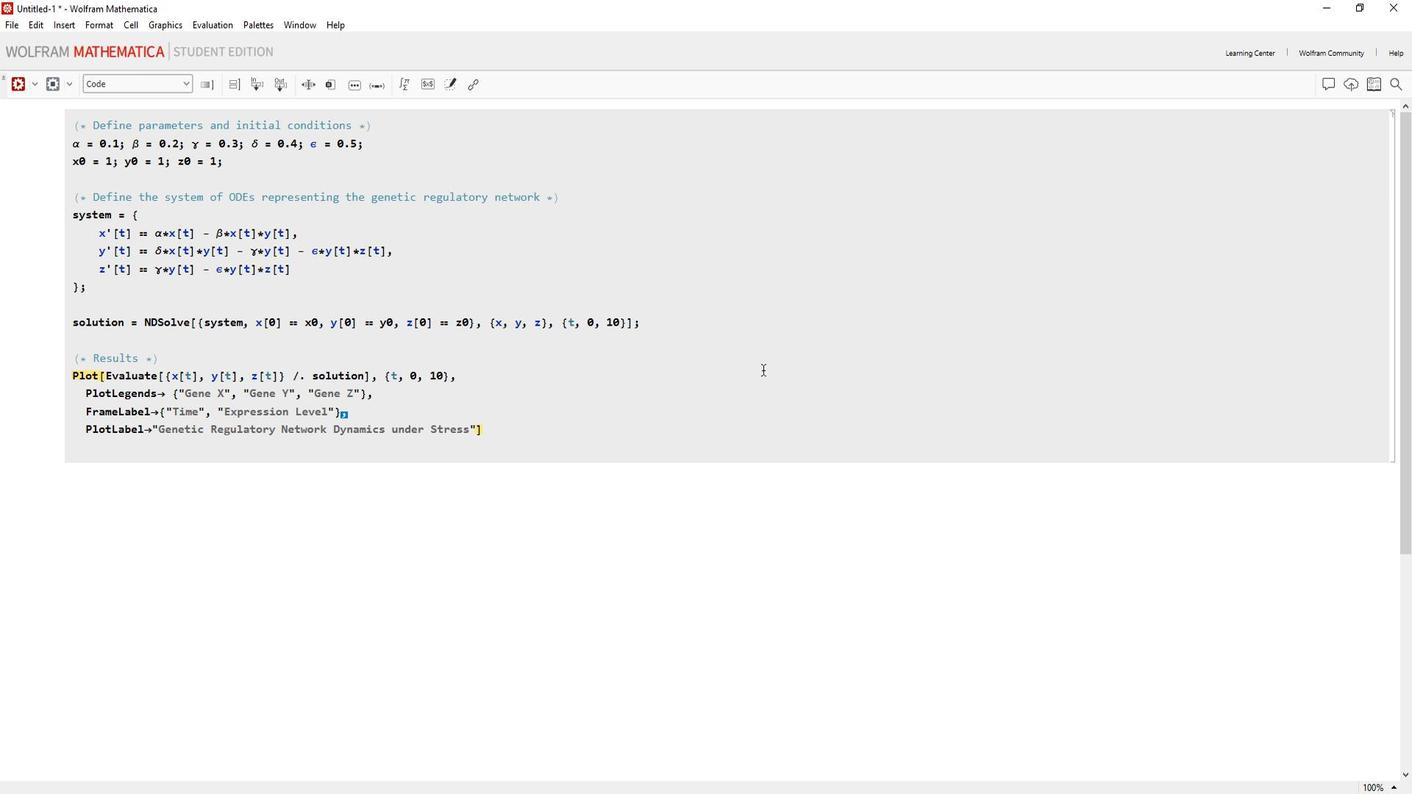 
Action: Mouse moved to (13, 81)
Screenshot: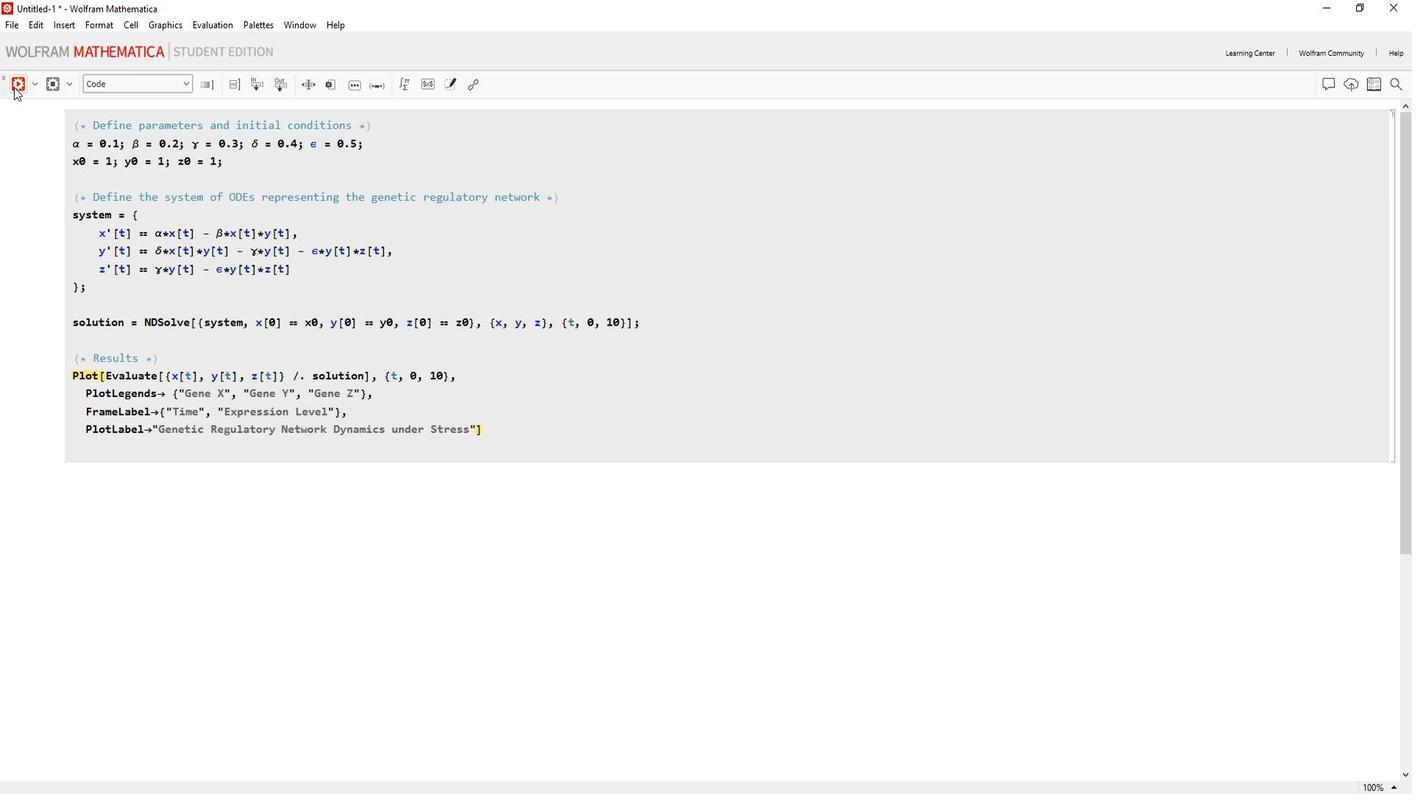 
Action: Mouse pressed left at (13, 81)
Screenshot: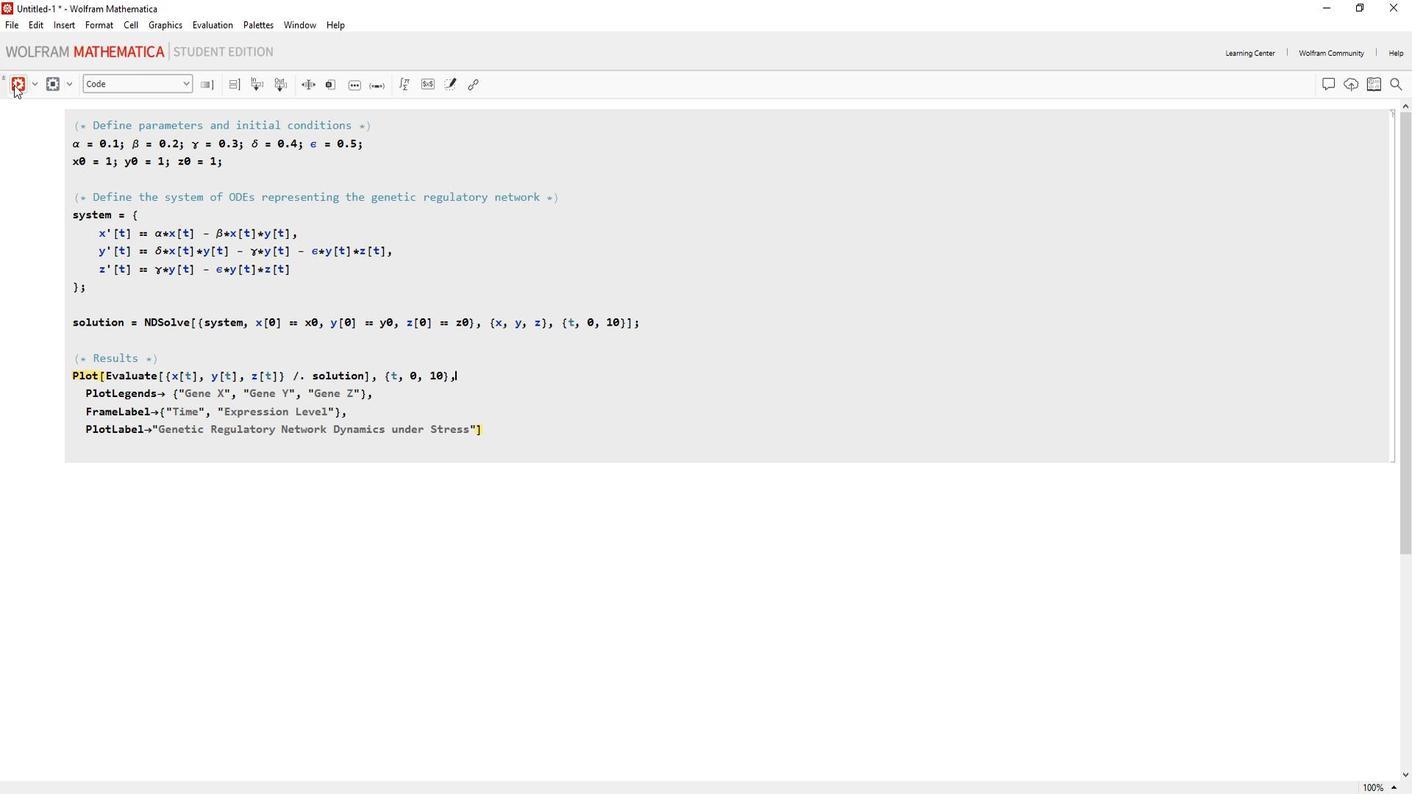 
Action: Mouse moved to (643, 576)
Screenshot: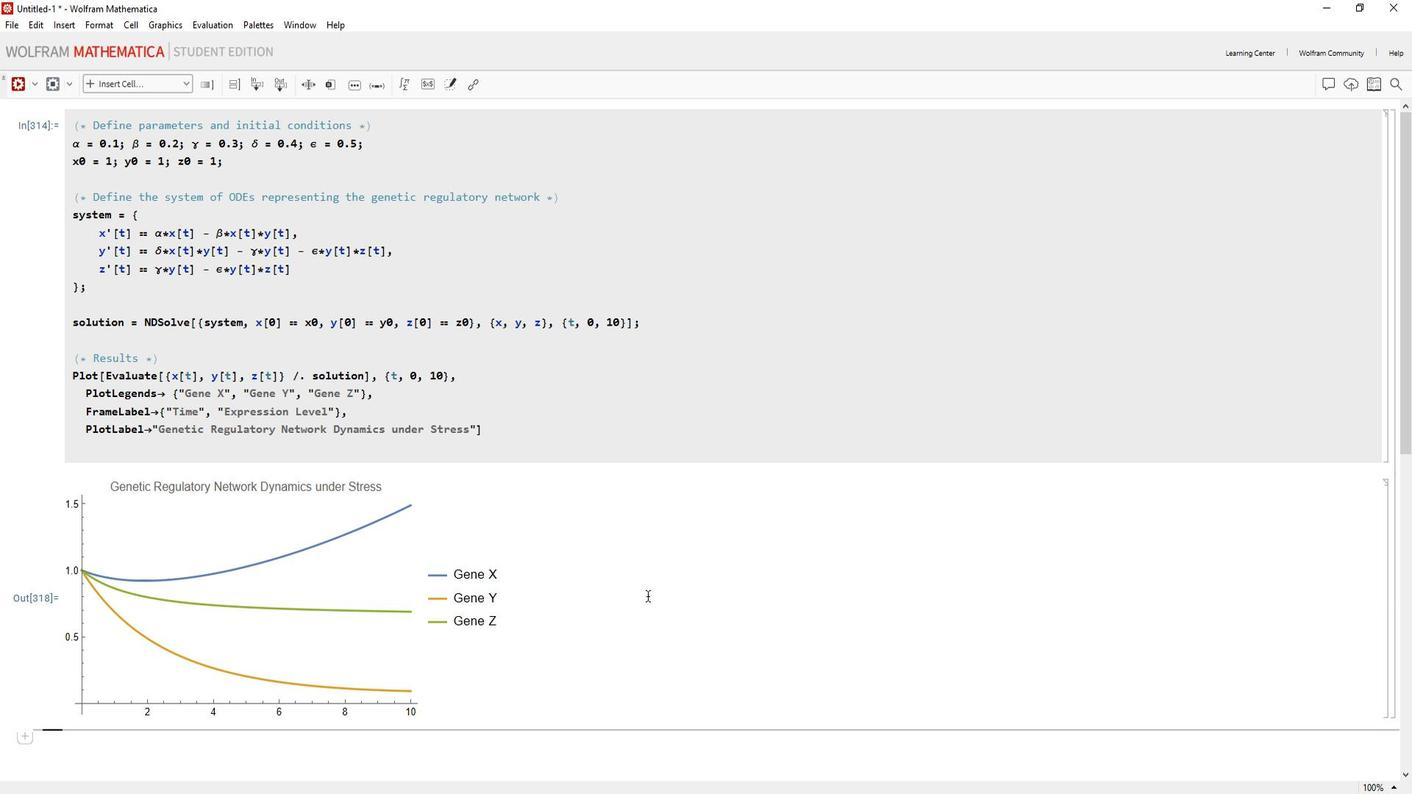 
Action: Mouse pressed left at (643, 576)
Screenshot: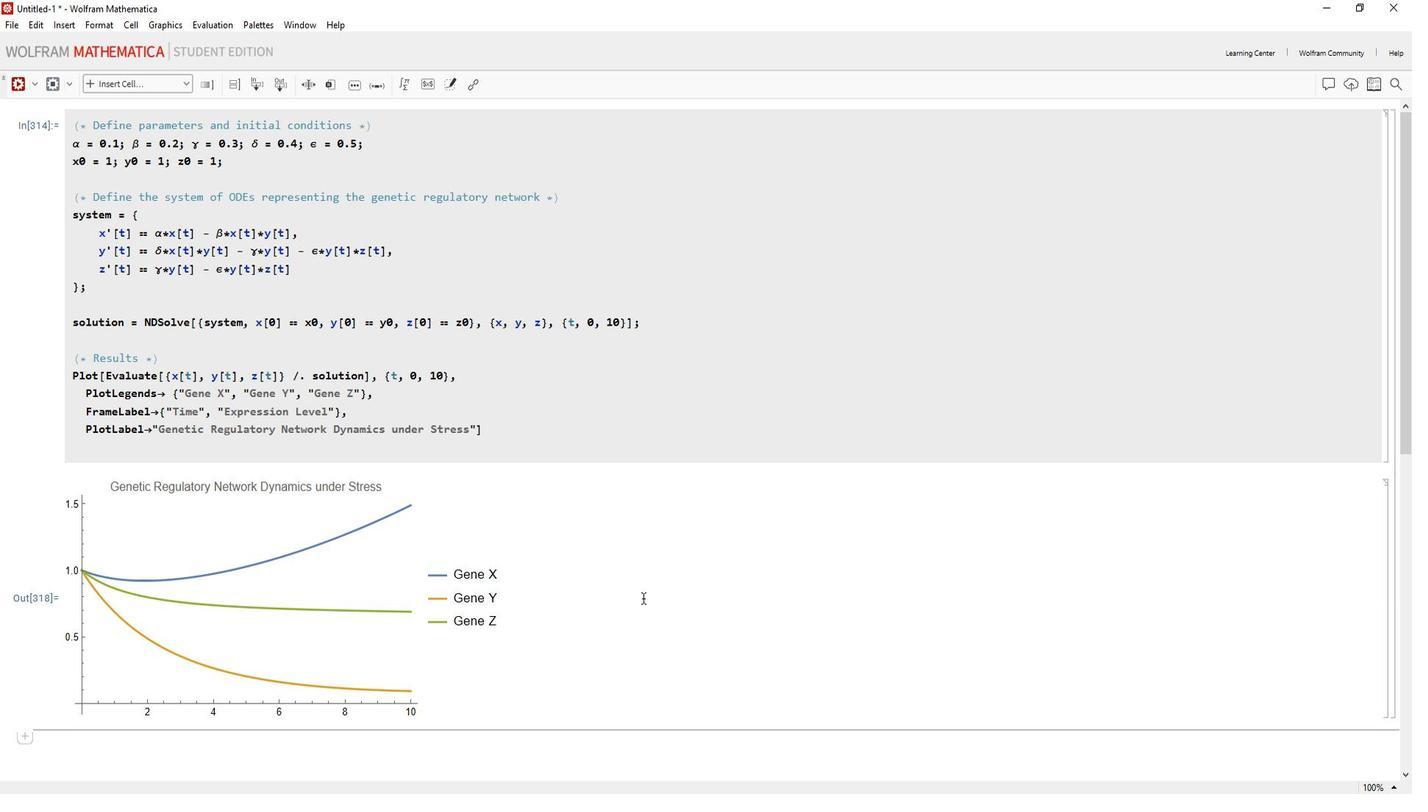 
Action: Mouse moved to (642, 576)
Screenshot: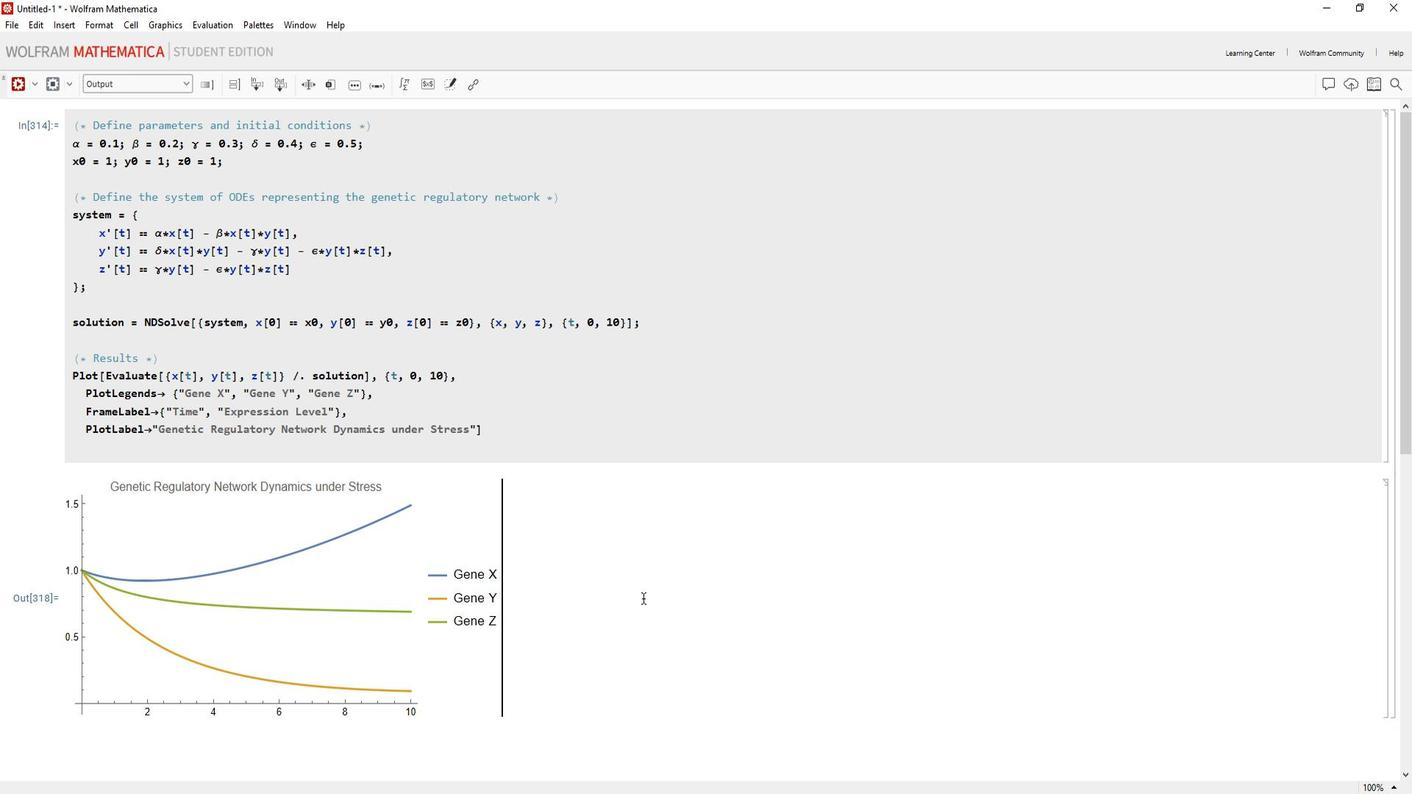 
Action: Mouse scrolled (642, 577) with delta (0, 0)
Screenshot: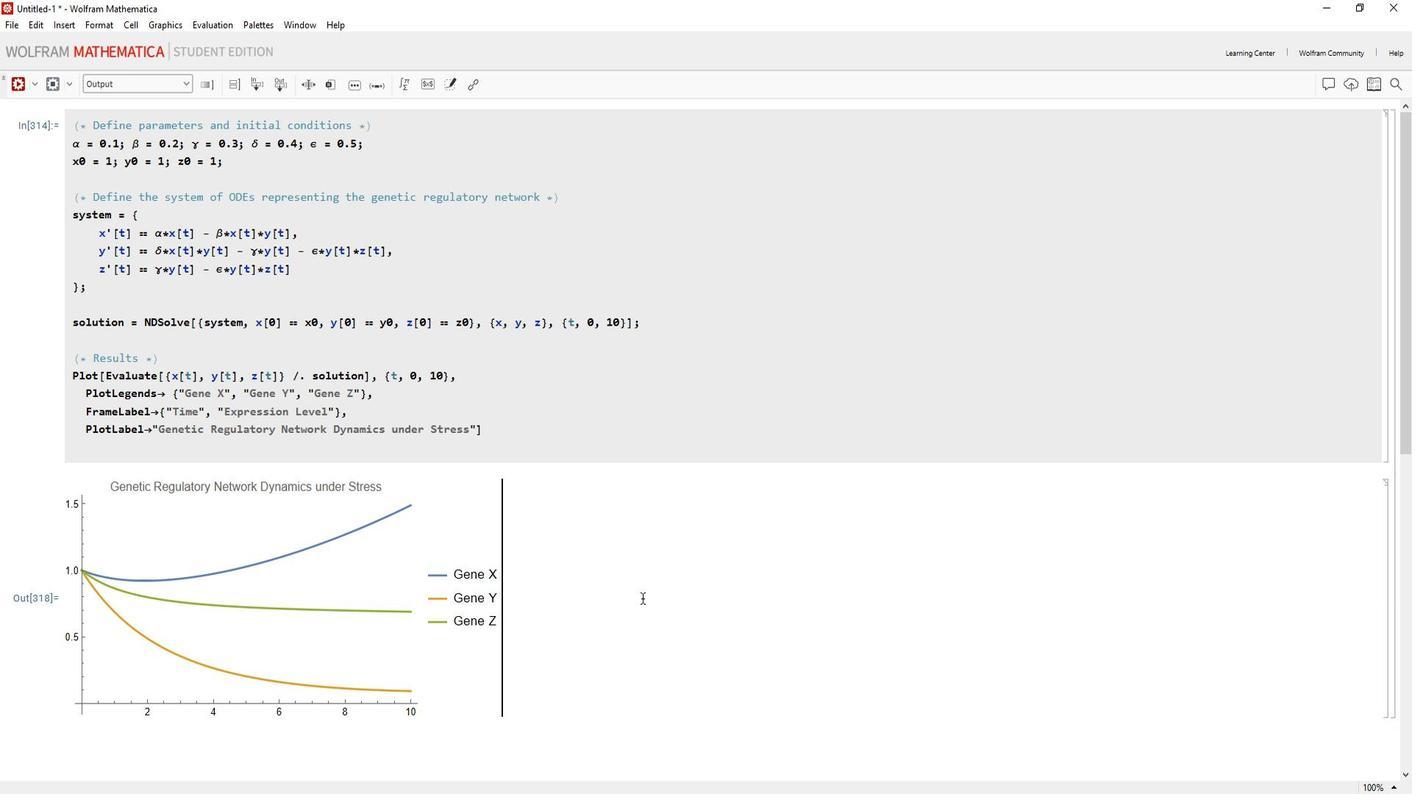 
Action: Mouse scrolled (642, 577) with delta (0, 0)
Screenshot: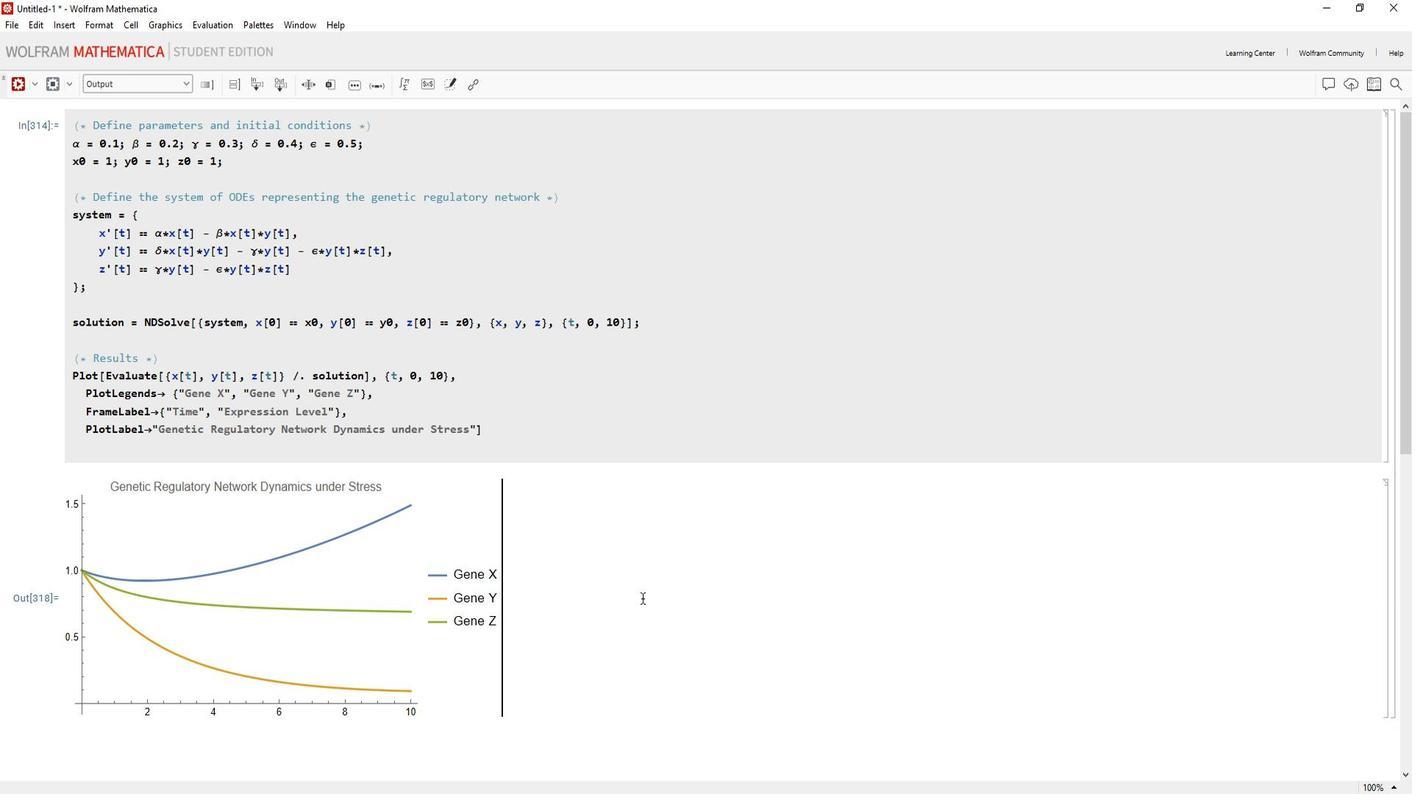 
Action: Mouse moved to (709, 378)
Screenshot: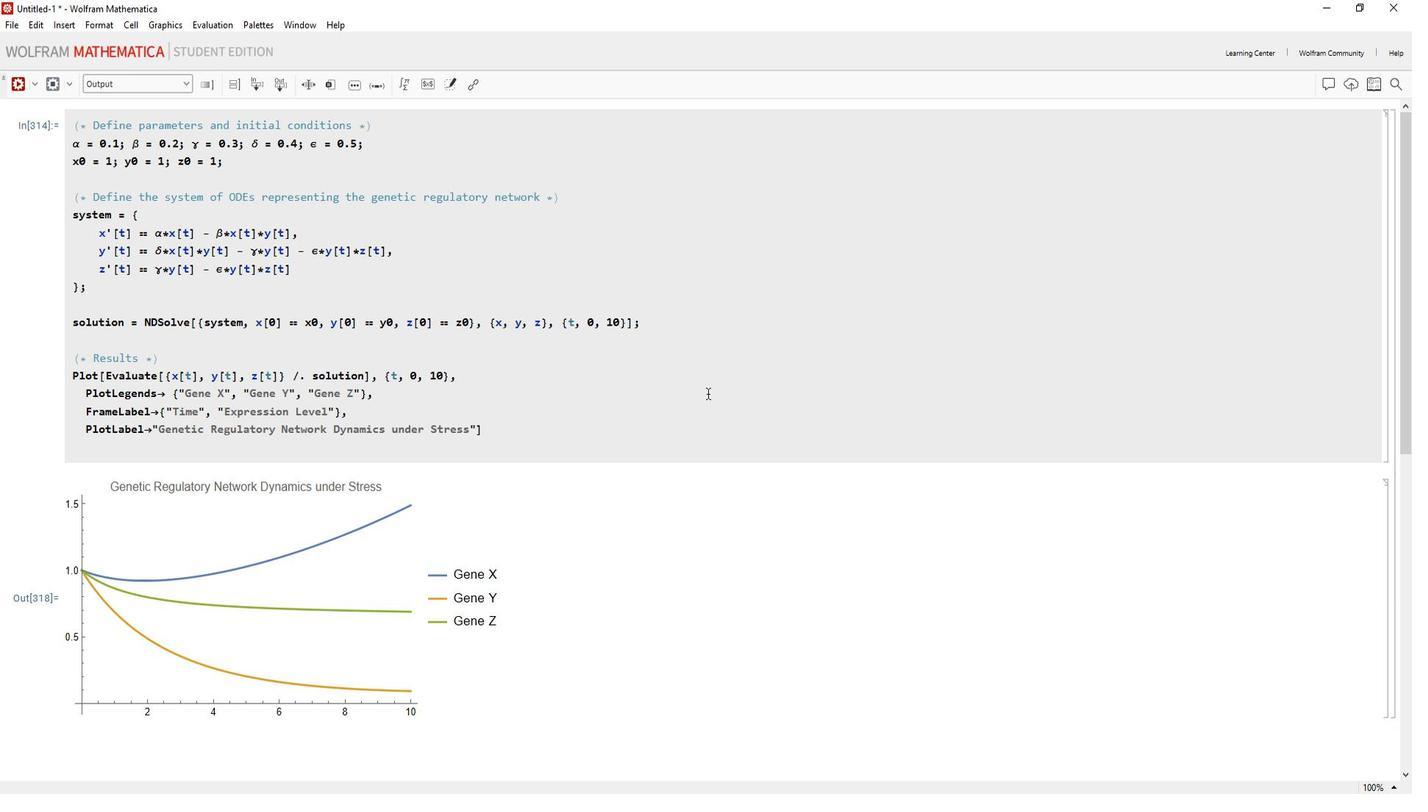 
